 Task: Research Airbnb properties in Petrich, Bulgaria from 9th December, 2023 to 16th December, 2023 for 2 adults, 1 child.2 bedrooms having 2 beds and 1 bathroom. Property type can be flat. Look for 4 properties as per requirement.
Action: Mouse moved to (522, 114)
Screenshot: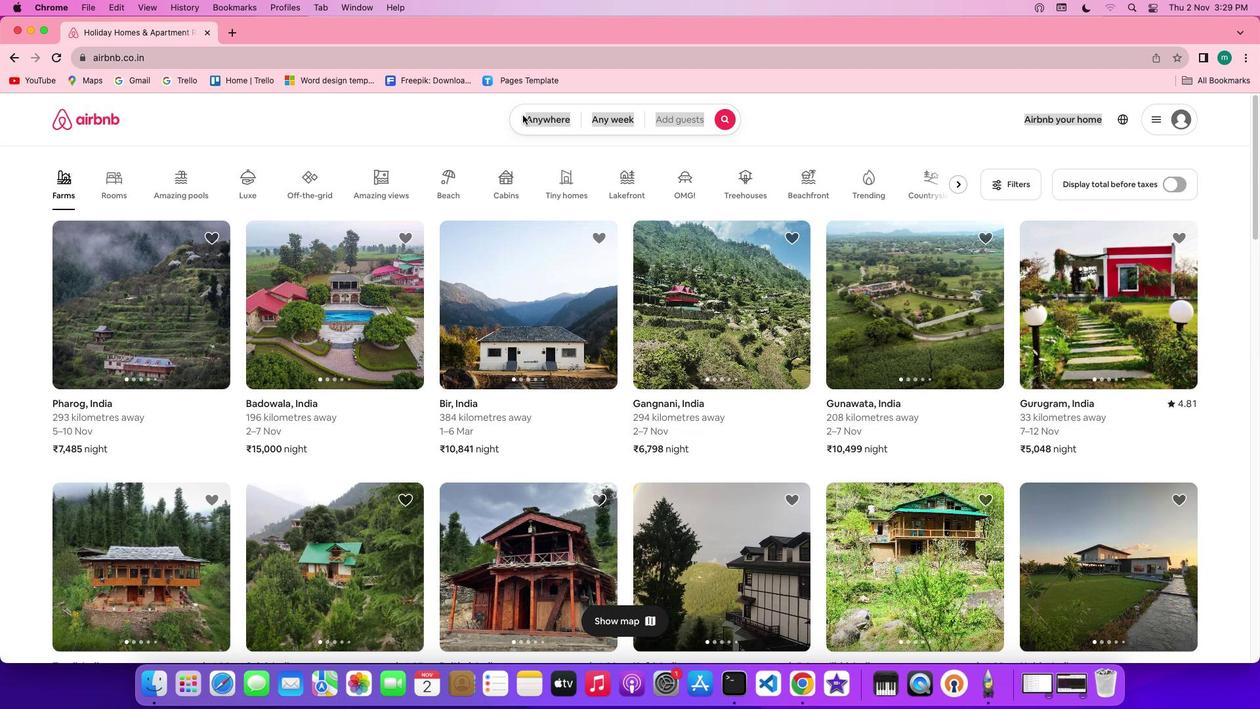 
Action: Mouse pressed left at (522, 114)
Screenshot: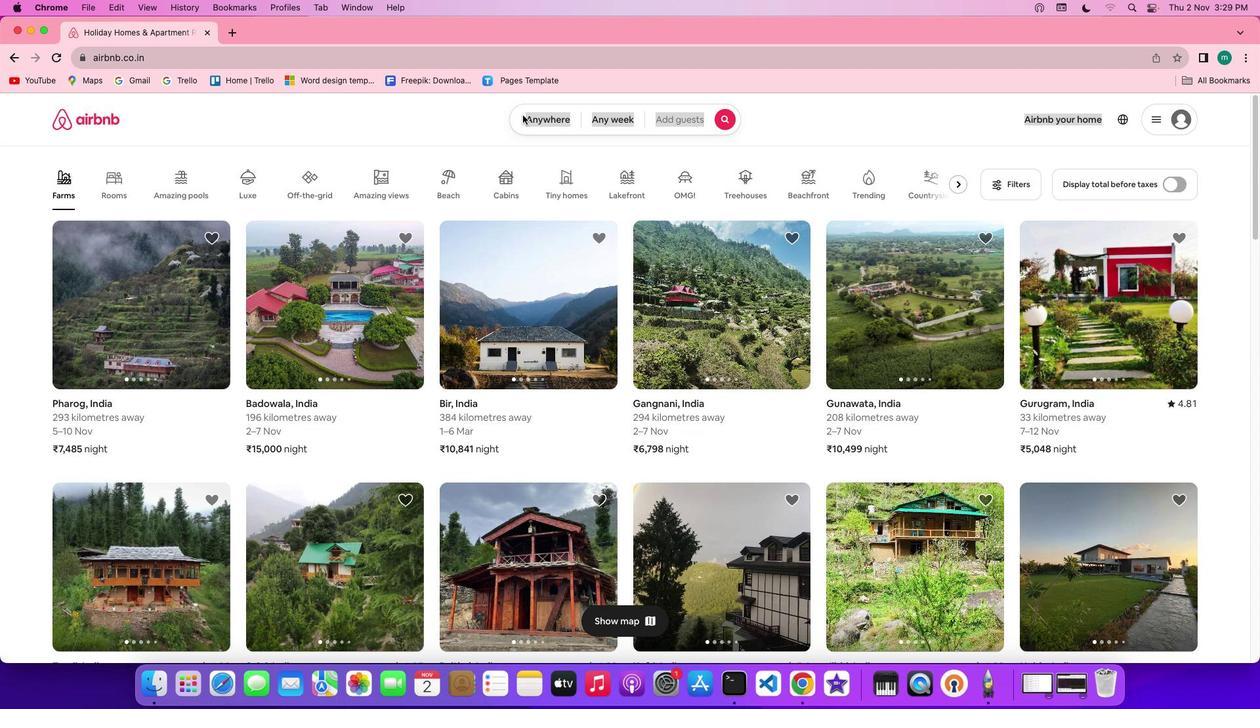 
Action: Mouse pressed left at (522, 114)
Screenshot: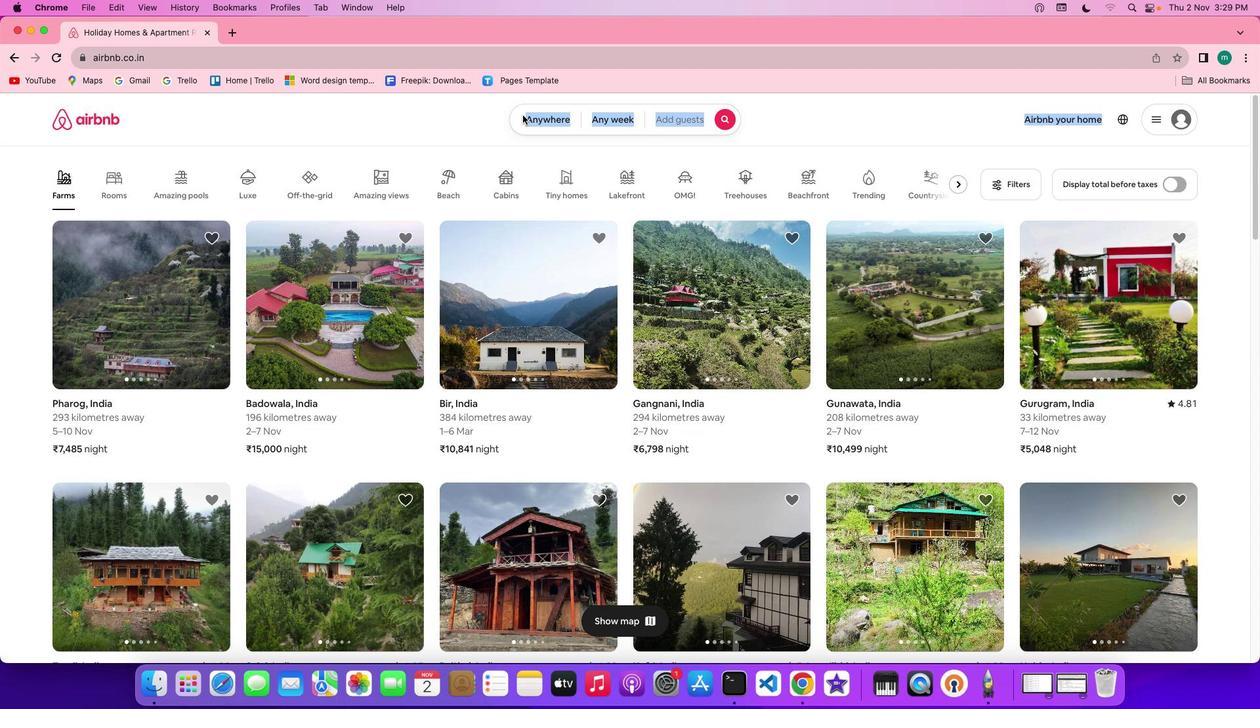 
Action: Mouse moved to (469, 173)
Screenshot: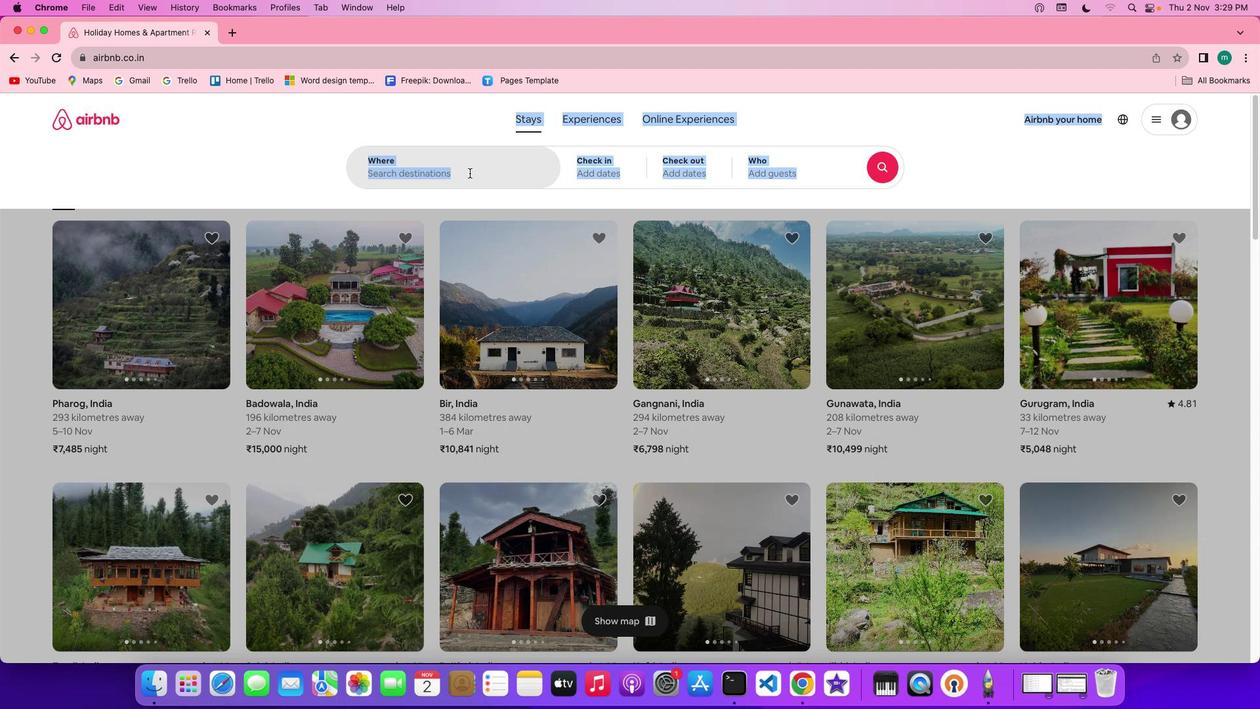 
Action: Mouse pressed left at (469, 173)
Screenshot: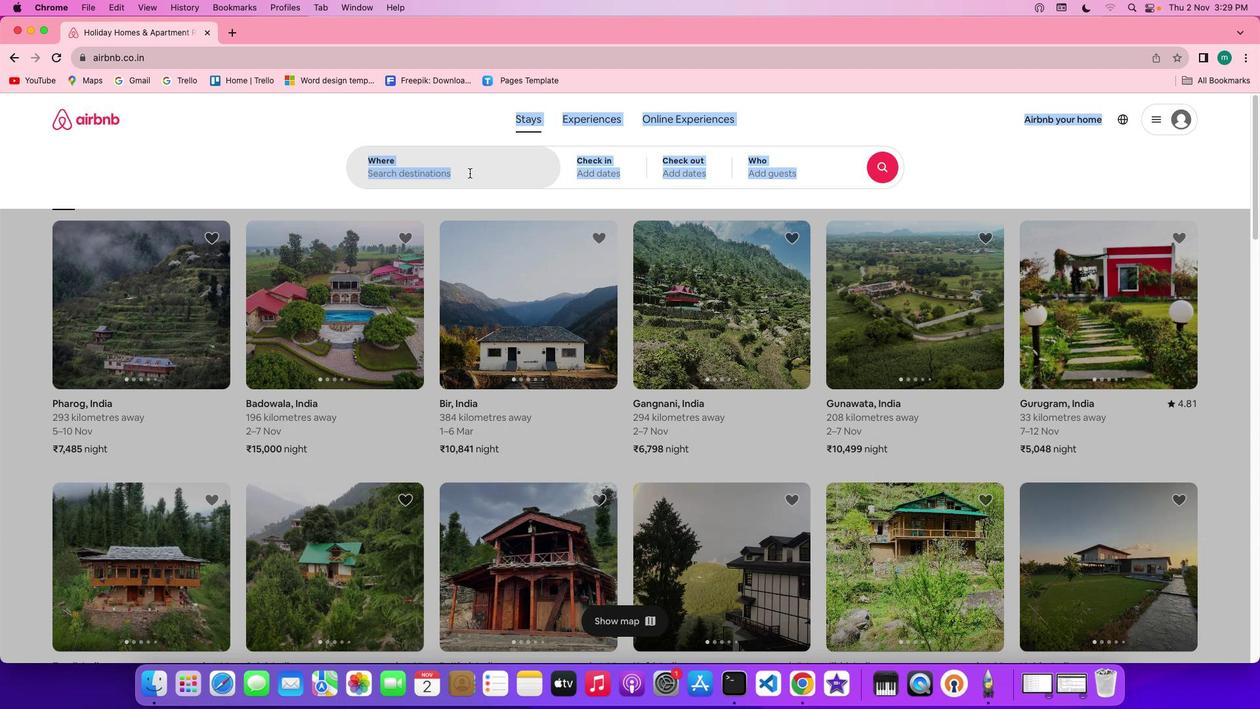 
Action: Key pressed Key.shift'P''e''t''r''i''c''h'','Key.spaceKey.shift'B''u''l''g''a''r''i''a'
Screenshot: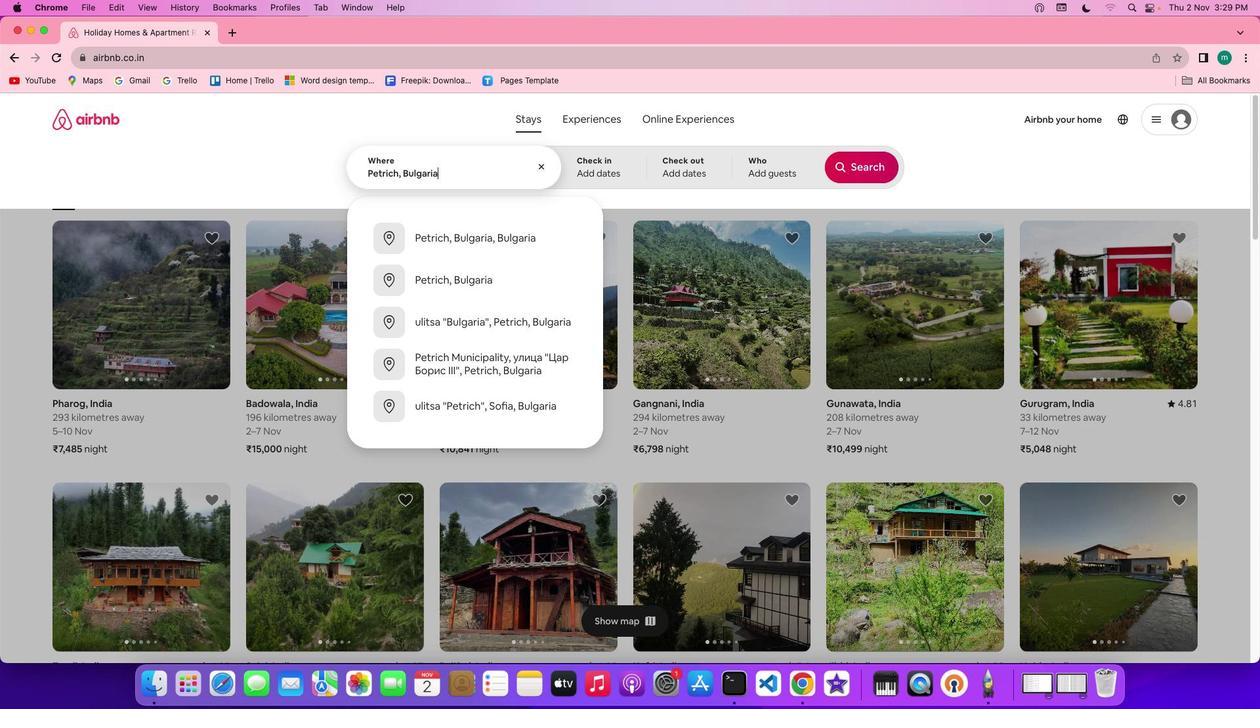 
Action: Mouse moved to (592, 162)
Screenshot: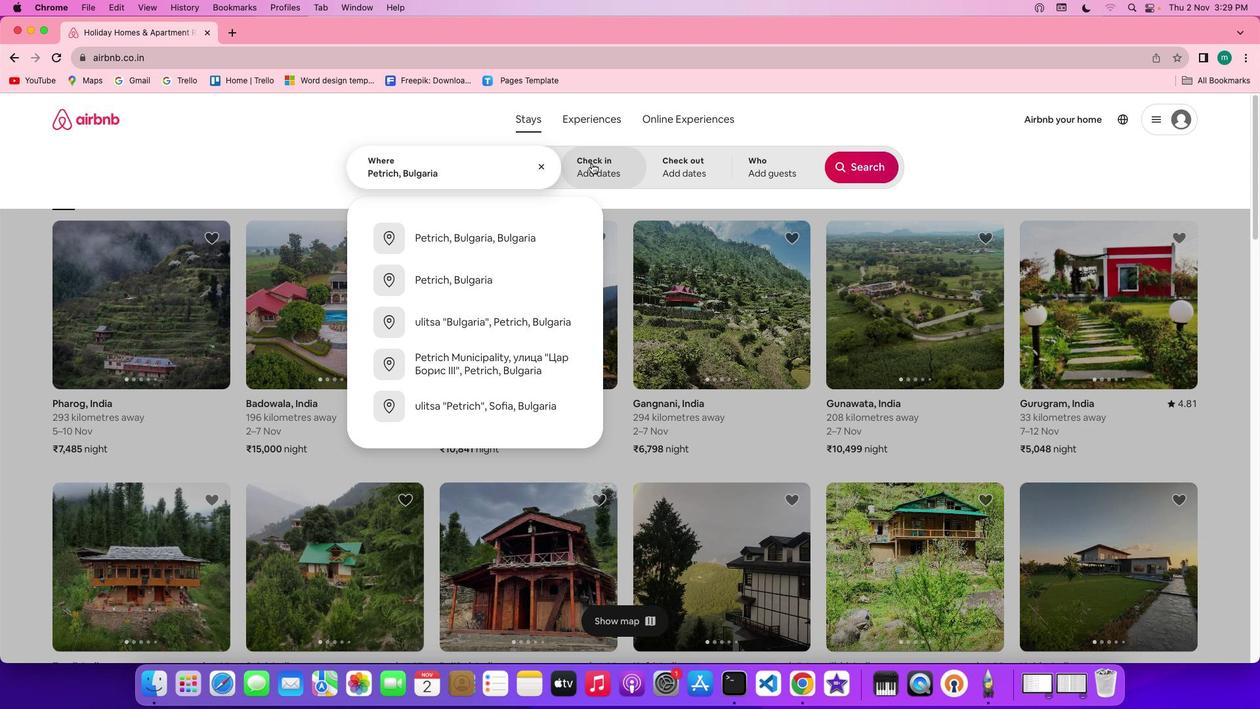 
Action: Mouse pressed left at (592, 162)
Screenshot: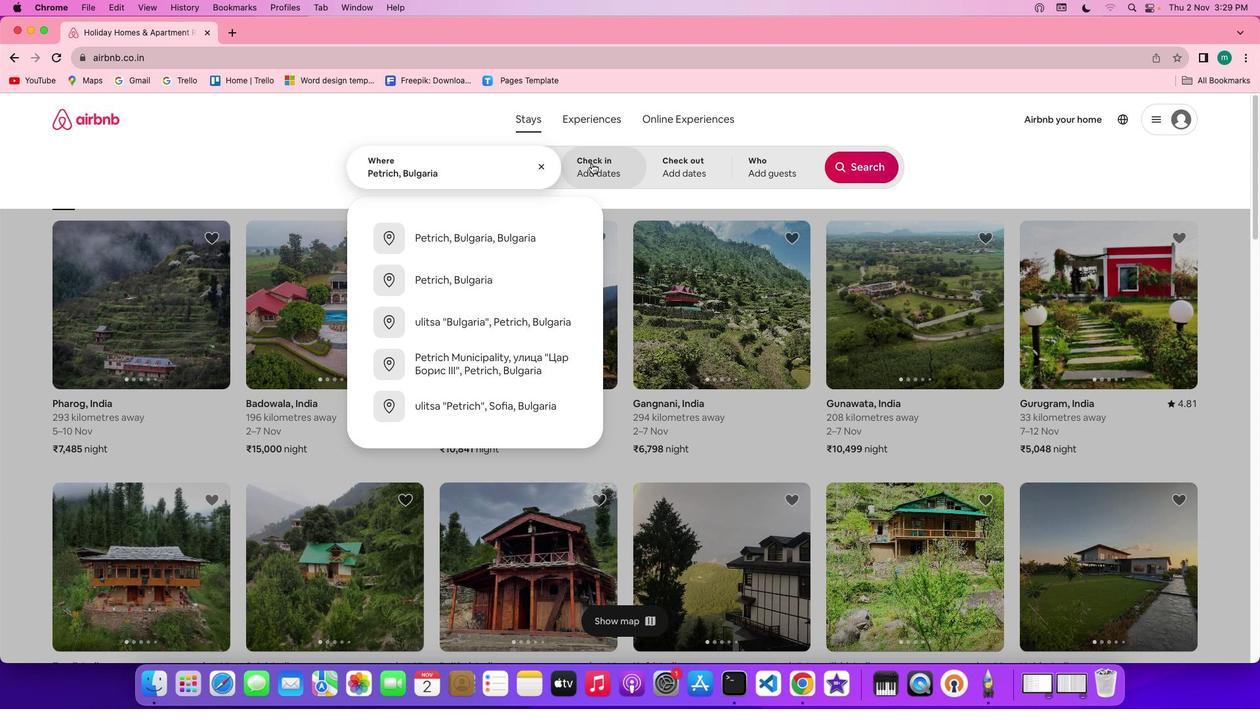 
Action: Mouse moved to (855, 370)
Screenshot: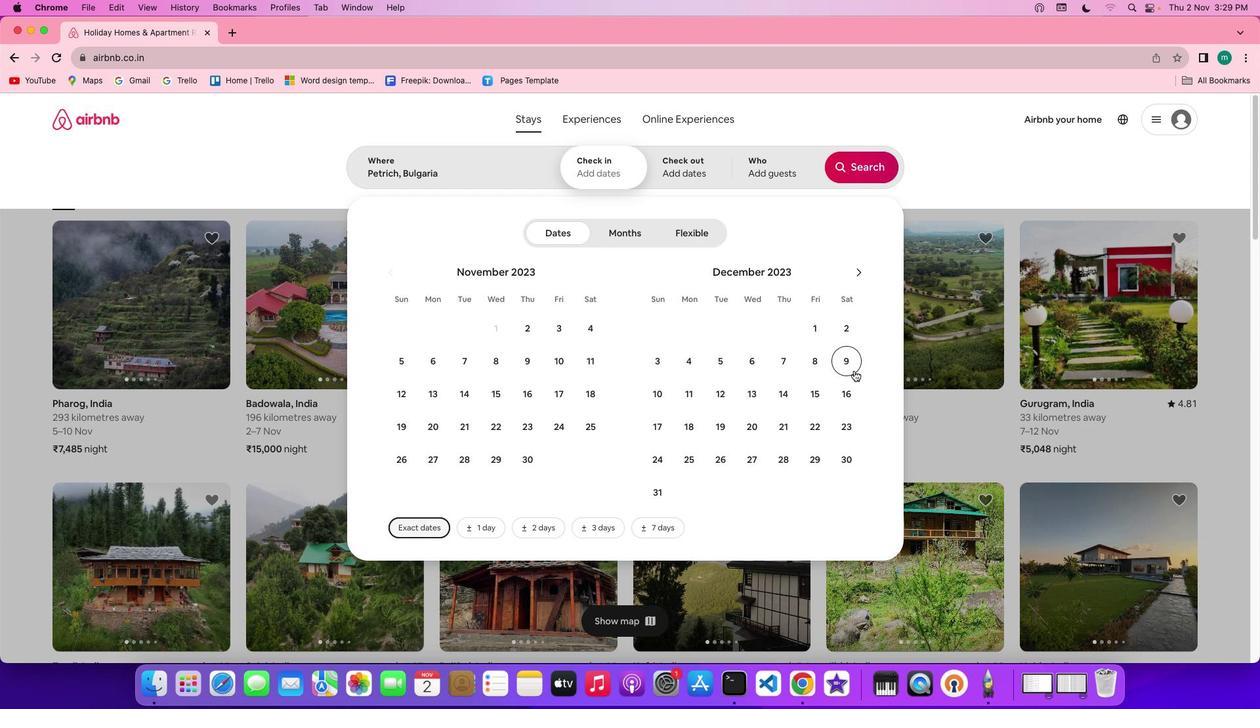 
Action: Mouse pressed left at (855, 370)
Screenshot: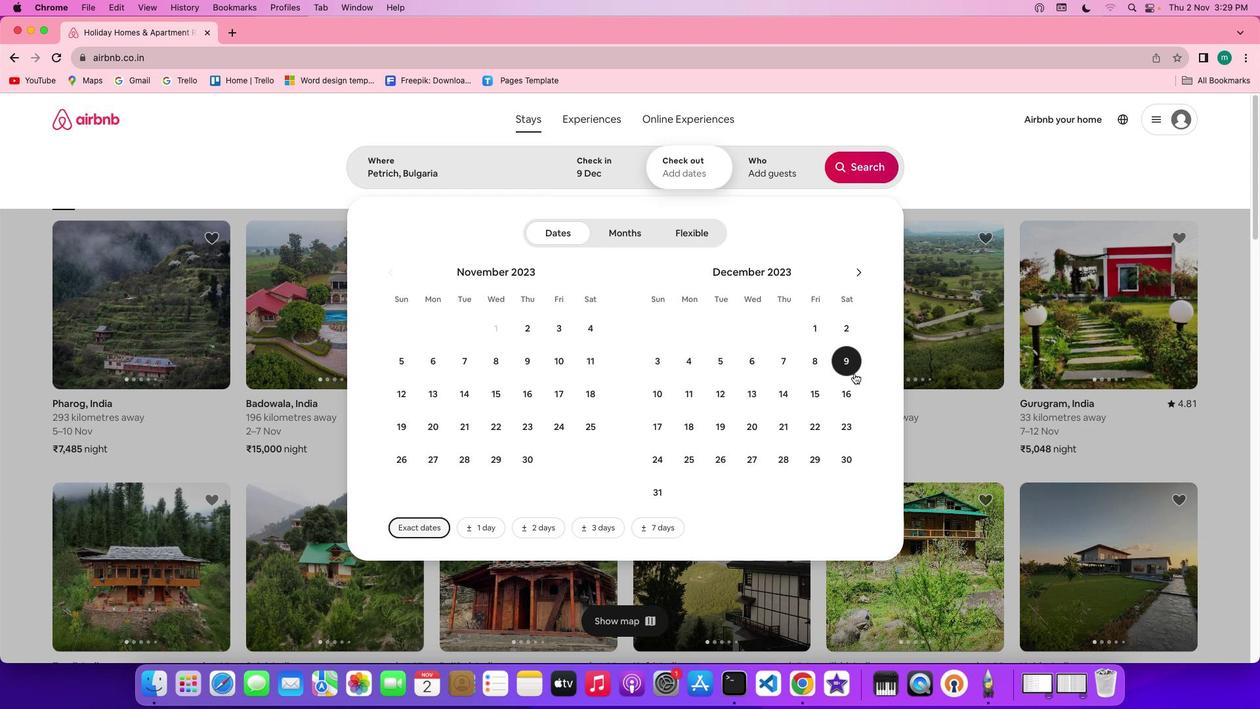 
Action: Mouse moved to (851, 391)
Screenshot: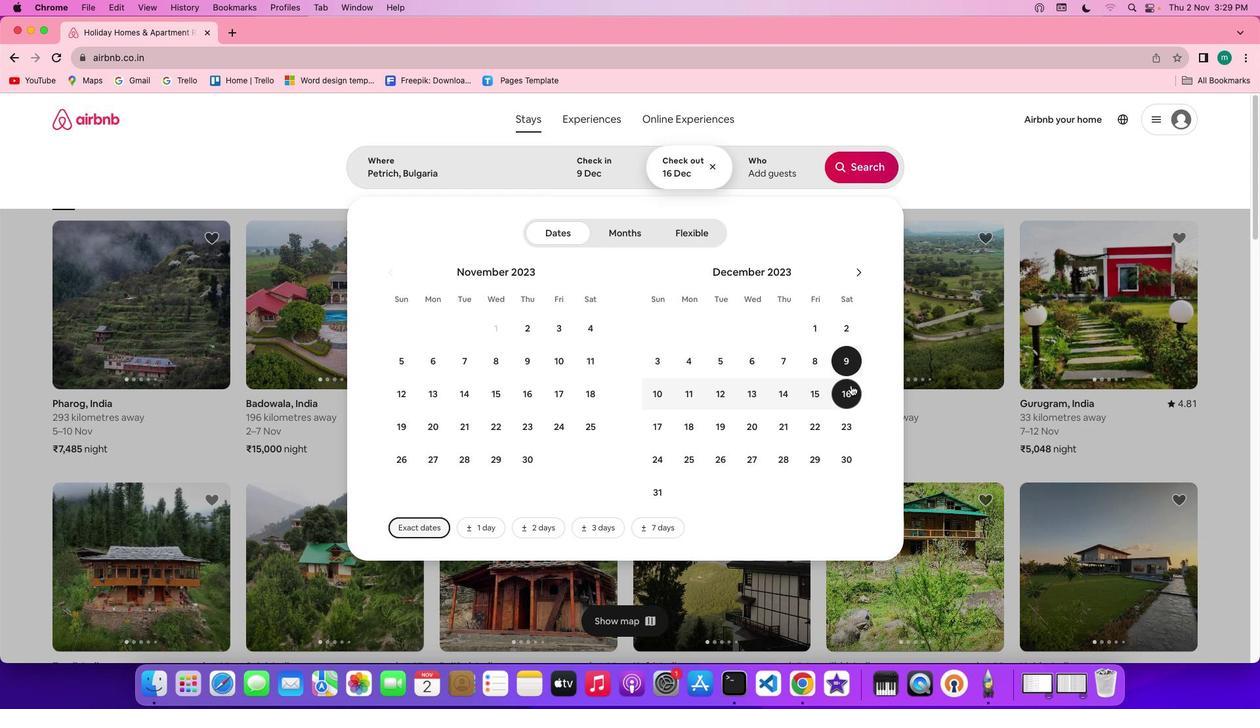 
Action: Mouse pressed left at (851, 391)
Screenshot: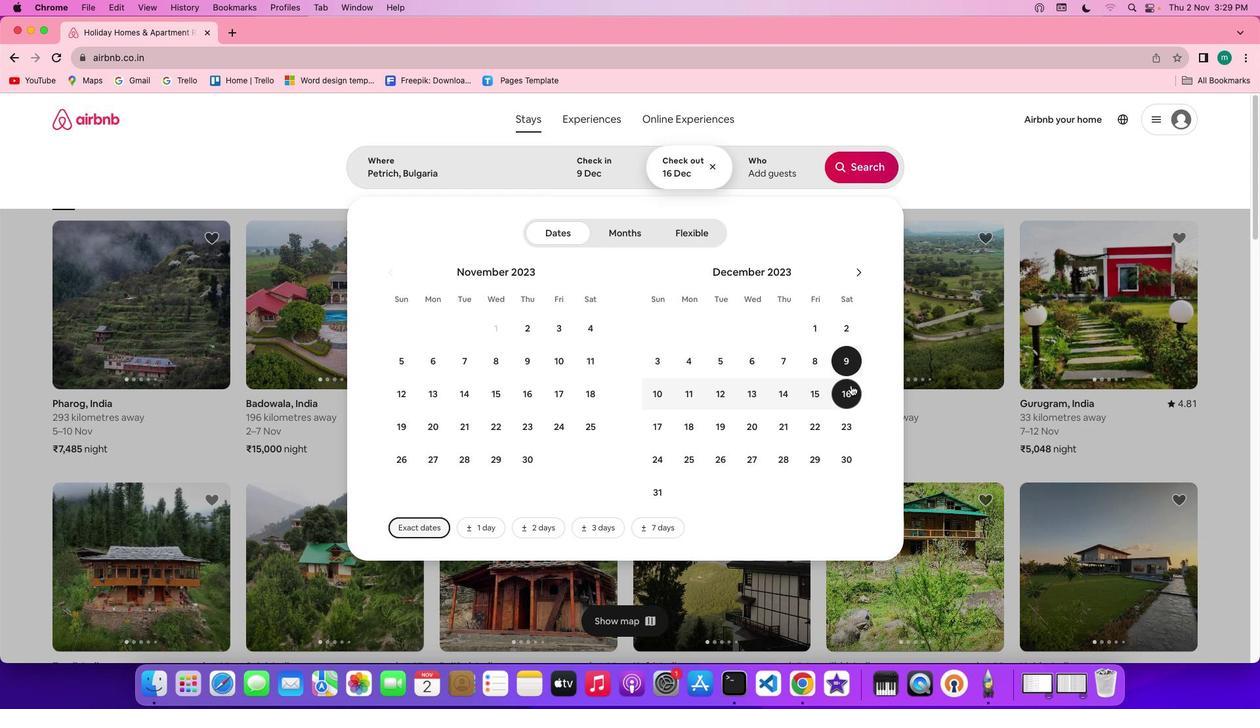 
Action: Mouse moved to (769, 159)
Screenshot: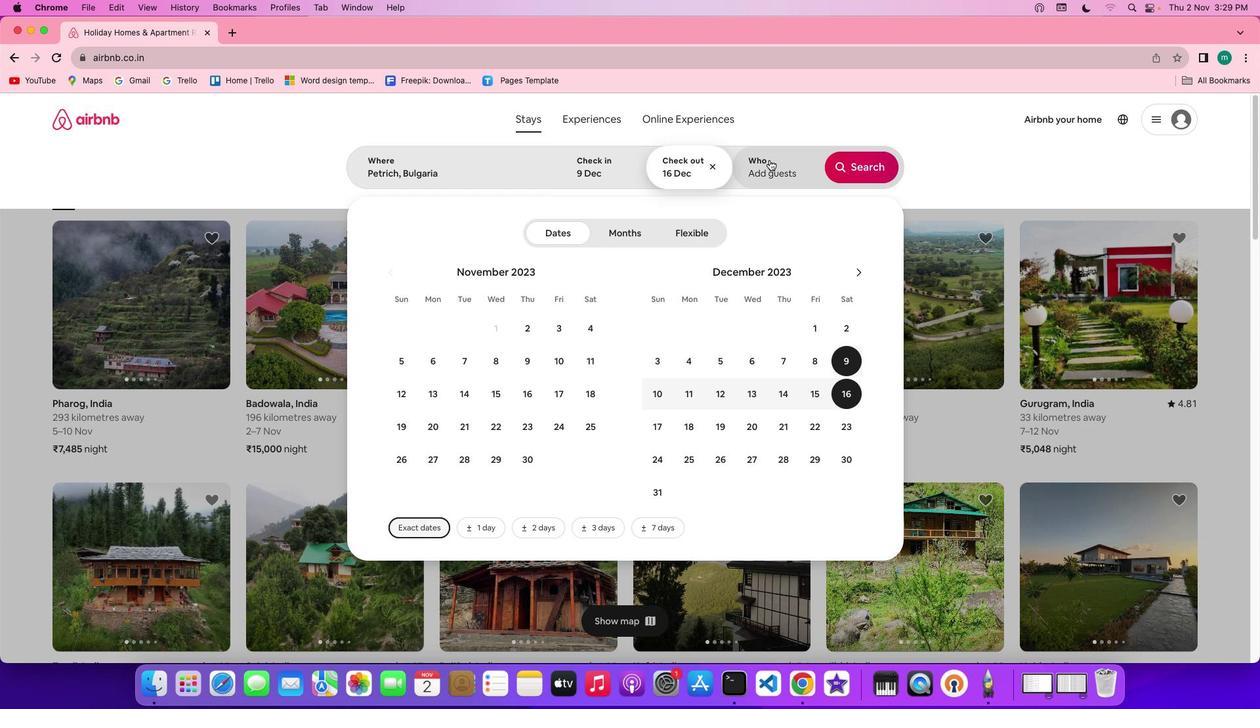 
Action: Mouse pressed left at (769, 159)
Screenshot: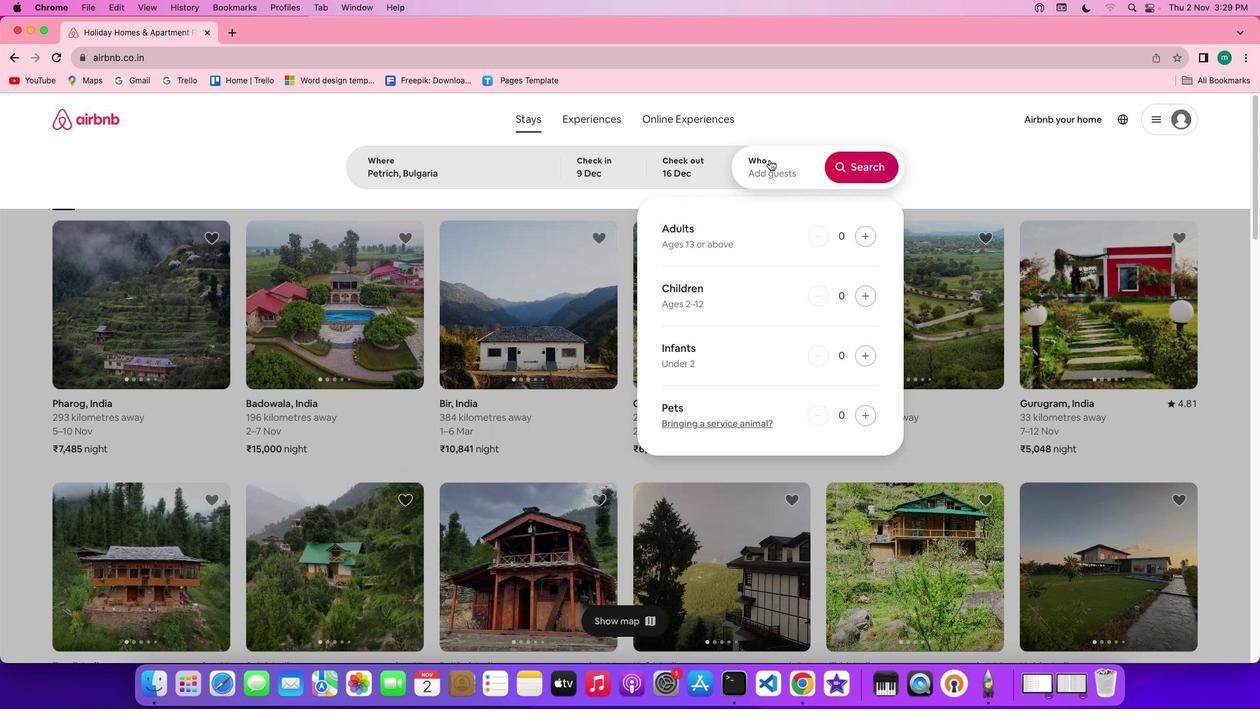 
Action: Mouse moved to (865, 236)
Screenshot: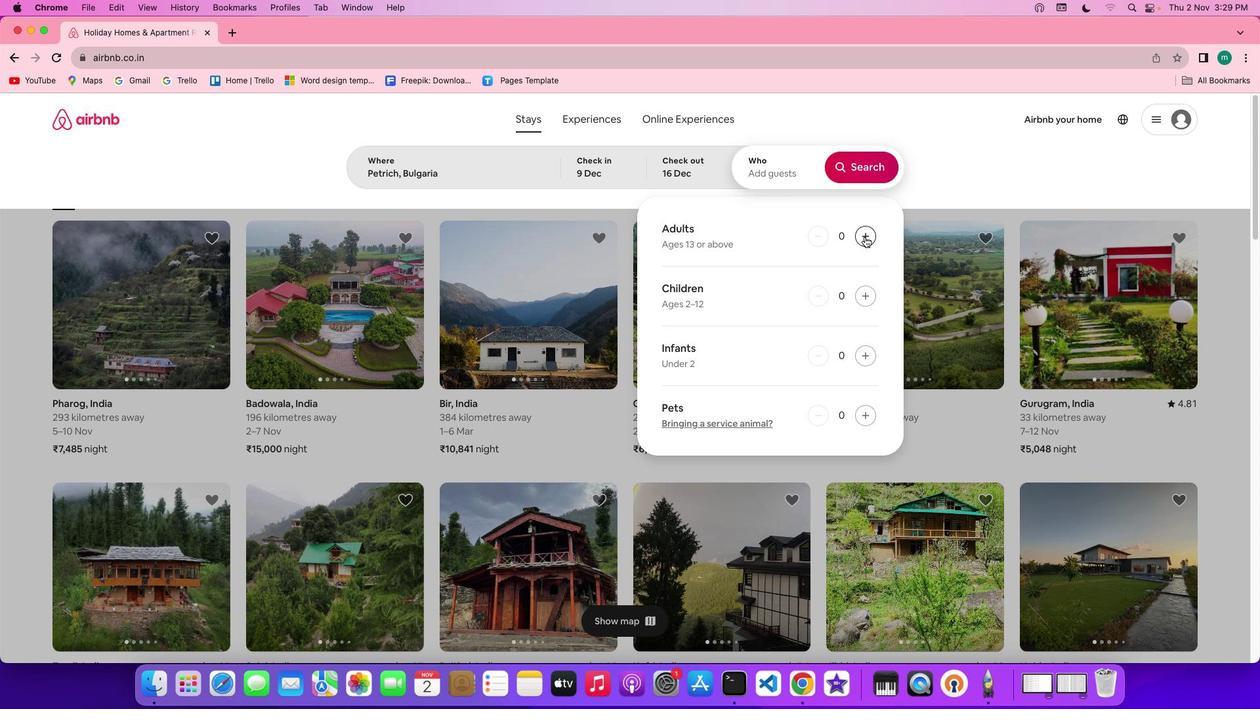 
Action: Mouse pressed left at (865, 236)
Screenshot: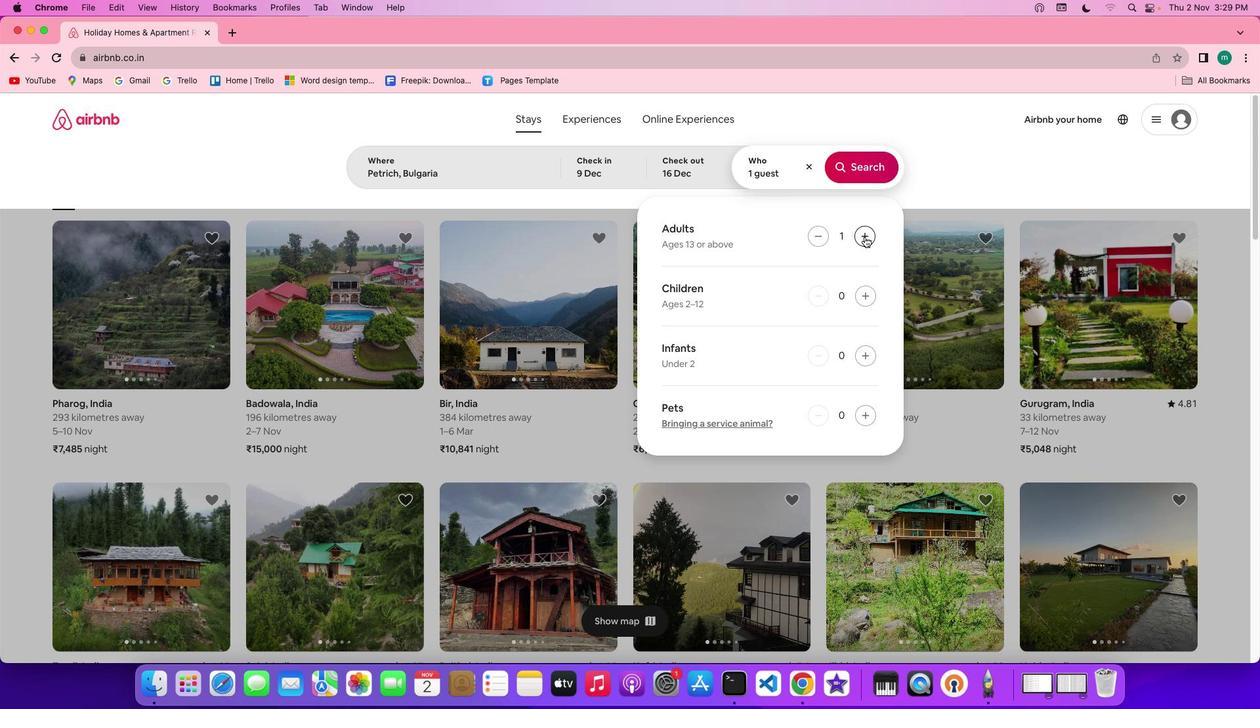 
Action: Mouse pressed left at (865, 236)
Screenshot: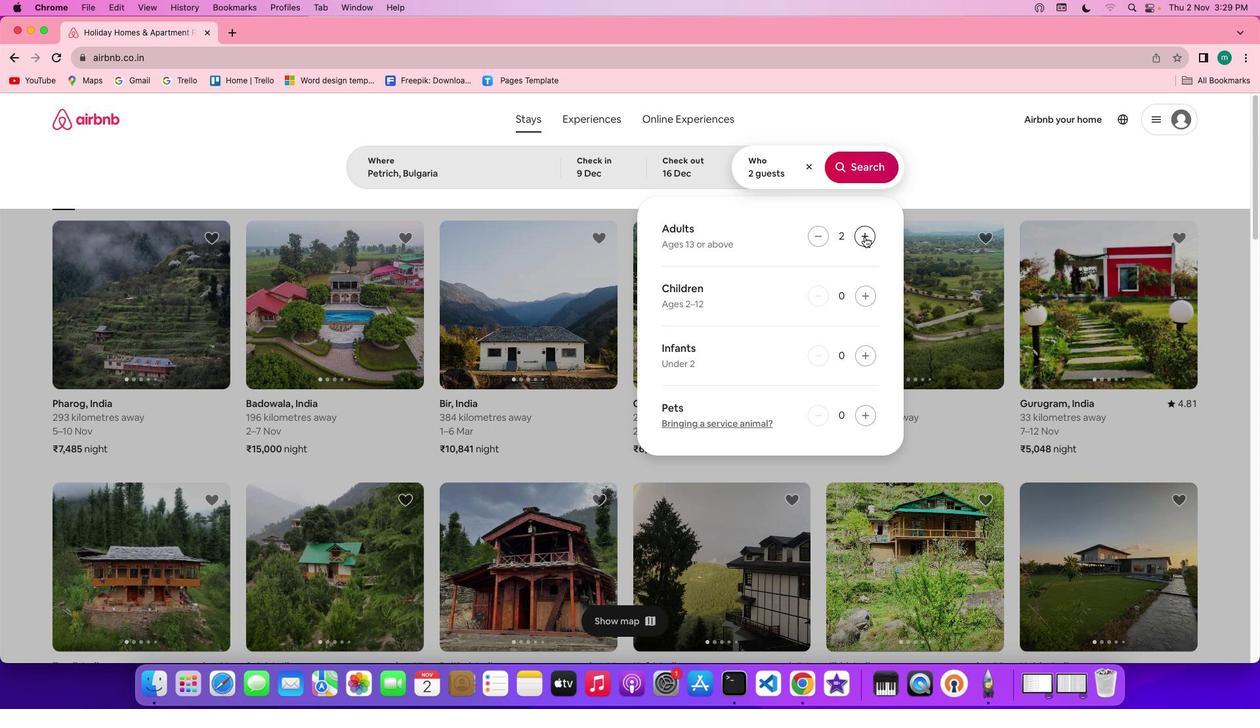 
Action: Mouse moved to (872, 304)
Screenshot: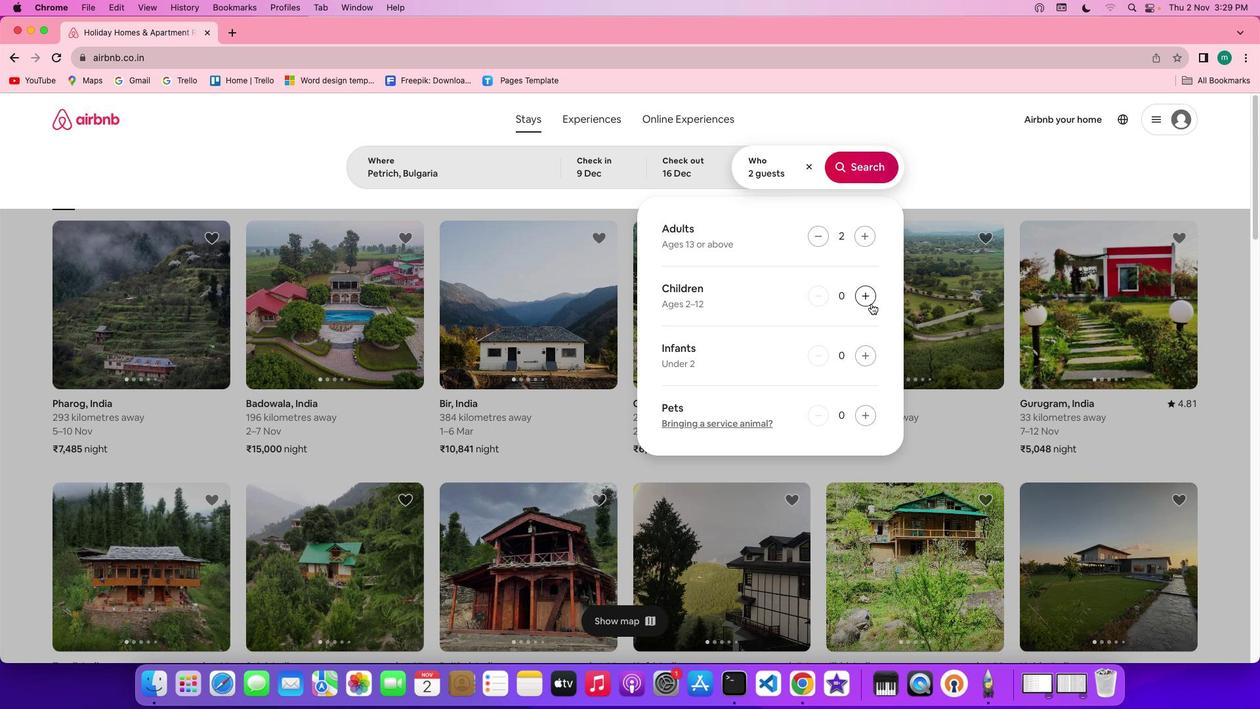 
Action: Mouse pressed left at (872, 304)
Screenshot: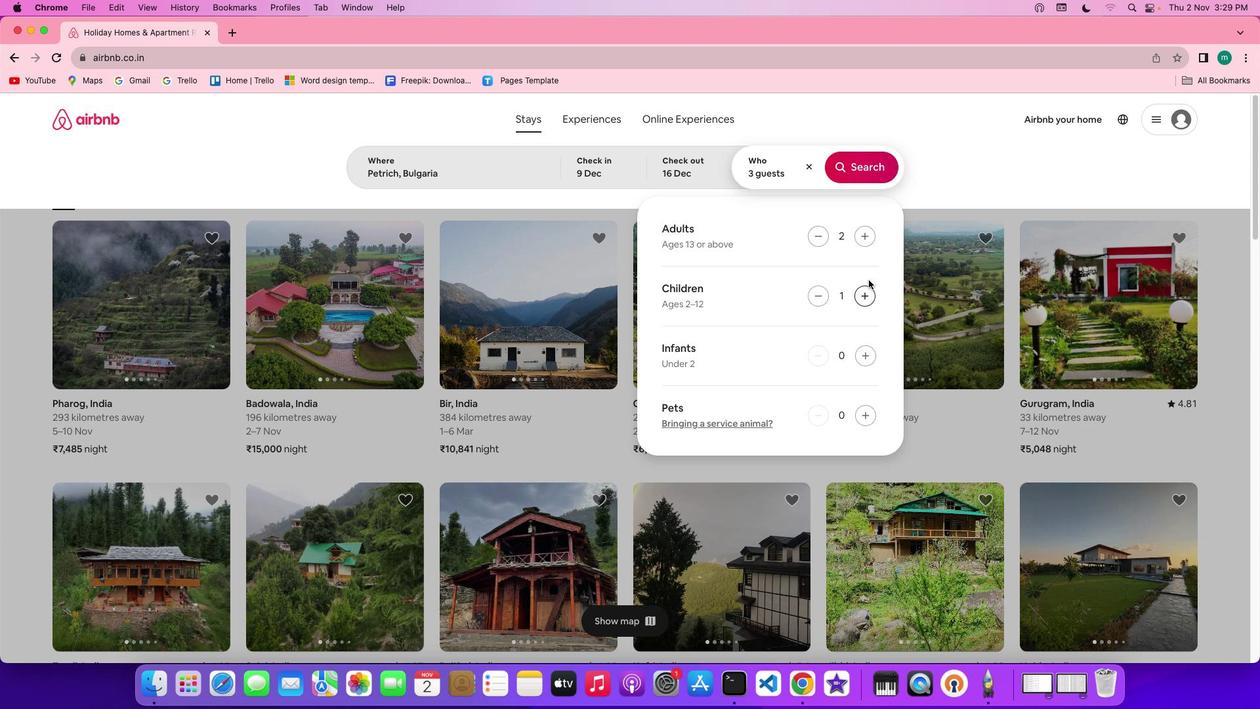 
Action: Mouse moved to (853, 158)
Screenshot: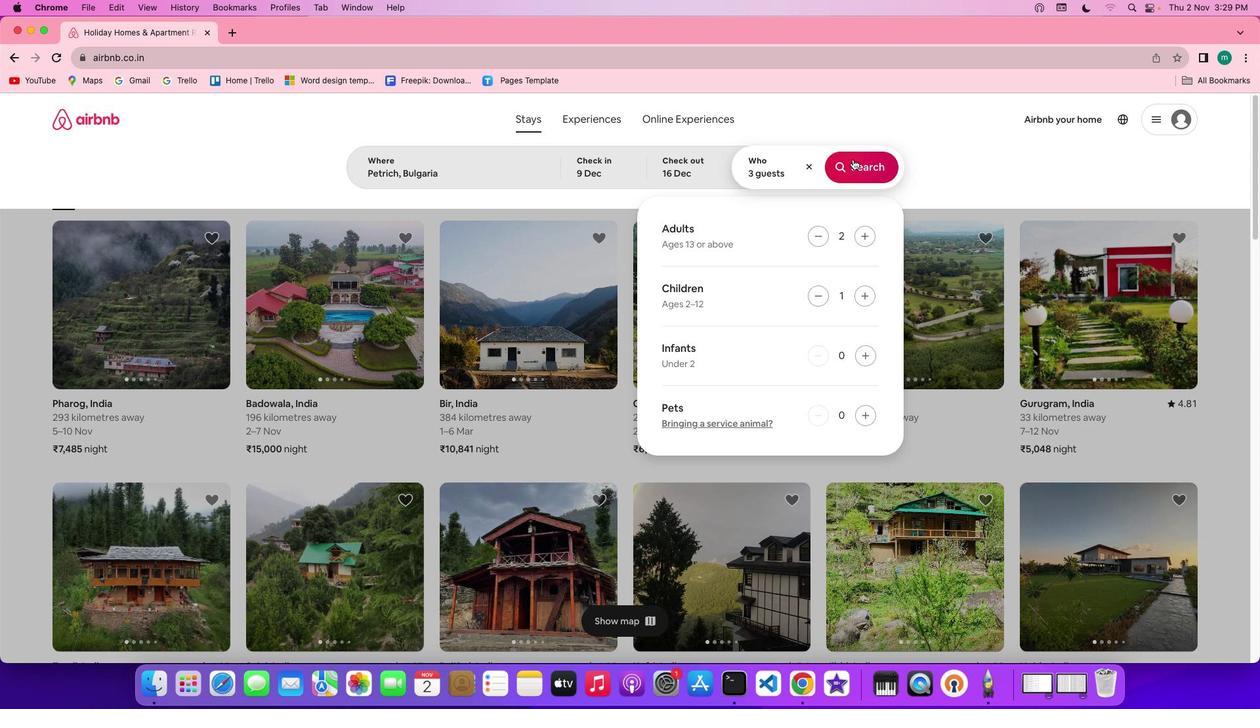 
Action: Mouse pressed left at (853, 158)
Screenshot: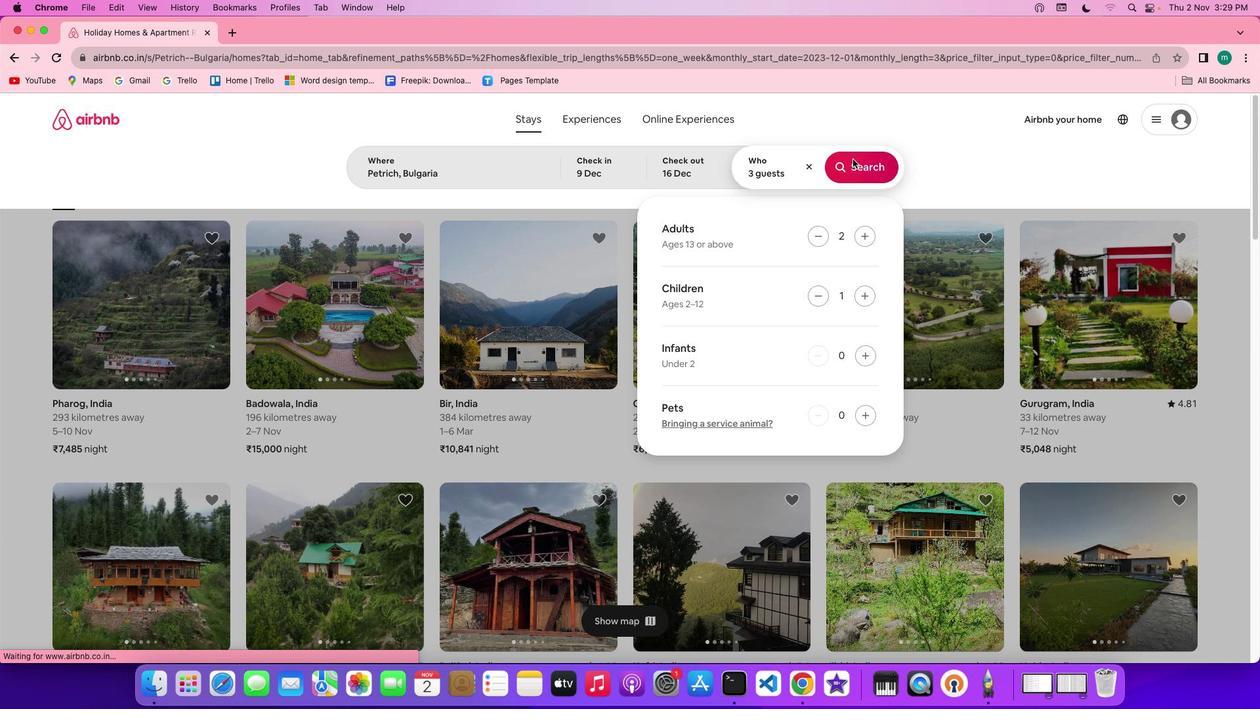 
Action: Mouse moved to (1053, 173)
Screenshot: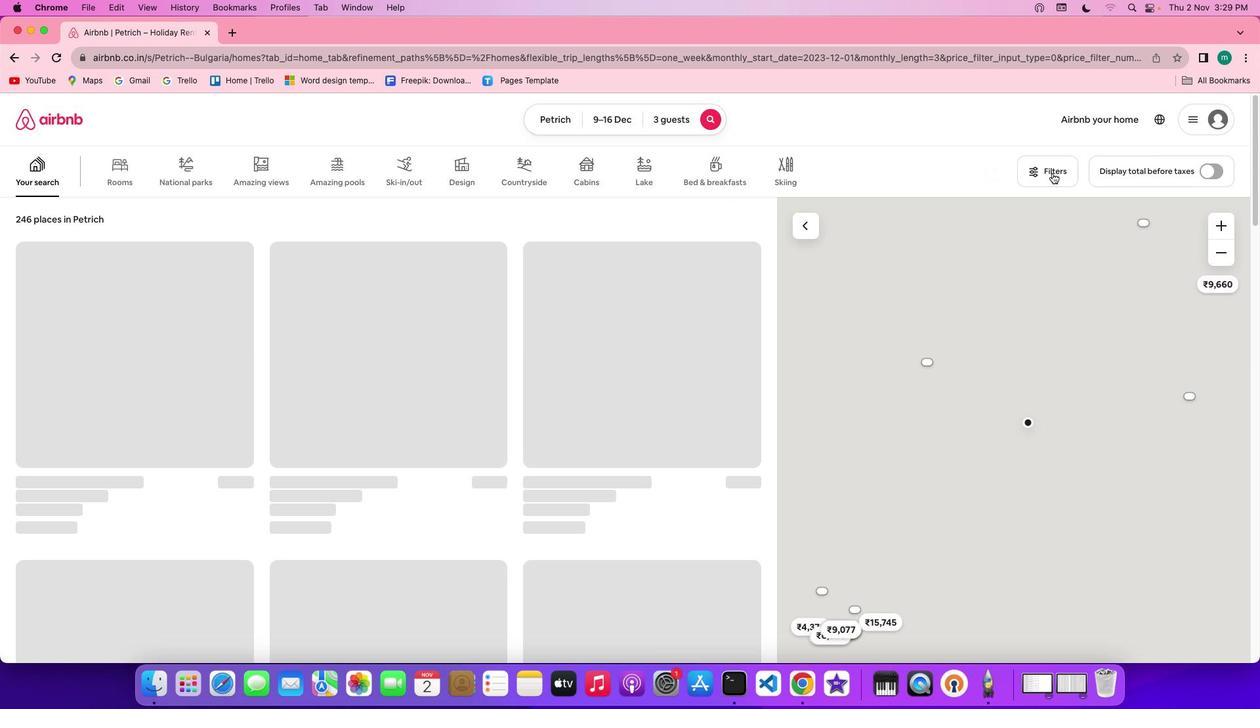 
Action: Mouse pressed left at (1053, 173)
Screenshot: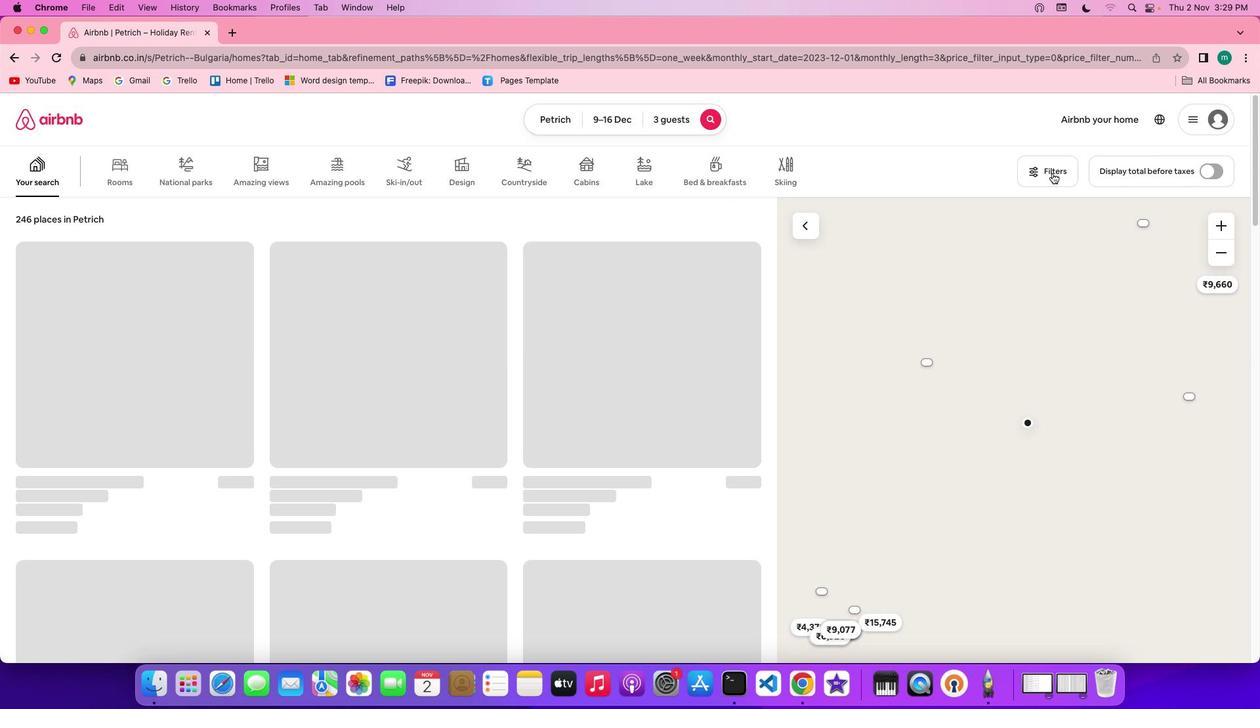 
Action: Mouse moved to (1046, 170)
Screenshot: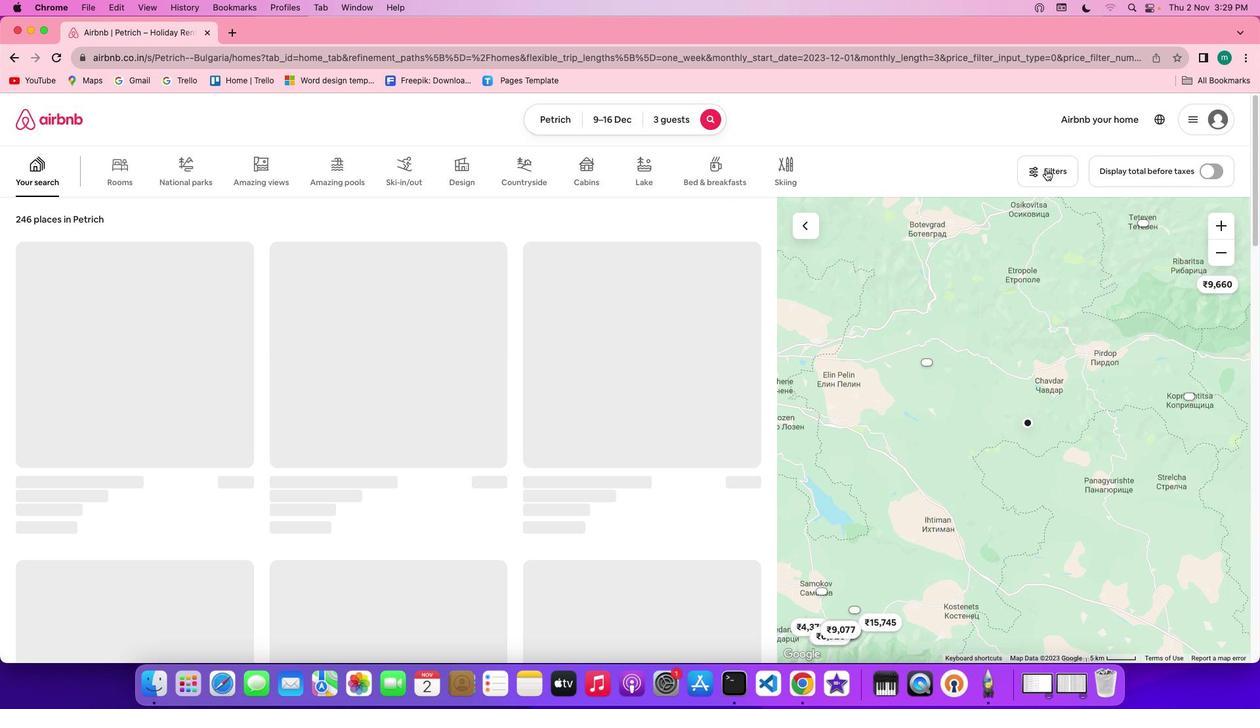 
Action: Mouse pressed left at (1046, 170)
Screenshot: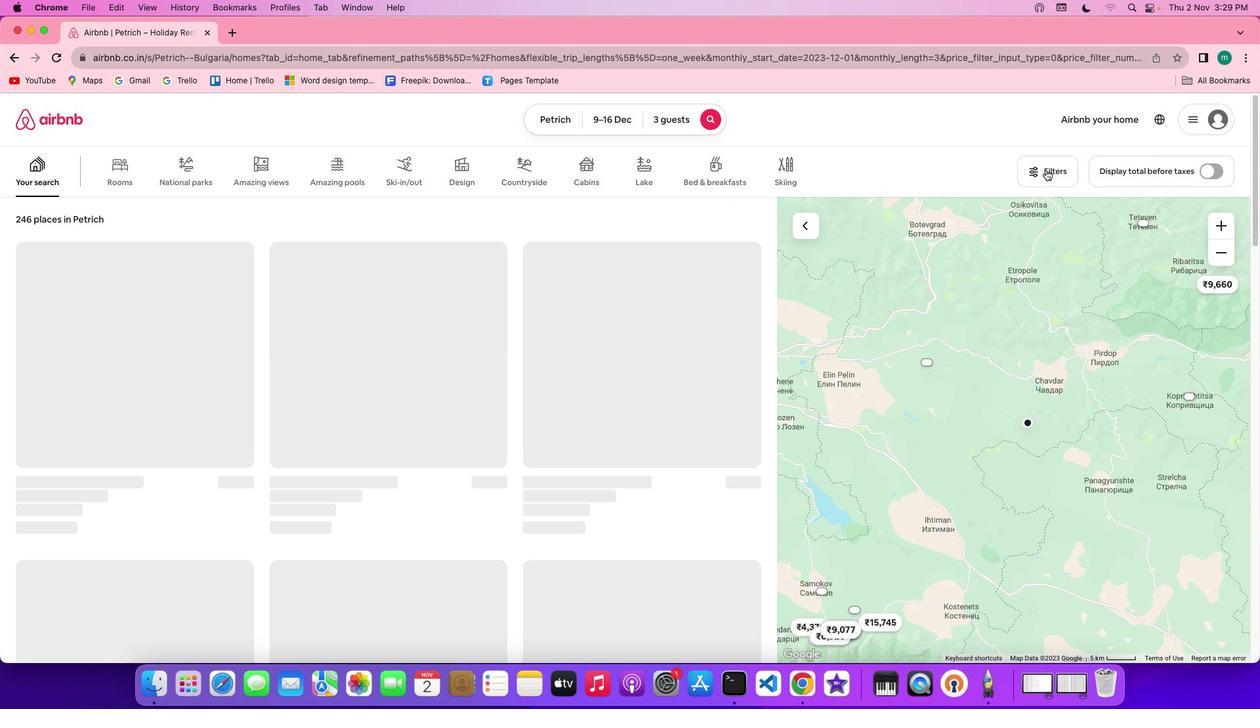 
Action: Mouse moved to (1035, 173)
Screenshot: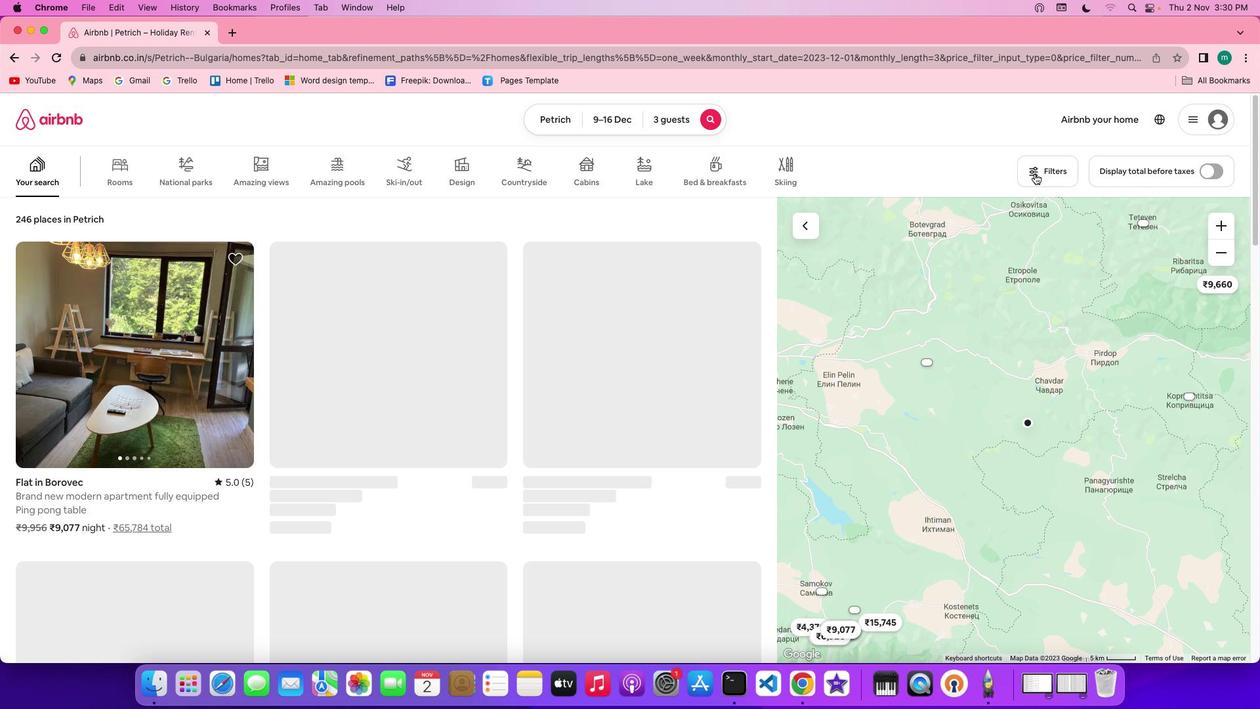 
Action: Mouse pressed left at (1035, 173)
Screenshot: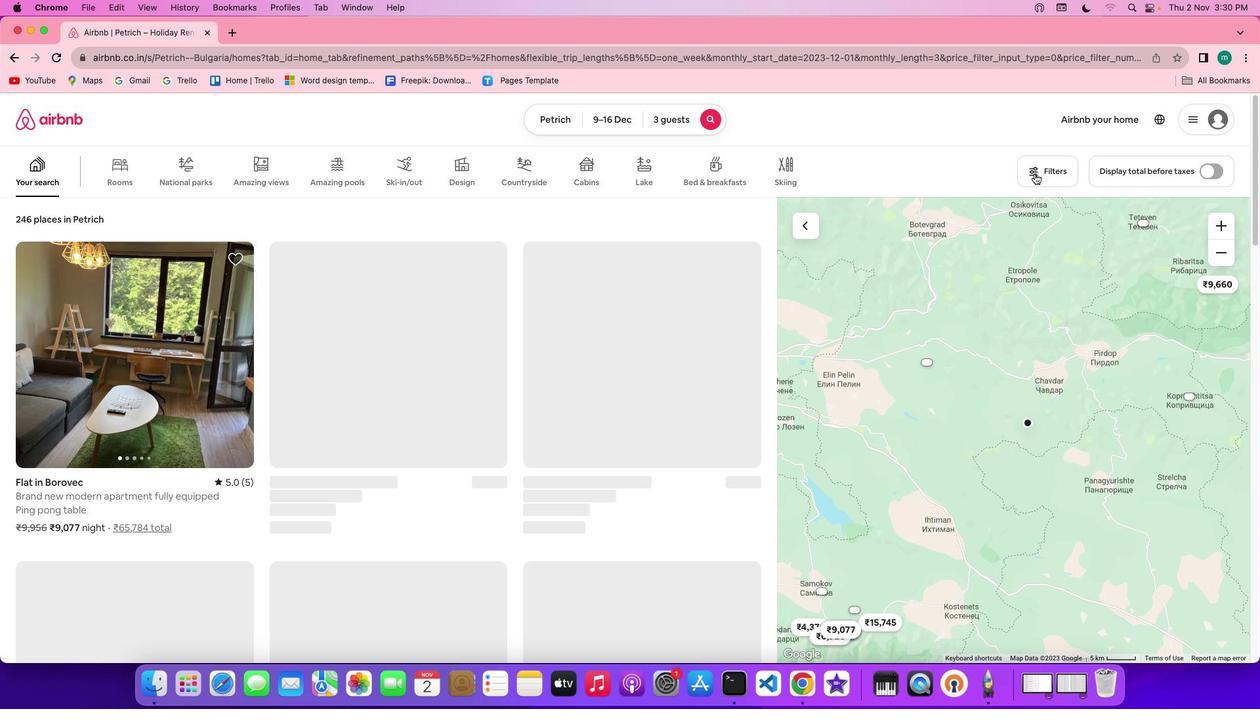 
Action: Mouse moved to (662, 383)
Screenshot: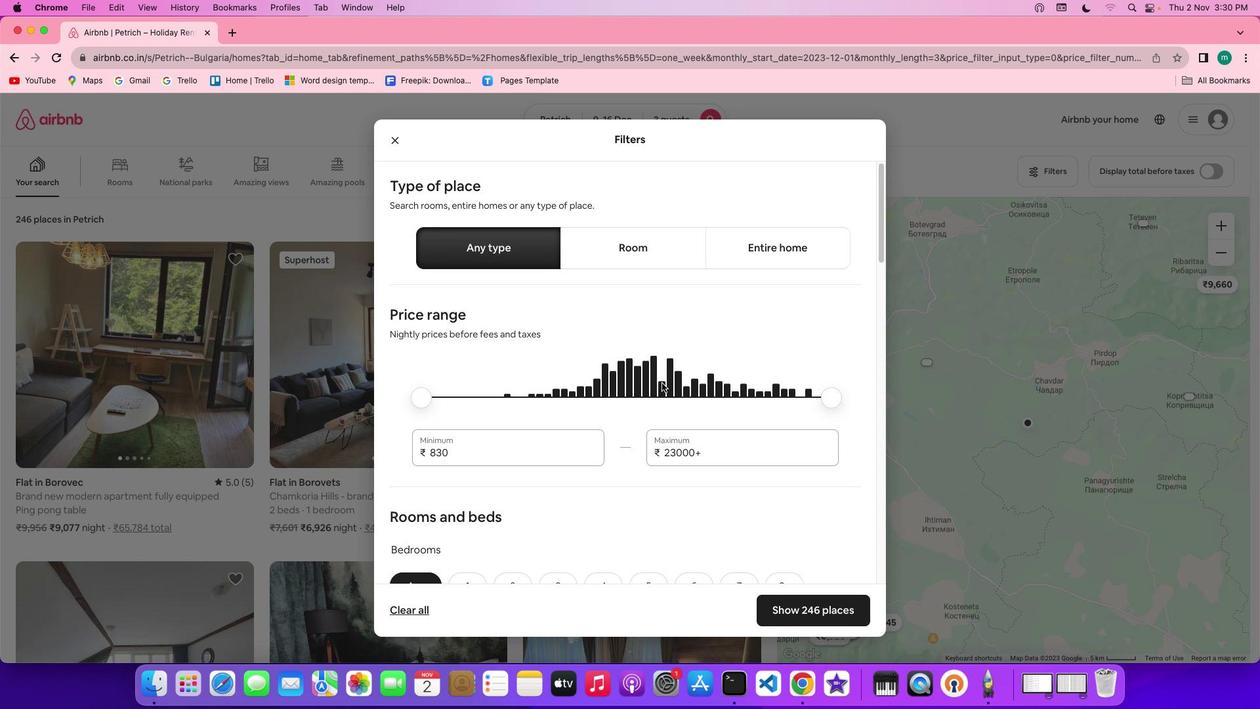 
Action: Mouse scrolled (662, 383) with delta (0, 0)
Screenshot: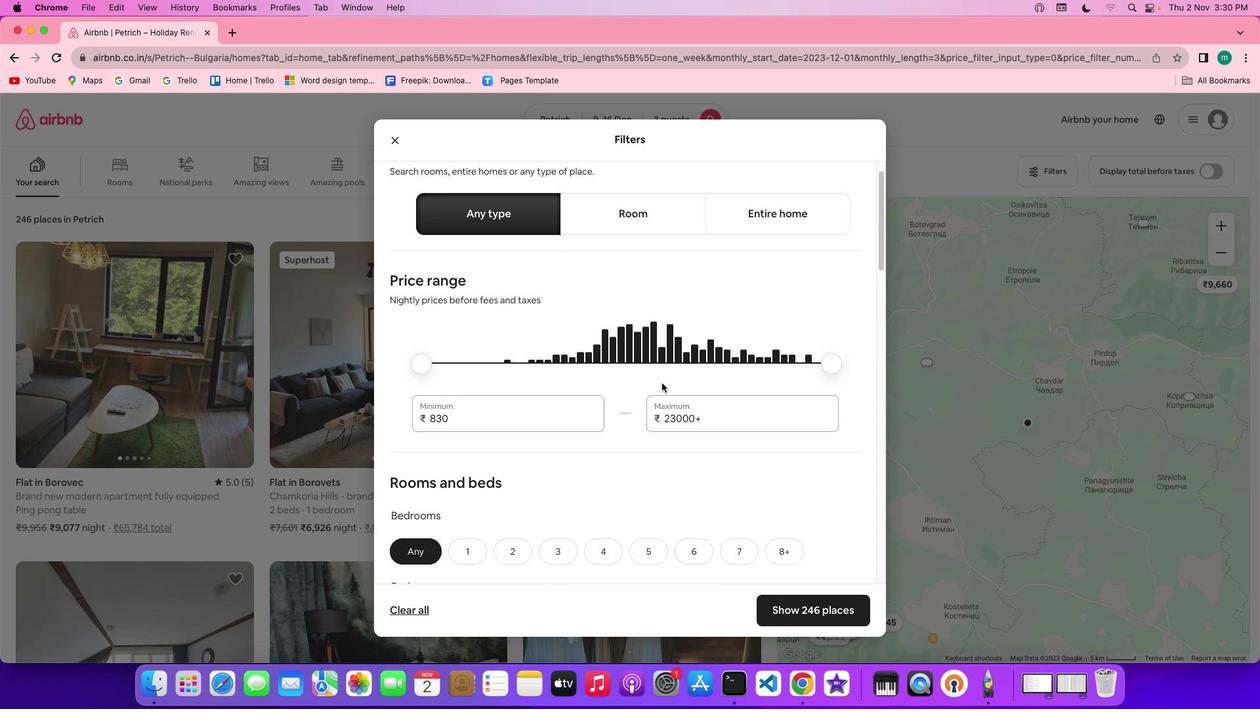 
Action: Mouse scrolled (662, 383) with delta (0, 0)
Screenshot: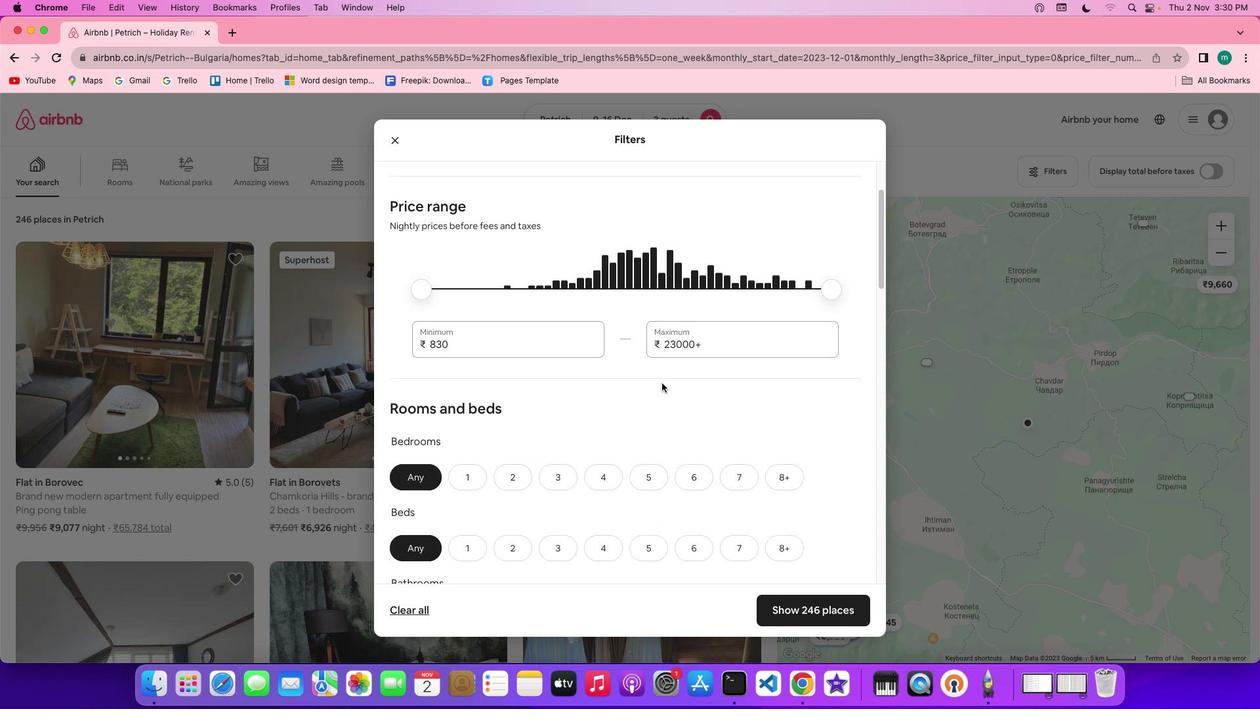 
Action: Mouse scrolled (662, 383) with delta (0, -1)
Screenshot: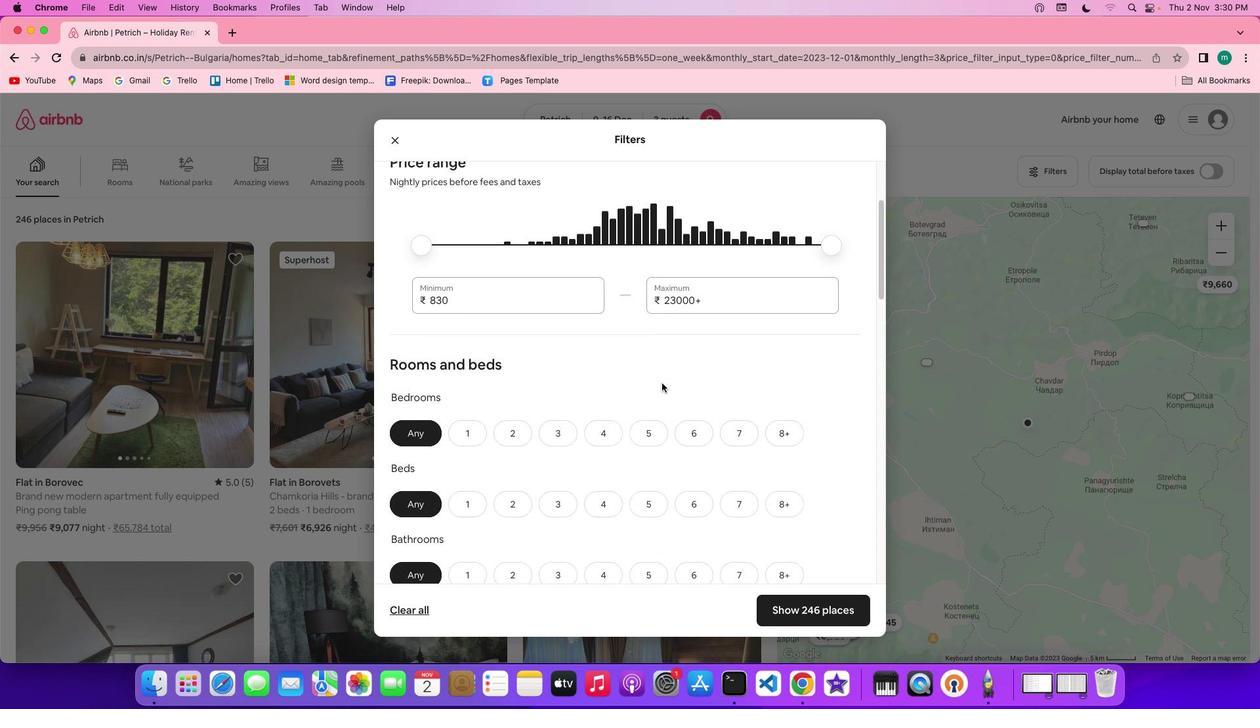 
Action: Mouse scrolled (662, 383) with delta (0, -1)
Screenshot: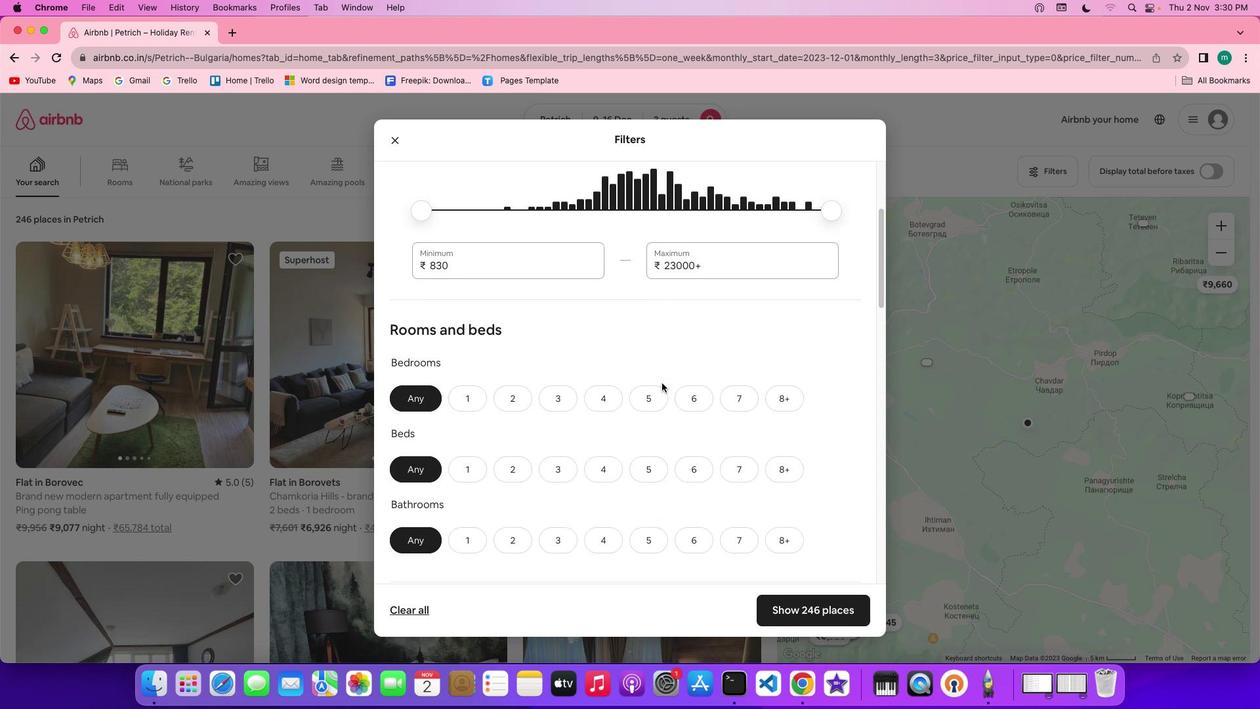 
Action: Mouse scrolled (662, 383) with delta (0, 0)
Screenshot: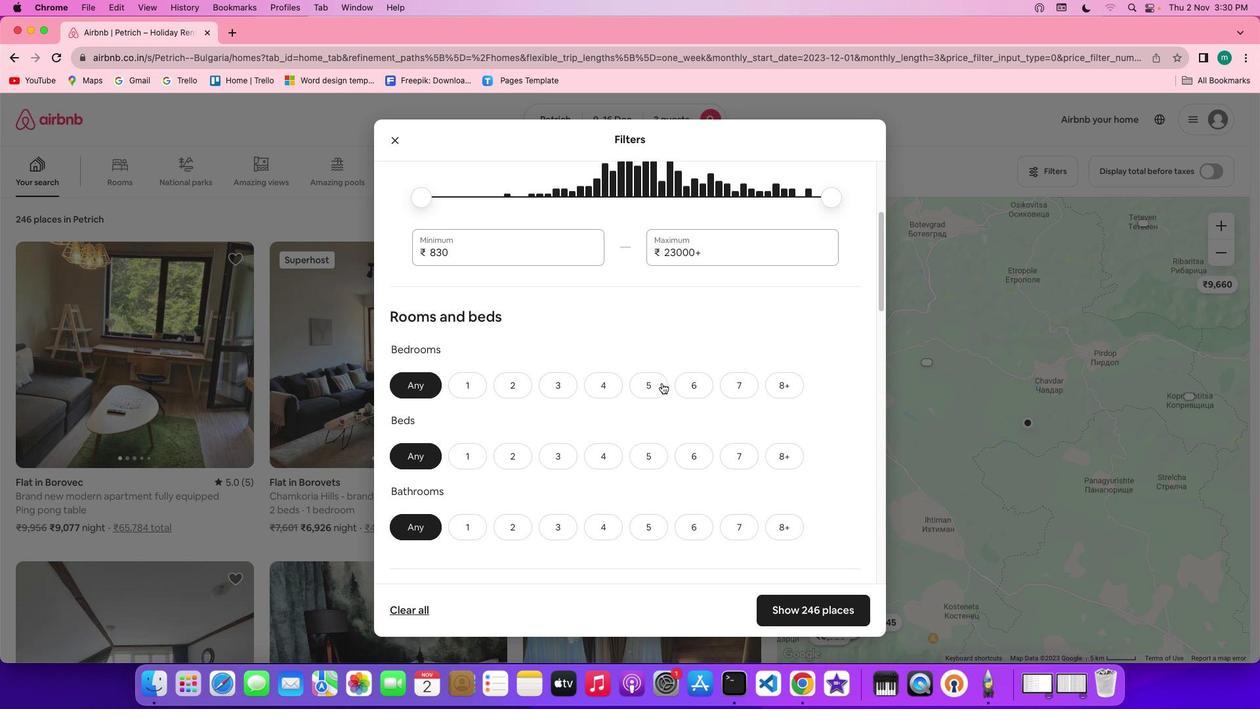 
Action: Mouse scrolled (662, 383) with delta (0, 0)
Screenshot: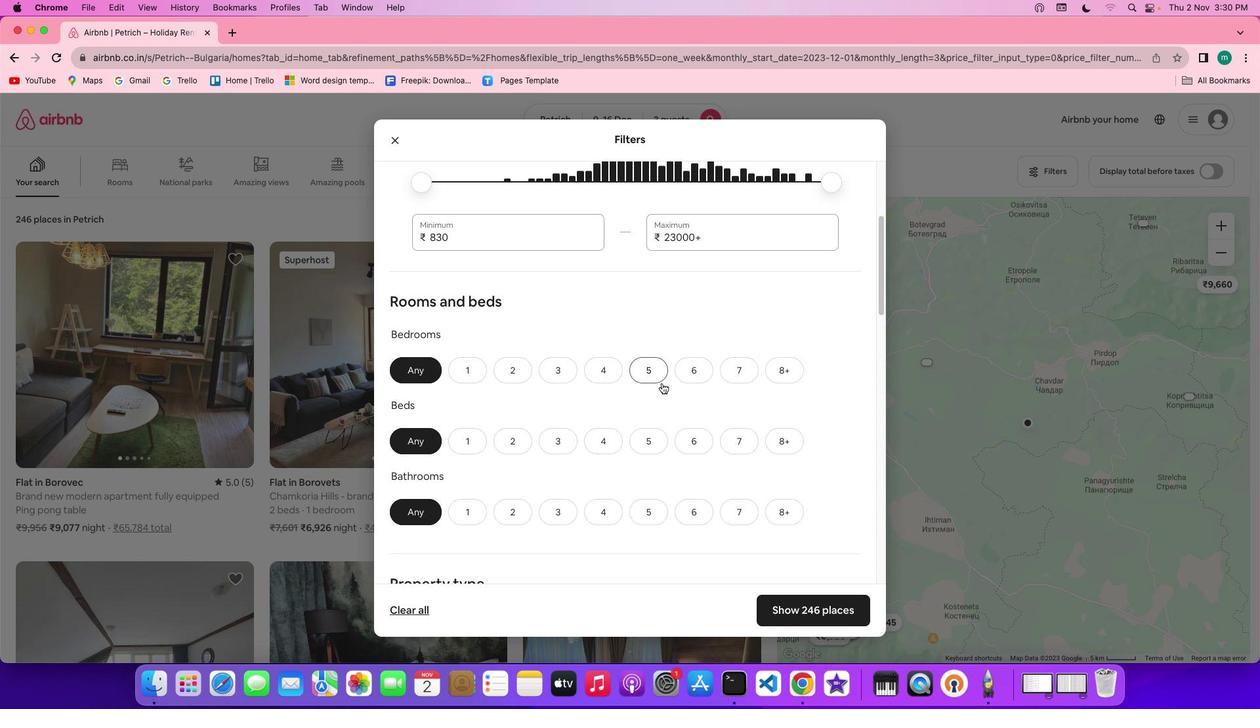
Action: Mouse scrolled (662, 383) with delta (0, 0)
Screenshot: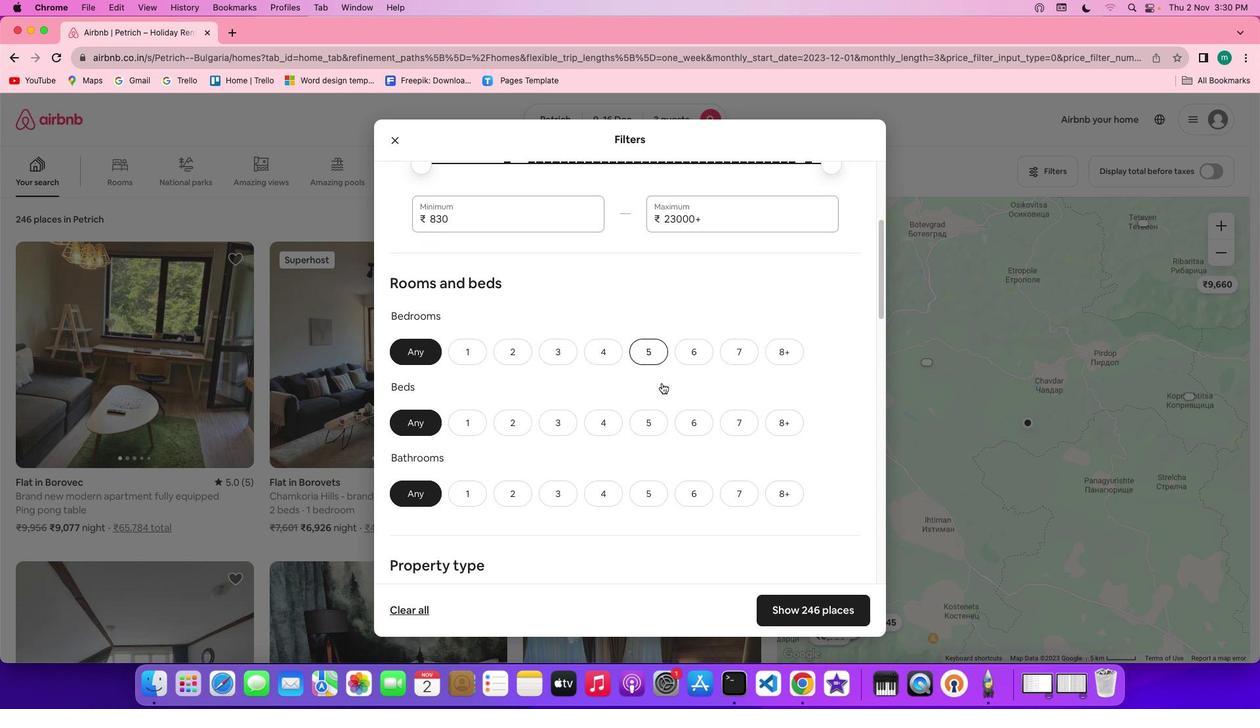 
Action: Mouse moved to (662, 386)
Screenshot: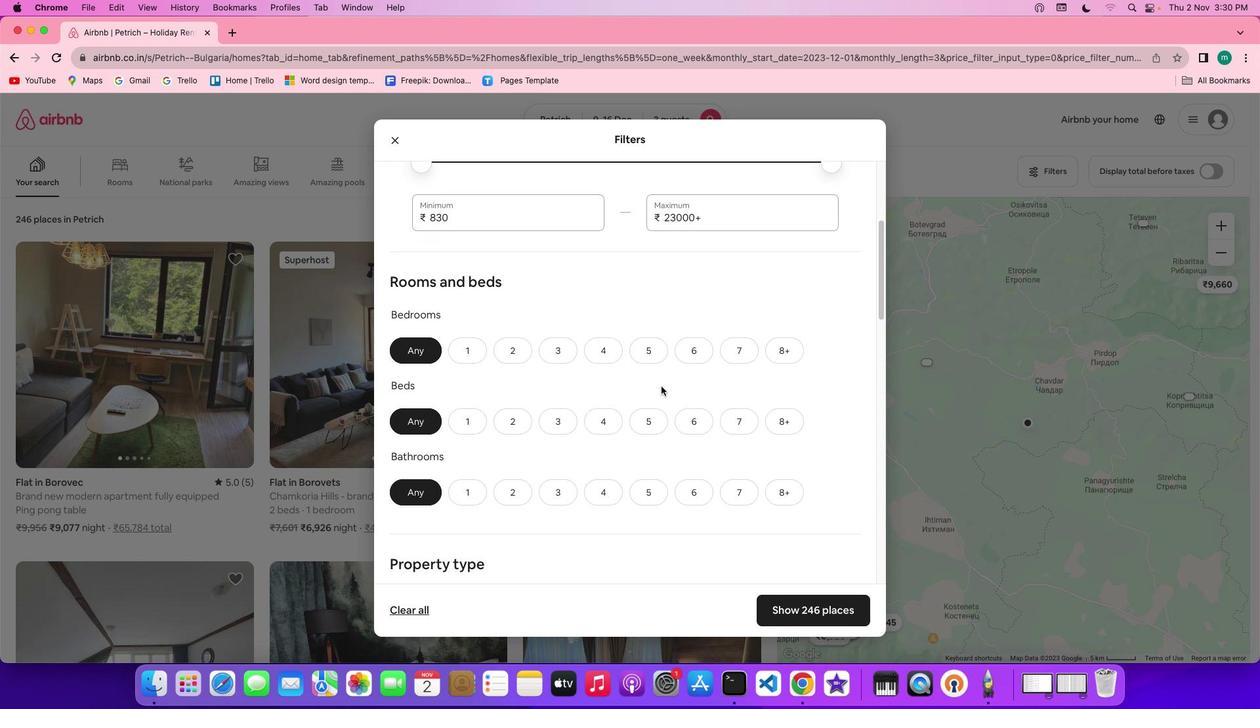 
Action: Mouse scrolled (662, 386) with delta (0, 0)
Screenshot: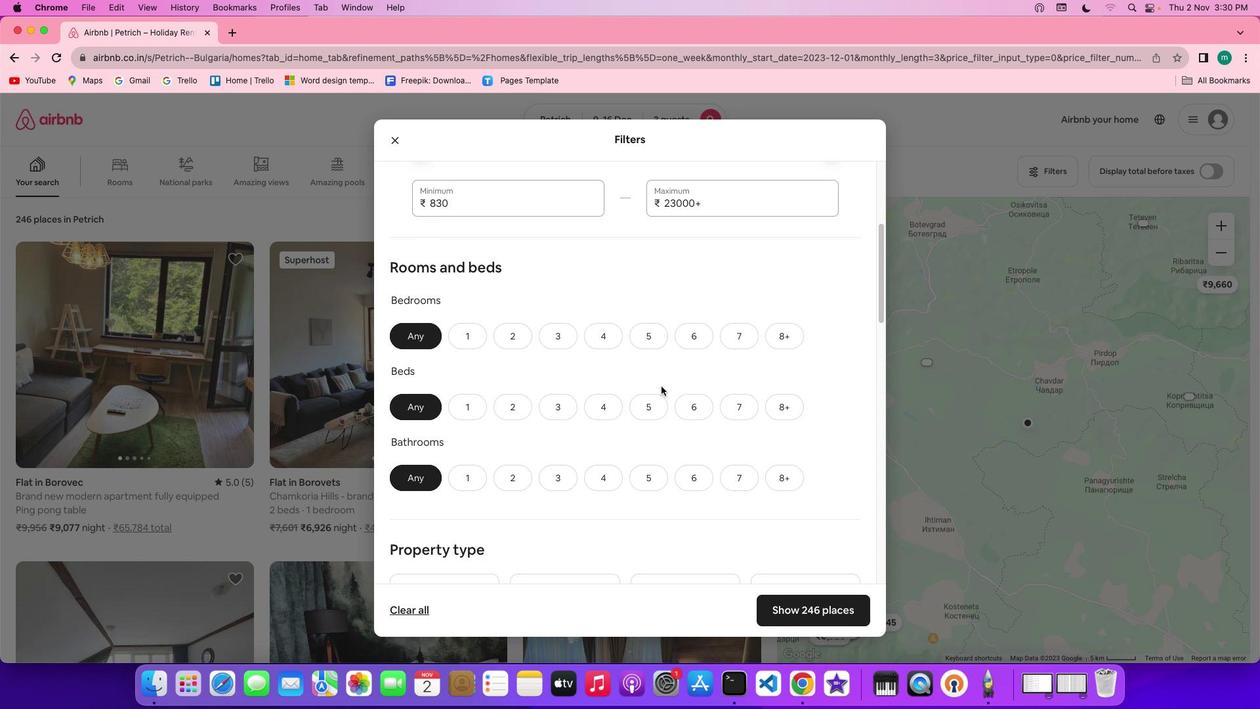 
Action: Mouse scrolled (662, 386) with delta (0, 0)
Screenshot: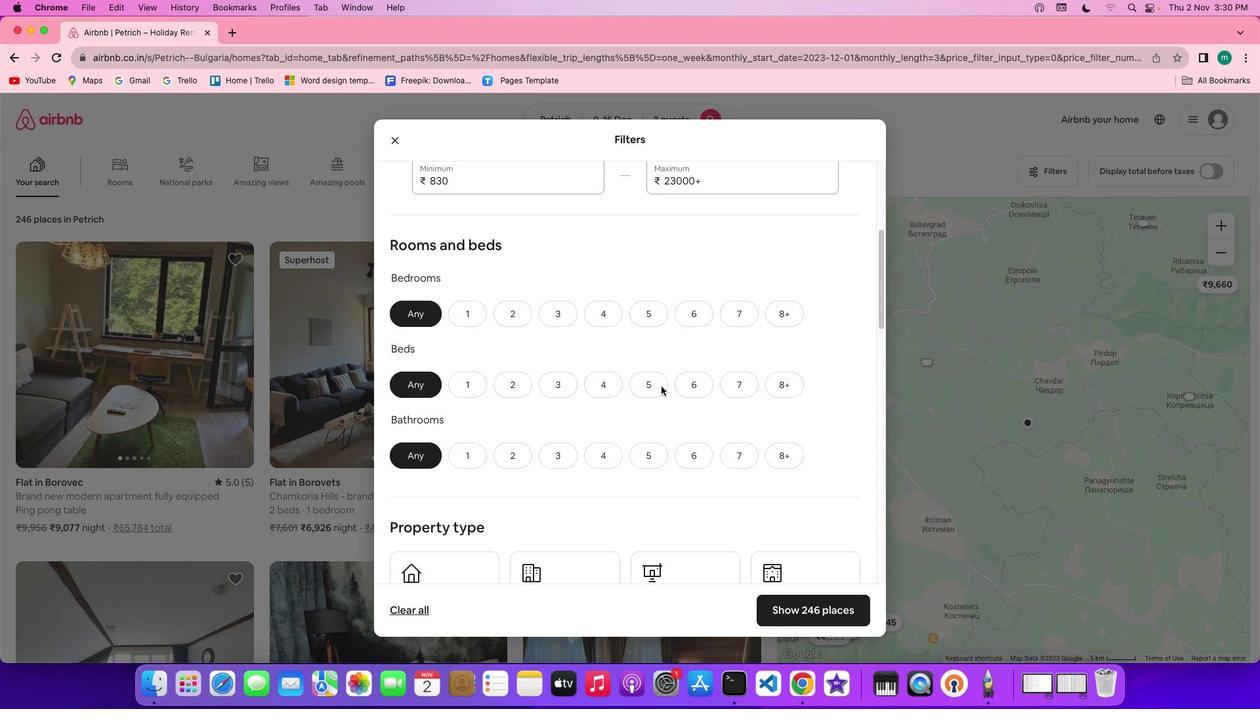 
Action: Mouse scrolled (662, 386) with delta (0, 0)
Screenshot: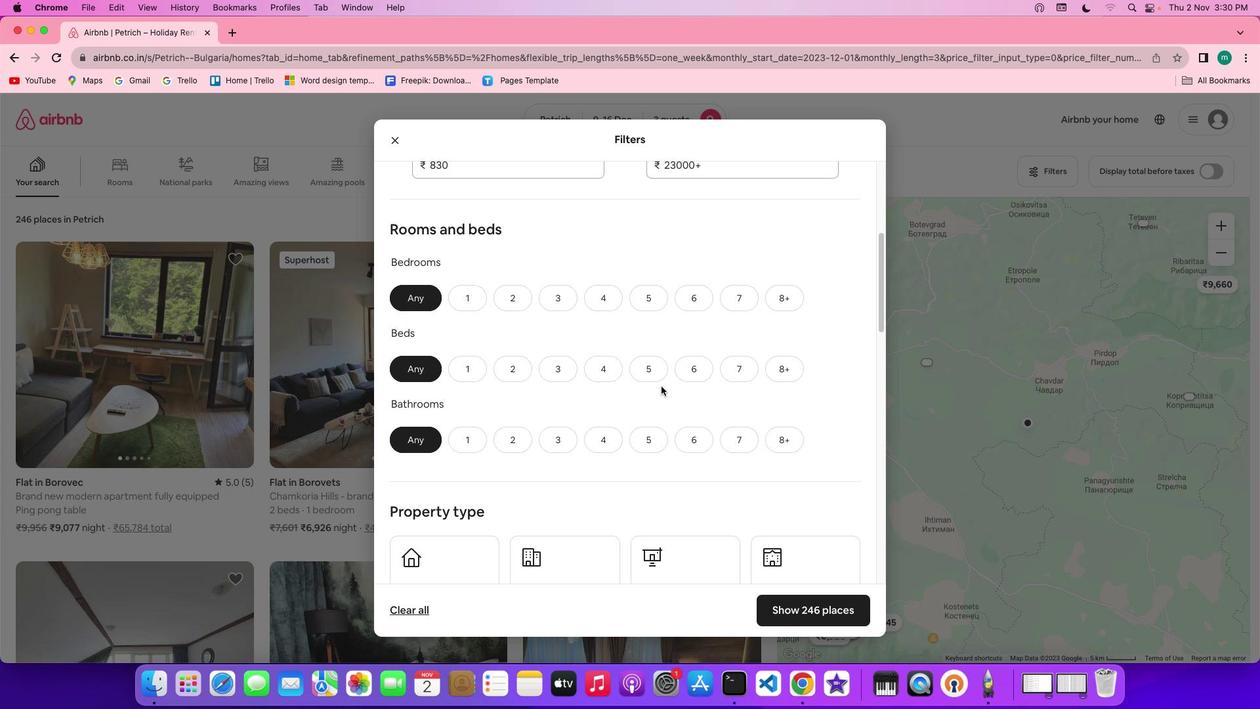 
Action: Mouse scrolled (662, 386) with delta (0, 0)
Screenshot: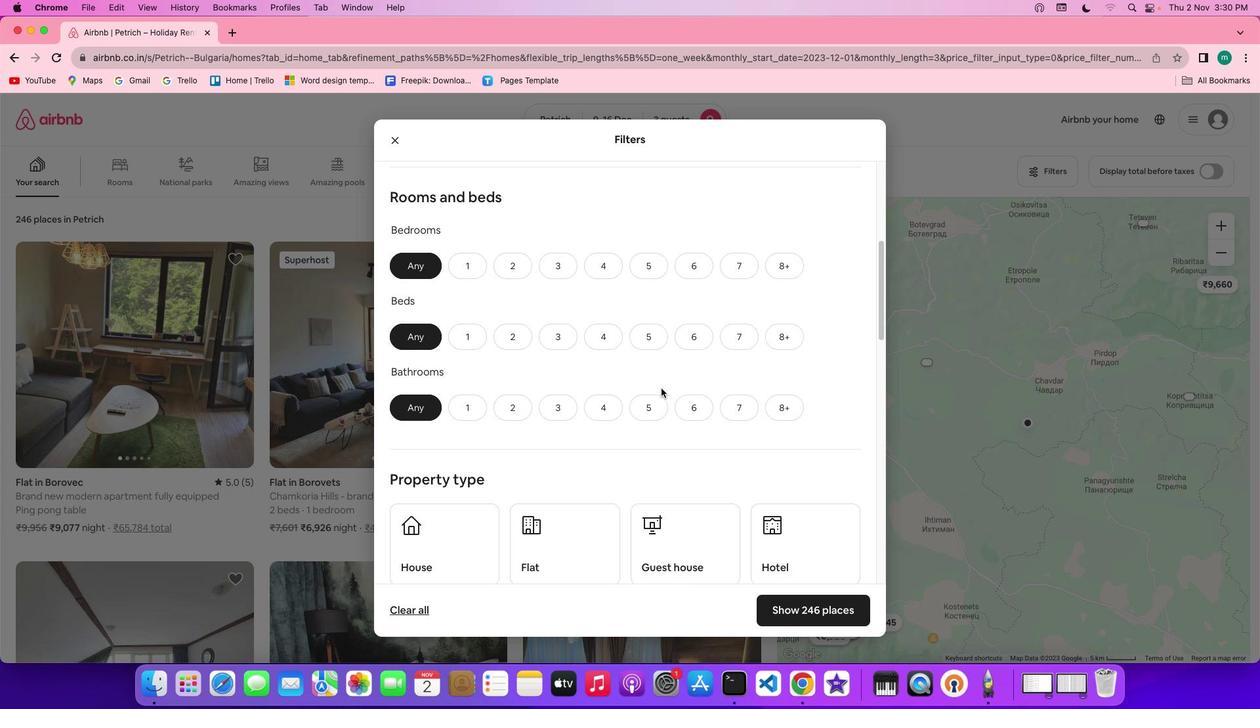
Action: Mouse moved to (661, 388)
Screenshot: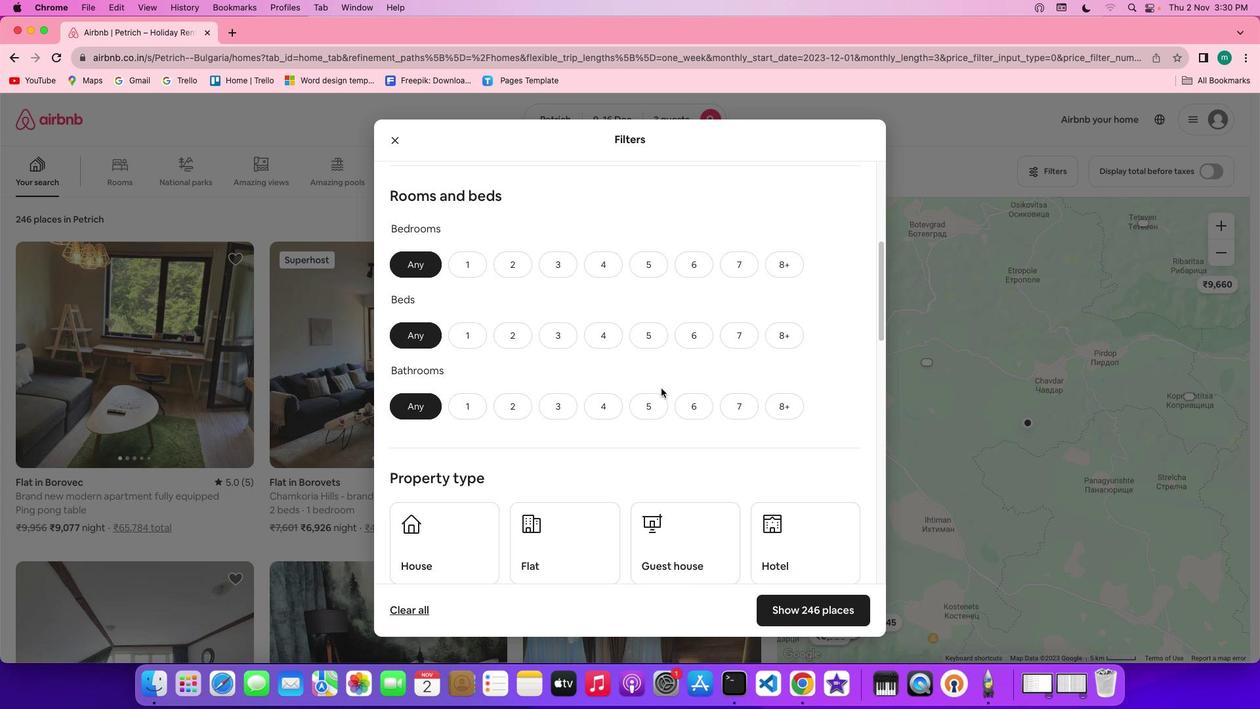 
Action: Mouse scrolled (661, 388) with delta (0, 0)
Screenshot: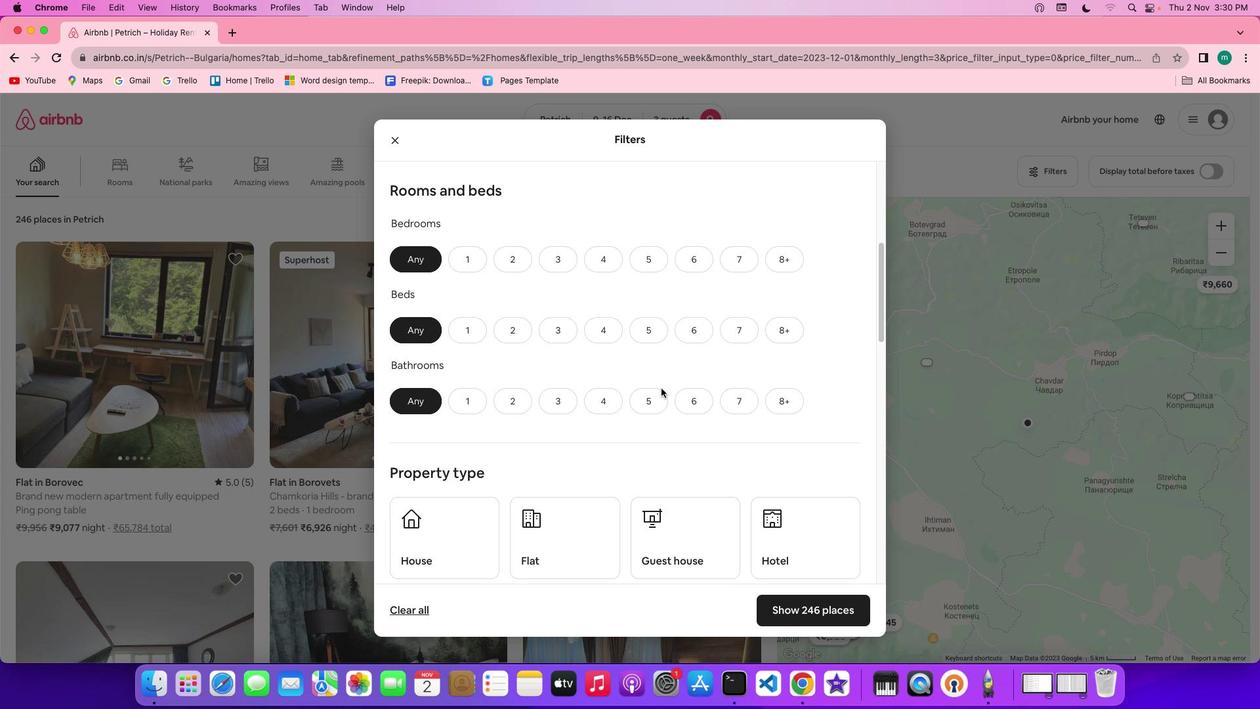 
Action: Mouse scrolled (661, 388) with delta (0, 0)
Screenshot: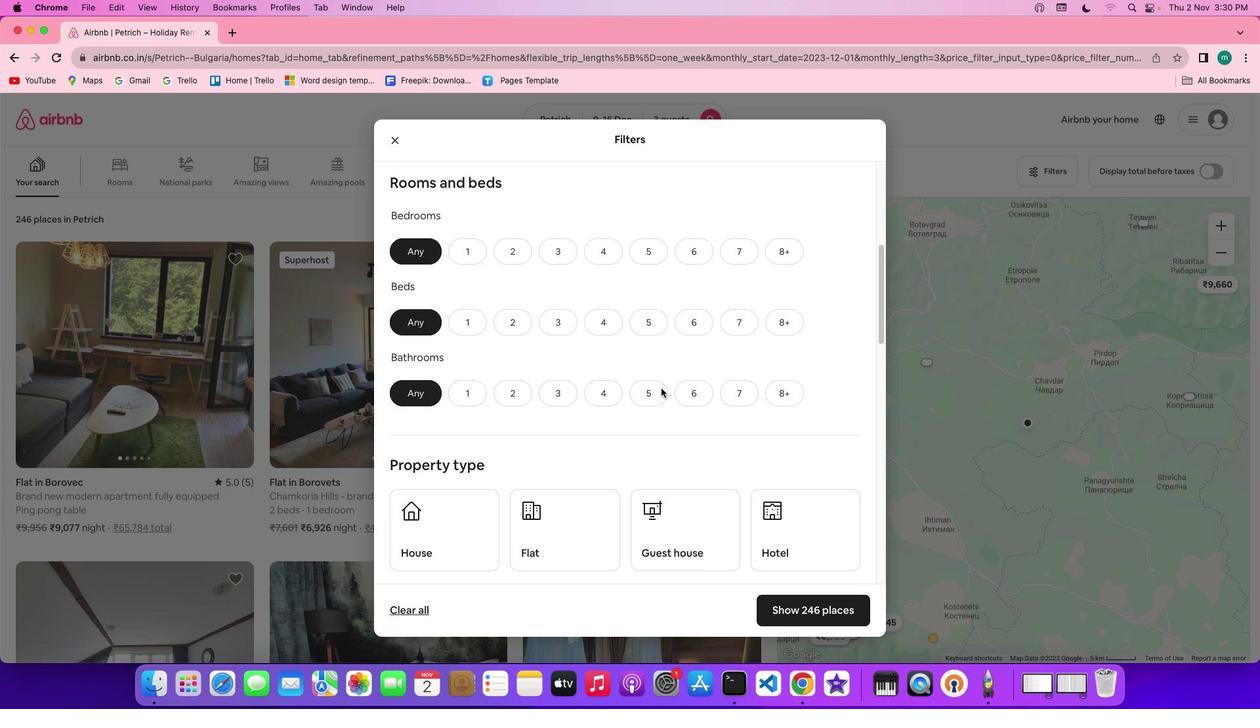 
Action: Mouse scrolled (661, 388) with delta (0, 0)
Screenshot: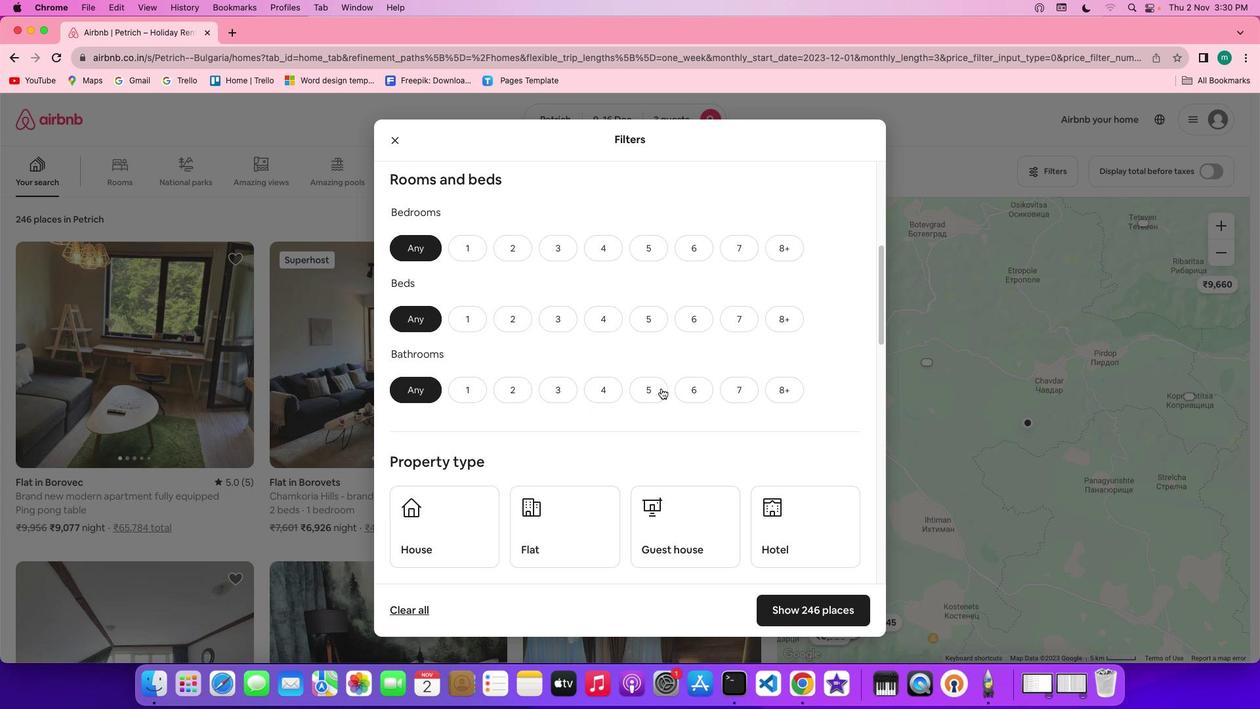 
Action: Mouse scrolled (661, 388) with delta (0, 0)
Screenshot: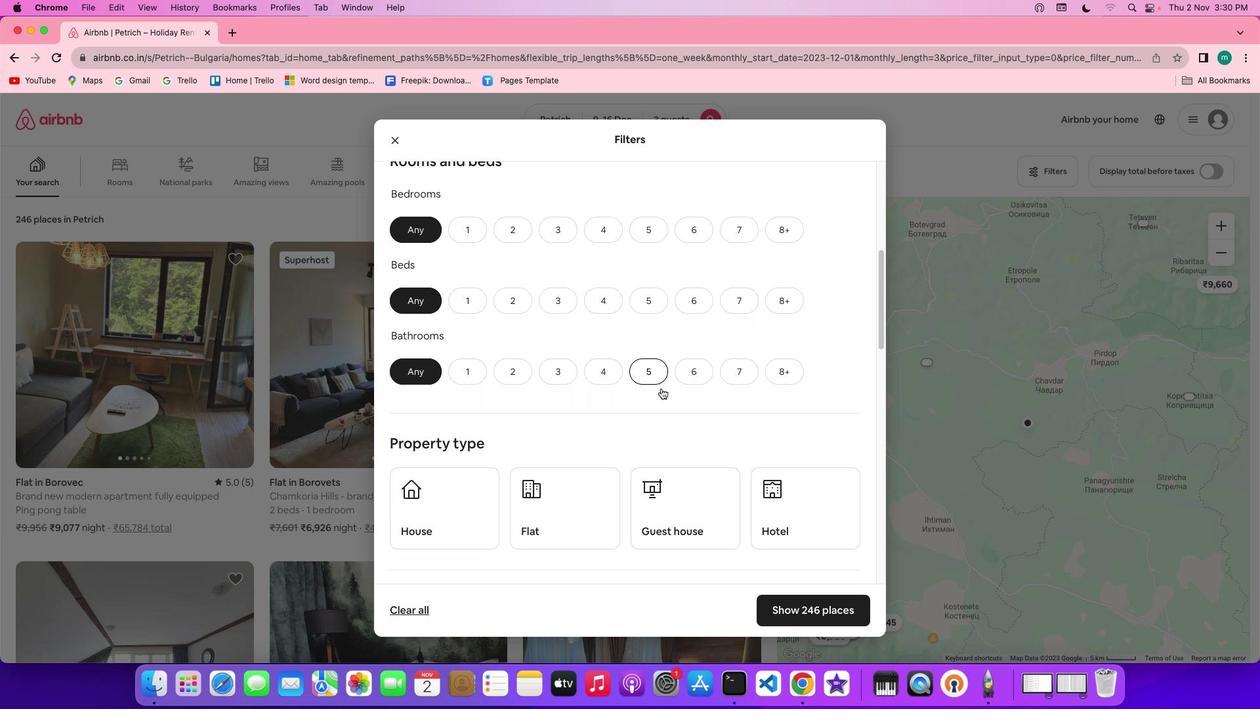 
Action: Mouse scrolled (661, 388) with delta (0, 0)
Screenshot: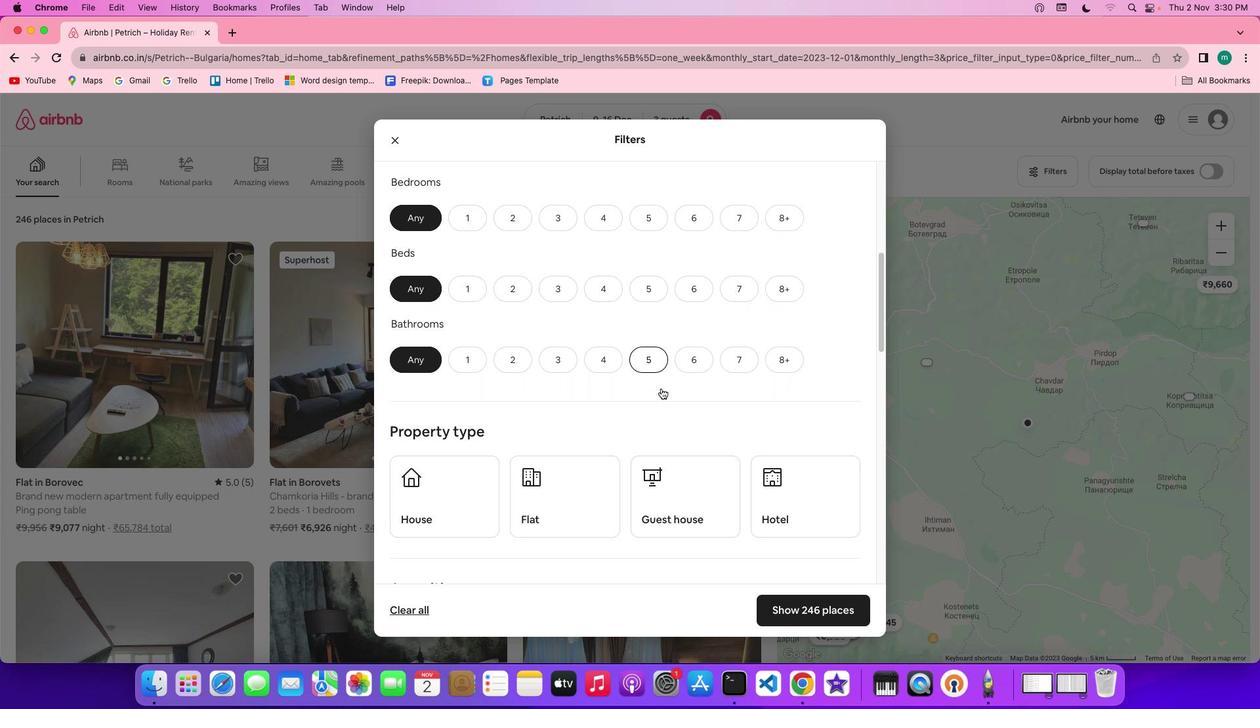 
Action: Mouse scrolled (661, 388) with delta (0, 0)
Screenshot: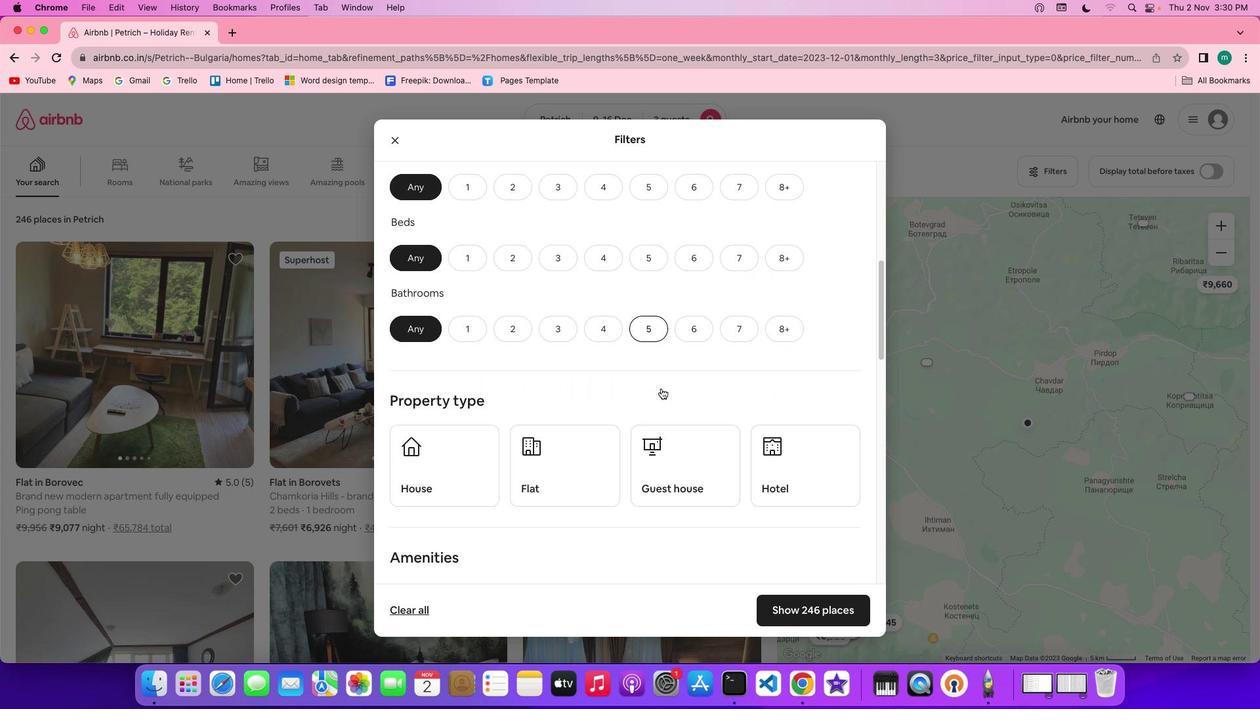 
Action: Mouse scrolled (661, 388) with delta (0, 0)
Screenshot: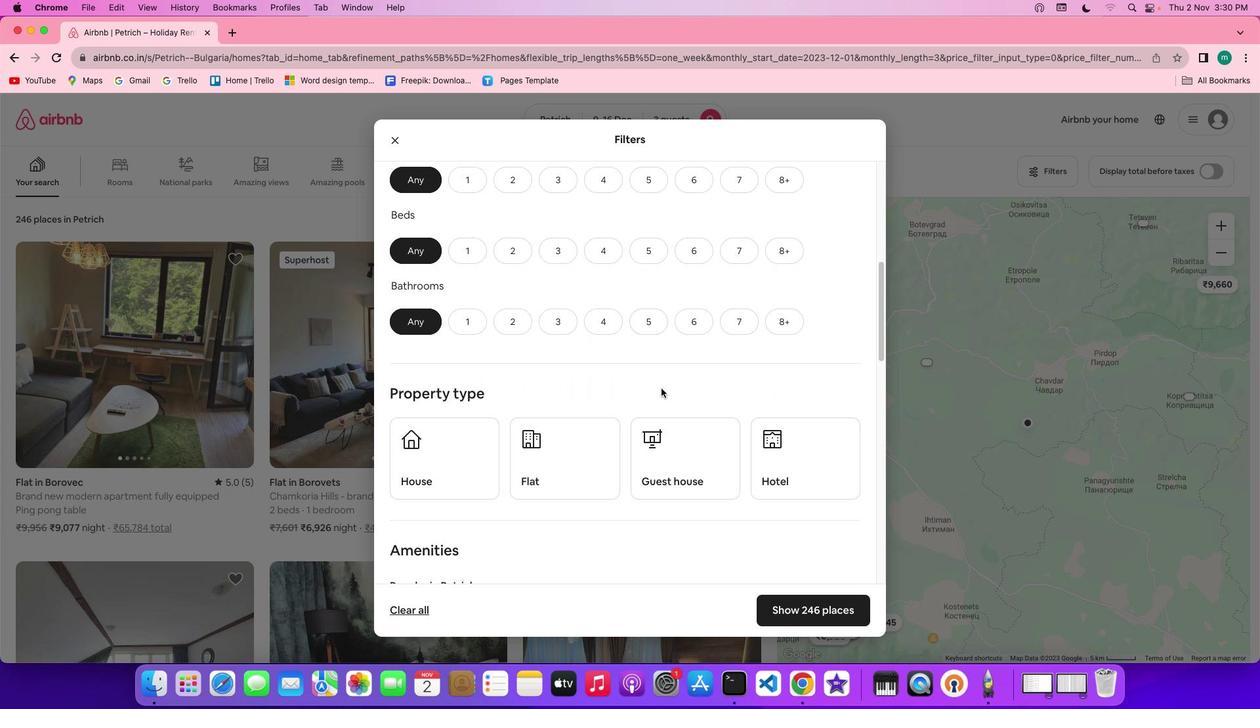 
Action: Mouse scrolled (661, 388) with delta (0, 0)
Screenshot: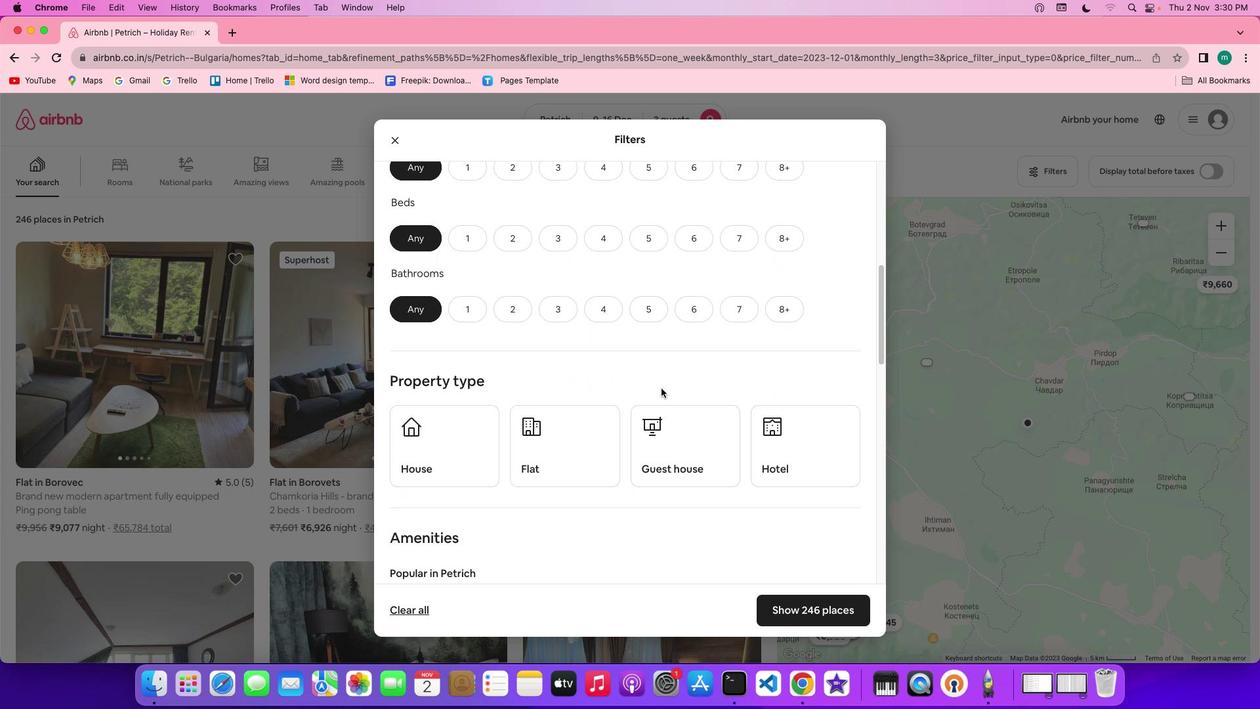 
Action: Mouse scrolled (661, 388) with delta (0, 0)
Screenshot: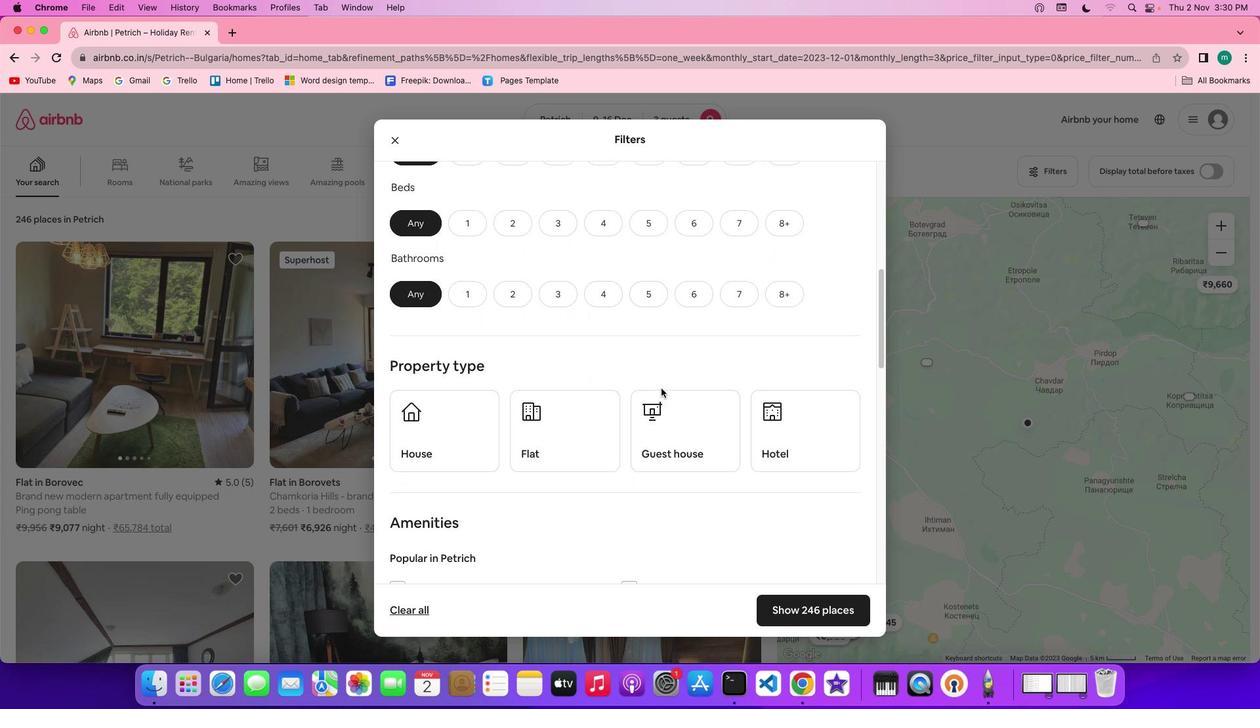 
Action: Mouse scrolled (661, 388) with delta (0, 0)
Screenshot: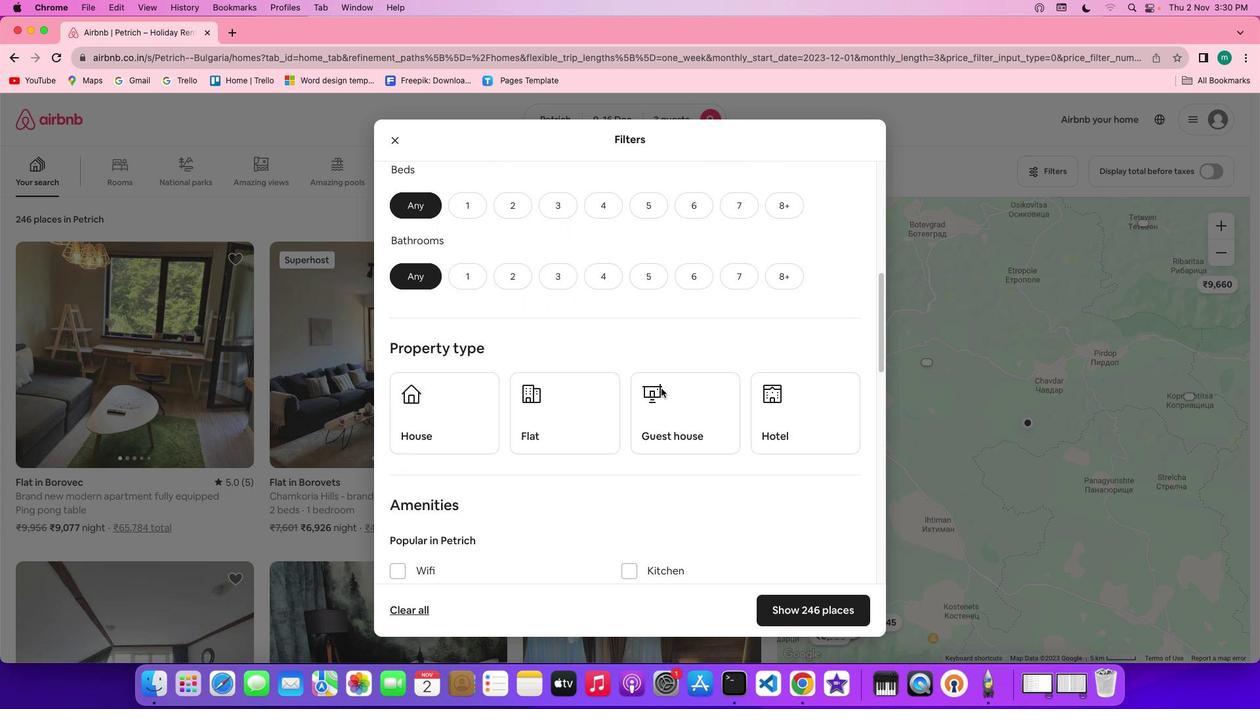
Action: Mouse scrolled (661, 388) with delta (0, 0)
Screenshot: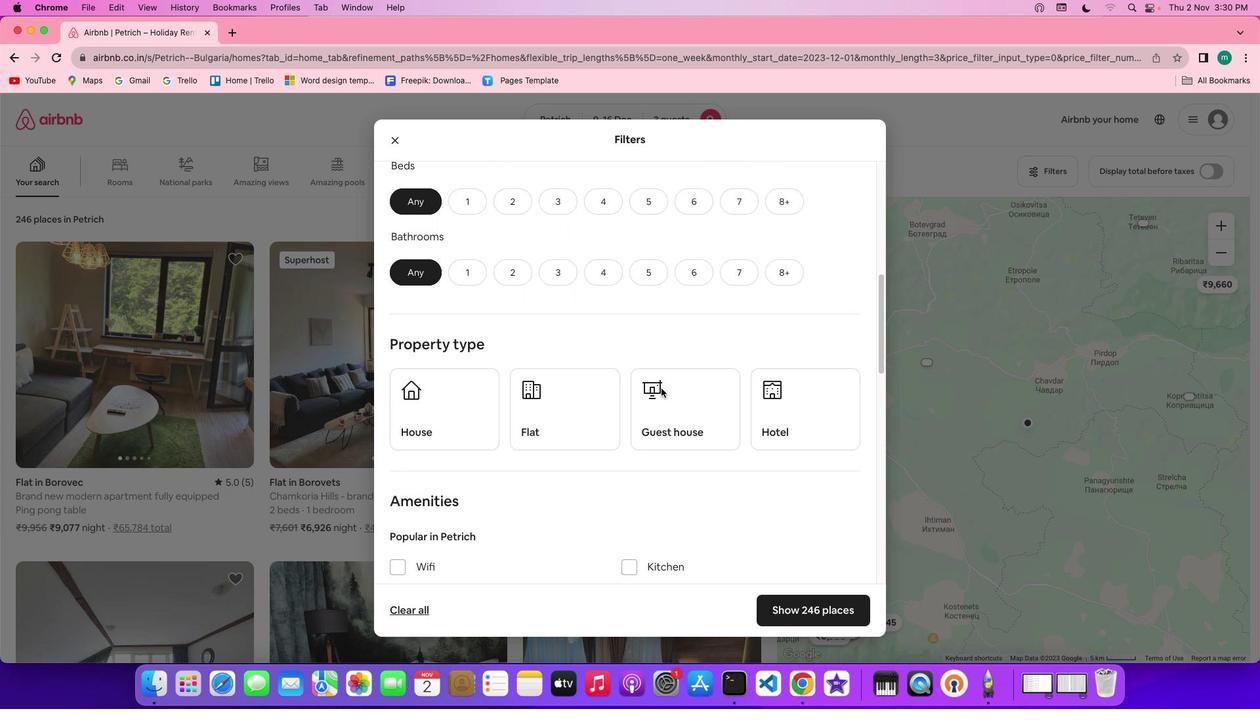 
Action: Mouse scrolled (661, 388) with delta (0, 0)
Screenshot: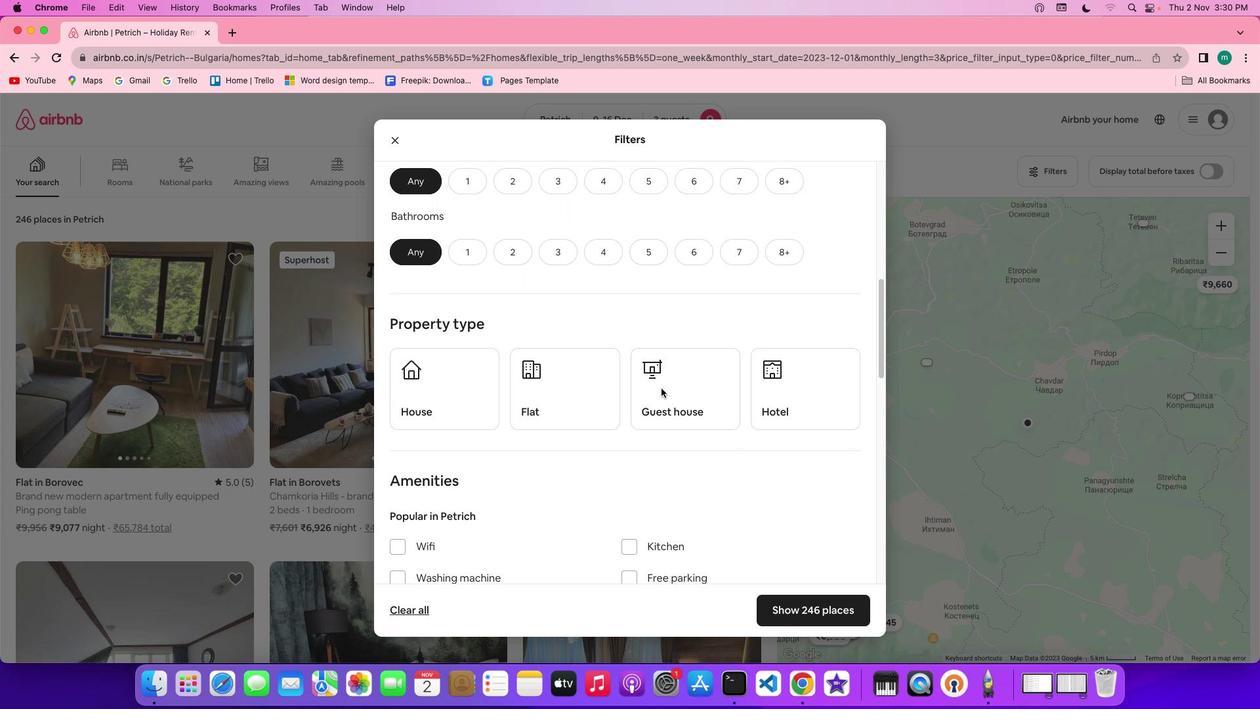 
Action: Mouse scrolled (661, 388) with delta (0, 0)
Screenshot: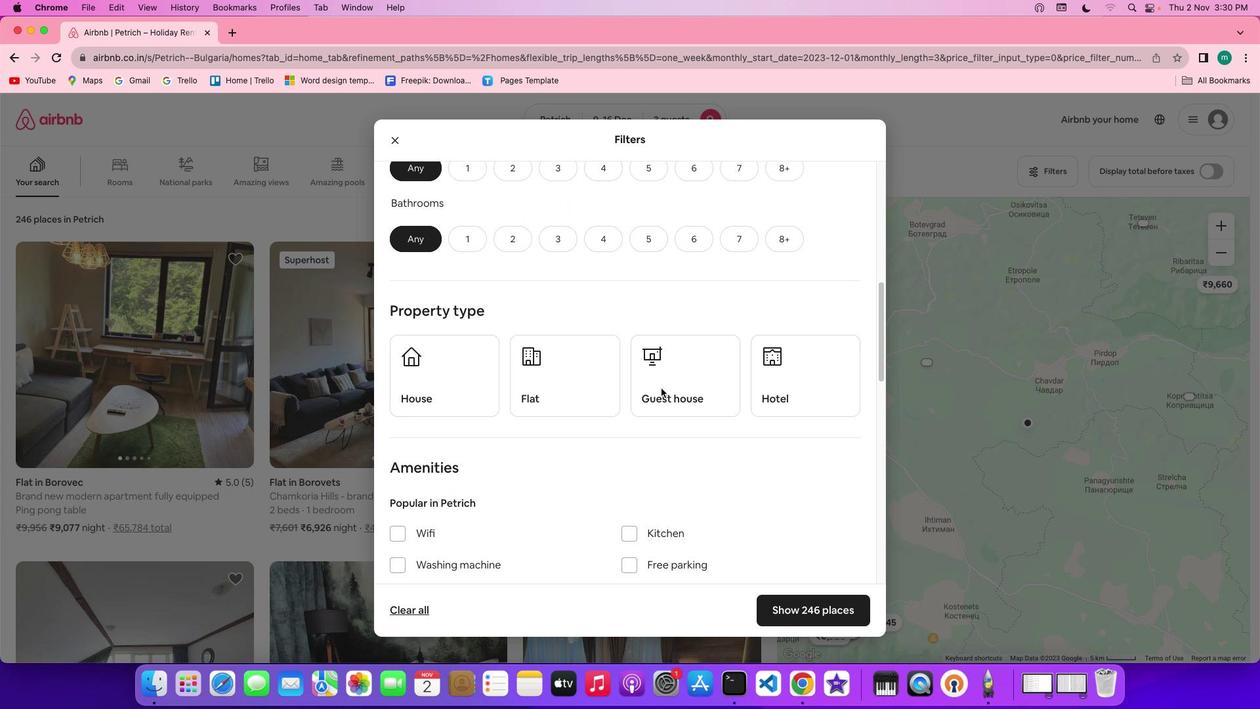 
Action: Mouse scrolled (661, 388) with delta (0, 0)
Screenshot: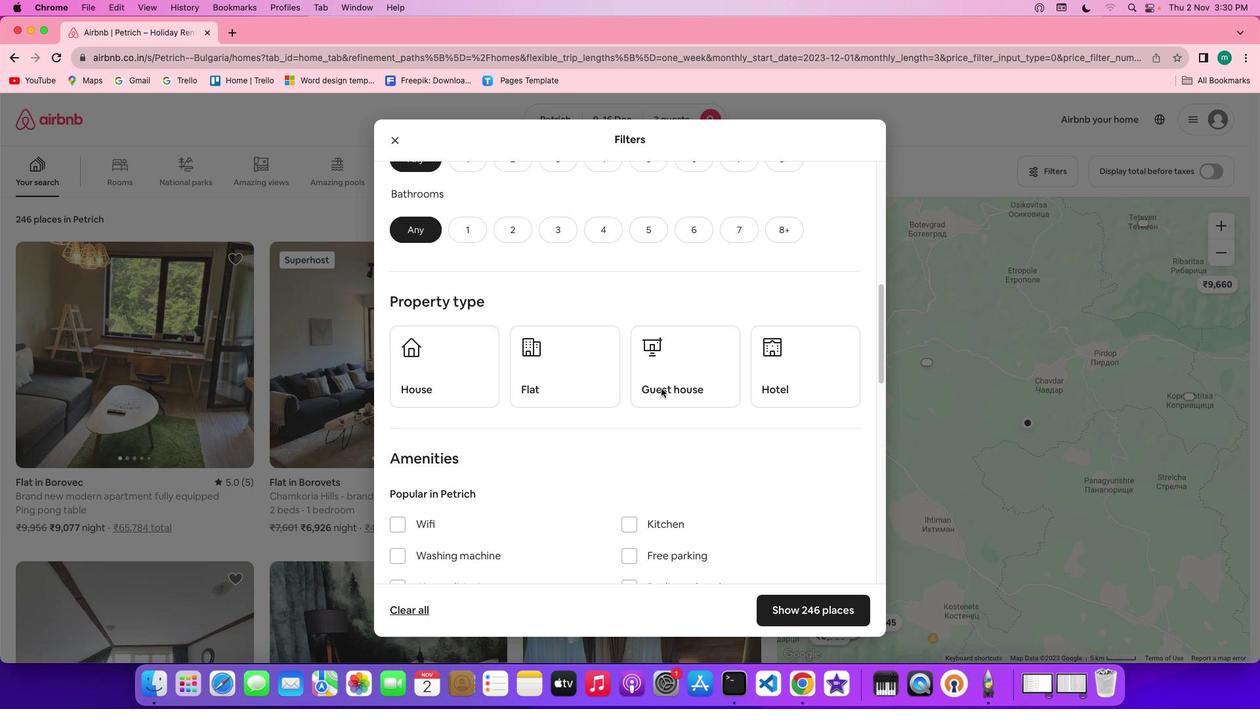 
Action: Mouse scrolled (661, 388) with delta (0, 0)
Screenshot: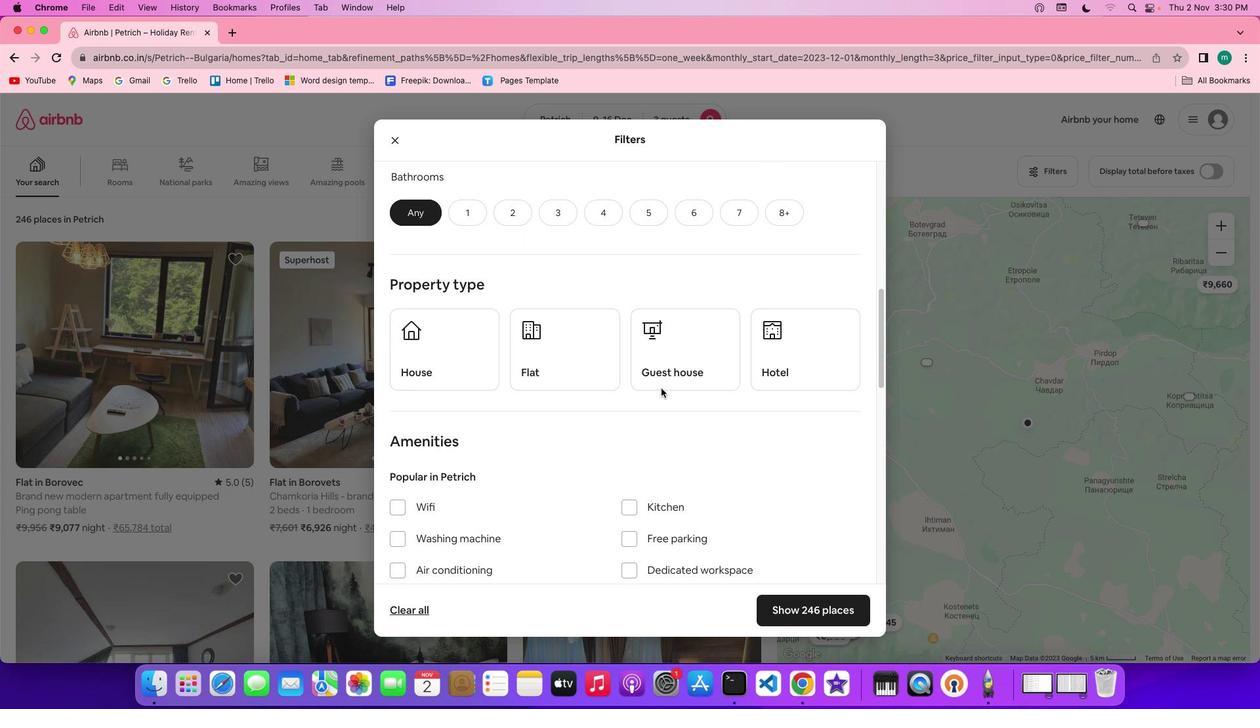 
Action: Mouse scrolled (661, 388) with delta (0, 0)
Screenshot: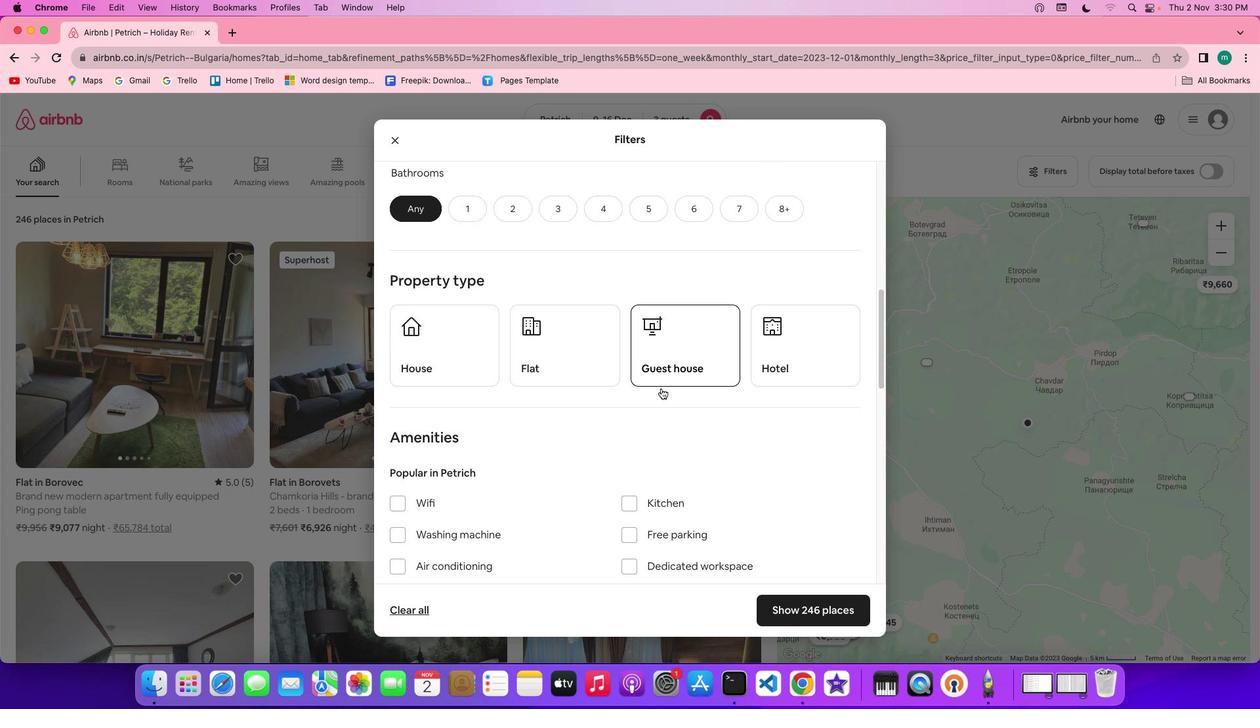 
Action: Mouse scrolled (661, 388) with delta (0, 0)
Screenshot: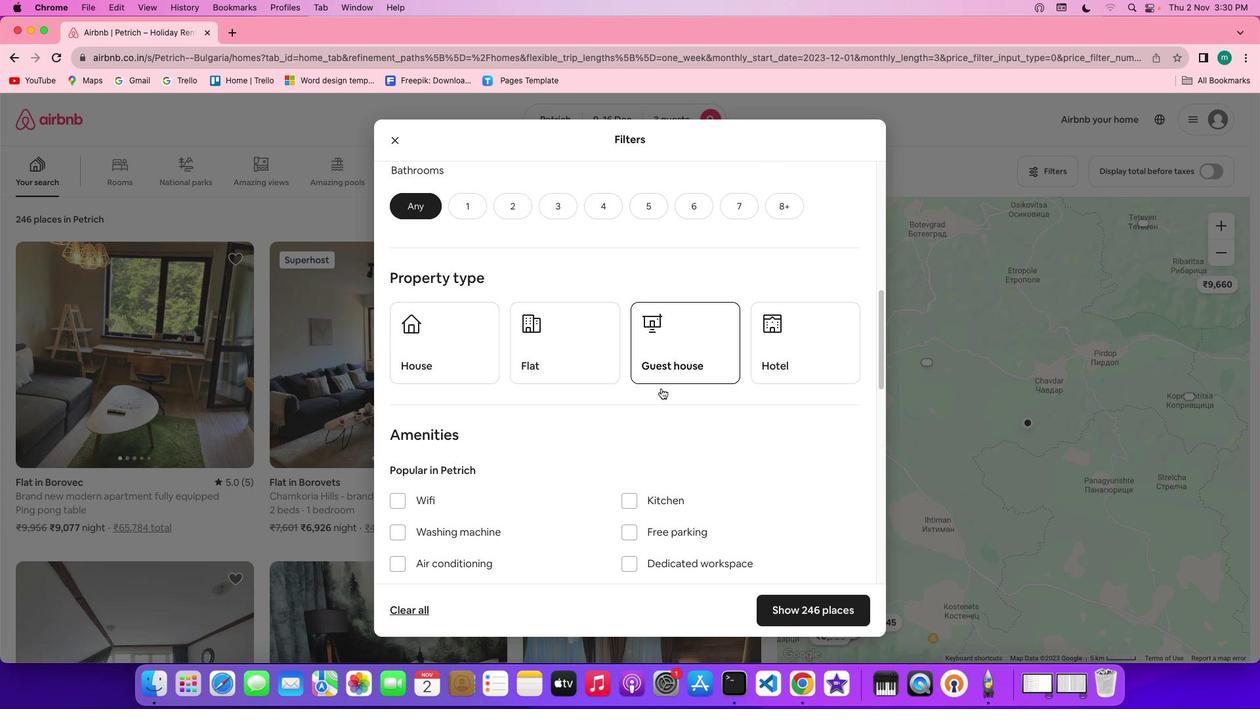 
Action: Mouse scrolled (661, 388) with delta (0, 0)
Screenshot: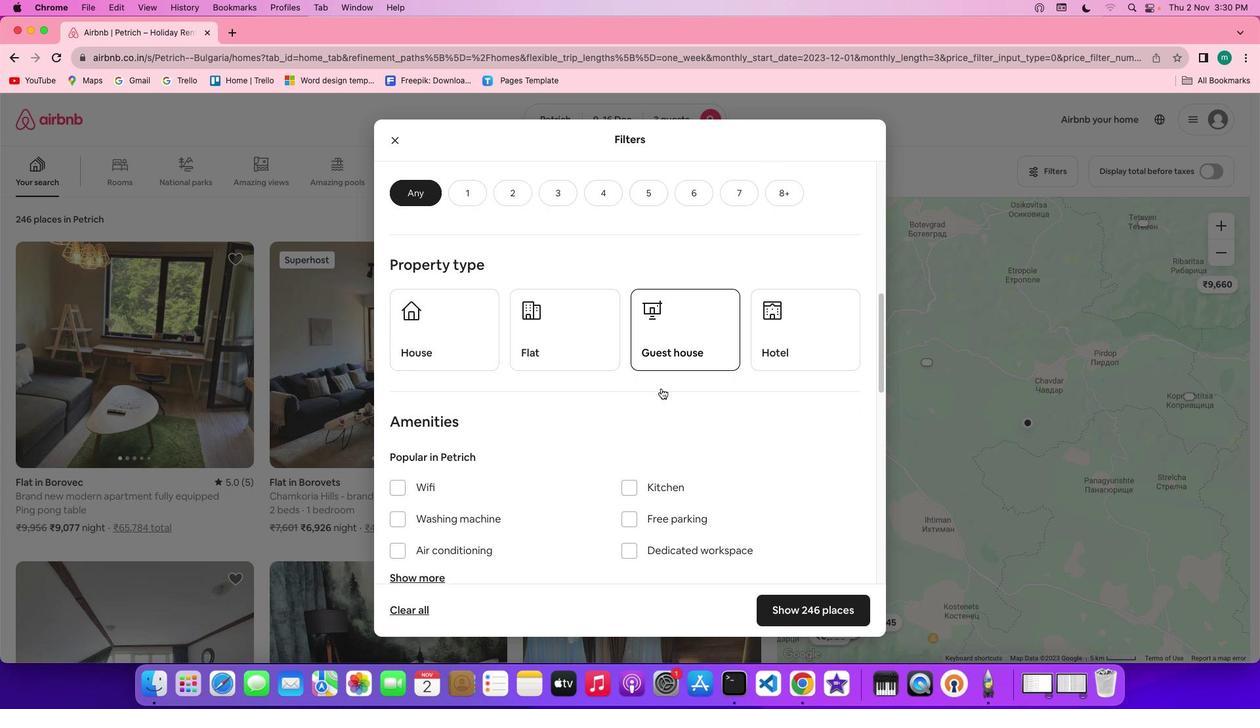 
Action: Mouse scrolled (661, 388) with delta (0, 0)
Screenshot: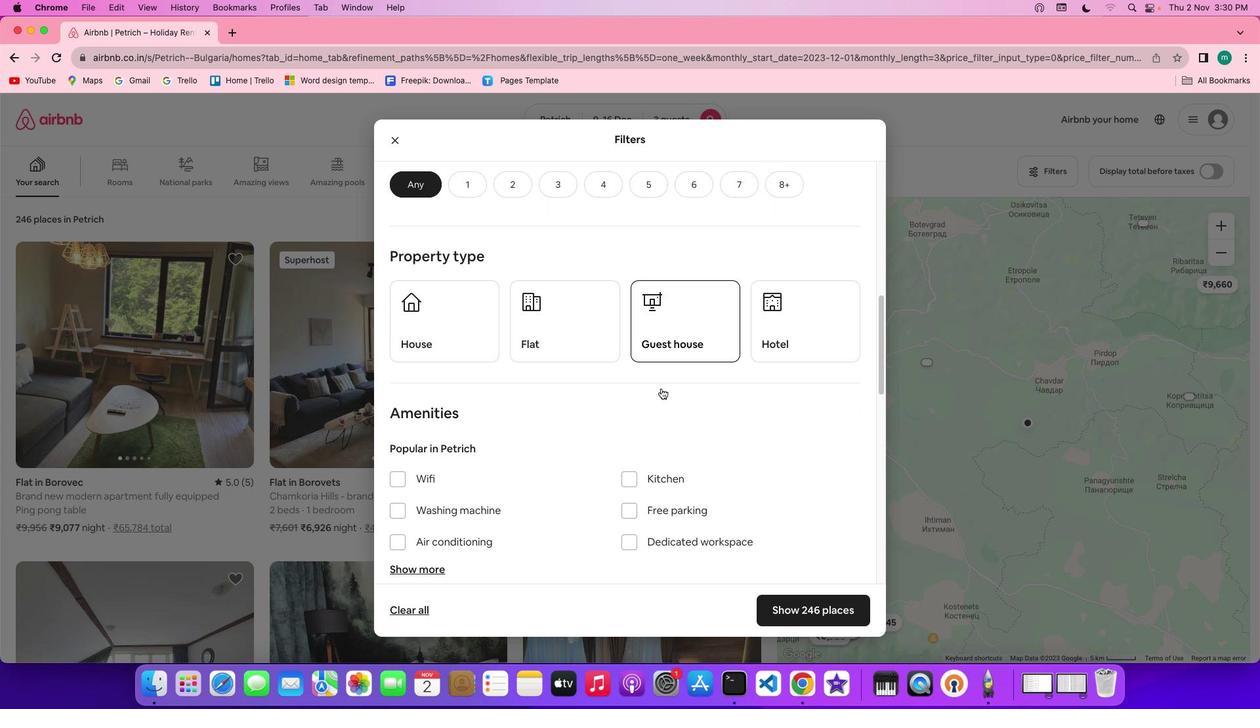 
Action: Mouse scrolled (661, 388) with delta (0, 0)
Screenshot: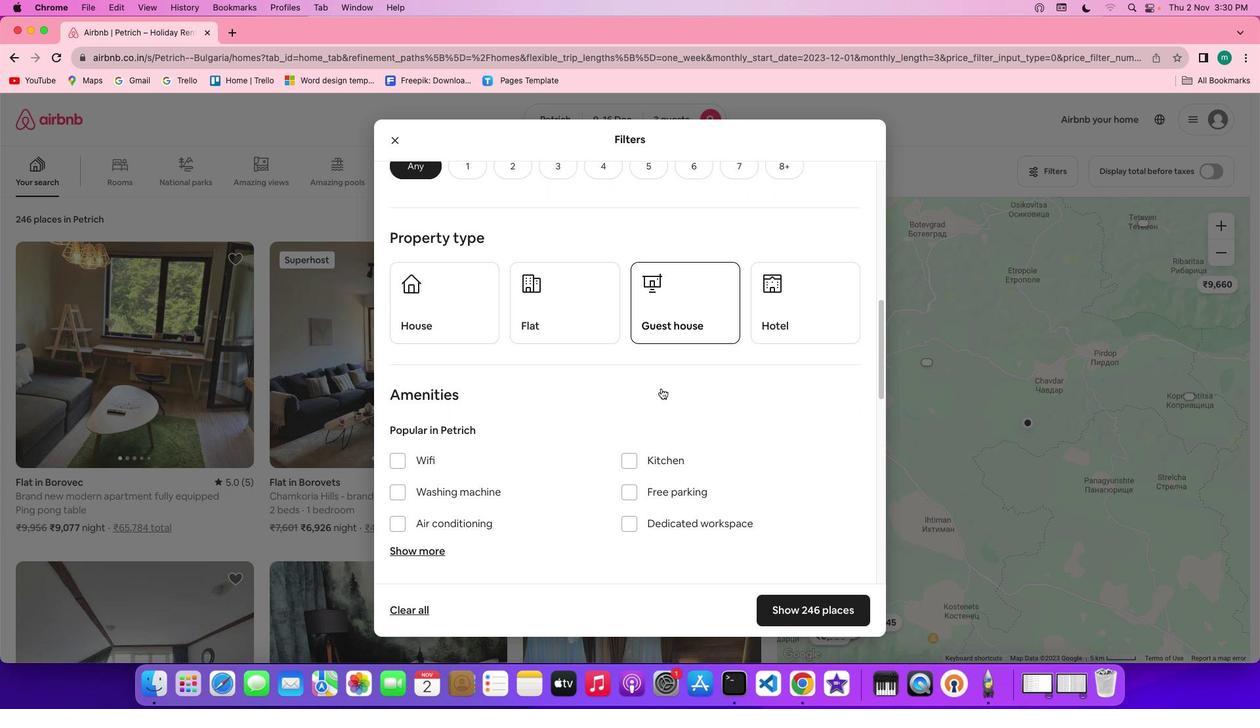 
Action: Mouse scrolled (661, 388) with delta (0, 0)
Screenshot: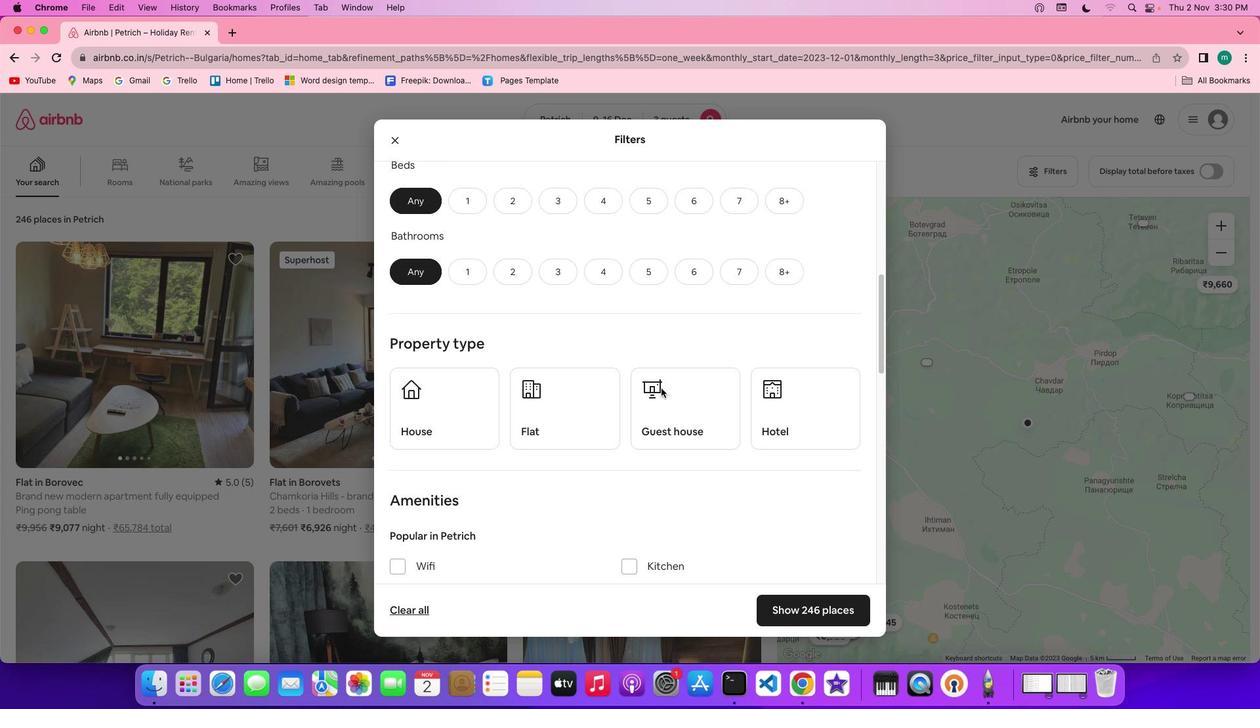 
Action: Mouse scrolled (661, 388) with delta (0, 0)
Screenshot: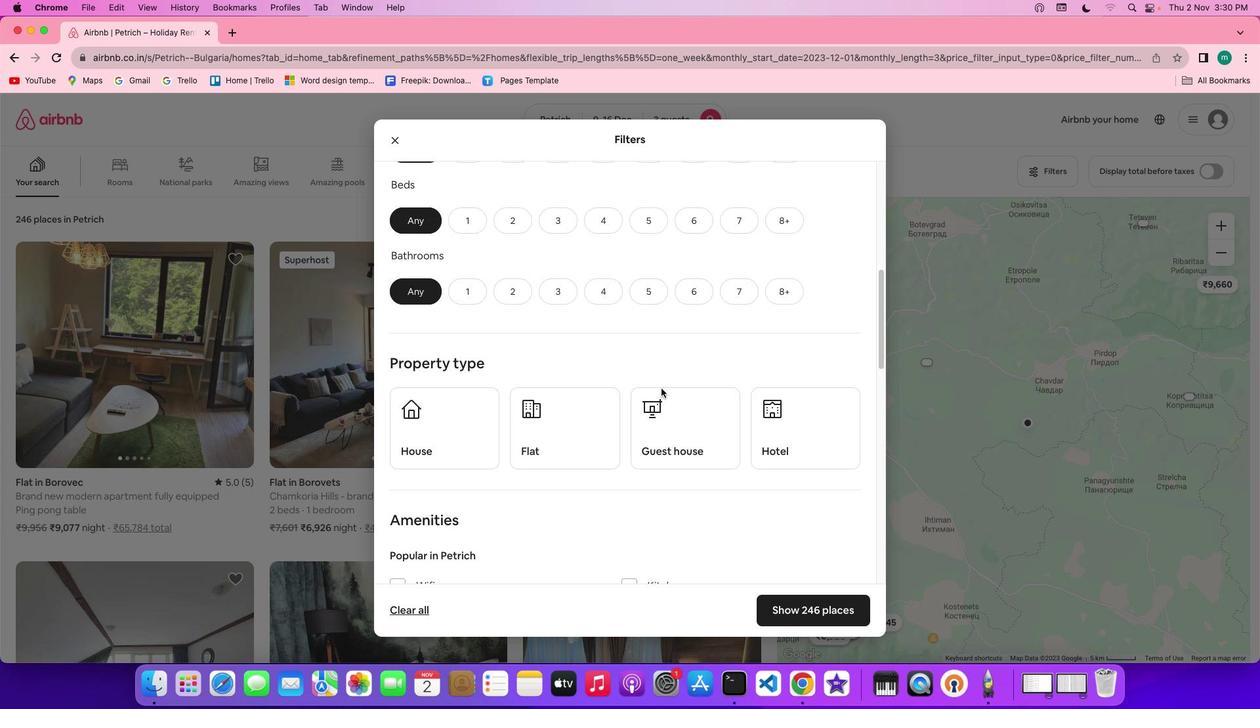 
Action: Mouse scrolled (661, 388) with delta (0, 1)
Screenshot: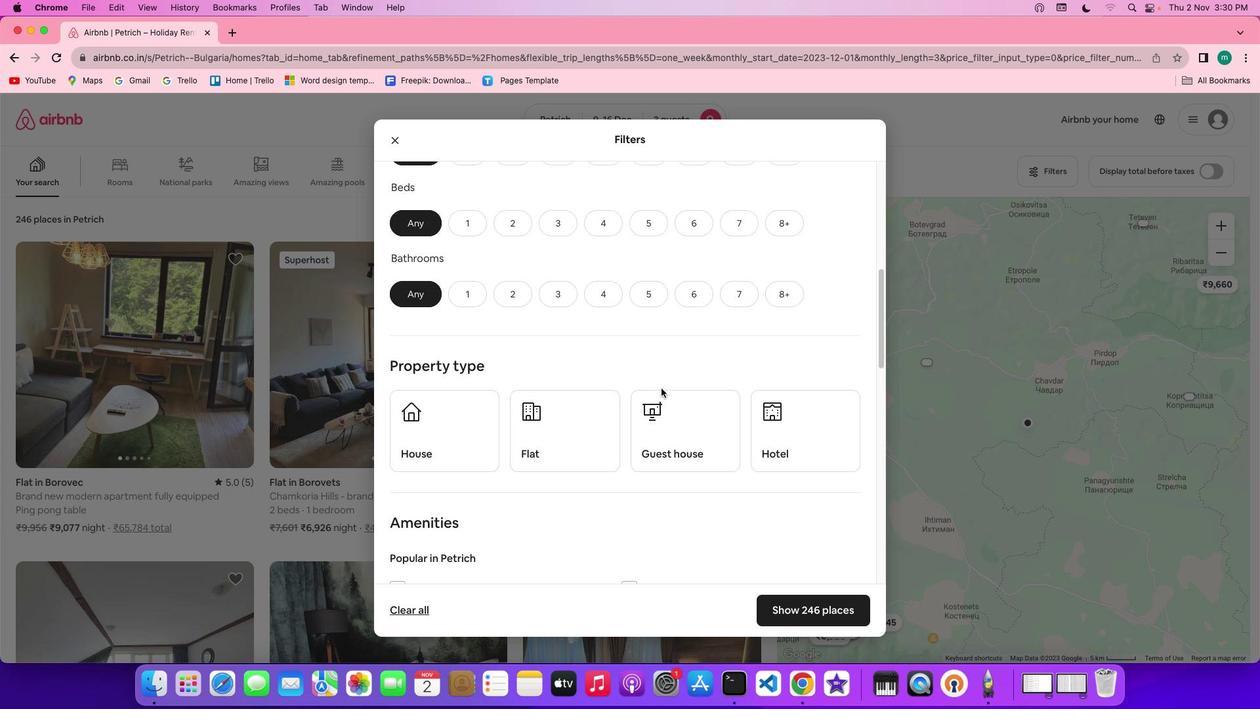 
Action: Mouse scrolled (661, 388) with delta (0, 0)
Screenshot: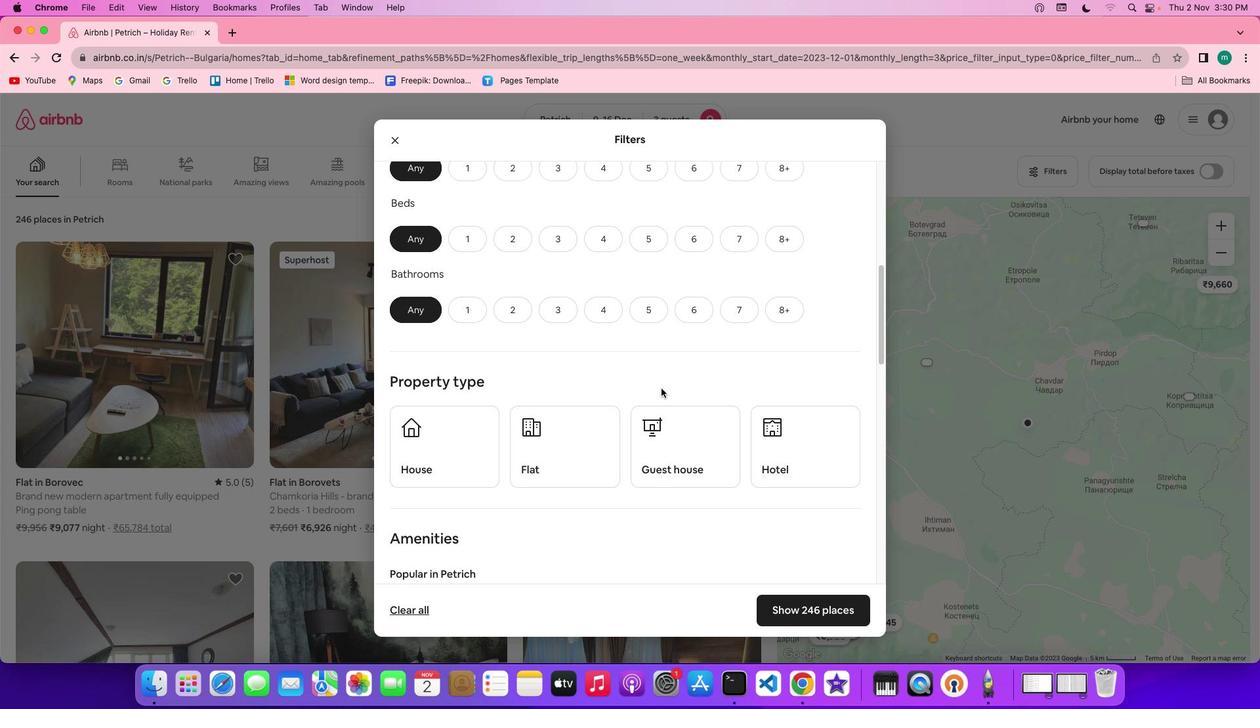 
Action: Mouse scrolled (661, 388) with delta (0, 0)
Screenshot: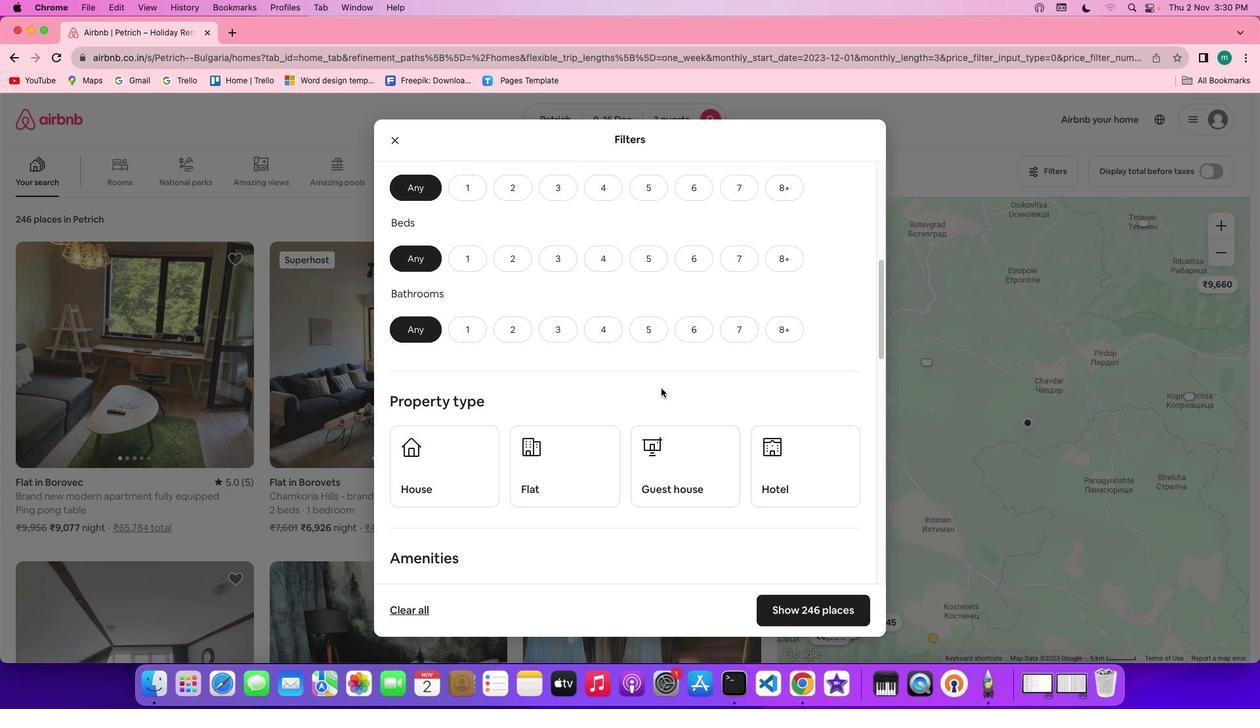 
Action: Mouse scrolled (661, 388) with delta (0, 0)
Screenshot: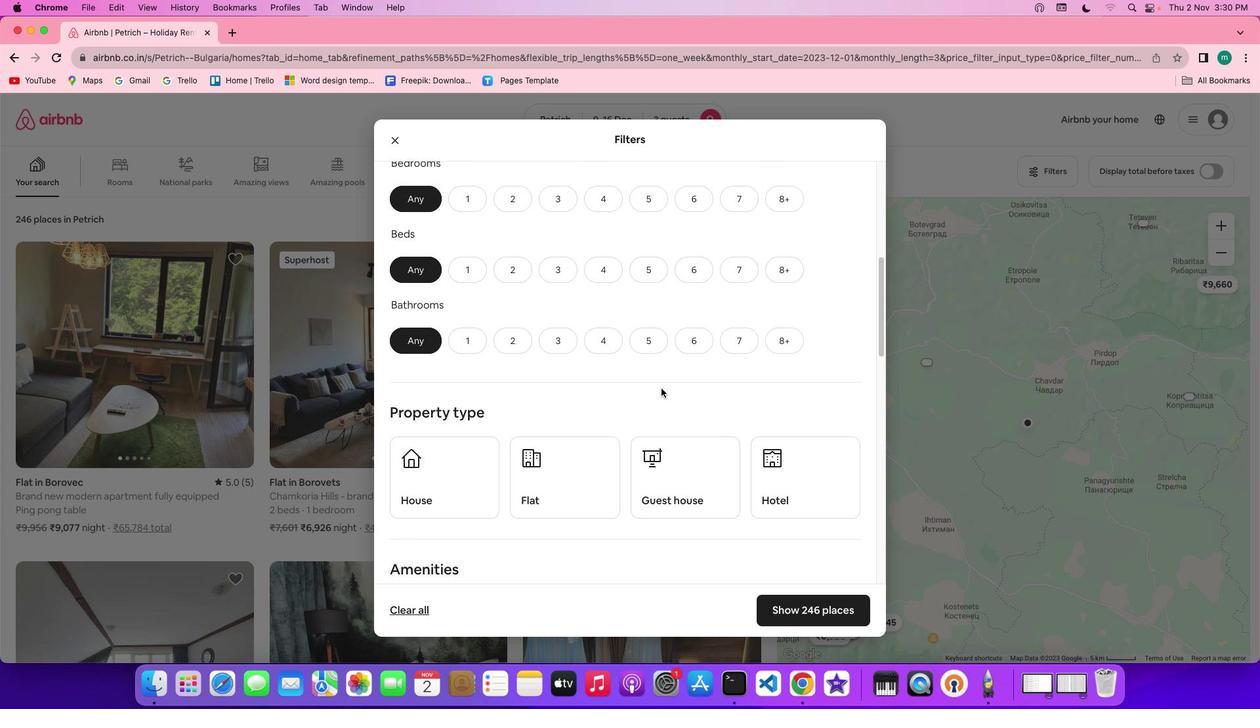 
Action: Mouse scrolled (661, 388) with delta (0, 0)
Screenshot: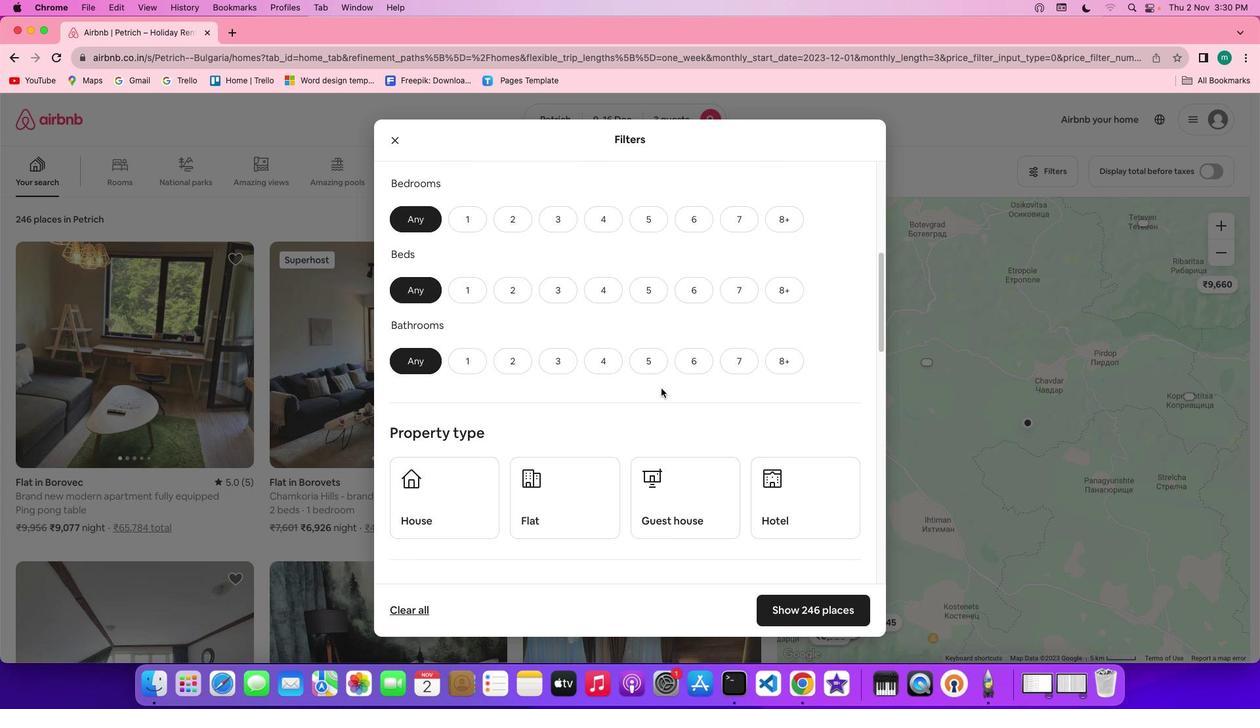 
Action: Mouse scrolled (661, 388) with delta (0, 0)
Screenshot: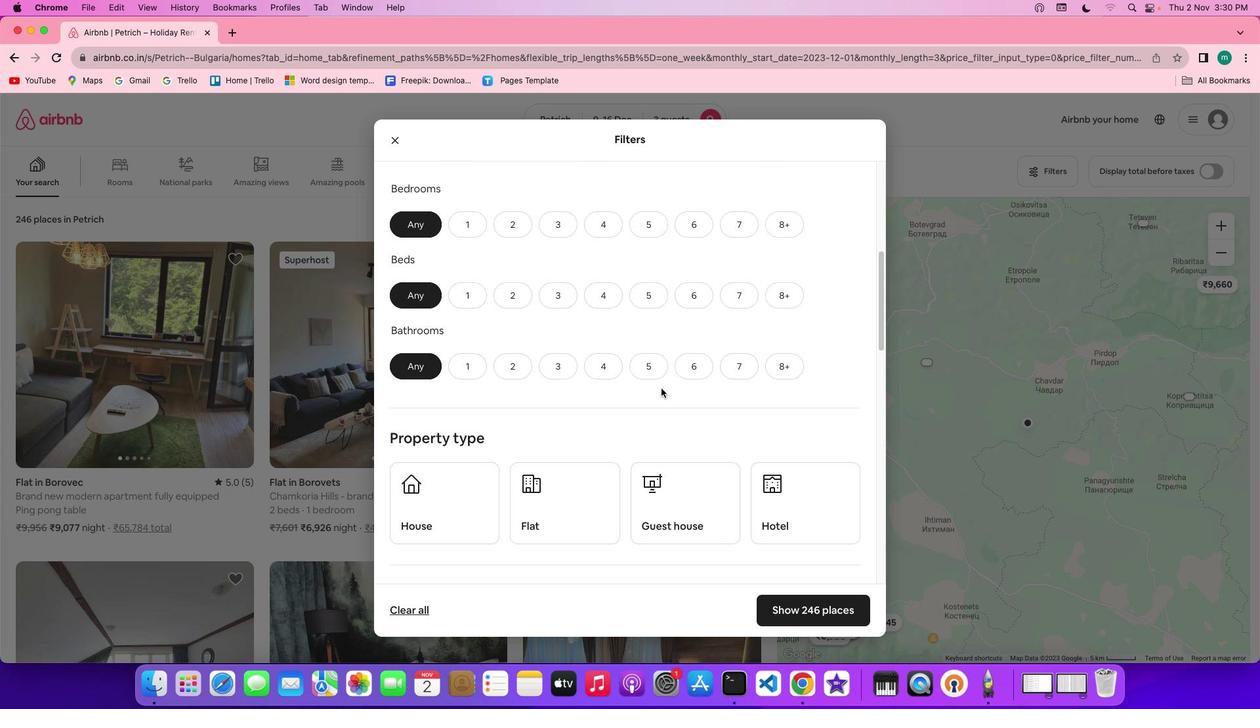 
Action: Mouse scrolled (661, 388) with delta (0, 0)
Screenshot: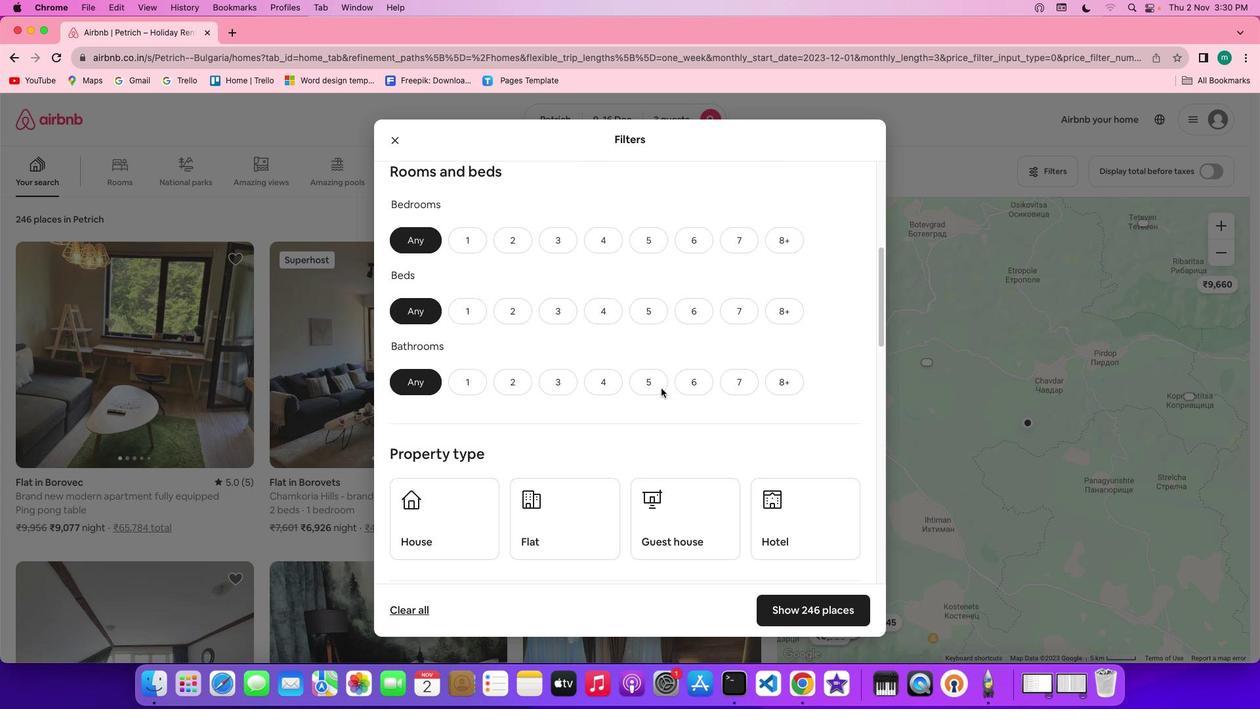 
Action: Mouse scrolled (661, 388) with delta (0, 0)
Screenshot: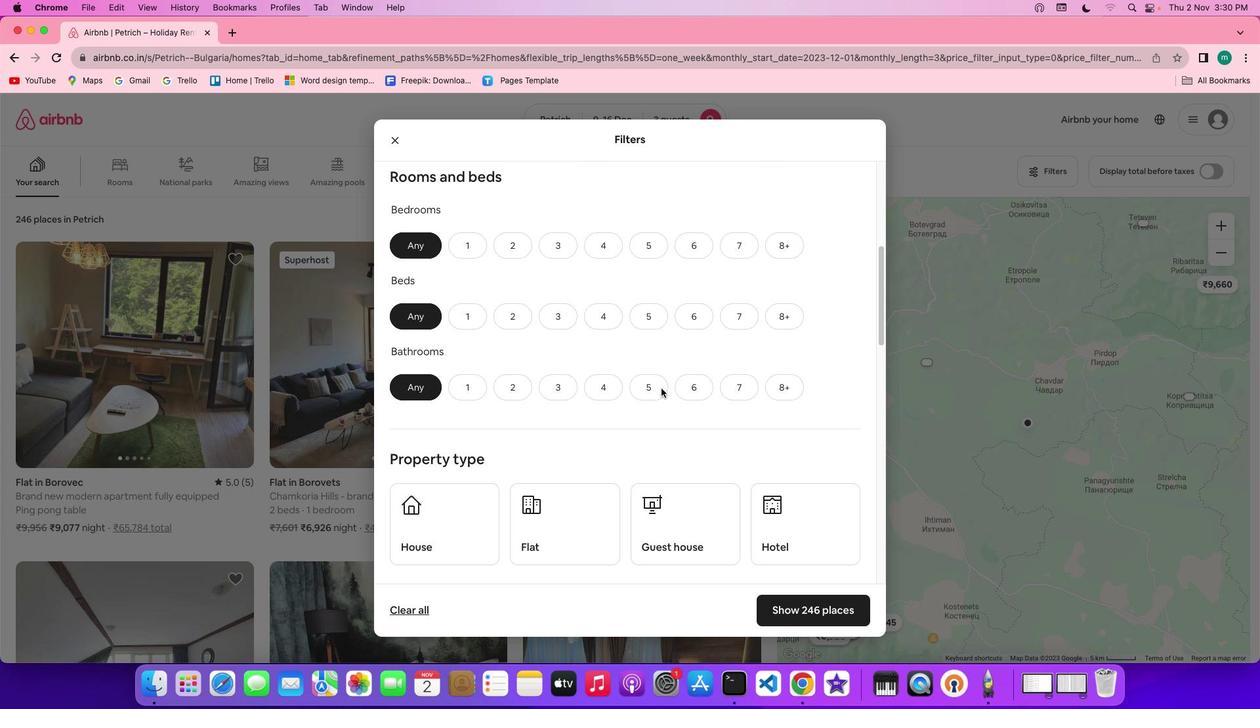
Action: Mouse moved to (517, 243)
Screenshot: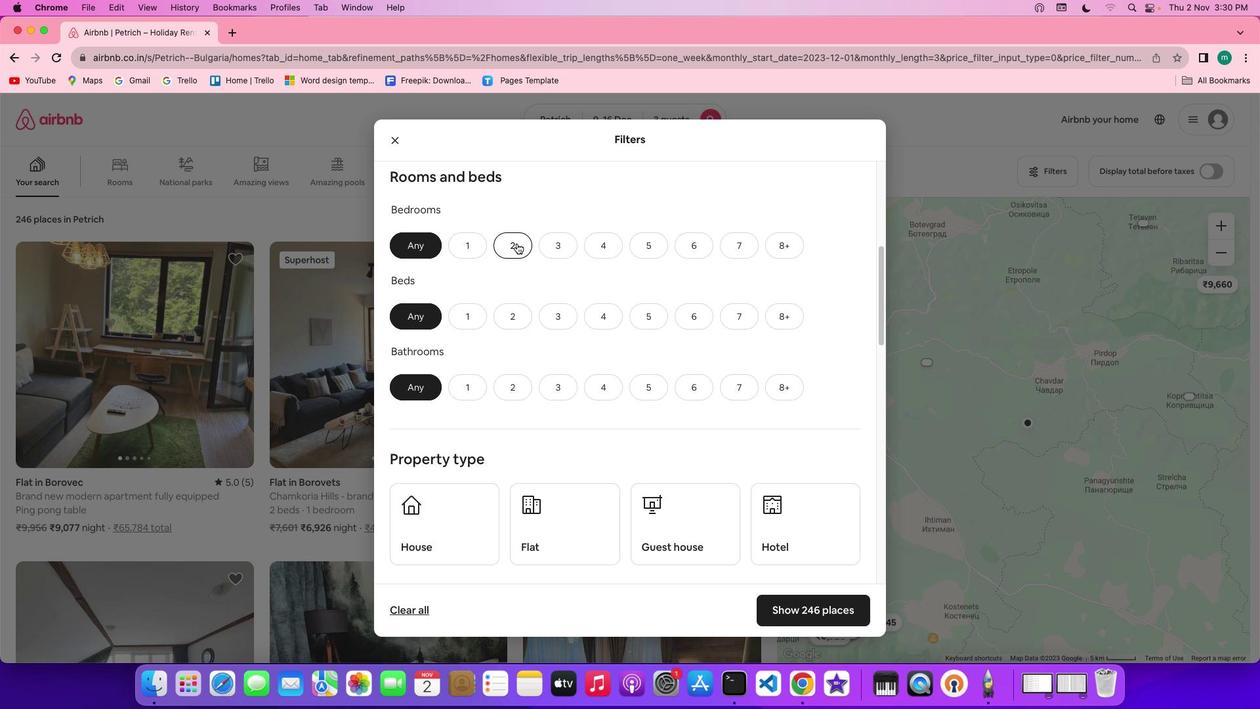 
Action: Mouse pressed left at (517, 243)
Screenshot: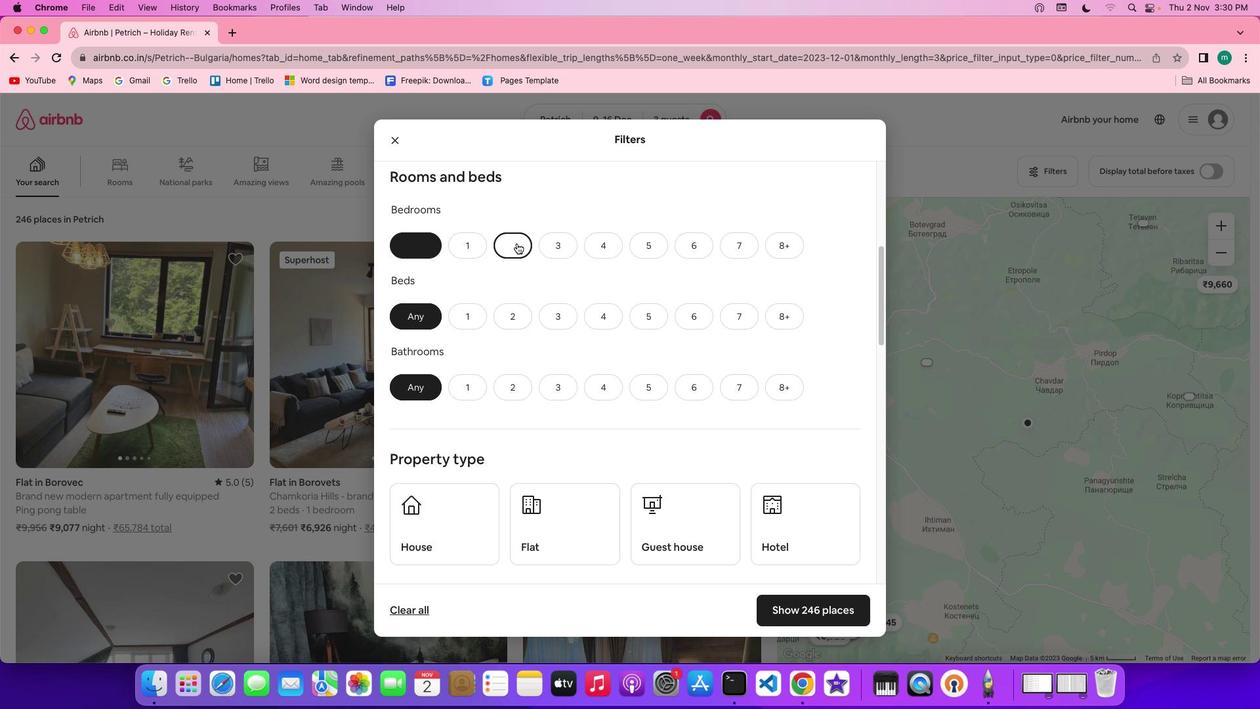 
Action: Mouse moved to (519, 309)
Screenshot: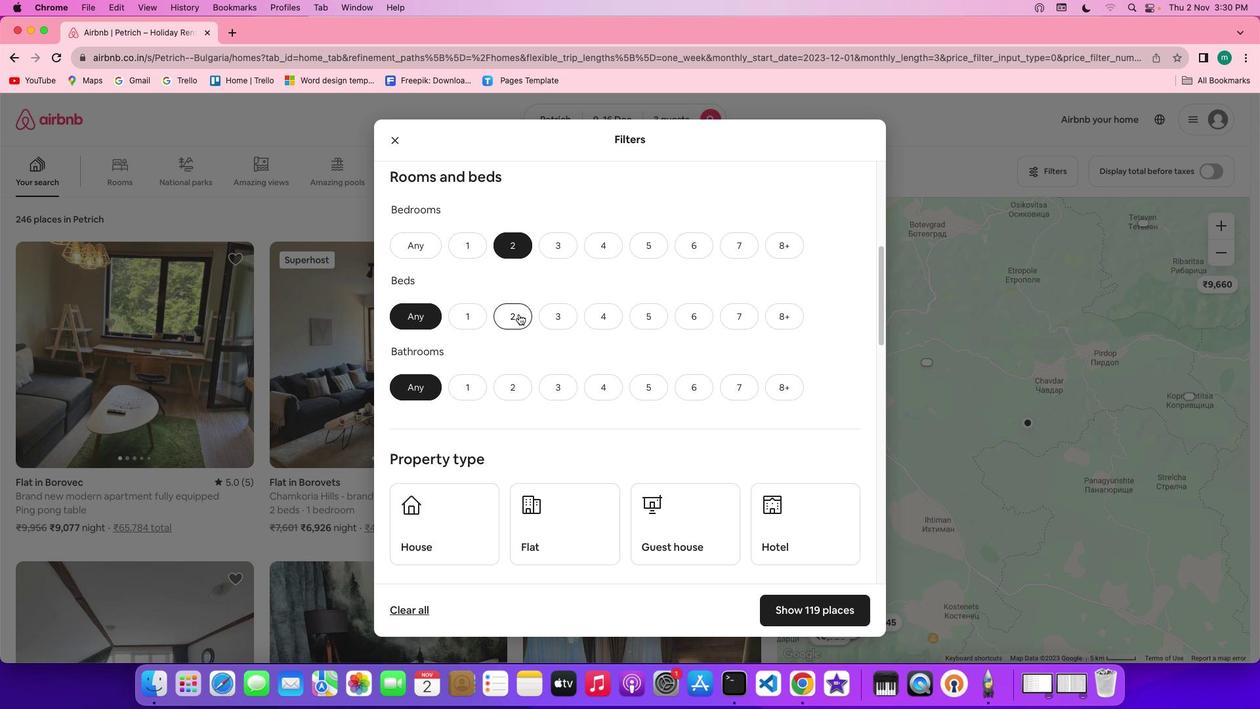 
Action: Mouse pressed left at (519, 309)
Screenshot: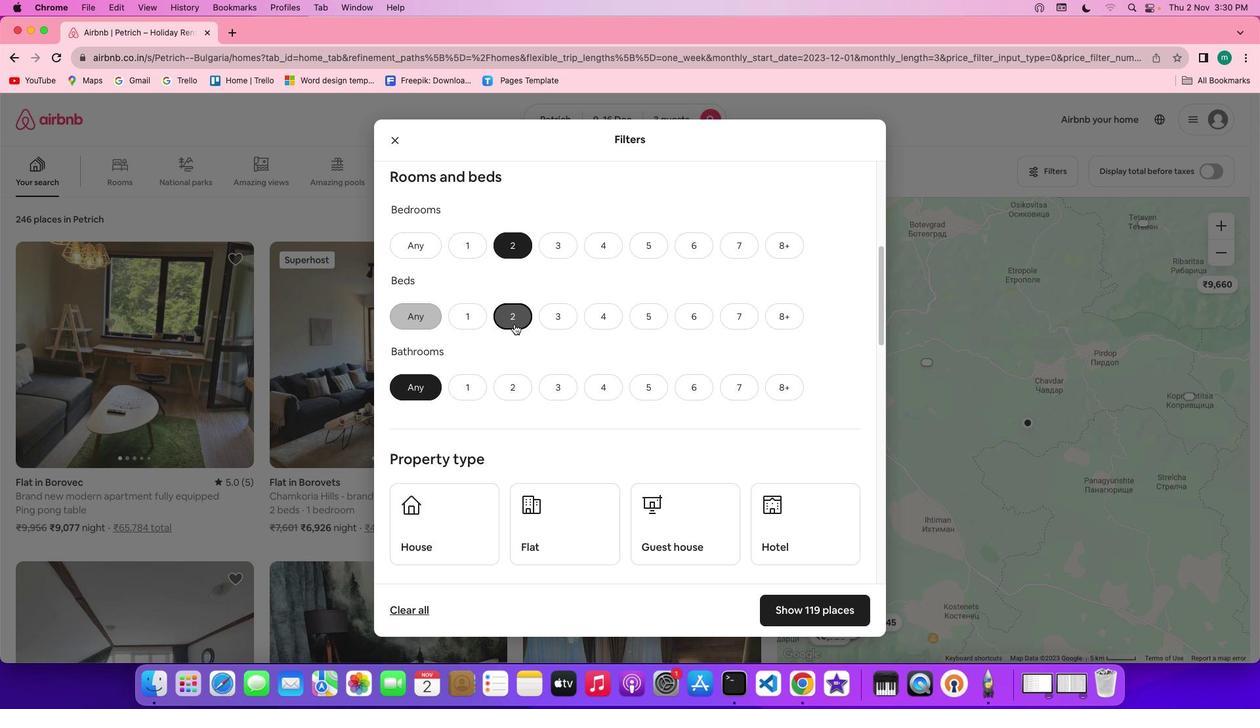 
Action: Mouse moved to (482, 380)
Screenshot: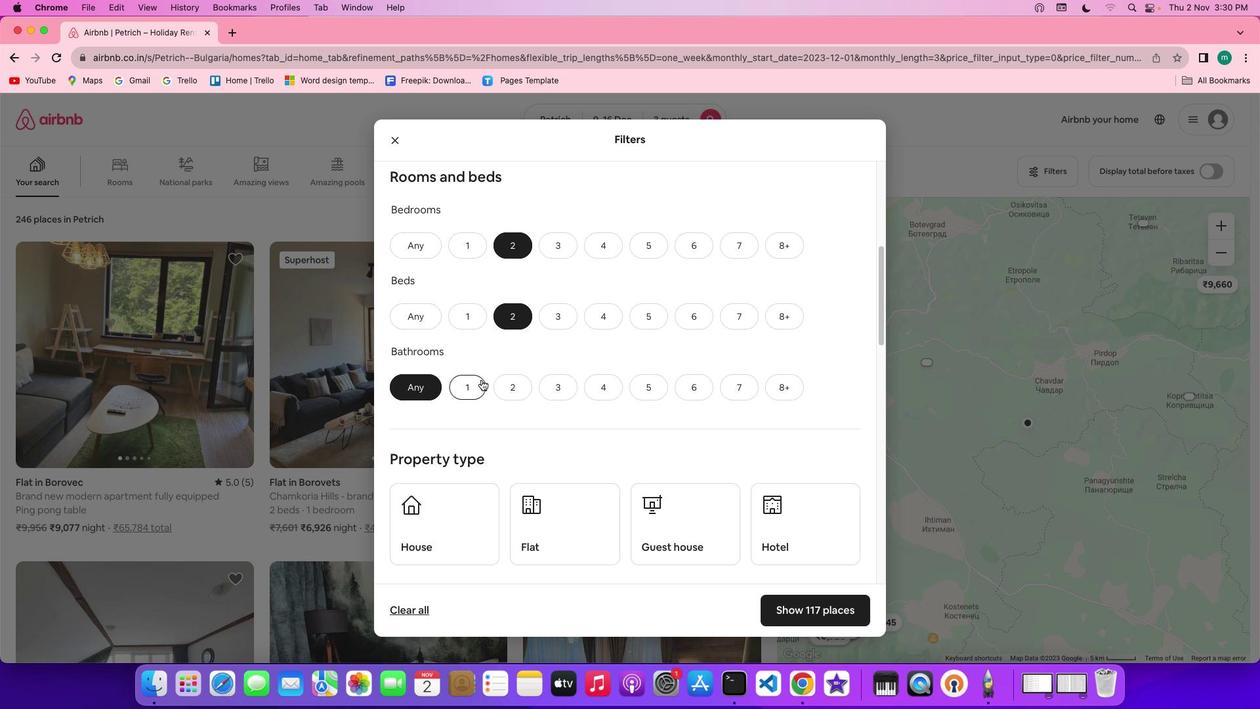 
Action: Mouse pressed left at (482, 380)
Screenshot: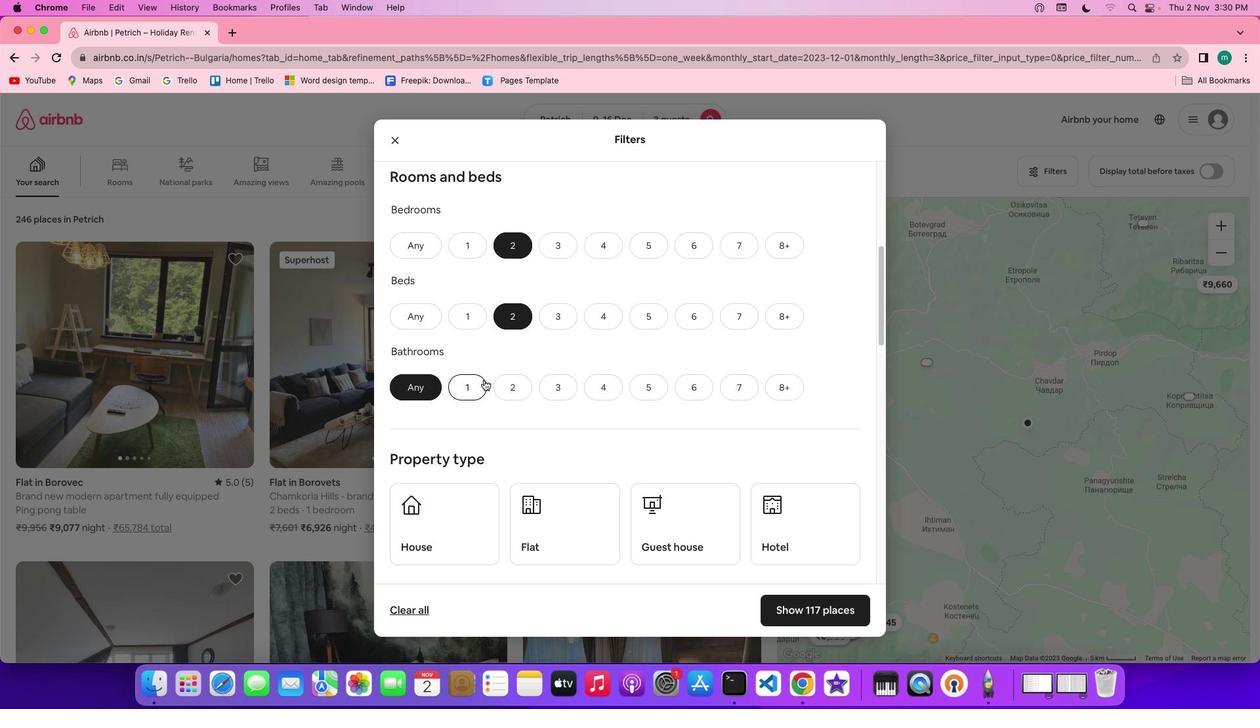 
Action: Mouse moved to (659, 382)
Screenshot: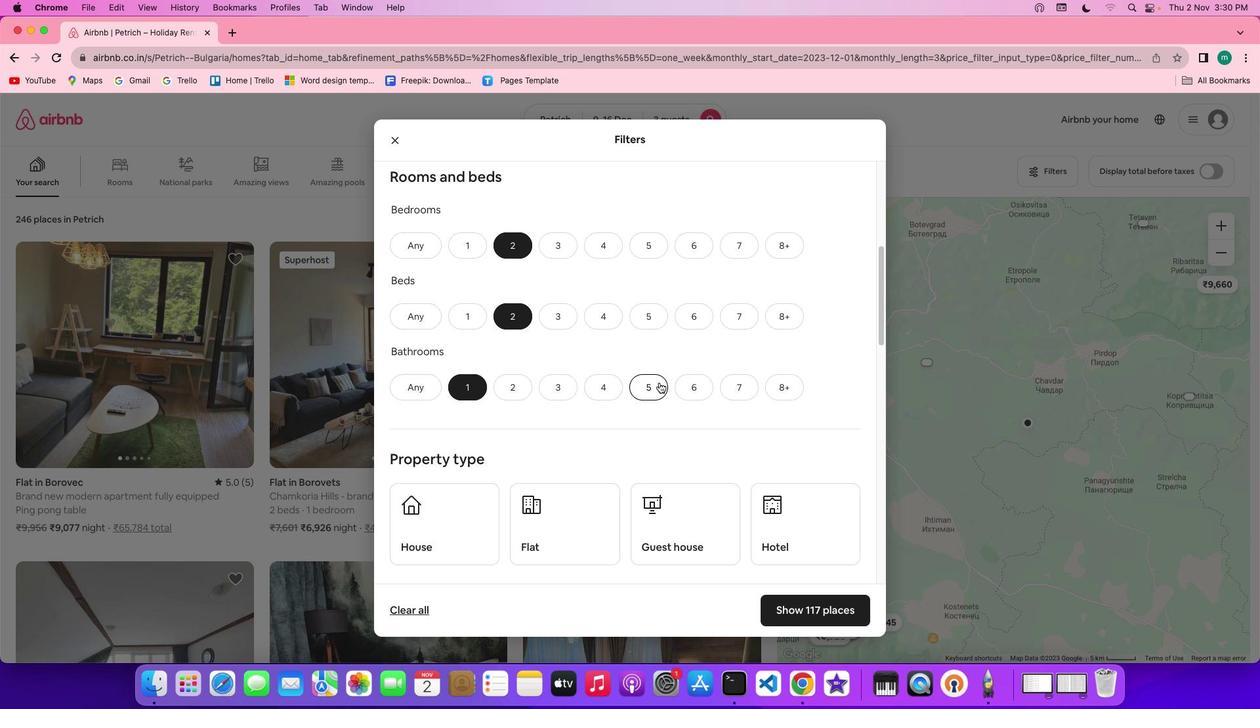 
Action: Mouse scrolled (659, 382) with delta (0, 0)
Screenshot: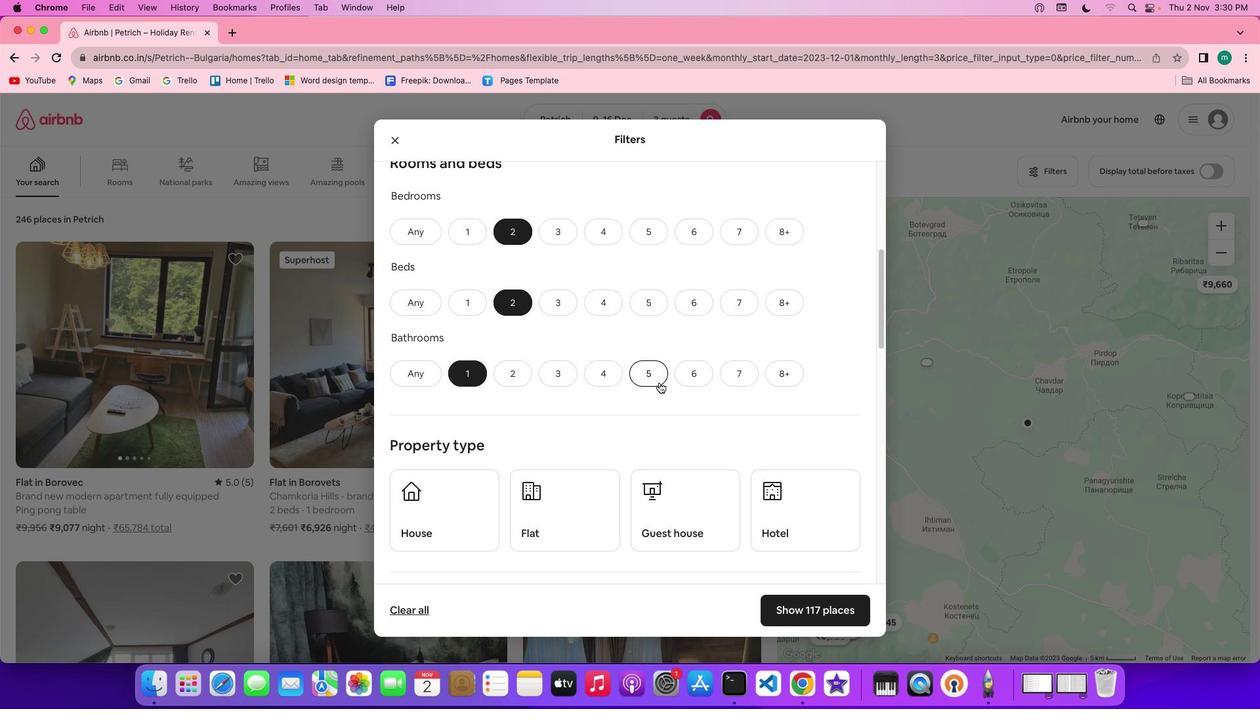 
Action: Mouse scrolled (659, 382) with delta (0, 0)
Screenshot: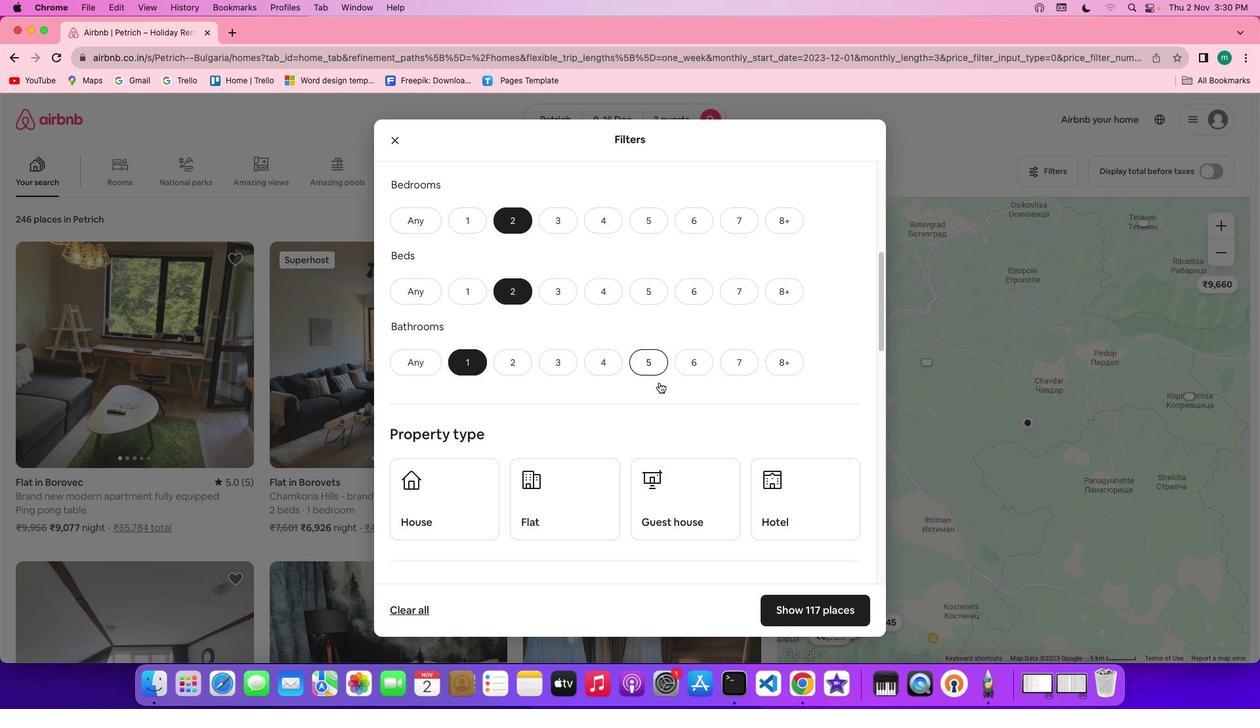 
Action: Mouse scrolled (659, 382) with delta (0, 0)
Screenshot: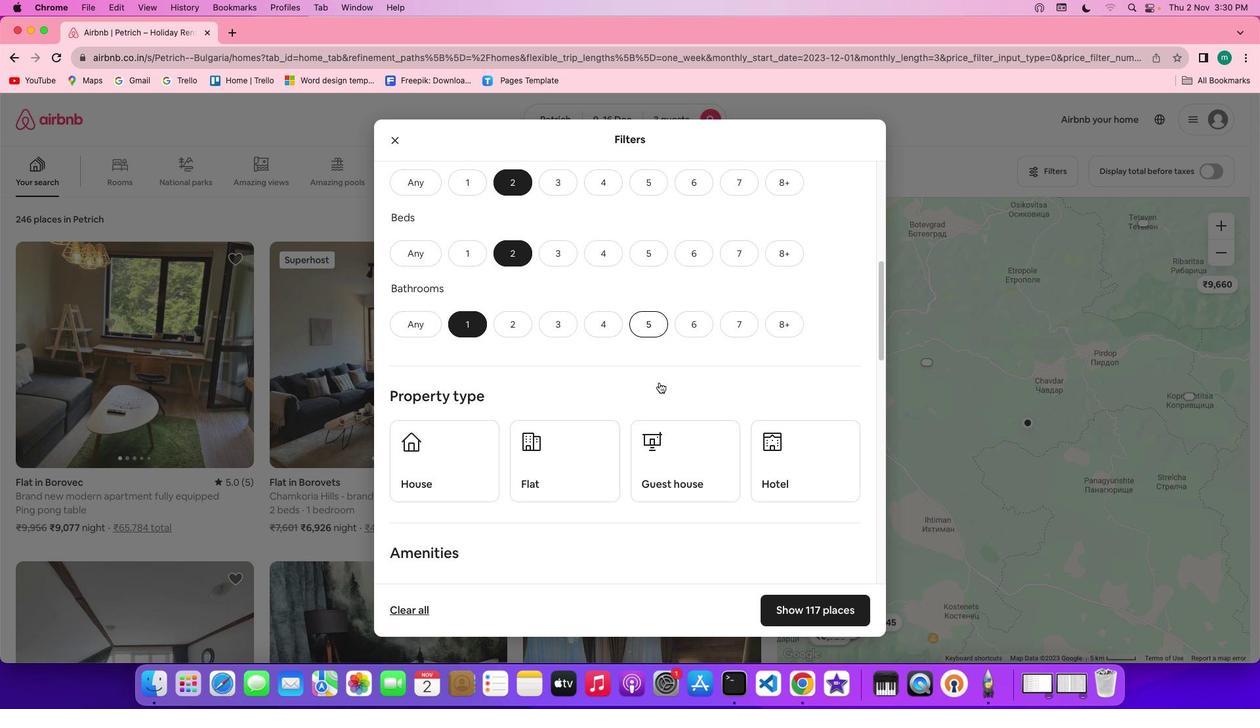 
Action: Mouse moved to (681, 387)
Screenshot: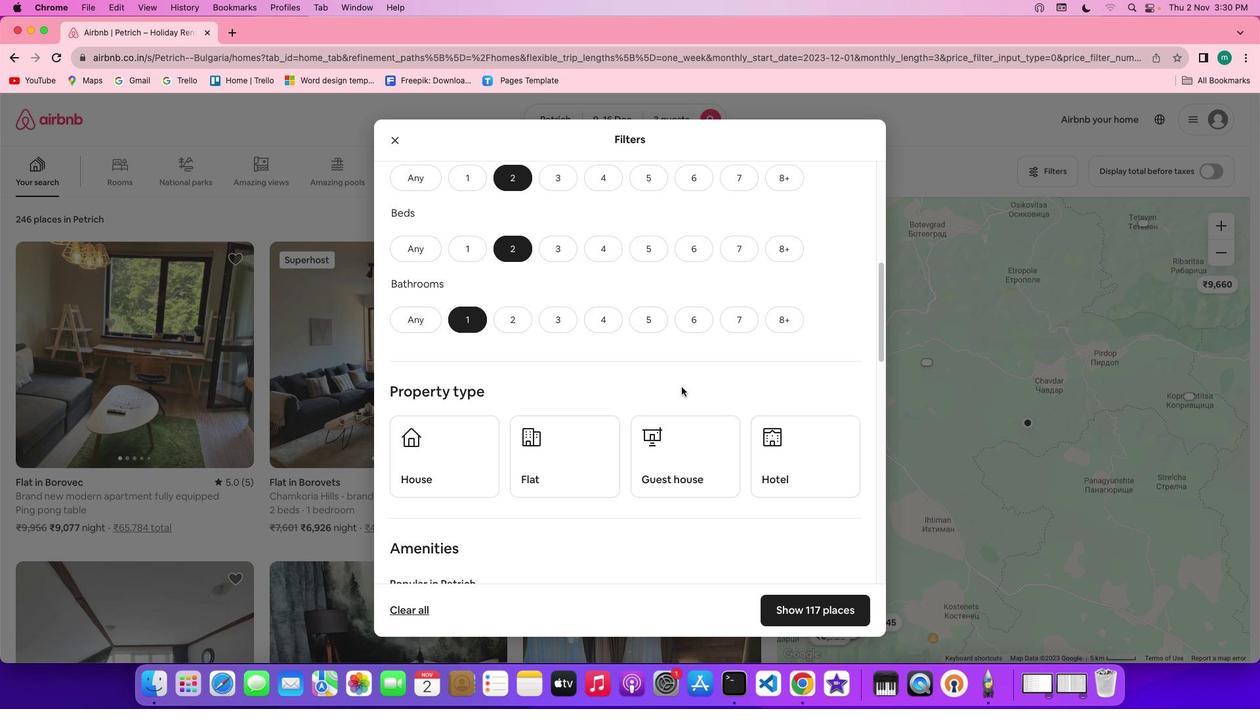 
Action: Mouse scrolled (681, 387) with delta (0, 0)
Screenshot: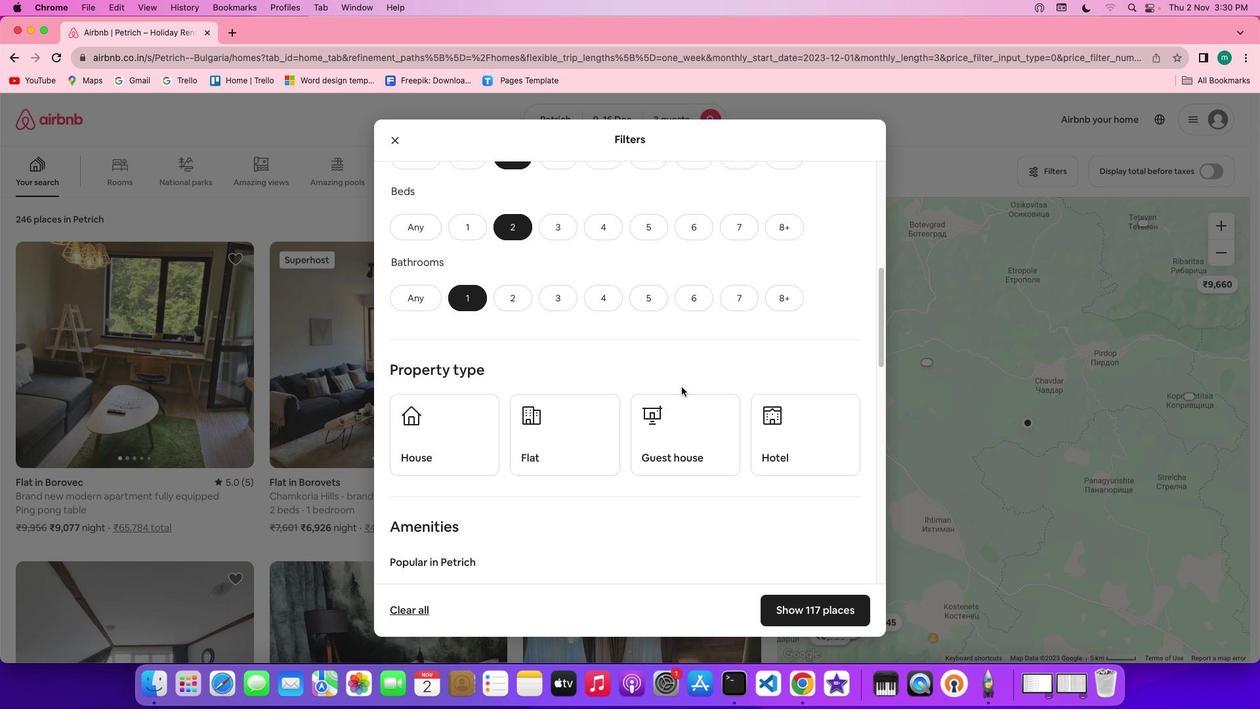 
Action: Mouse scrolled (681, 387) with delta (0, 0)
Screenshot: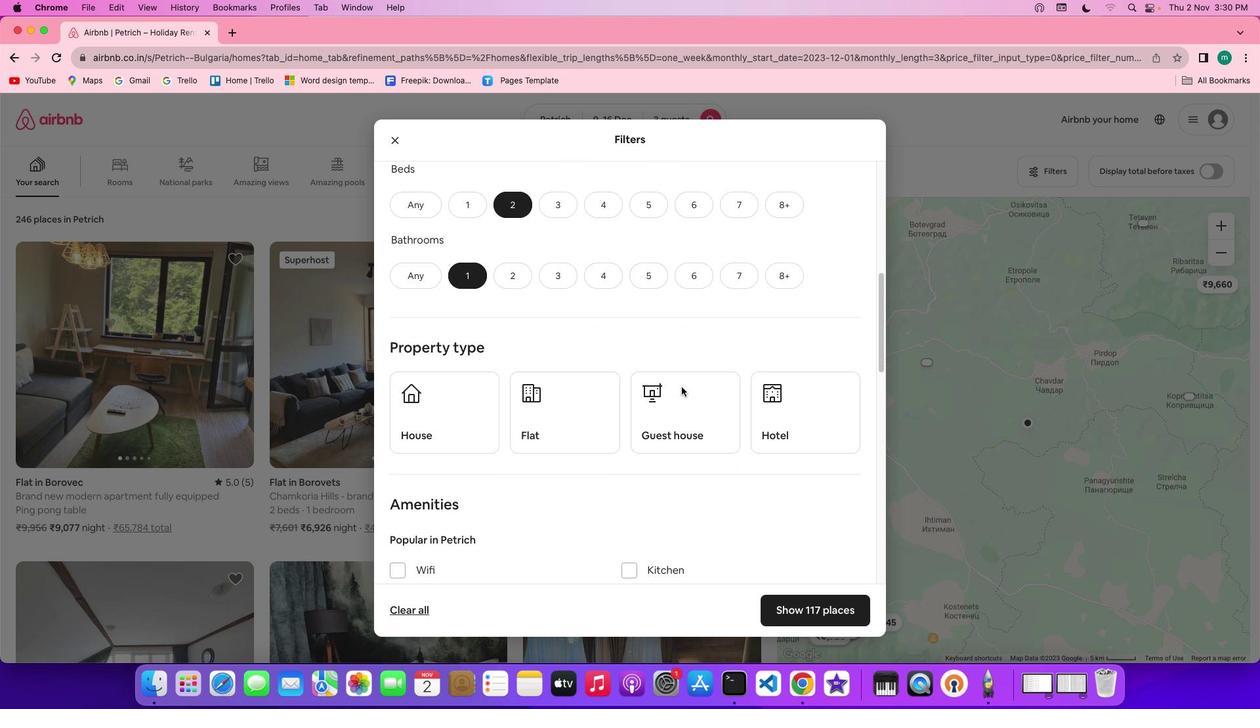 
Action: Mouse scrolled (681, 387) with delta (0, -1)
Screenshot: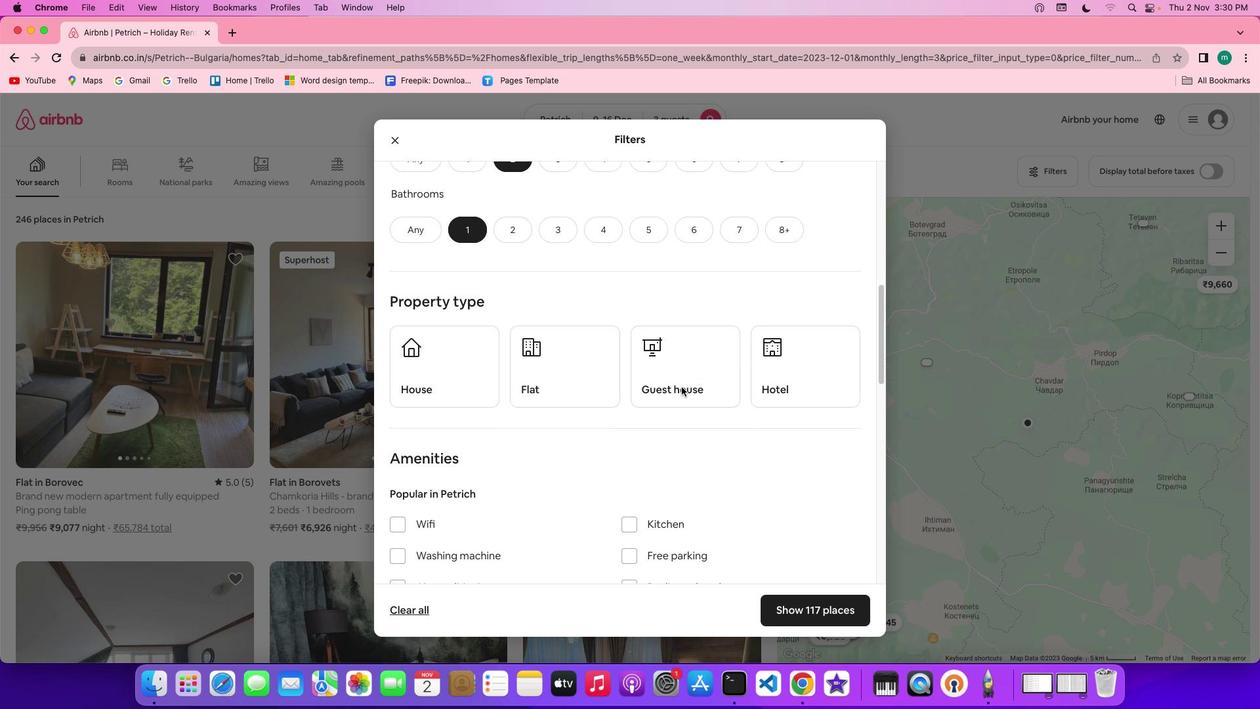 
Action: Mouse scrolled (681, 387) with delta (0, -1)
Screenshot: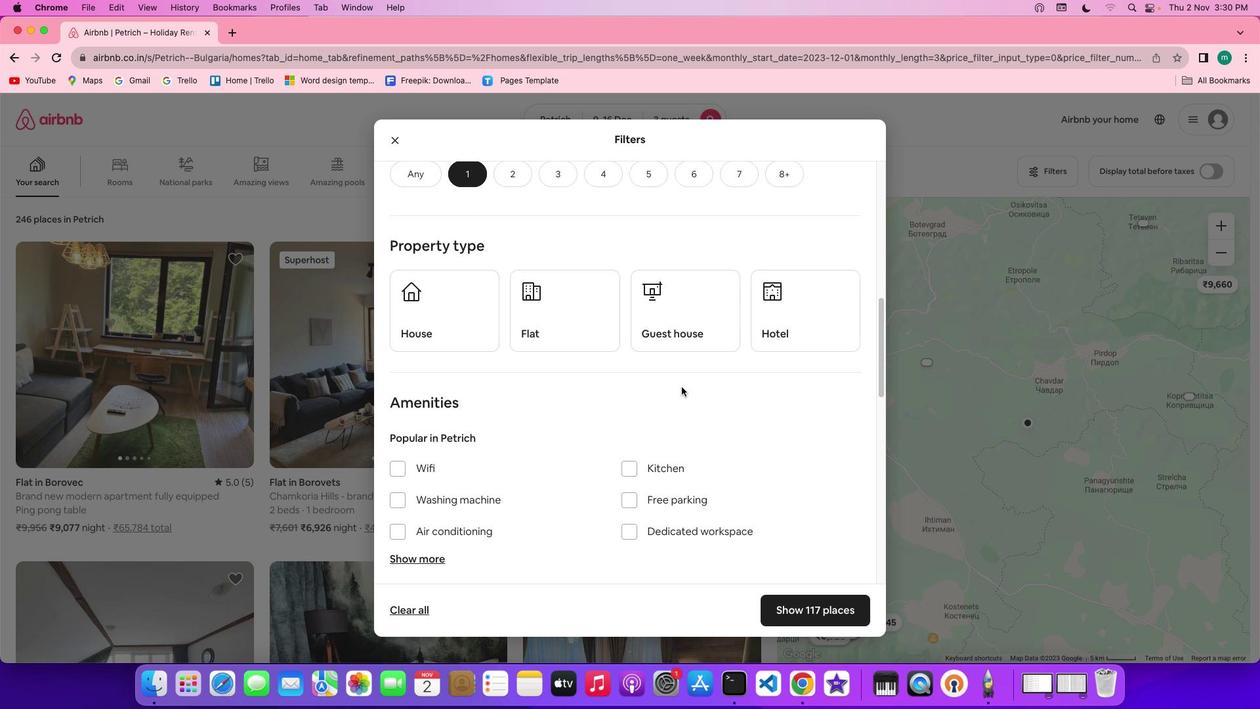 
Action: Mouse scrolled (681, 387) with delta (0, 0)
Screenshot: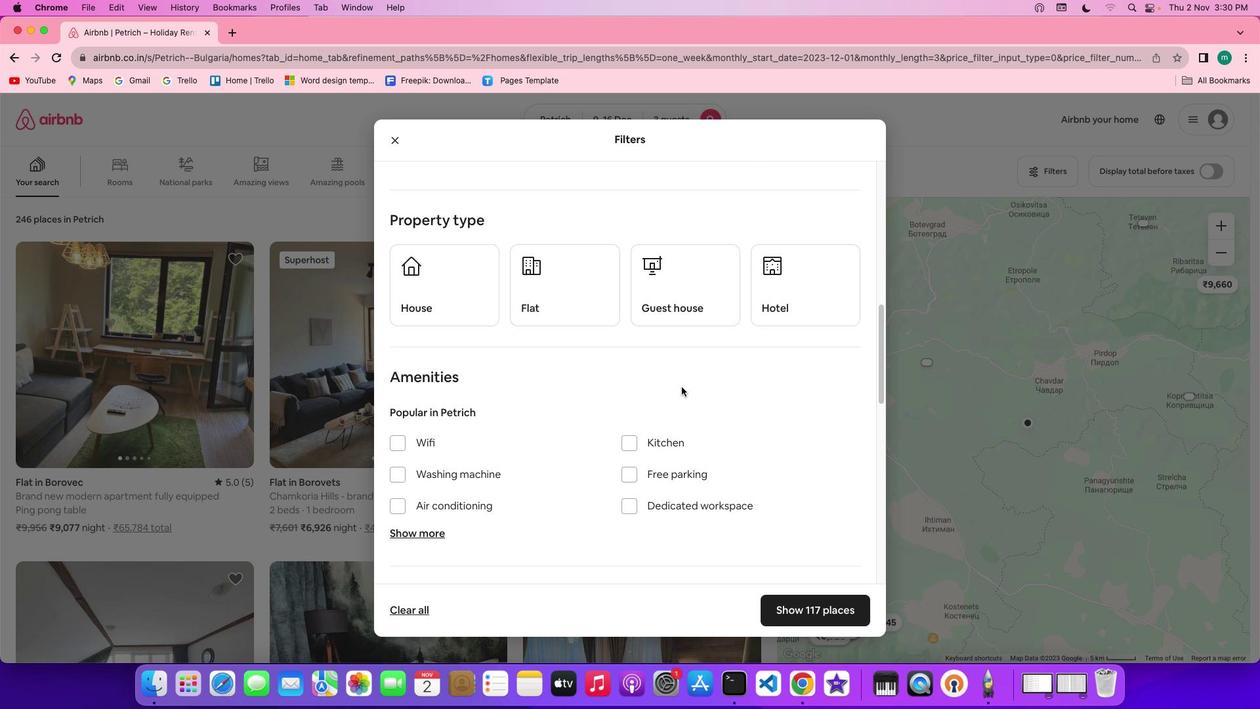 
Action: Mouse scrolled (681, 387) with delta (0, 0)
Screenshot: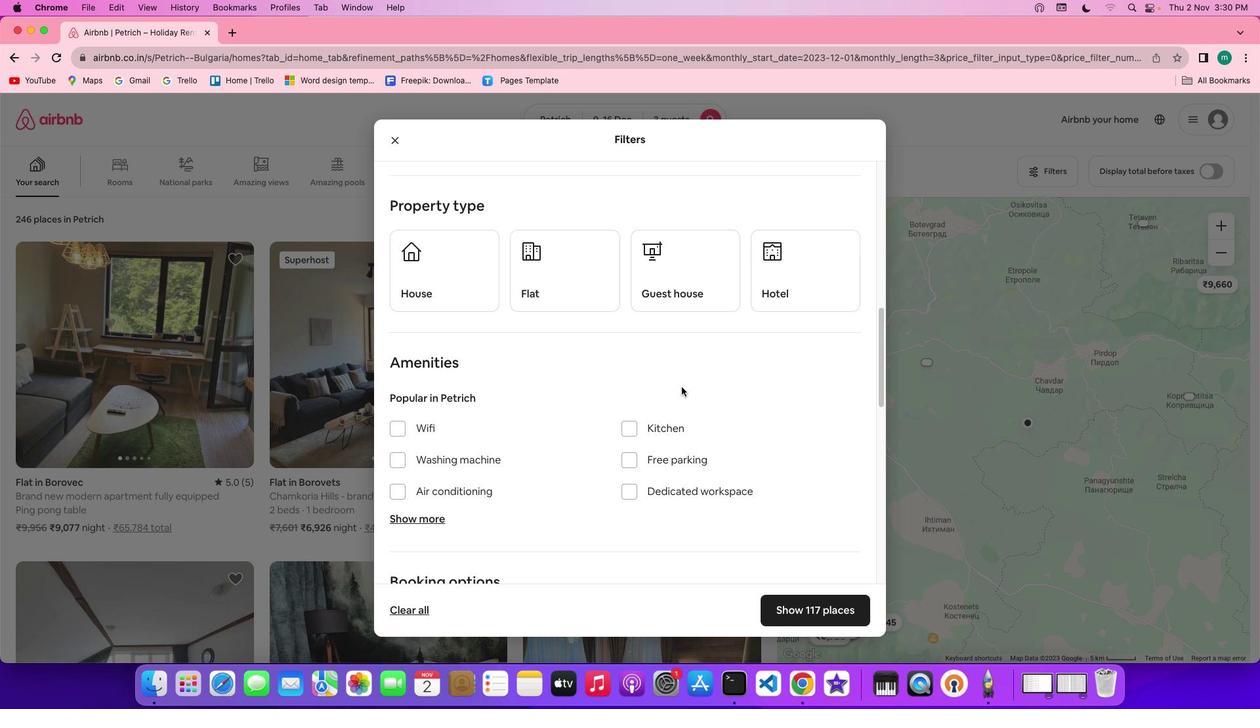 
Action: Mouse scrolled (681, 387) with delta (0, 0)
Screenshot: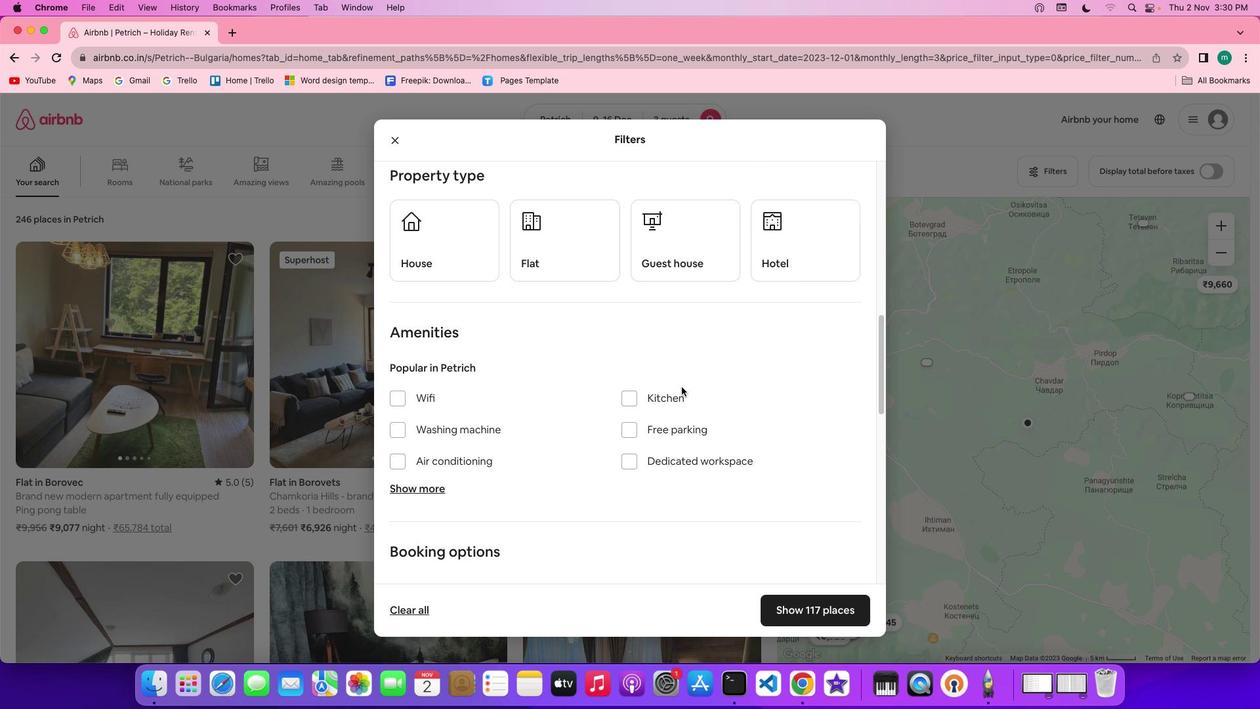 
Action: Mouse scrolled (681, 387) with delta (0, 0)
Screenshot: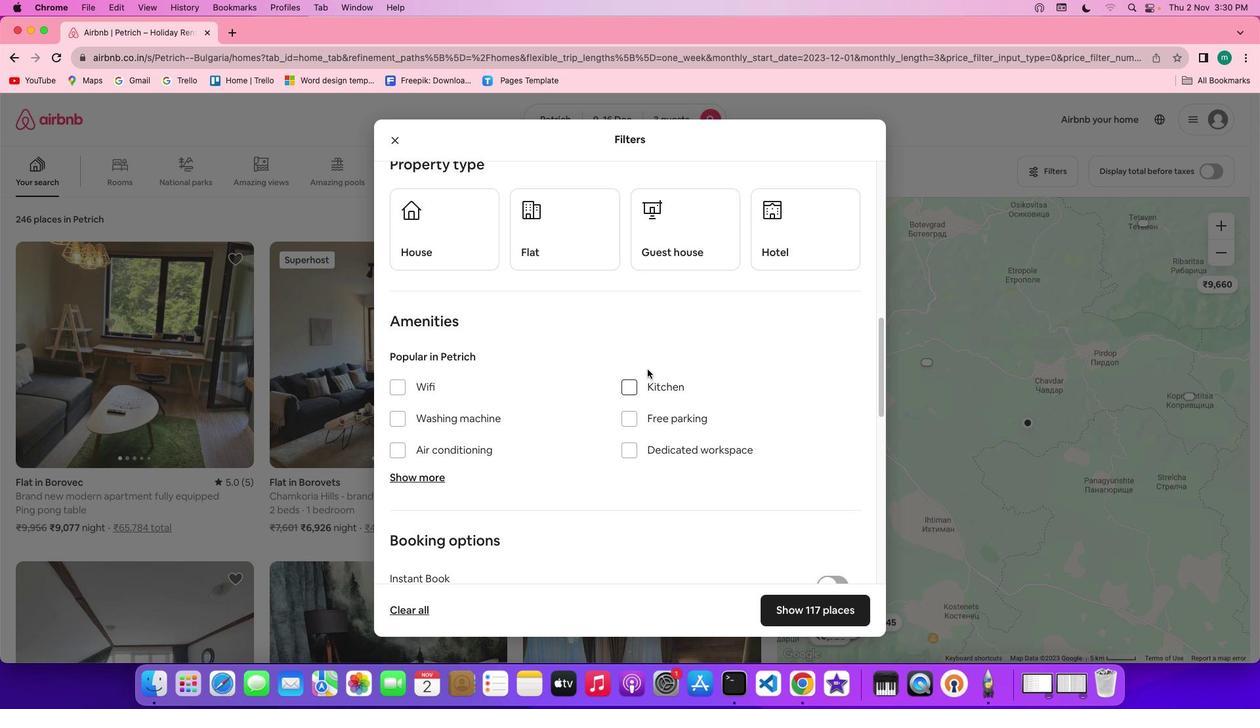 
Action: Mouse moved to (541, 239)
Screenshot: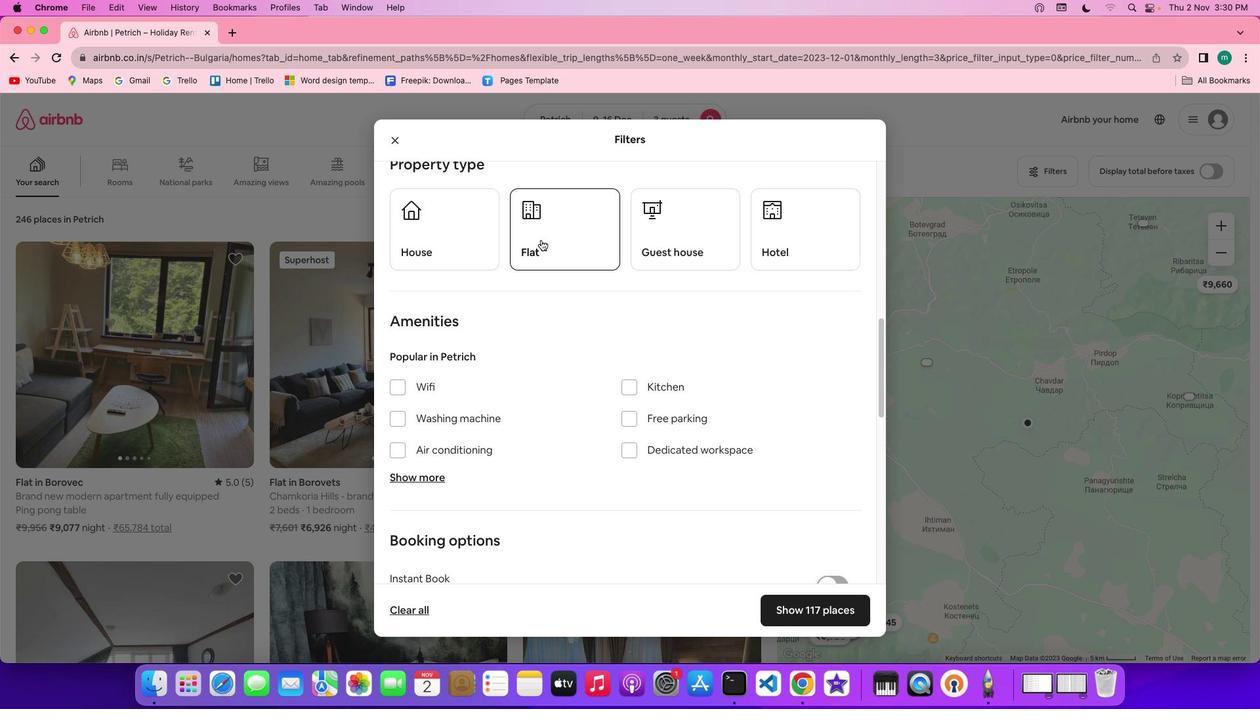 
Action: Mouse pressed left at (541, 239)
Screenshot: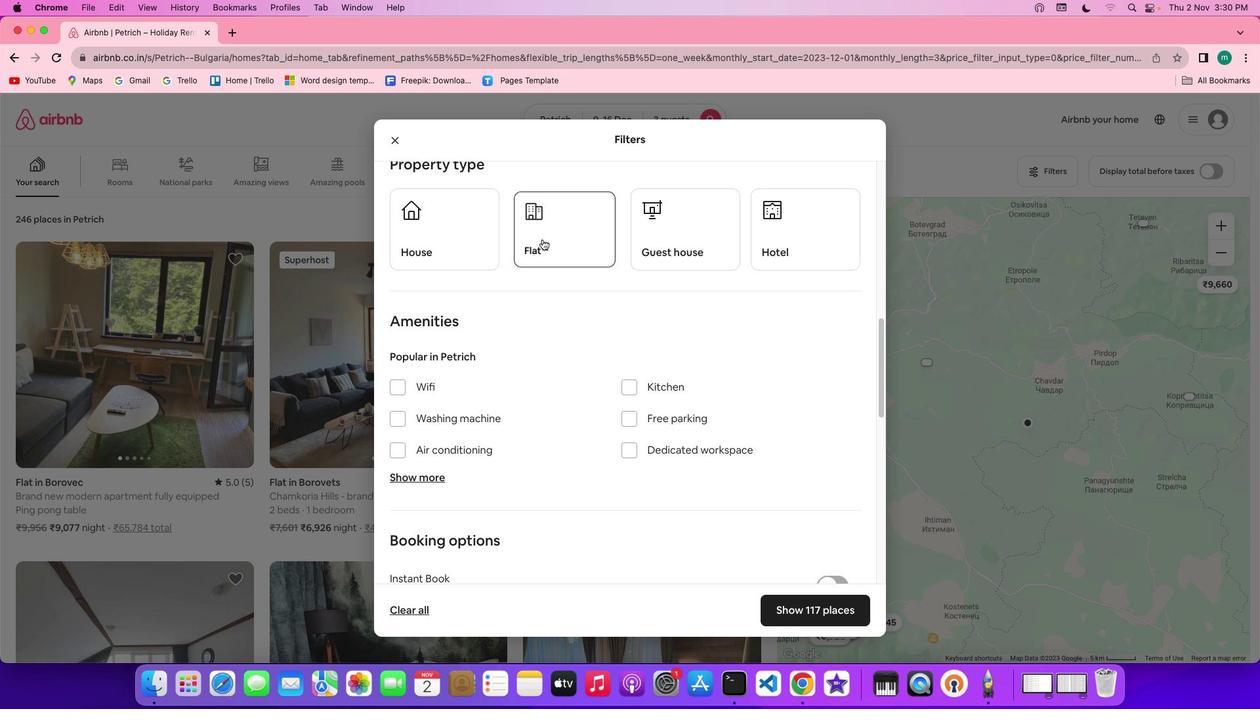 
Action: Mouse moved to (692, 405)
Screenshot: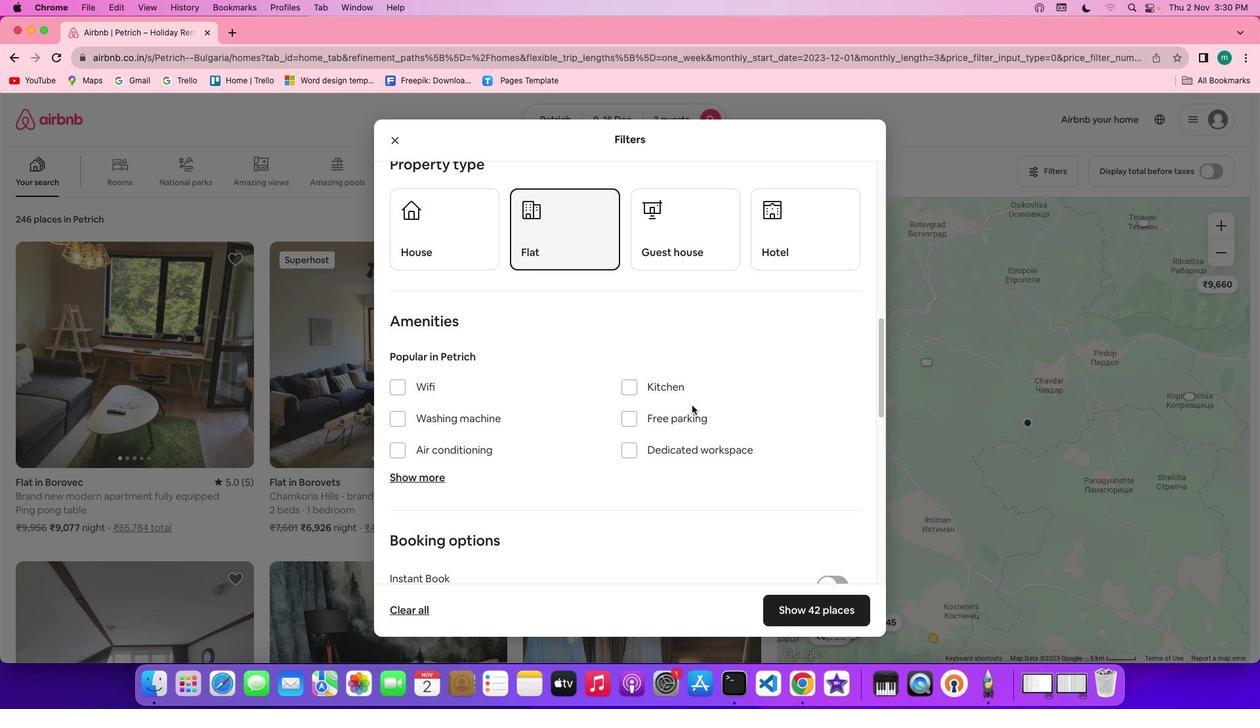 
Action: Mouse scrolled (692, 405) with delta (0, 0)
Screenshot: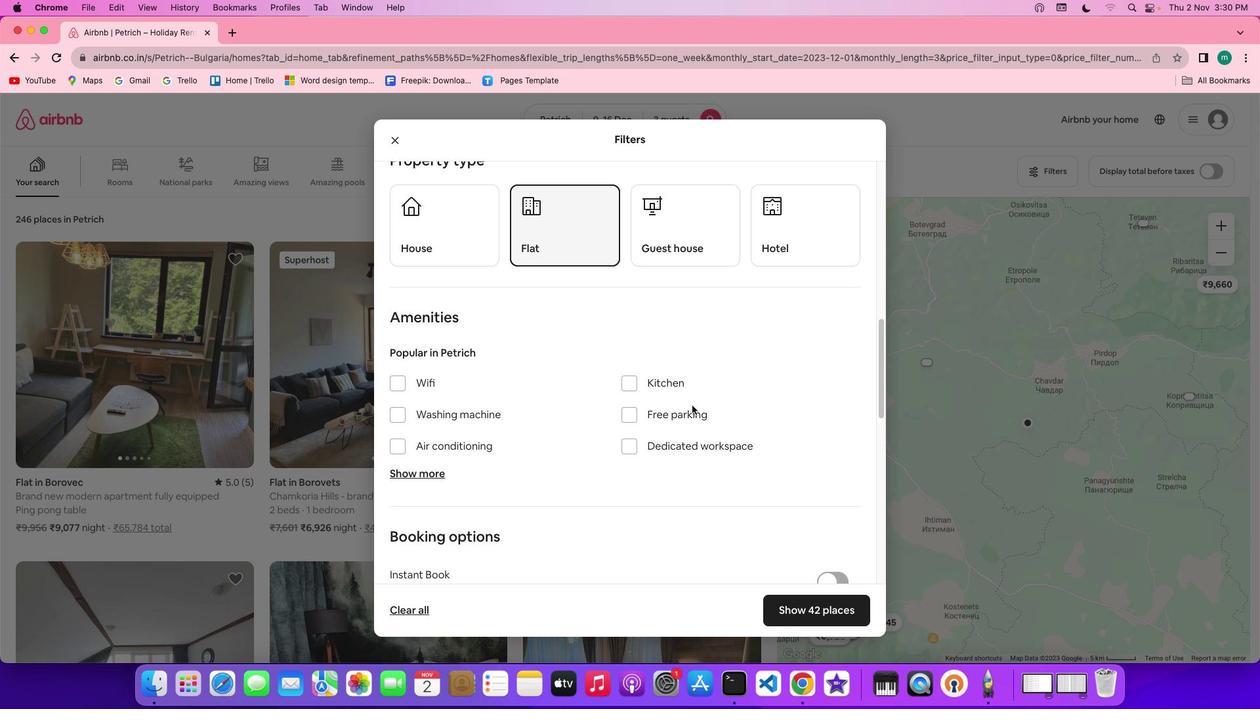 
Action: Mouse scrolled (692, 405) with delta (0, 0)
Screenshot: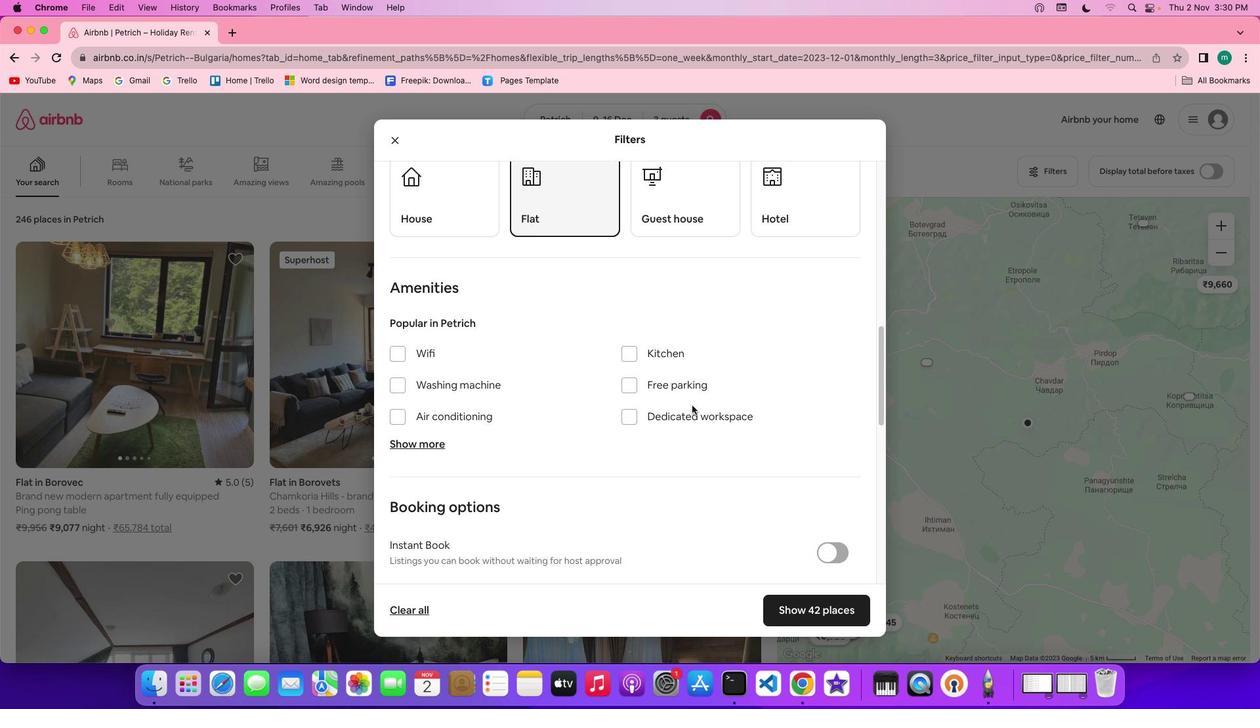 
Action: Mouse scrolled (692, 405) with delta (0, 0)
Screenshot: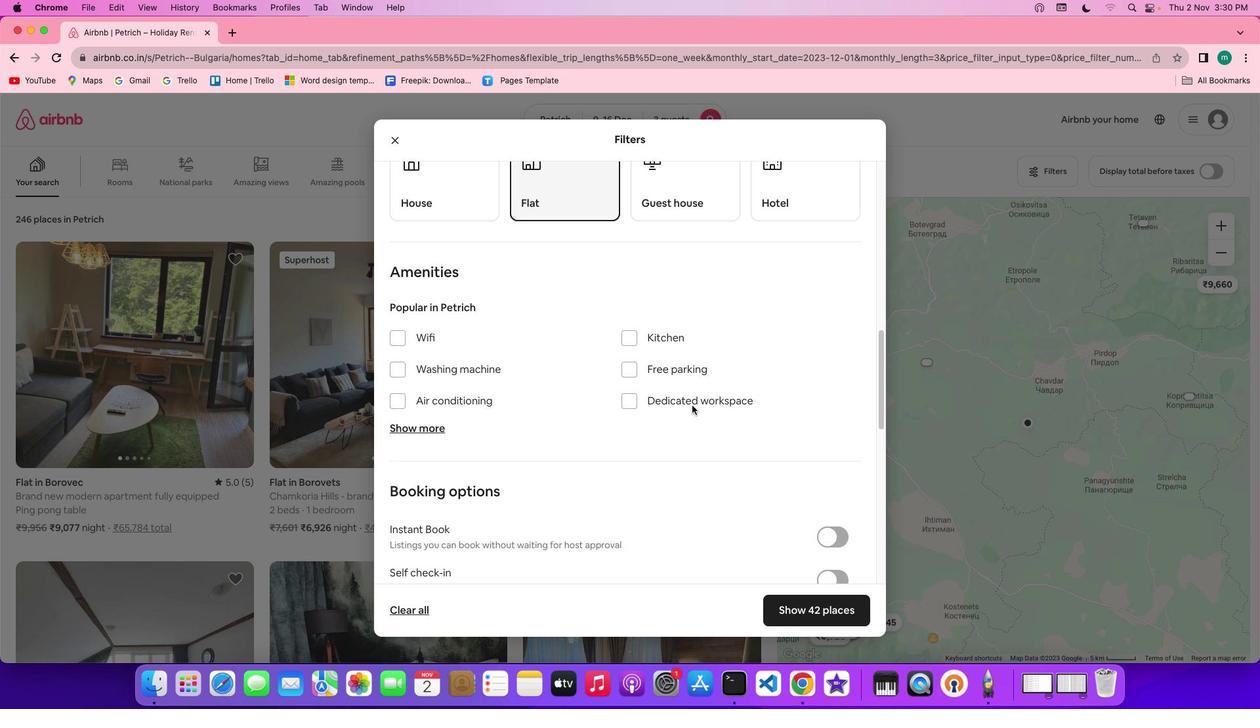 
Action: Mouse moved to (739, 453)
Screenshot: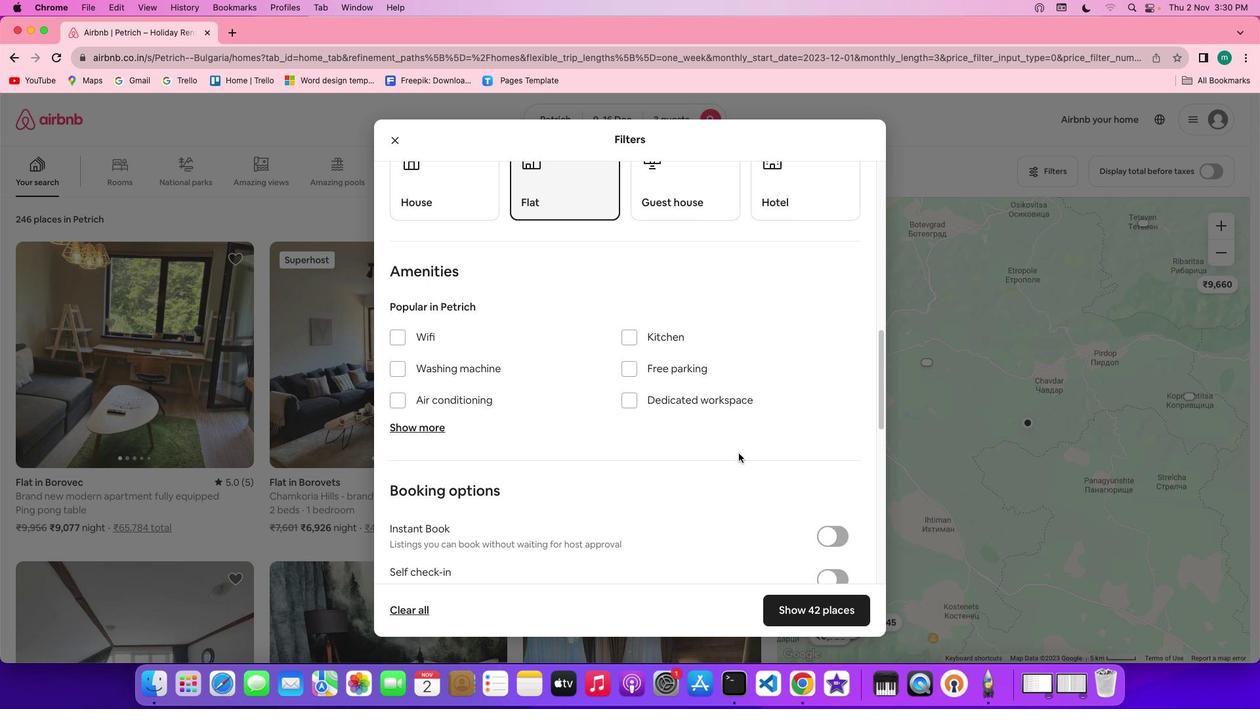 
Action: Mouse scrolled (739, 453) with delta (0, 0)
Screenshot: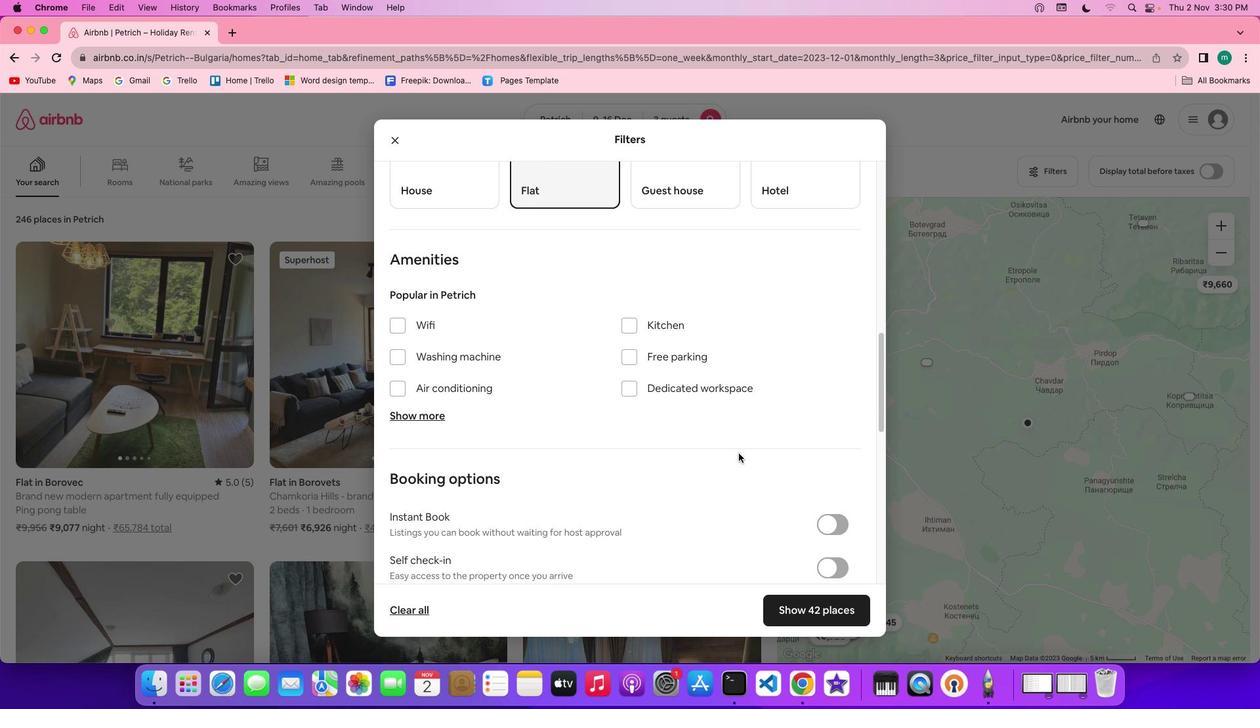 
Action: Mouse scrolled (739, 453) with delta (0, 0)
Screenshot: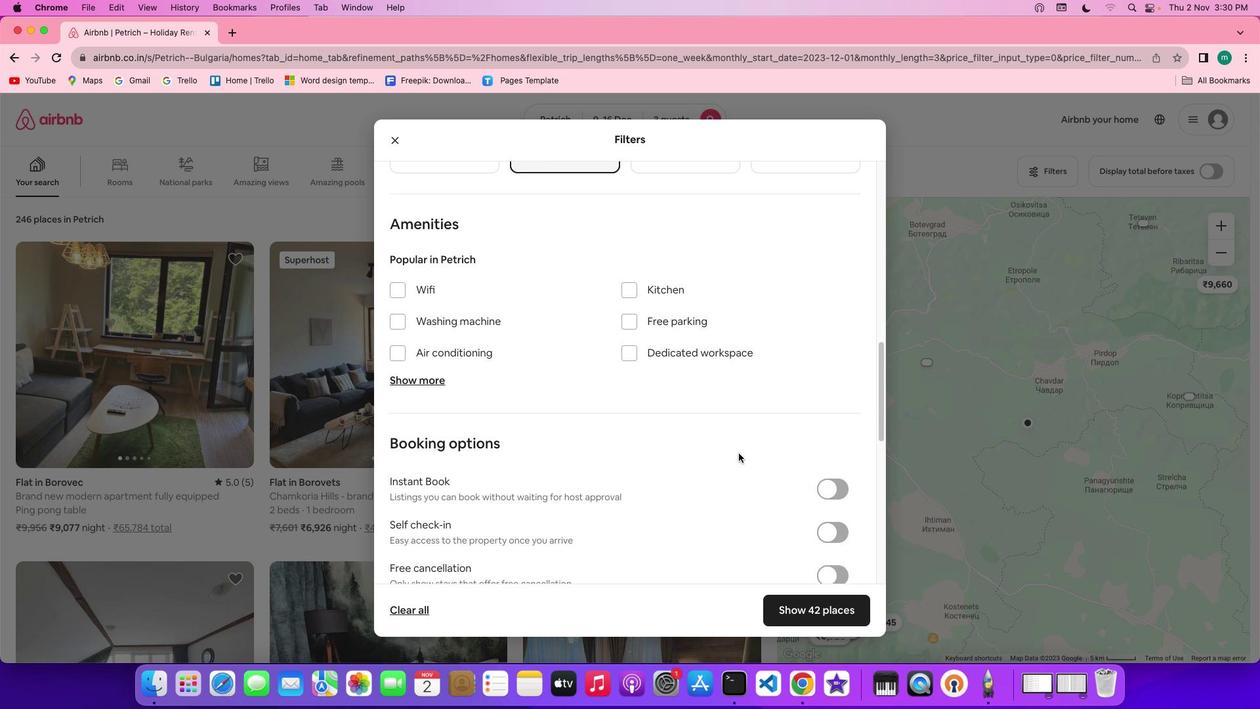 
Action: Mouse scrolled (739, 453) with delta (0, 0)
Screenshot: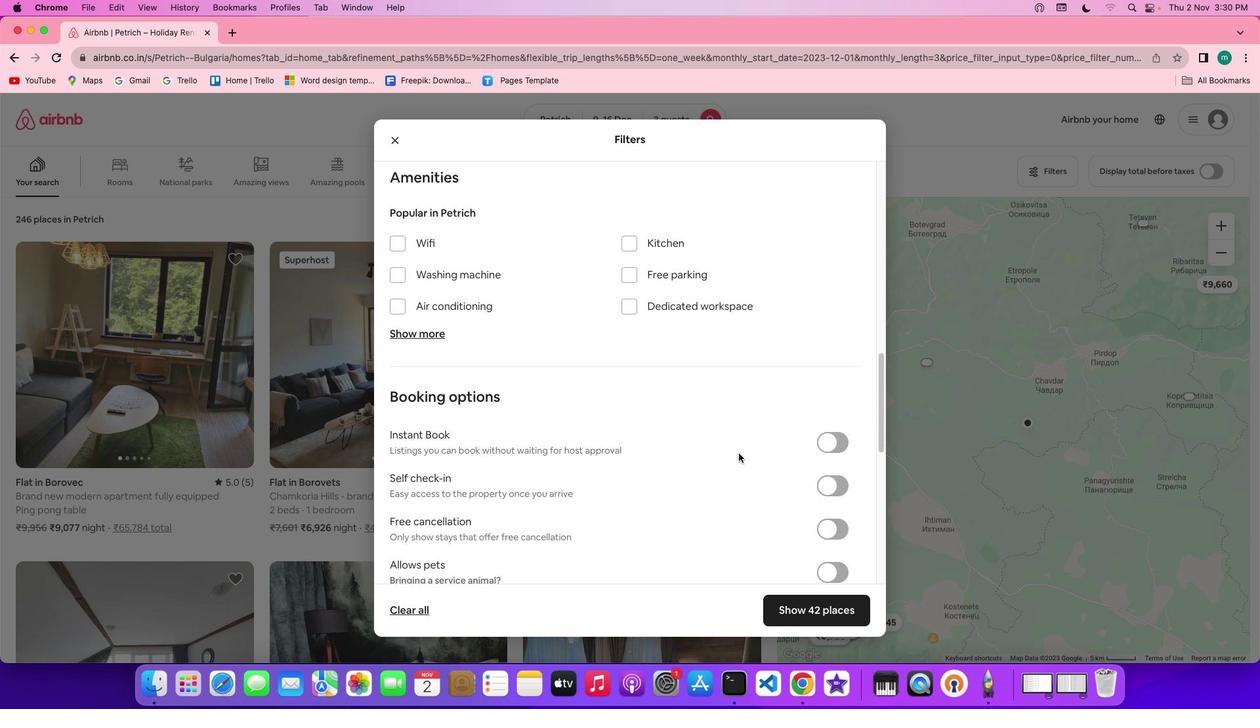
Action: Mouse scrolled (739, 453) with delta (0, -1)
Screenshot: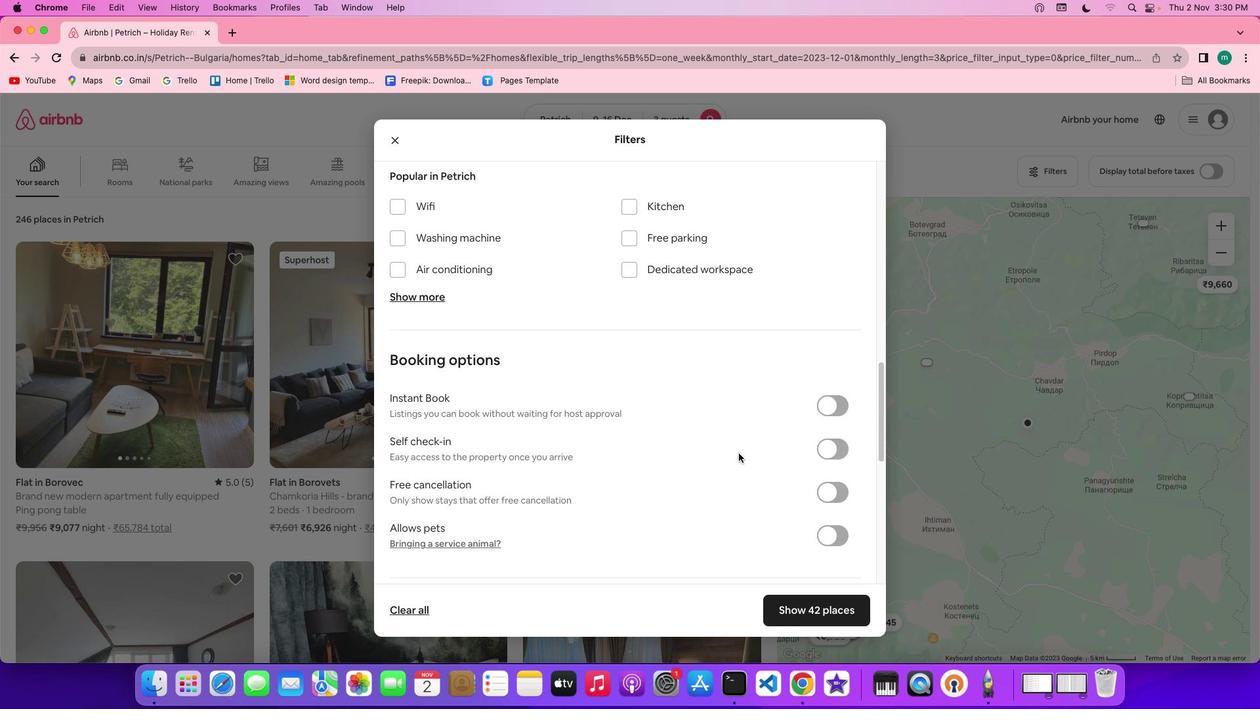 
Action: Mouse scrolled (739, 453) with delta (0, -1)
Screenshot: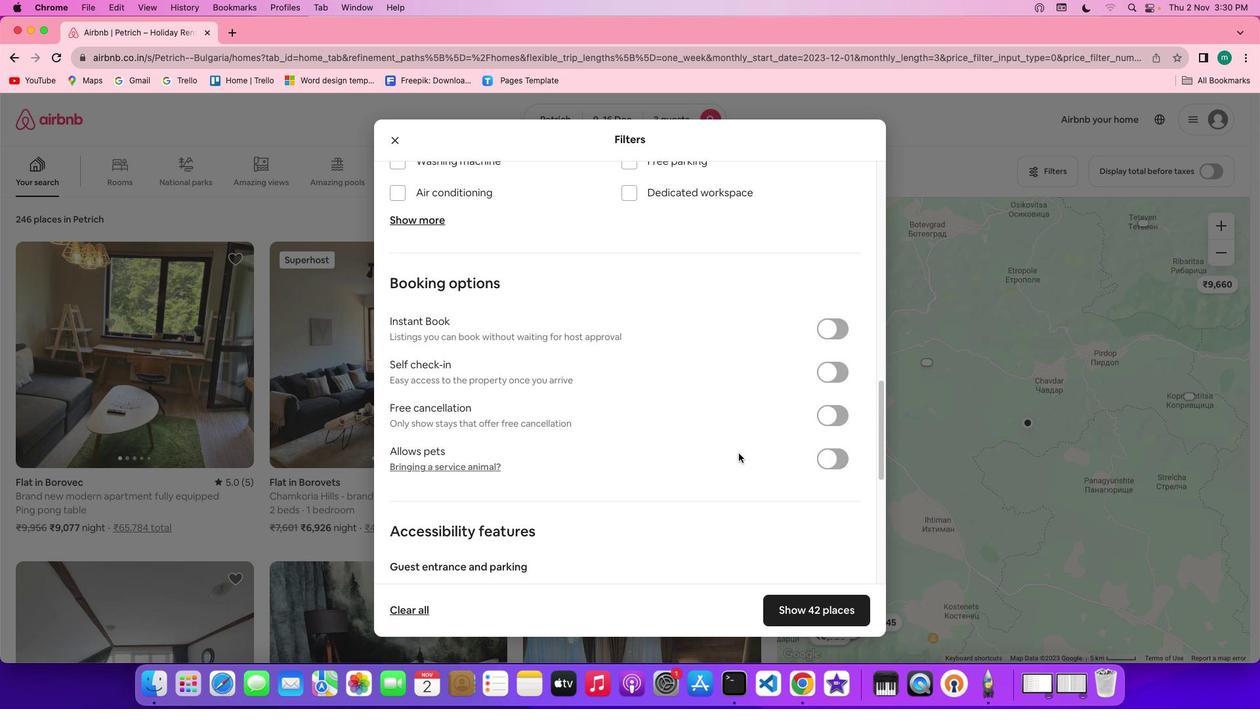 
Action: Mouse moved to (740, 454)
Screenshot: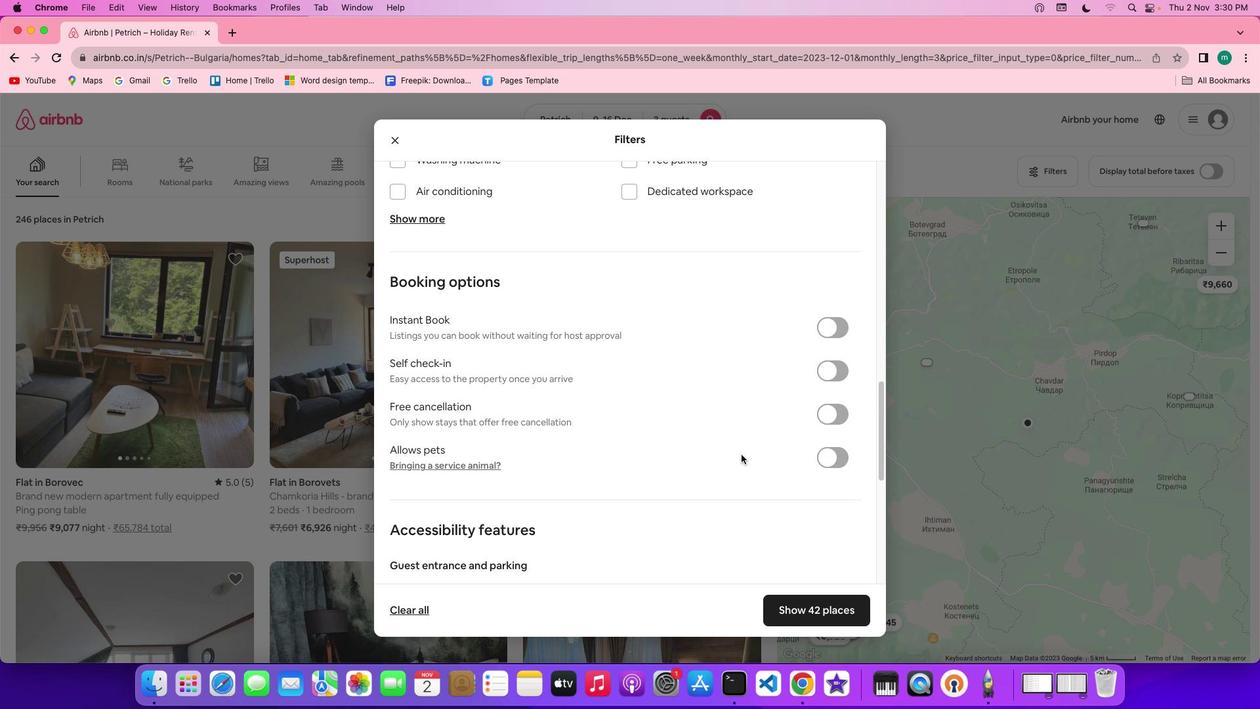 
Action: Mouse scrolled (740, 454) with delta (0, 0)
Screenshot: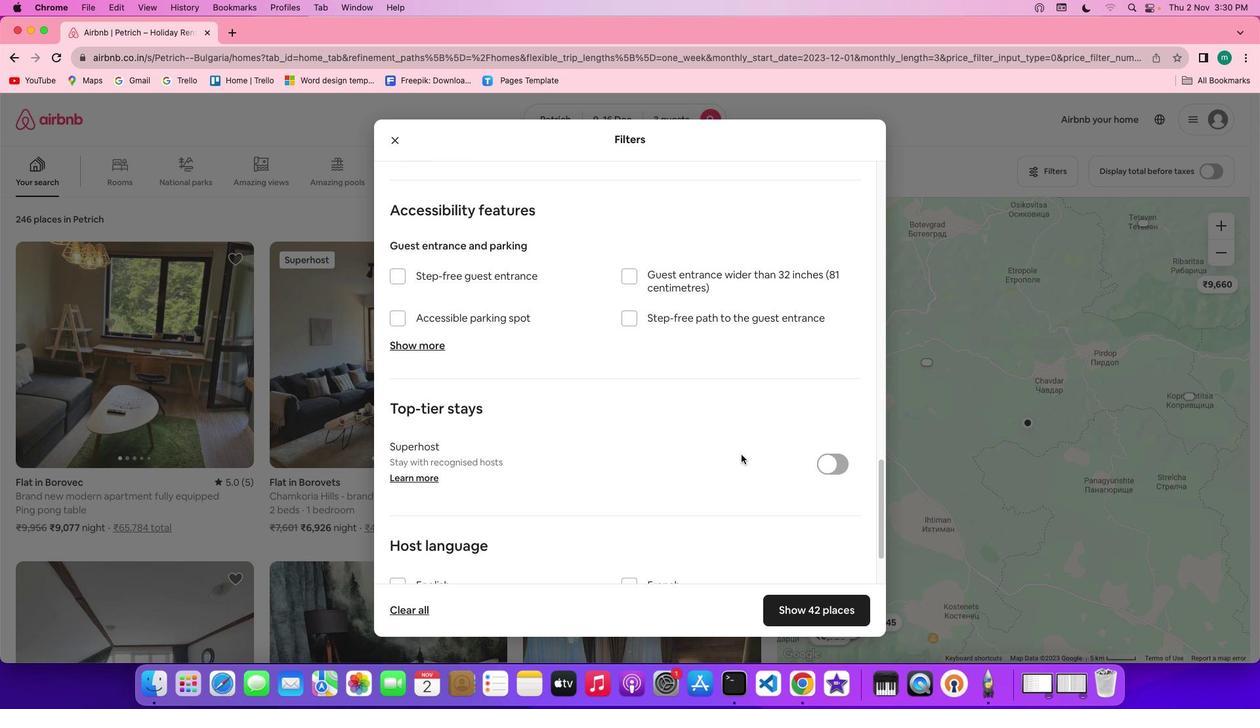 
Action: Mouse moved to (741, 454)
Screenshot: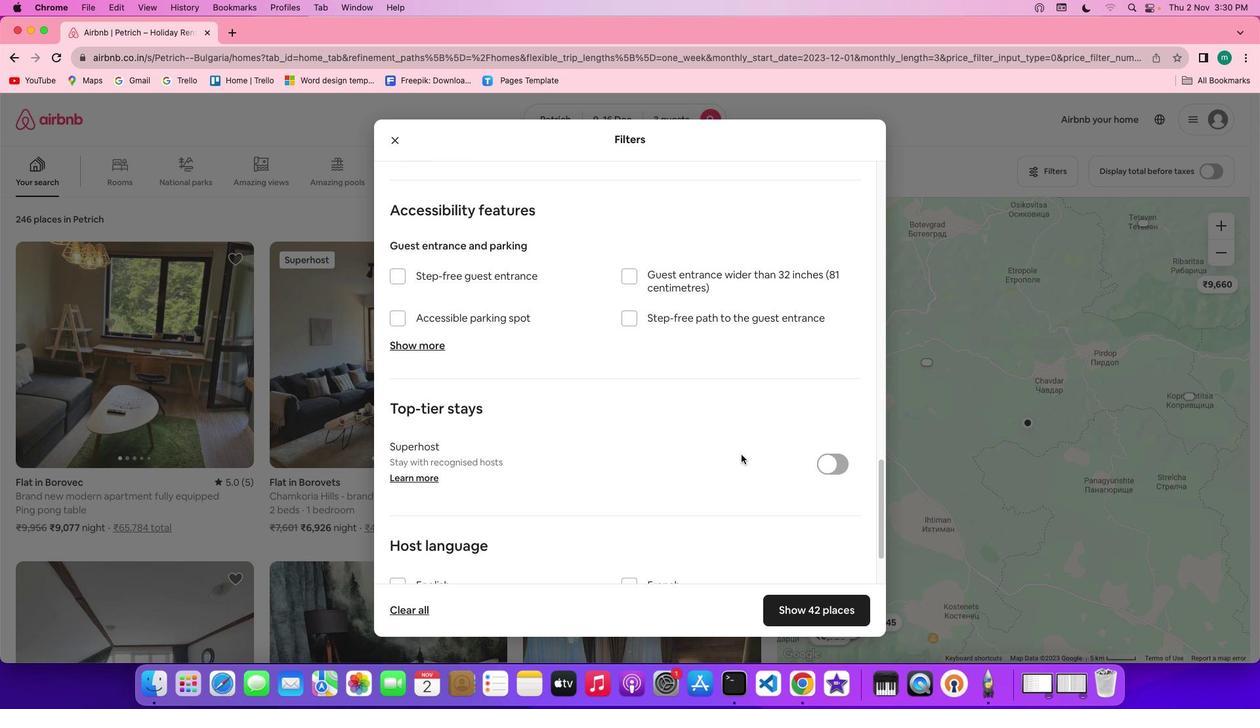 
Action: Mouse scrolled (741, 454) with delta (0, 0)
Screenshot: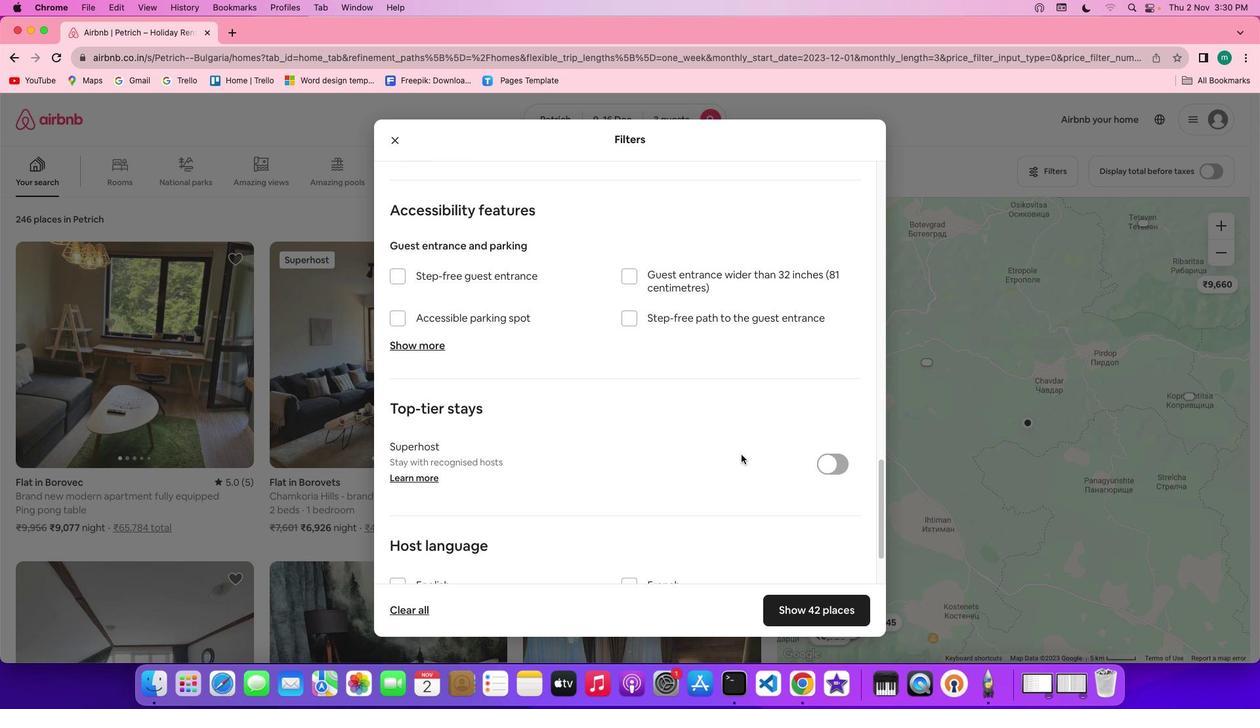 
Action: Mouse scrolled (741, 454) with delta (0, -1)
Screenshot: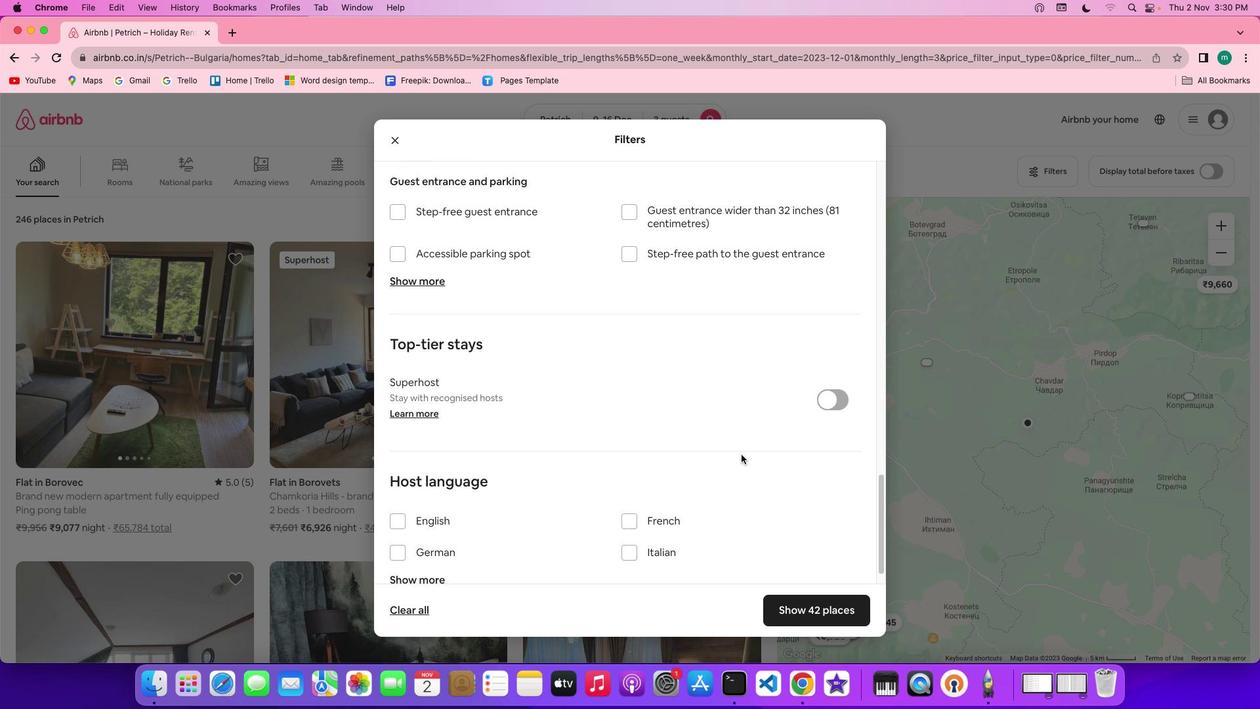 
Action: Mouse scrolled (741, 454) with delta (0, -3)
Screenshot: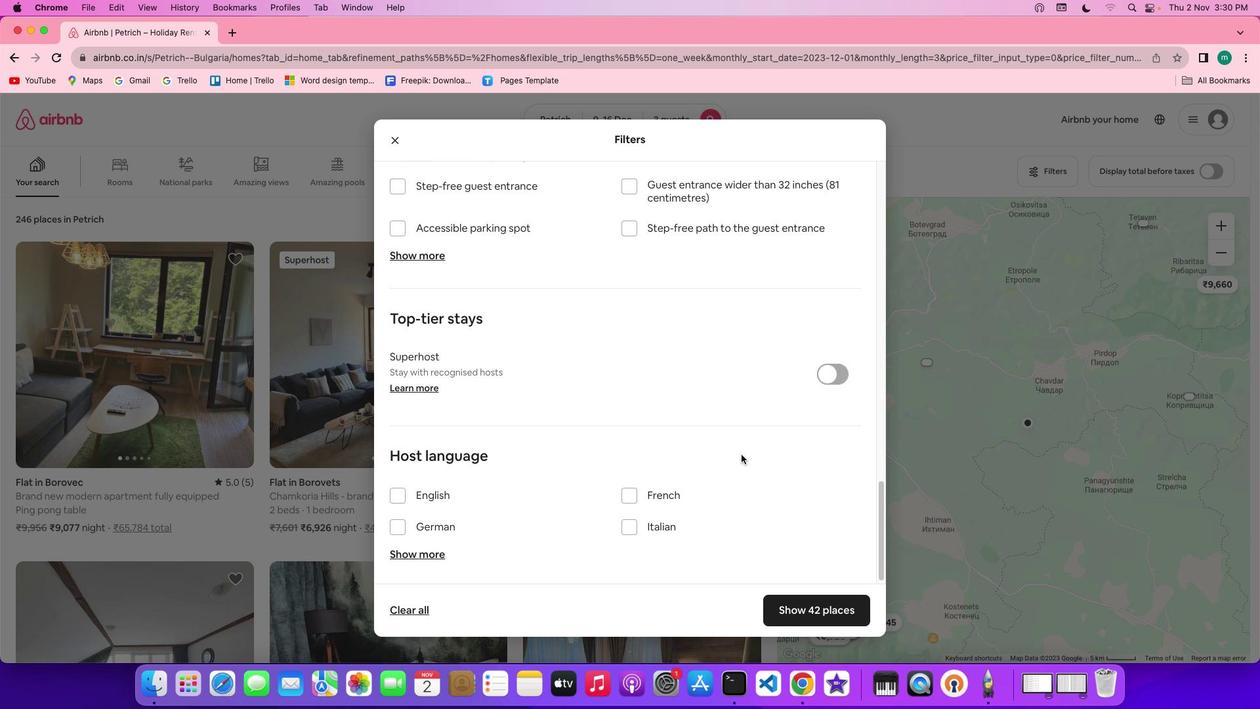 
Action: Mouse scrolled (741, 454) with delta (0, -3)
Screenshot: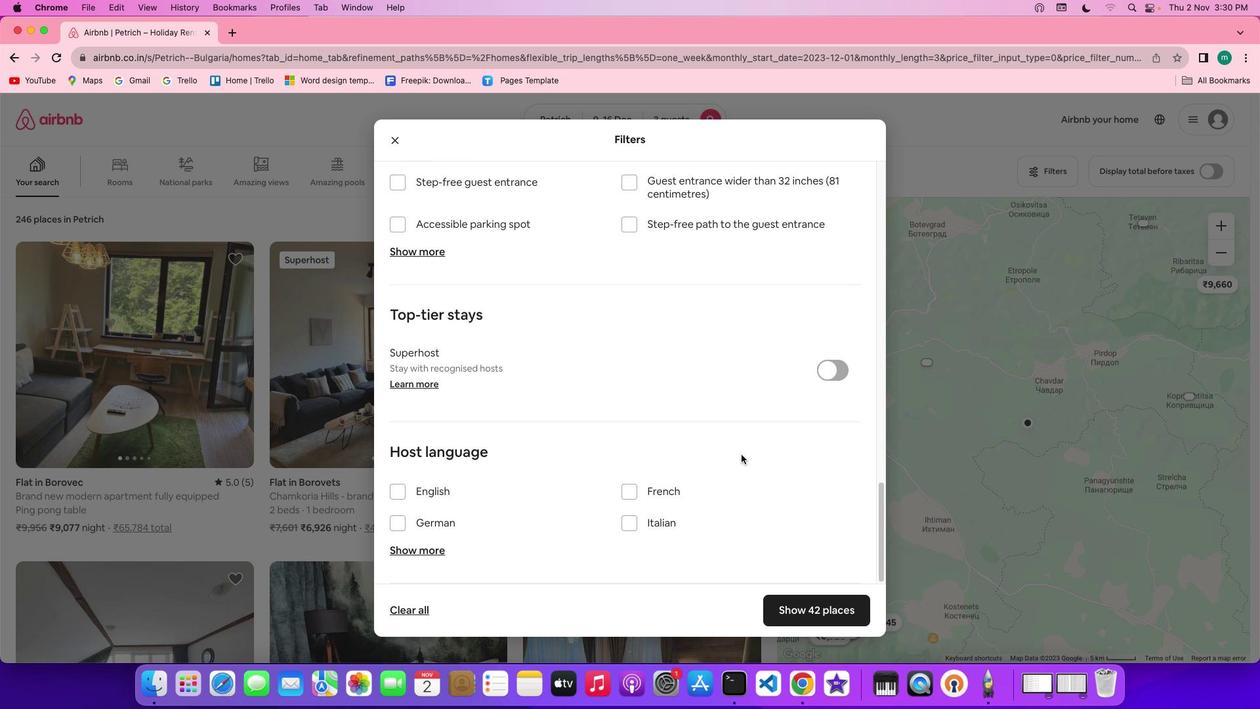 
Action: Mouse scrolled (741, 454) with delta (0, 0)
Screenshot: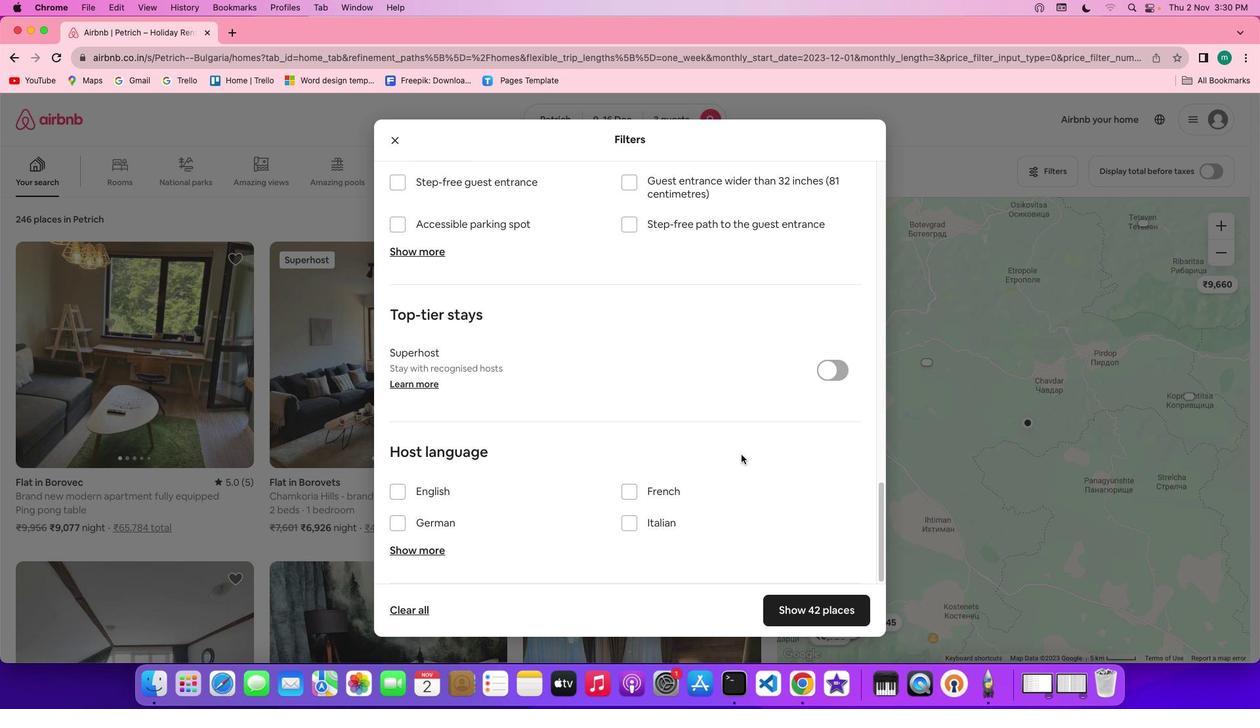 
Action: Mouse scrolled (741, 454) with delta (0, 0)
Screenshot: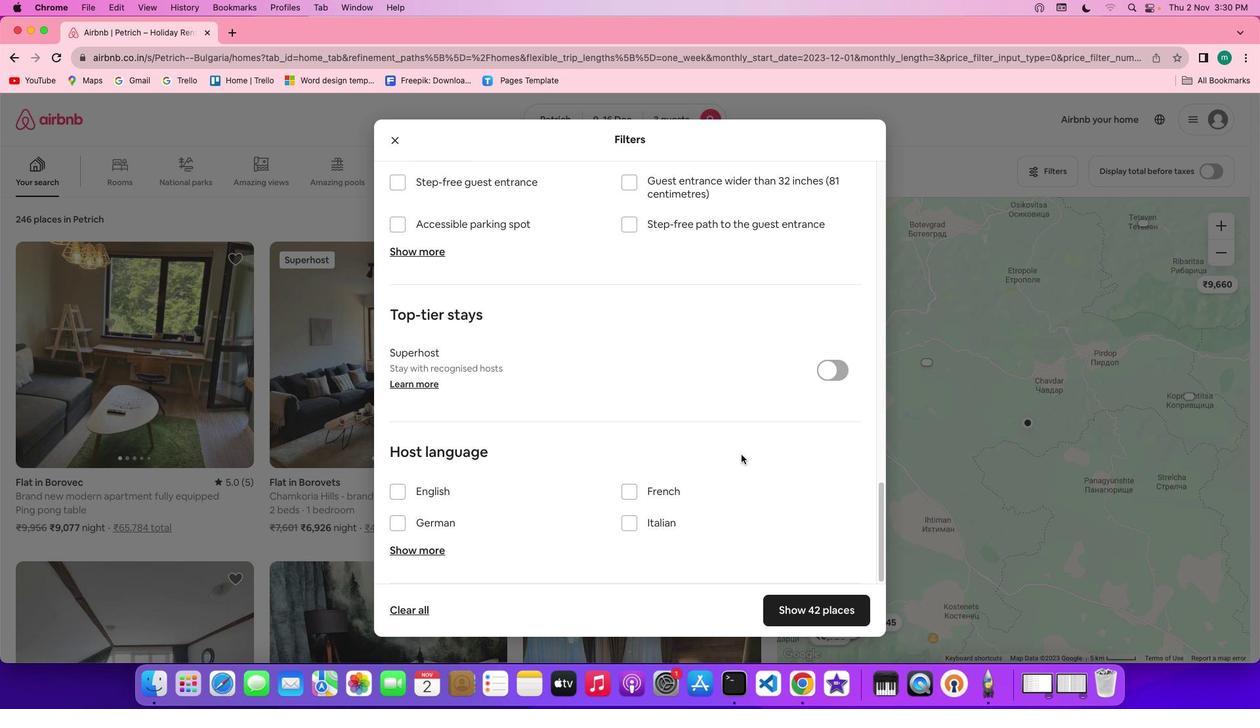 
Action: Mouse scrolled (741, 454) with delta (0, -1)
Screenshot: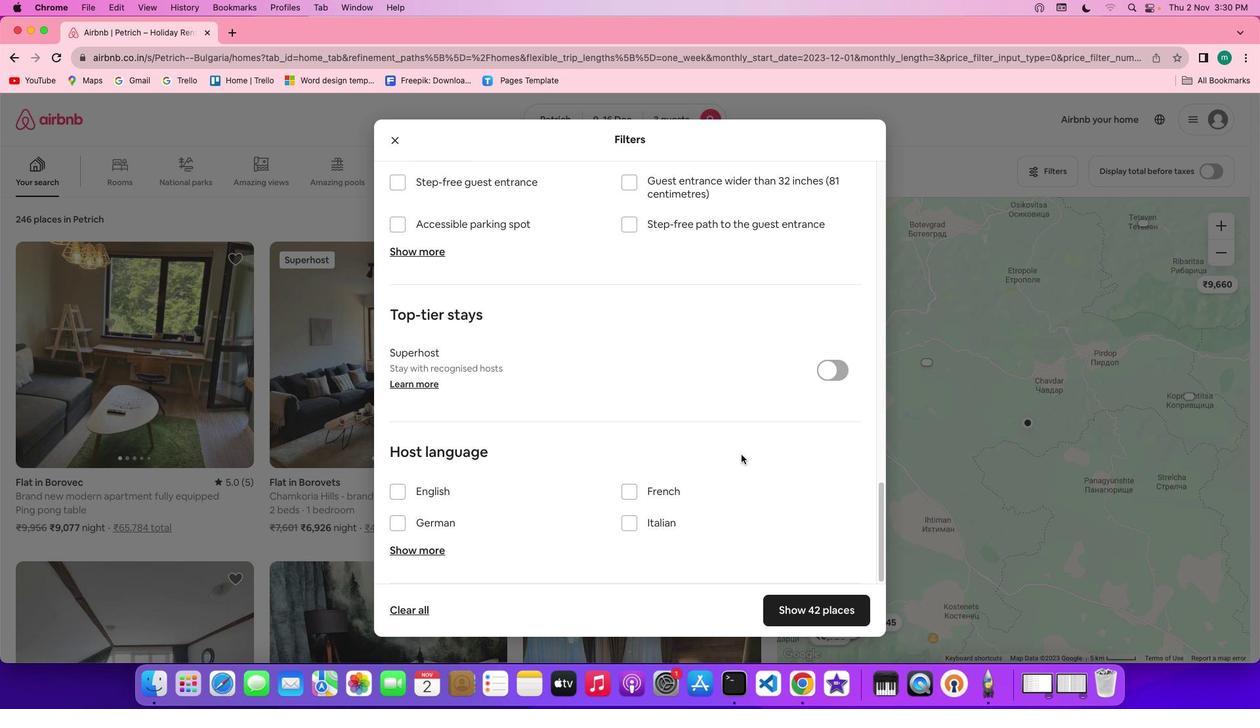 
Action: Mouse scrolled (741, 454) with delta (0, -3)
Screenshot: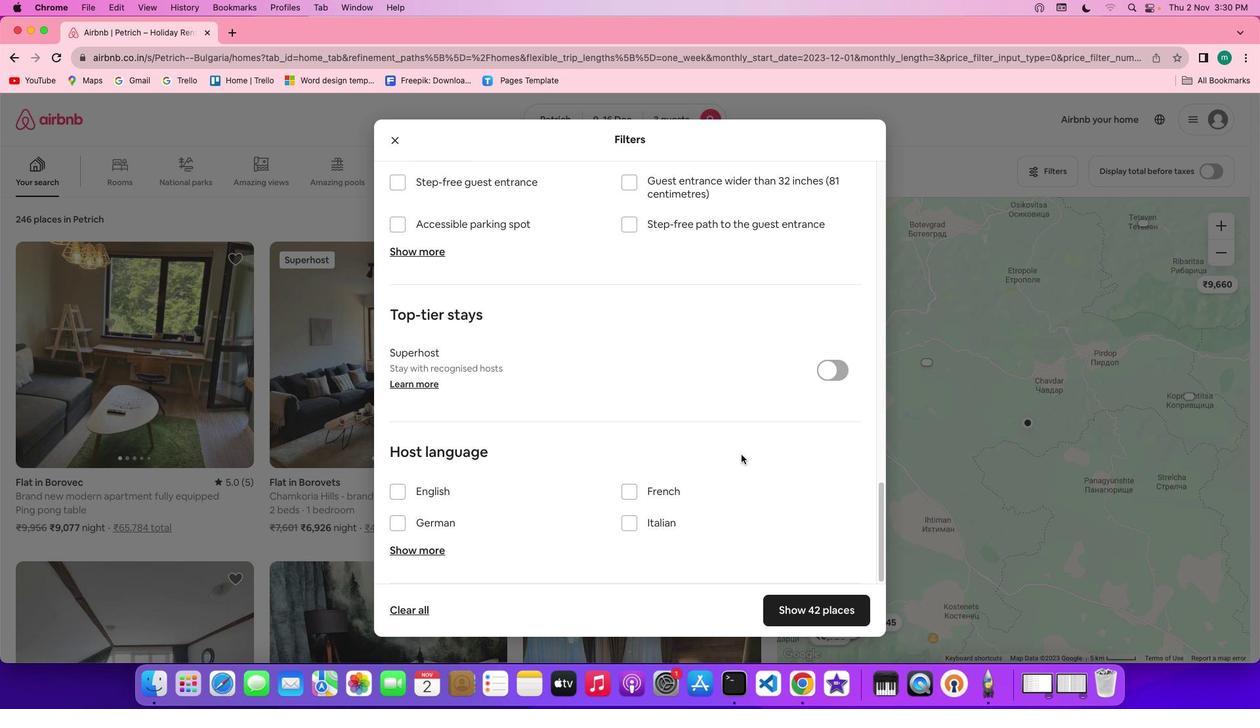 
Action: Mouse scrolled (741, 454) with delta (0, -3)
Screenshot: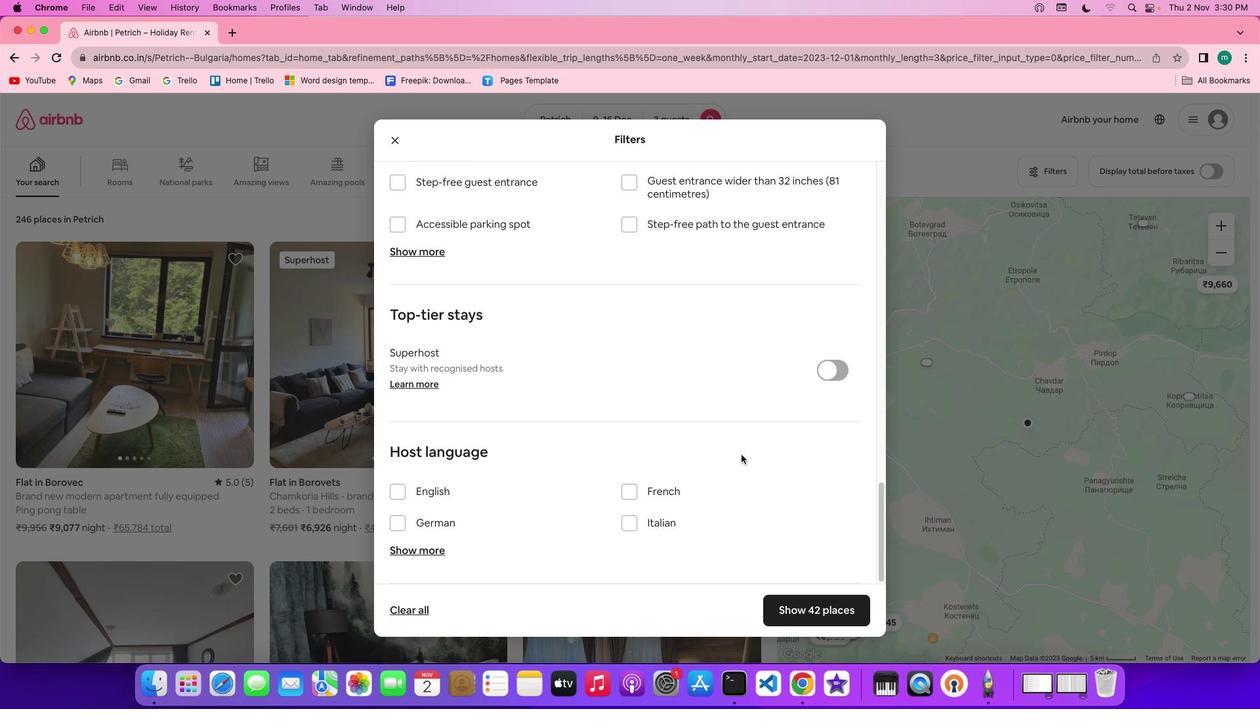 
Action: Mouse scrolled (741, 454) with delta (0, -3)
Screenshot: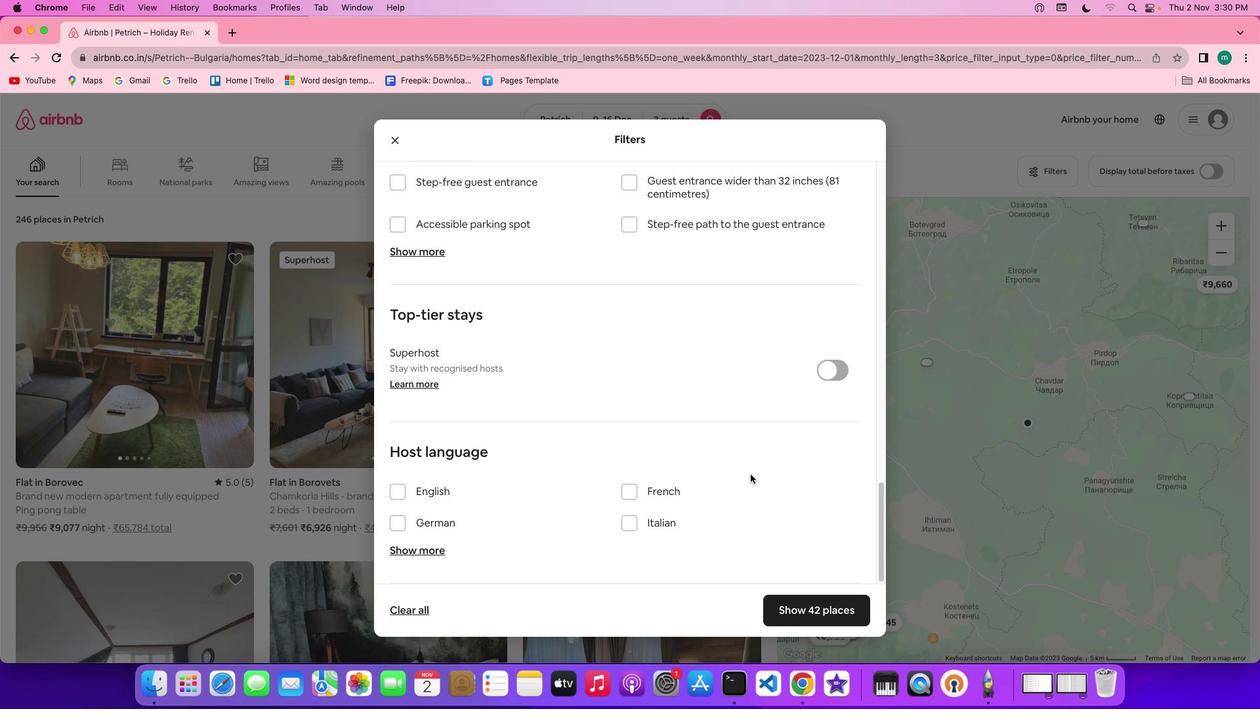 
Action: Mouse moved to (794, 600)
Screenshot: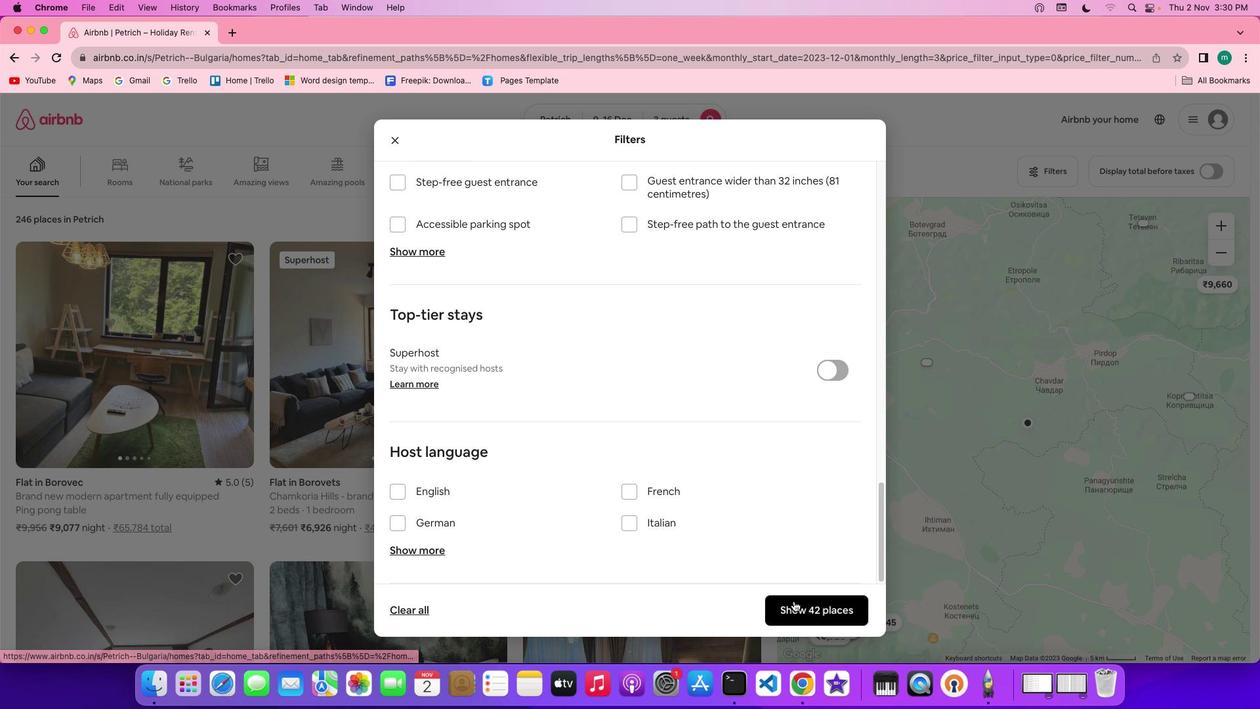 
Action: Mouse pressed left at (794, 600)
Screenshot: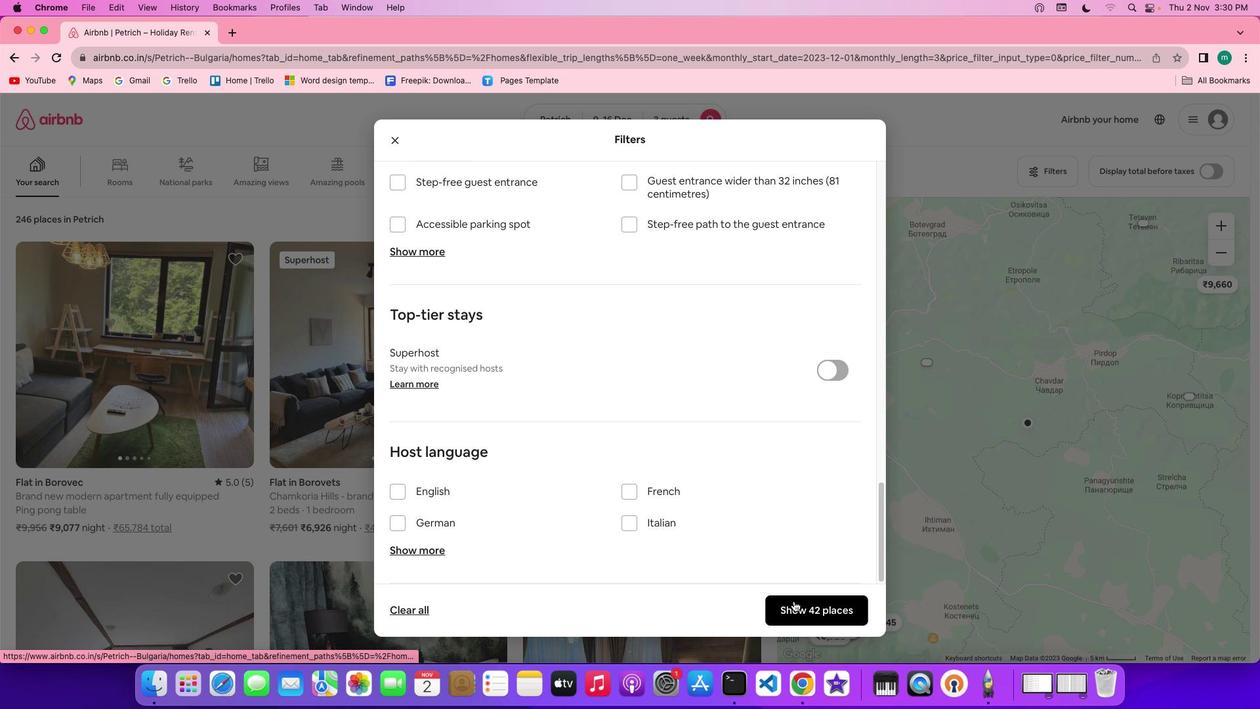 
Action: Mouse moved to (485, 438)
Screenshot: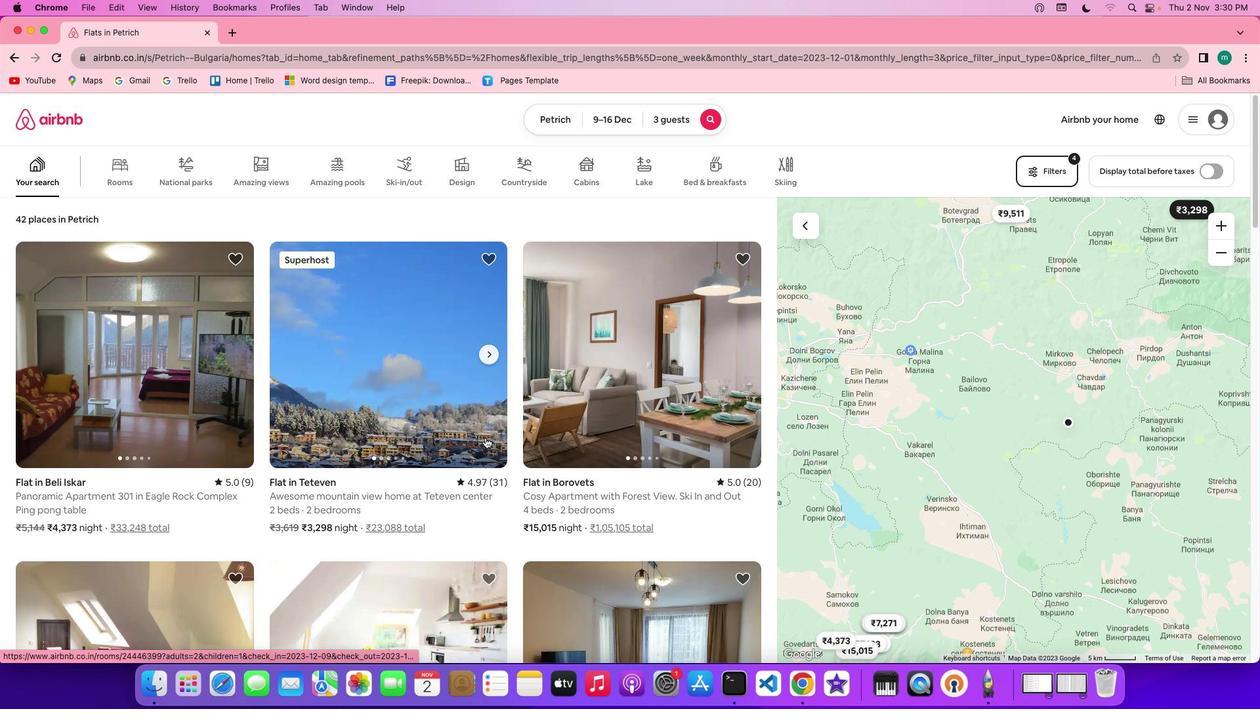 
Action: Mouse scrolled (485, 438) with delta (0, 0)
Screenshot: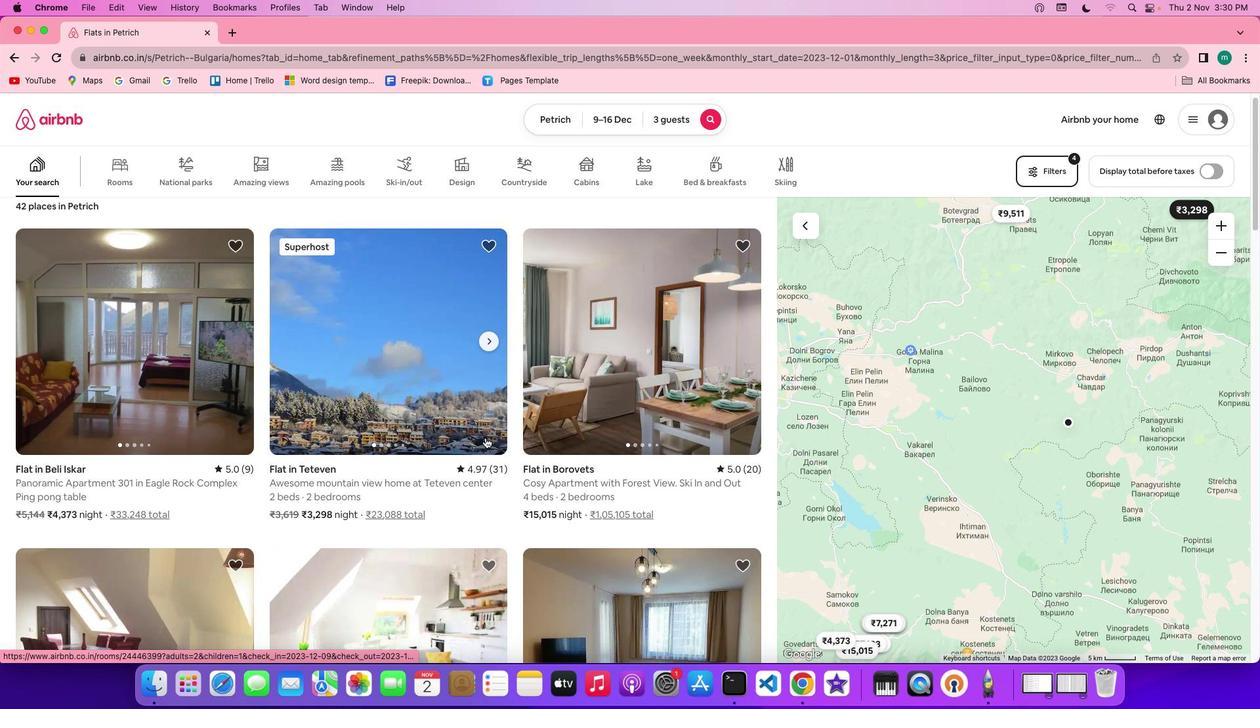 
Action: Mouse scrolled (485, 438) with delta (0, 0)
Screenshot: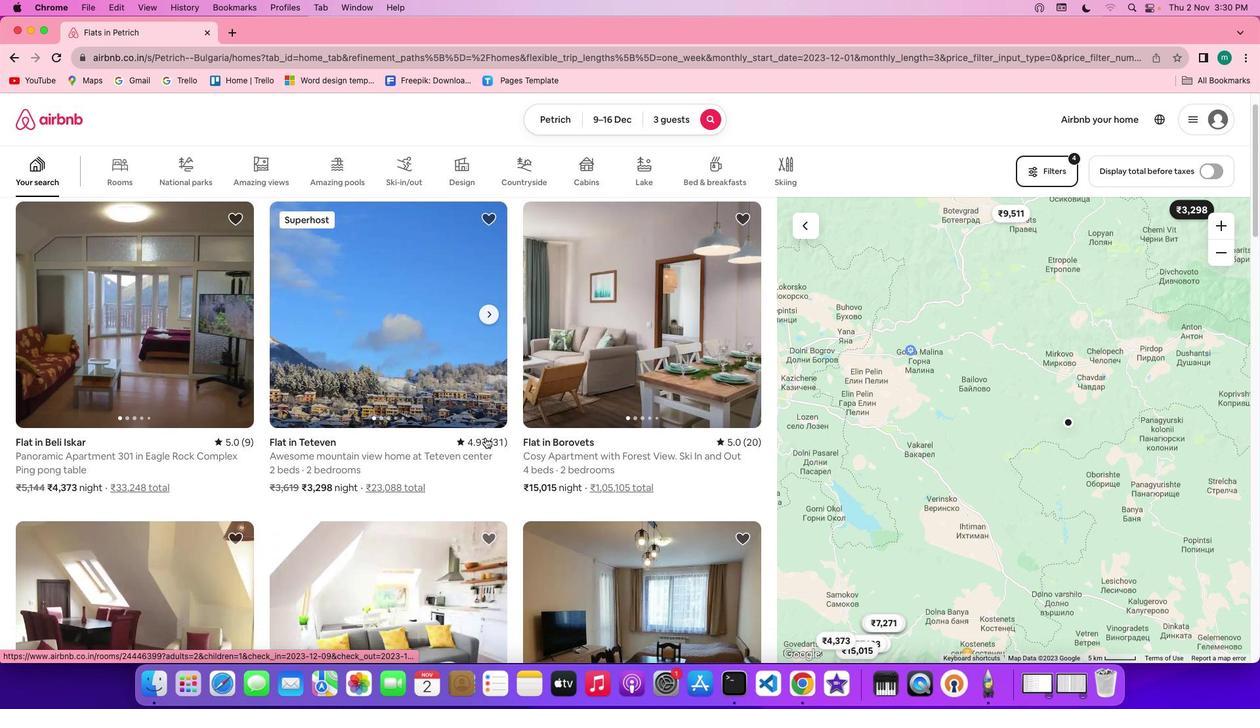 
Action: Mouse scrolled (485, 438) with delta (0, 0)
Screenshot: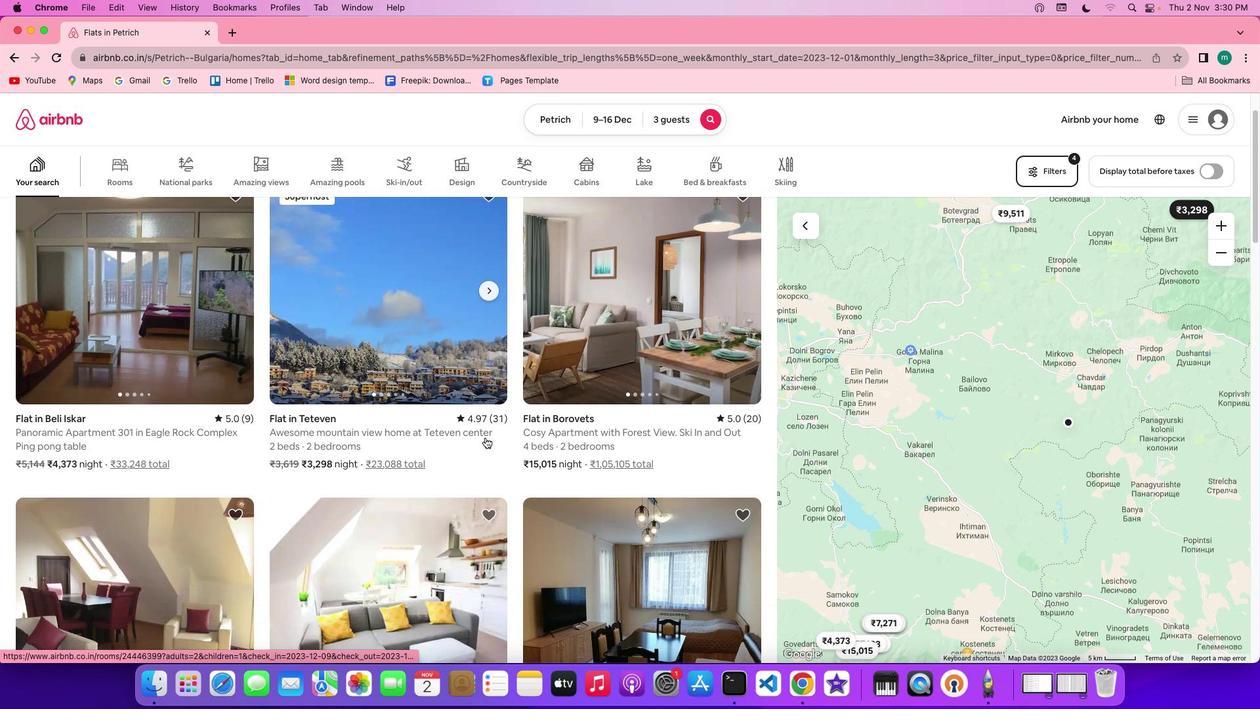 
Action: Mouse scrolled (485, 438) with delta (0, 0)
Screenshot: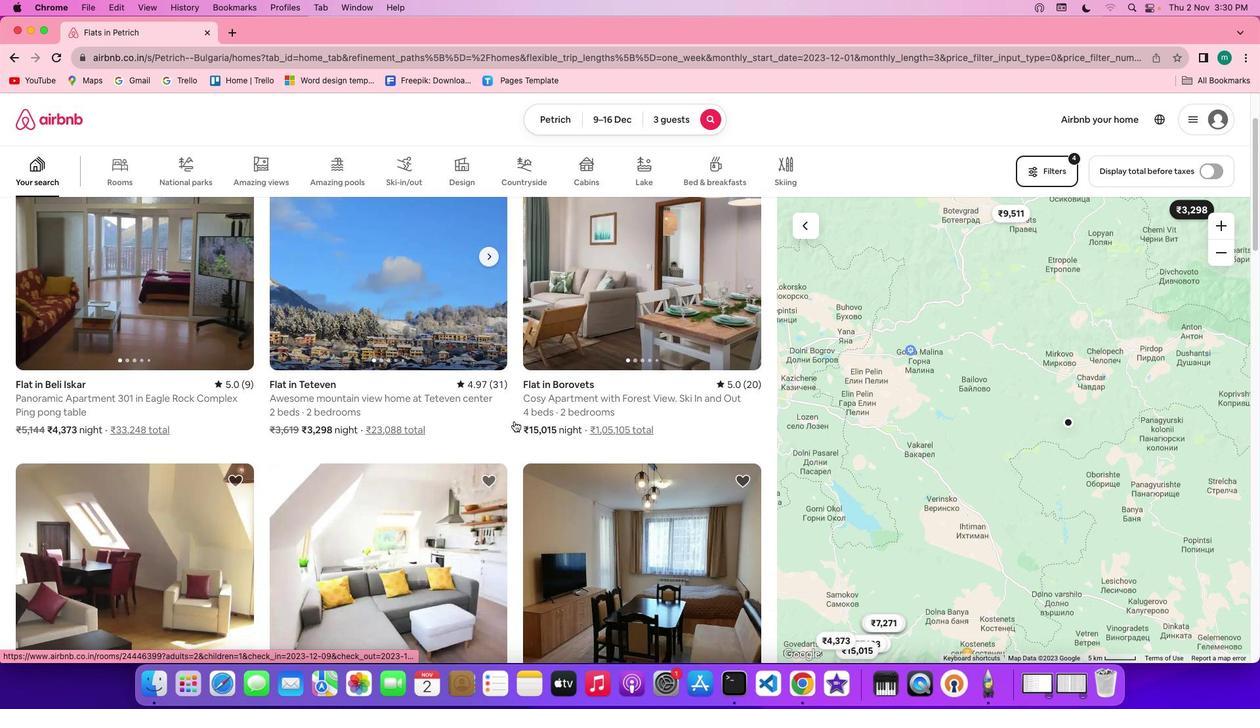 
Action: Mouse moved to (608, 303)
Screenshot: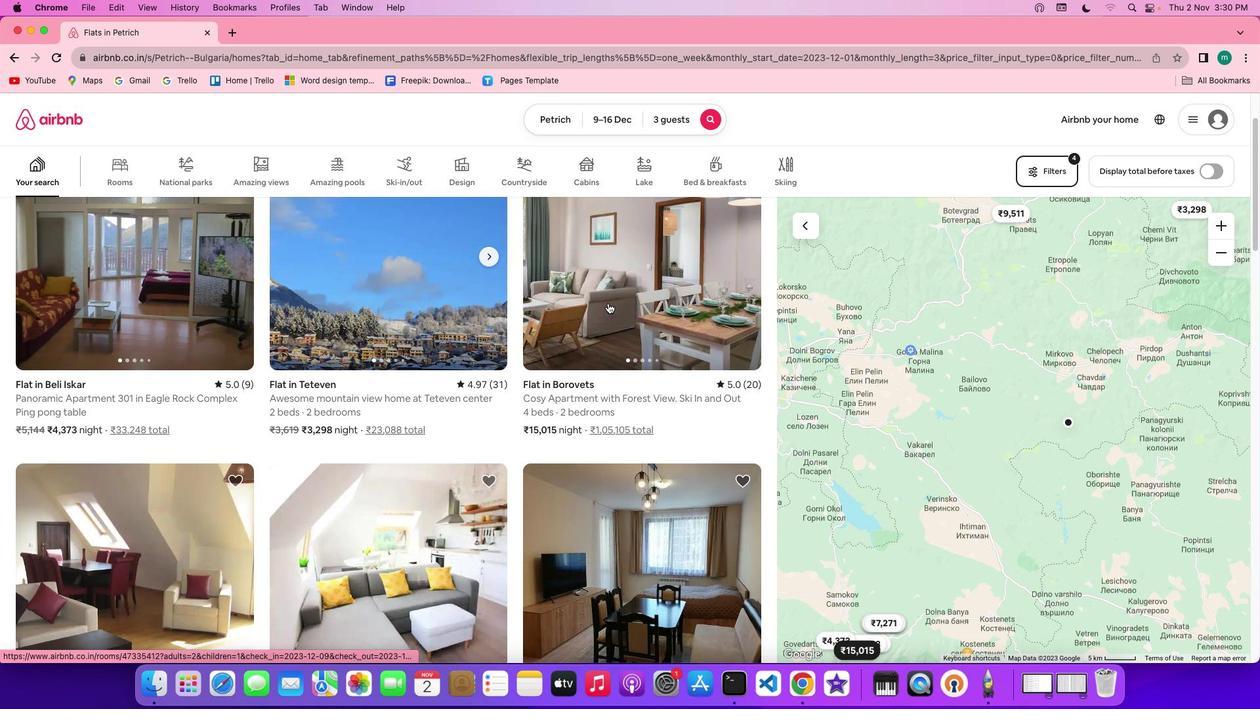 
Action: Mouse pressed left at (608, 303)
Screenshot: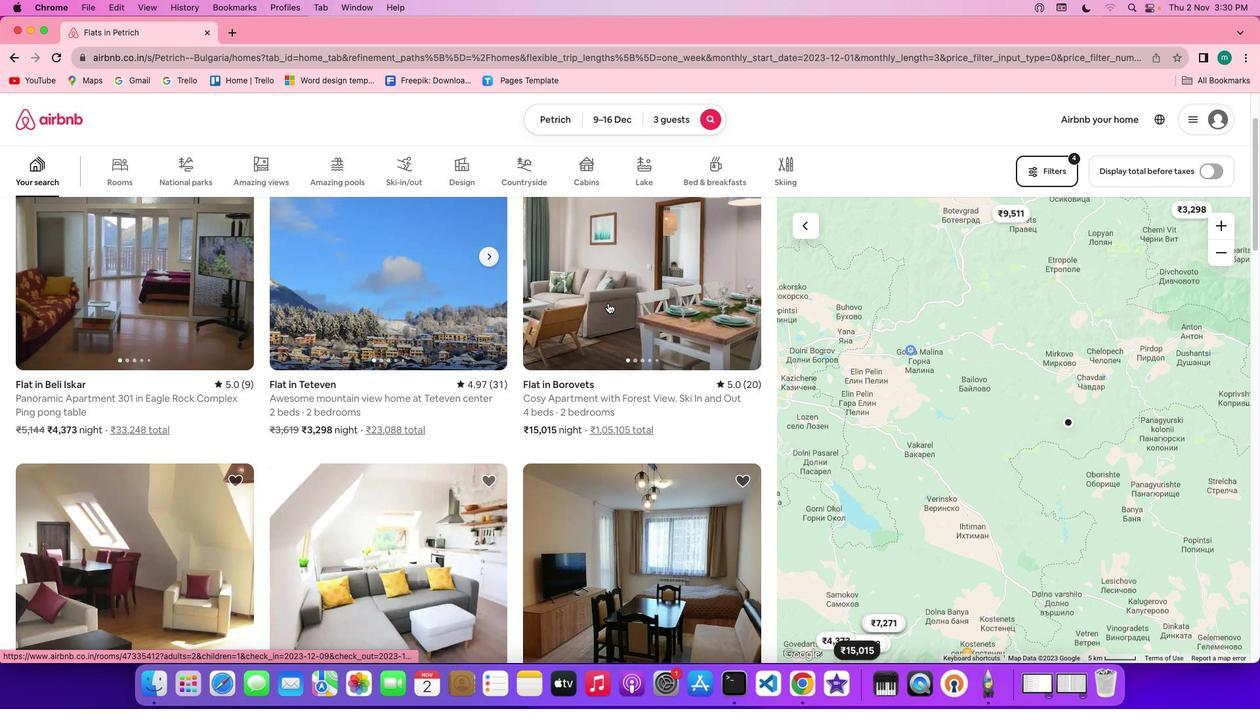 
Action: Mouse moved to (924, 485)
Screenshot: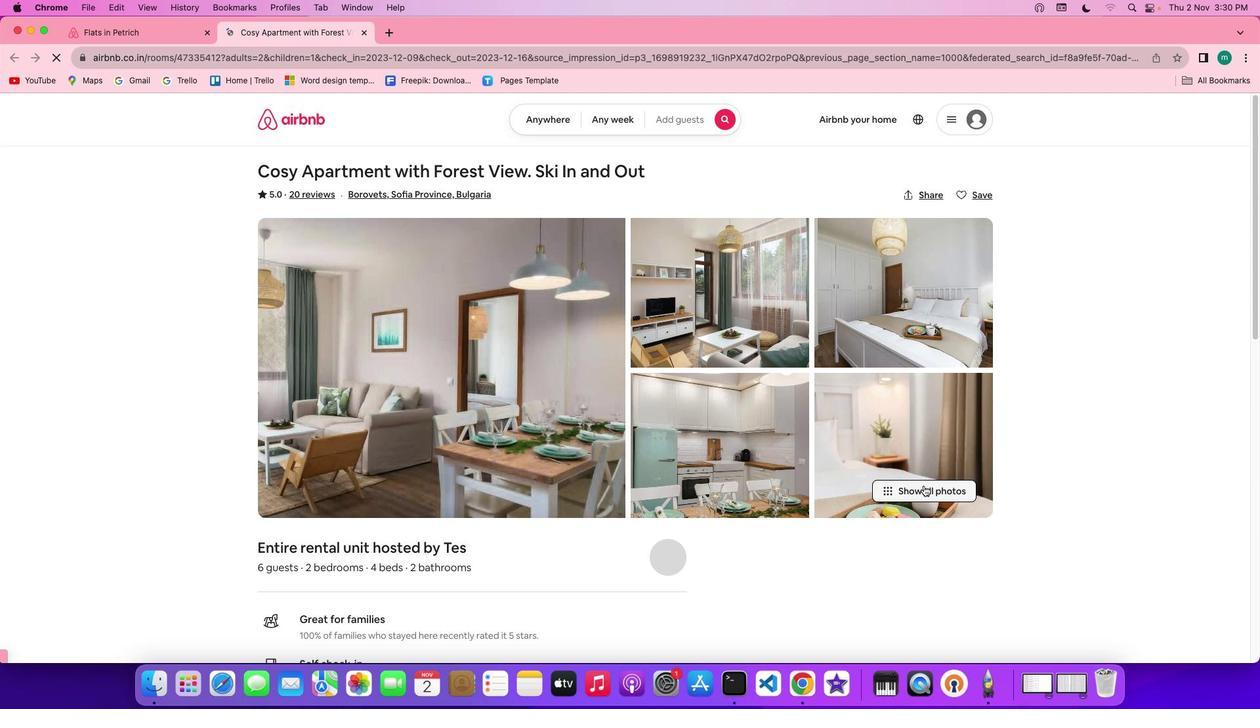 
Action: Mouse pressed left at (924, 485)
Screenshot: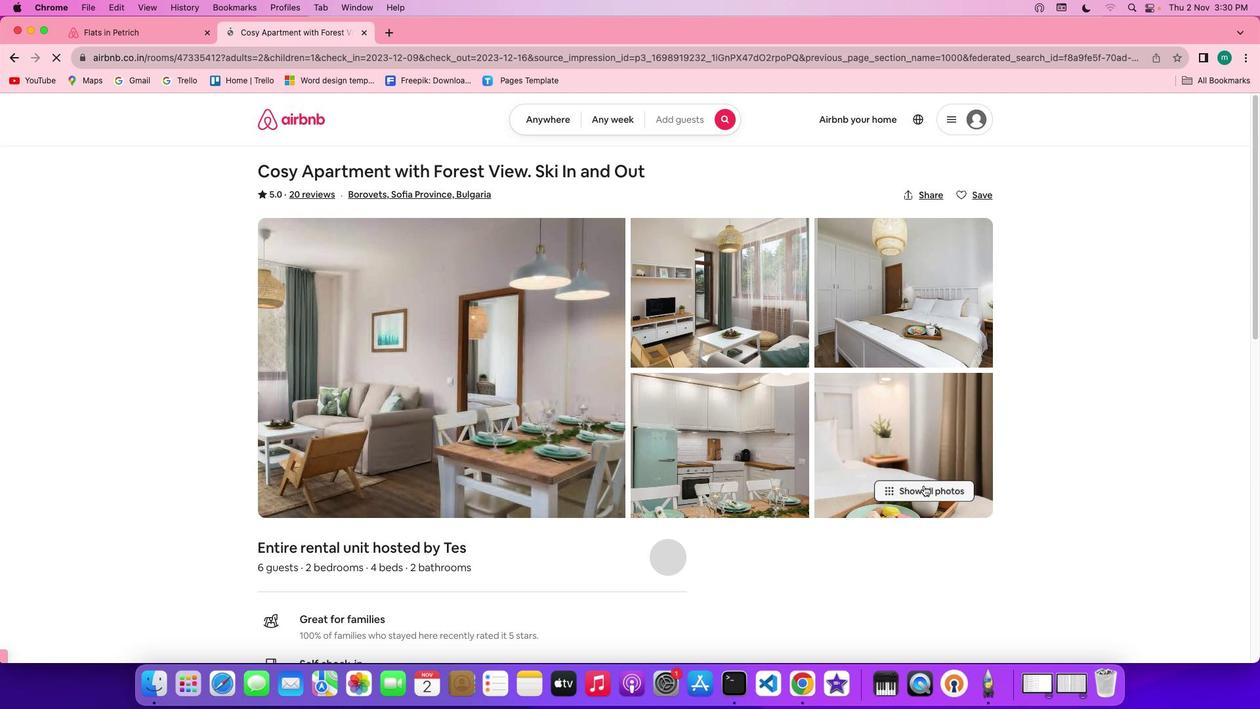 
Action: Mouse moved to (537, 361)
Screenshot: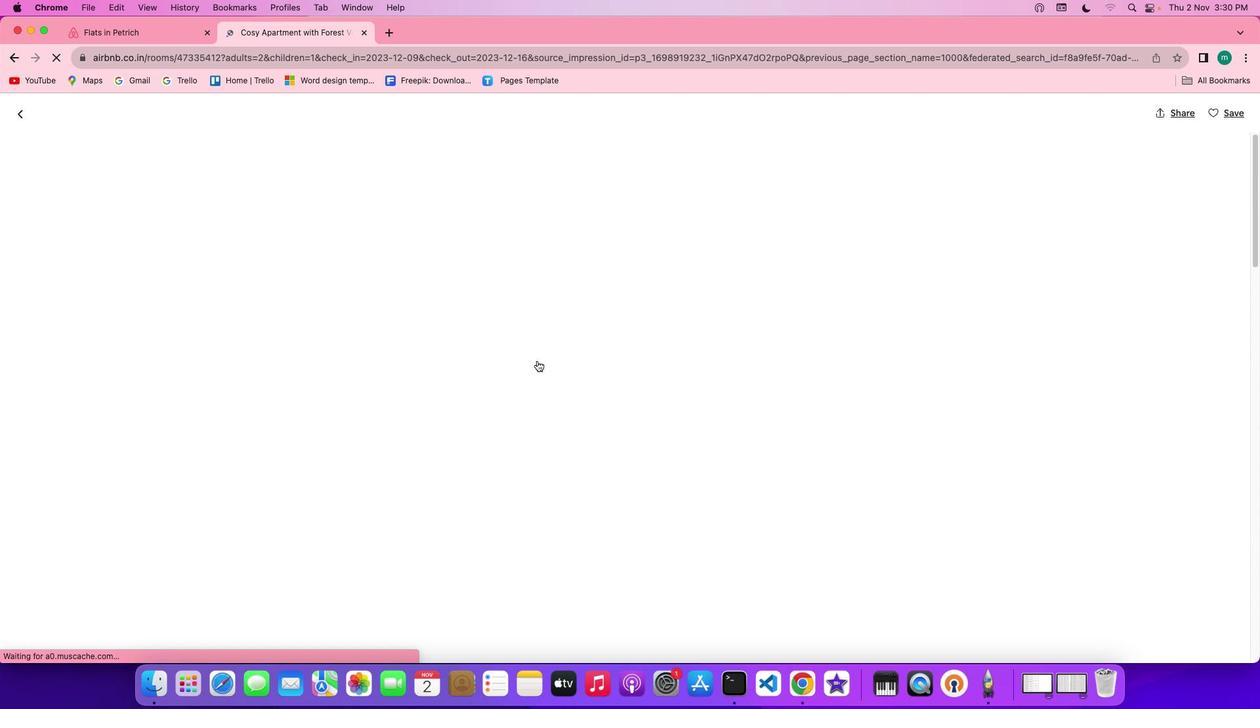 
Action: Mouse scrolled (537, 361) with delta (0, 0)
Screenshot: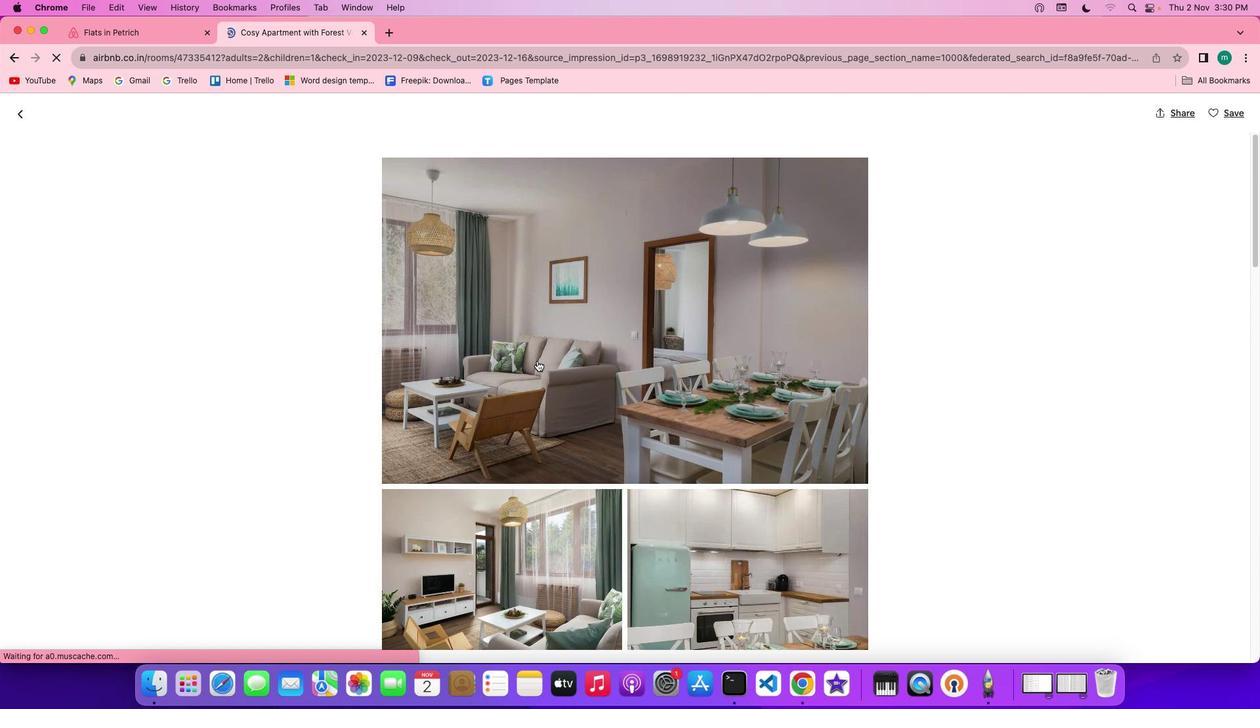 
Action: Mouse scrolled (537, 361) with delta (0, 0)
Screenshot: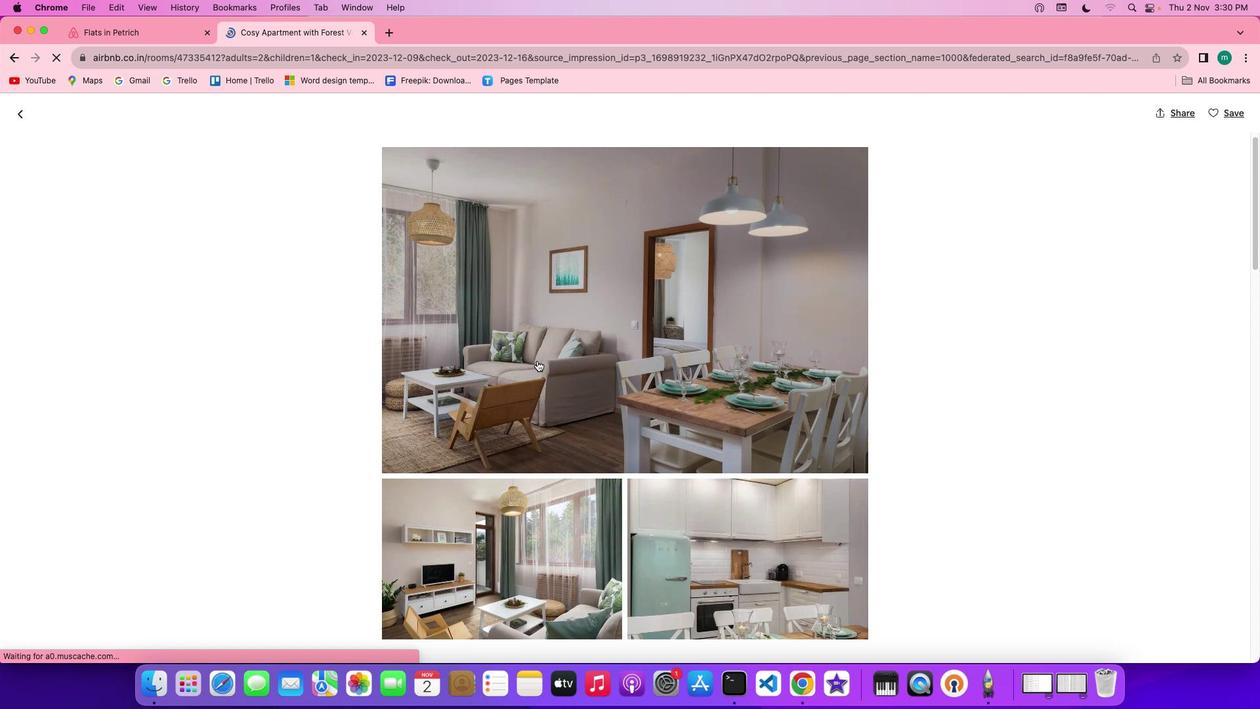 
Action: Mouse scrolled (537, 361) with delta (0, 0)
Screenshot: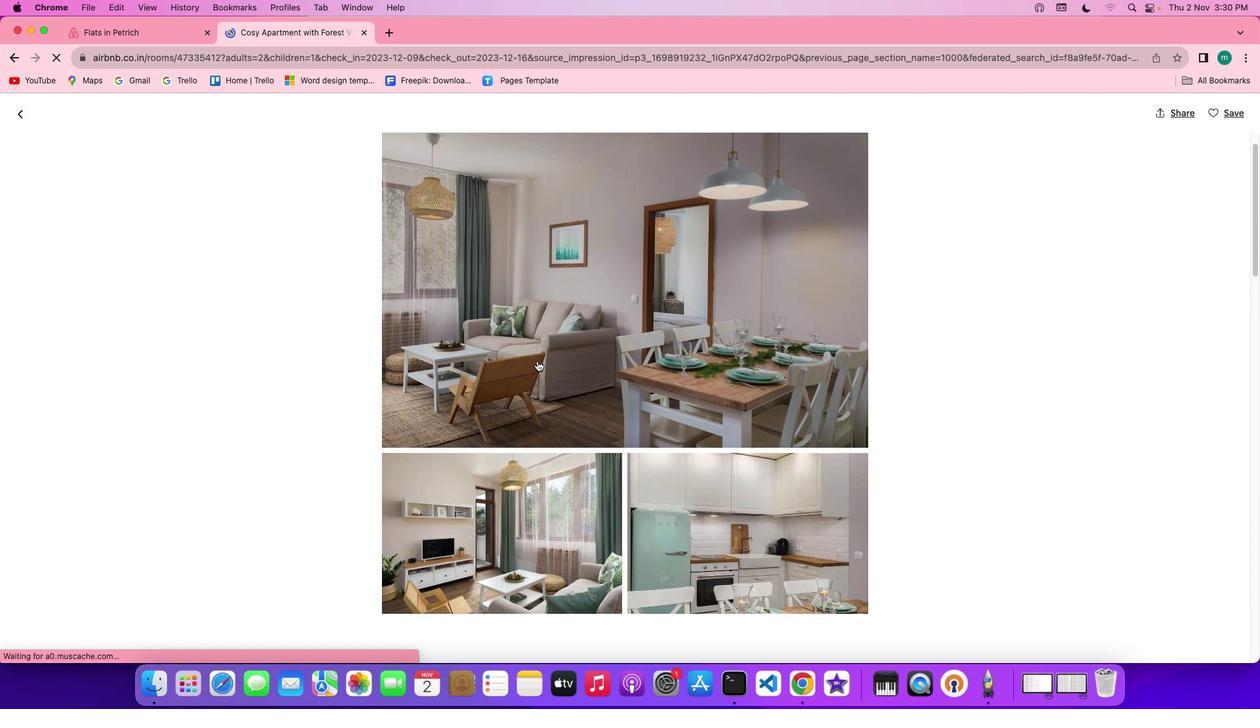 
Action: Mouse scrolled (537, 361) with delta (0, 0)
Screenshot: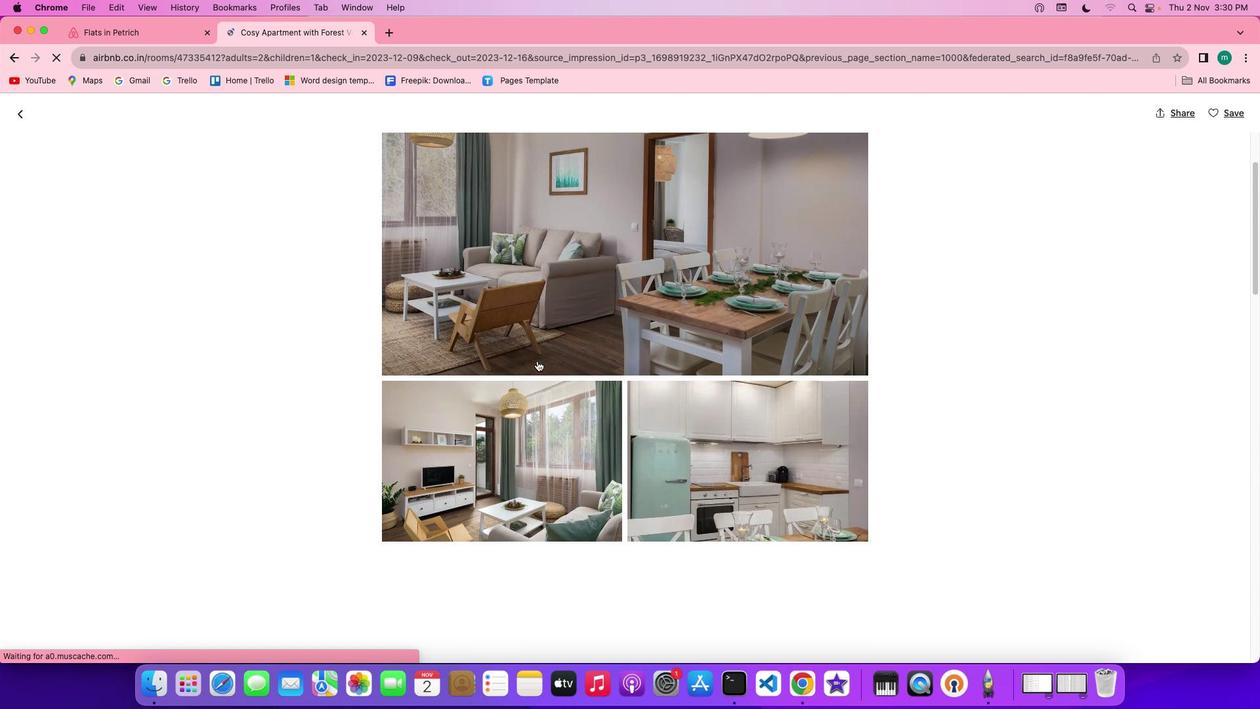 
Action: Mouse scrolled (537, 361) with delta (0, 0)
Screenshot: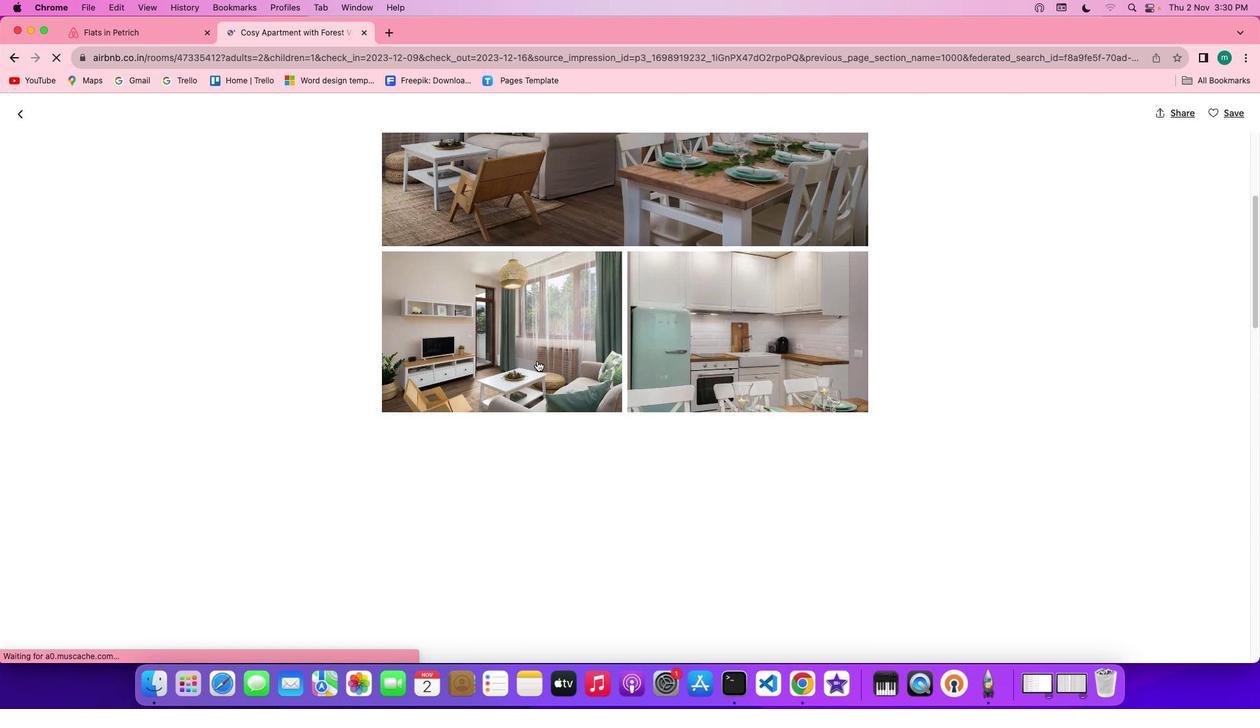 
Action: Mouse scrolled (537, 361) with delta (0, -1)
Screenshot: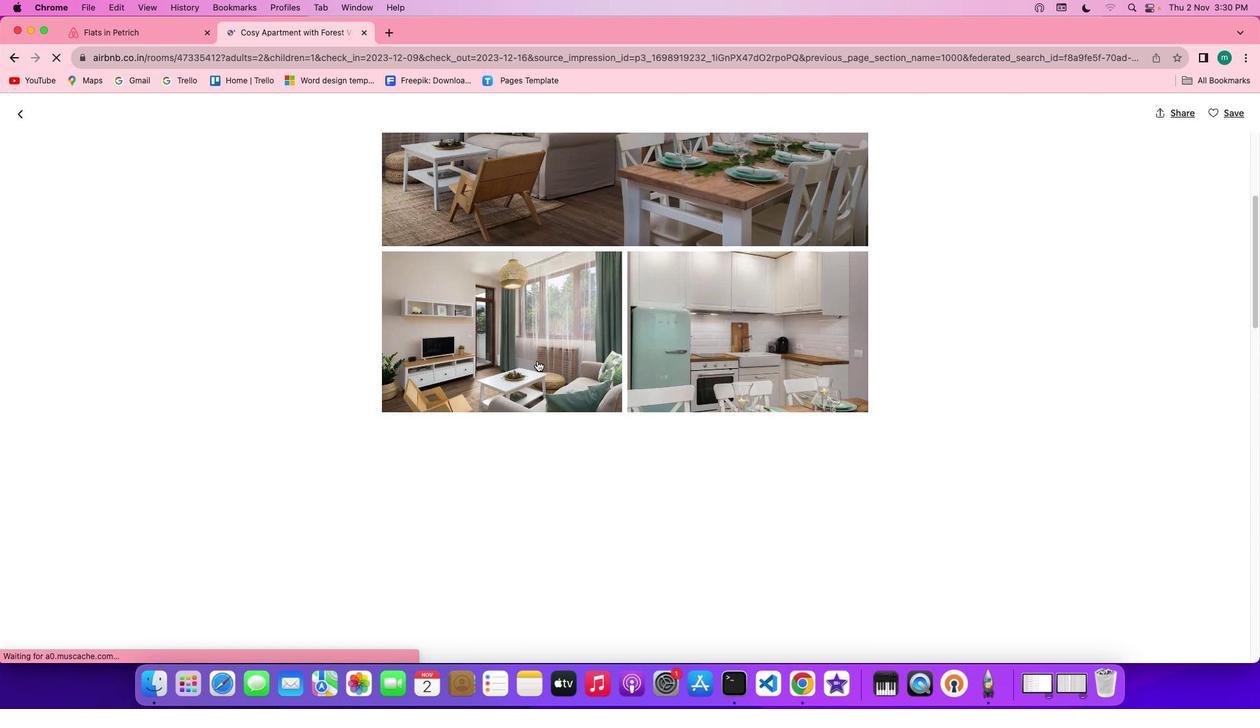 
Action: Mouse scrolled (537, 361) with delta (0, -2)
Screenshot: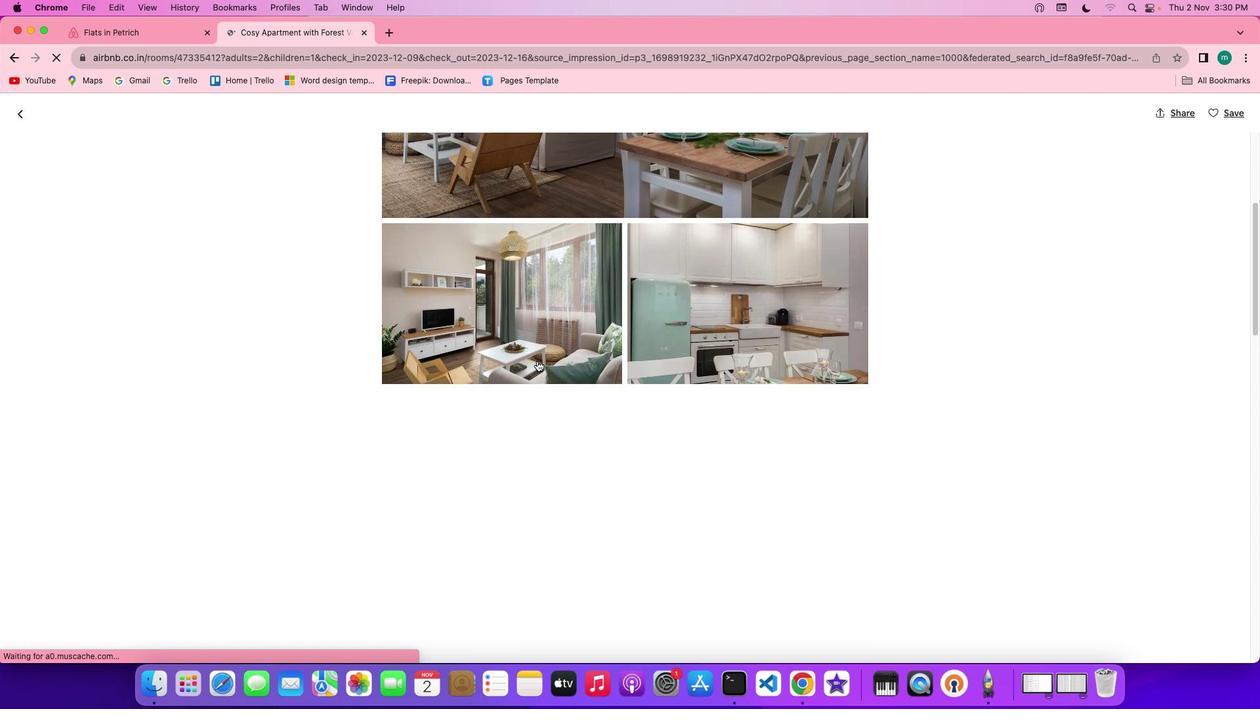
Action: Mouse scrolled (537, 361) with delta (0, 0)
Screenshot: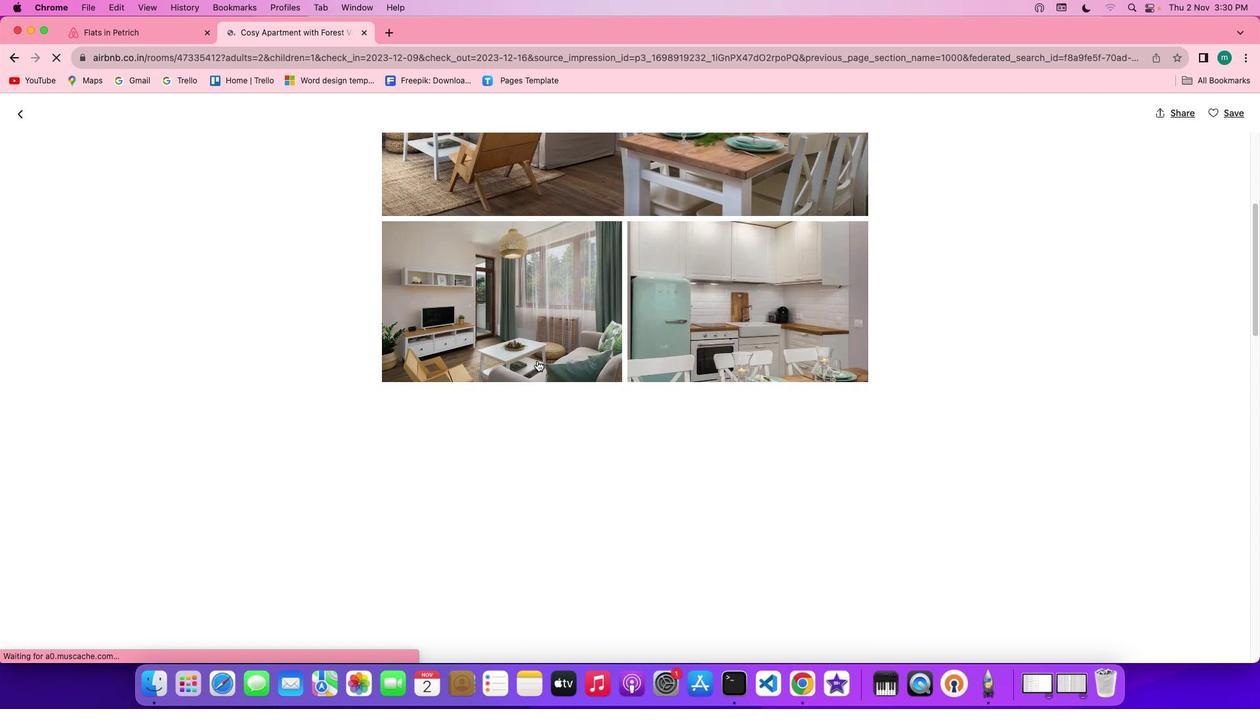 
Action: Mouse scrolled (537, 361) with delta (0, 0)
Screenshot: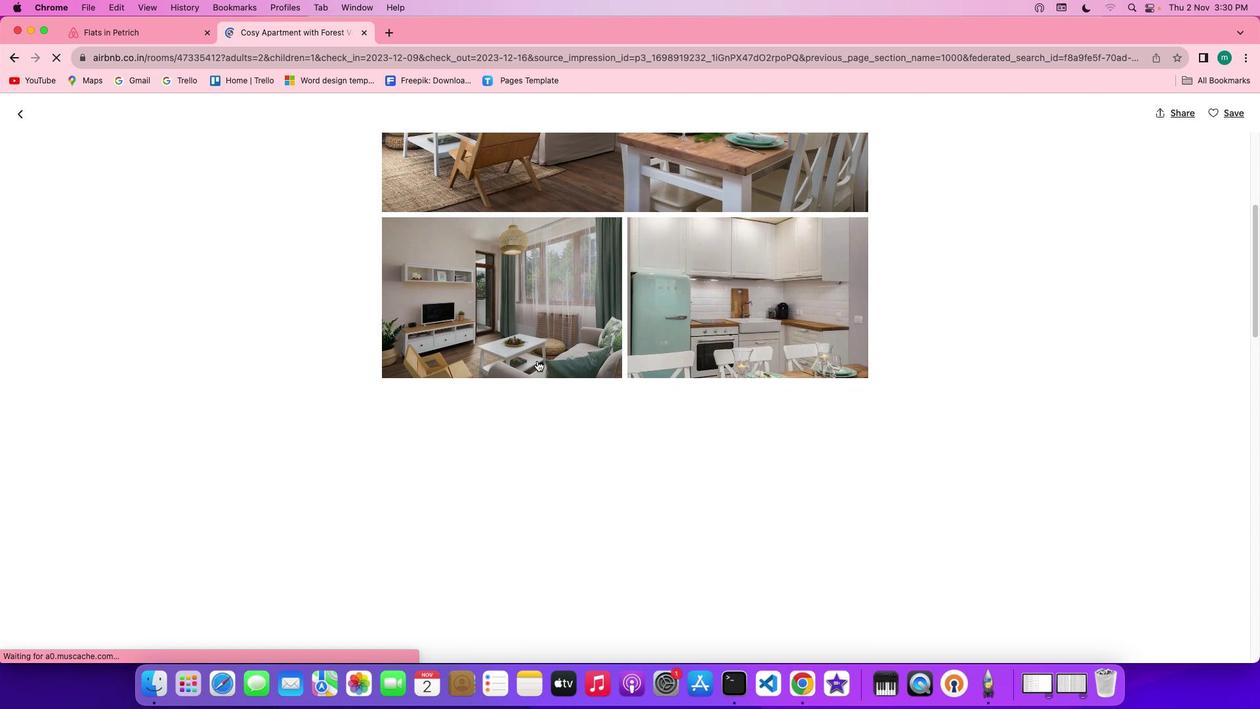 
Action: Mouse scrolled (537, 361) with delta (0, 0)
Screenshot: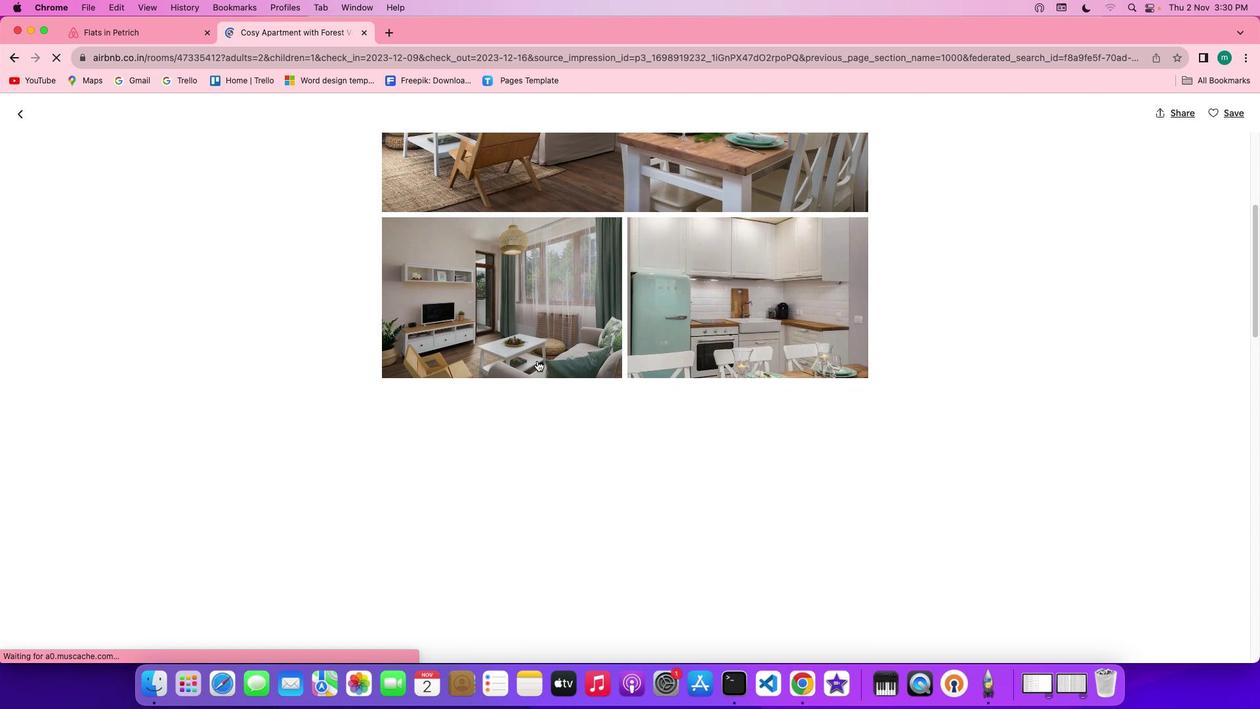 
Action: Mouse scrolled (537, 361) with delta (0, -1)
Screenshot: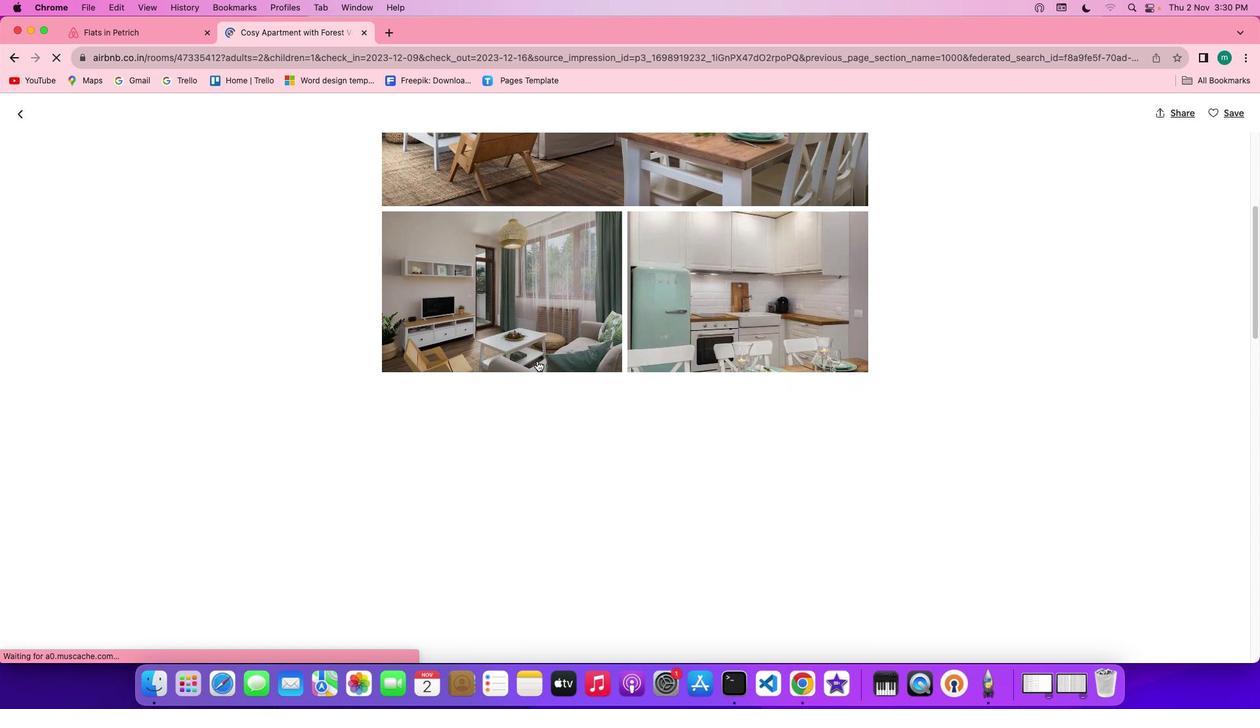 
Action: Mouse scrolled (537, 361) with delta (0, -2)
Screenshot: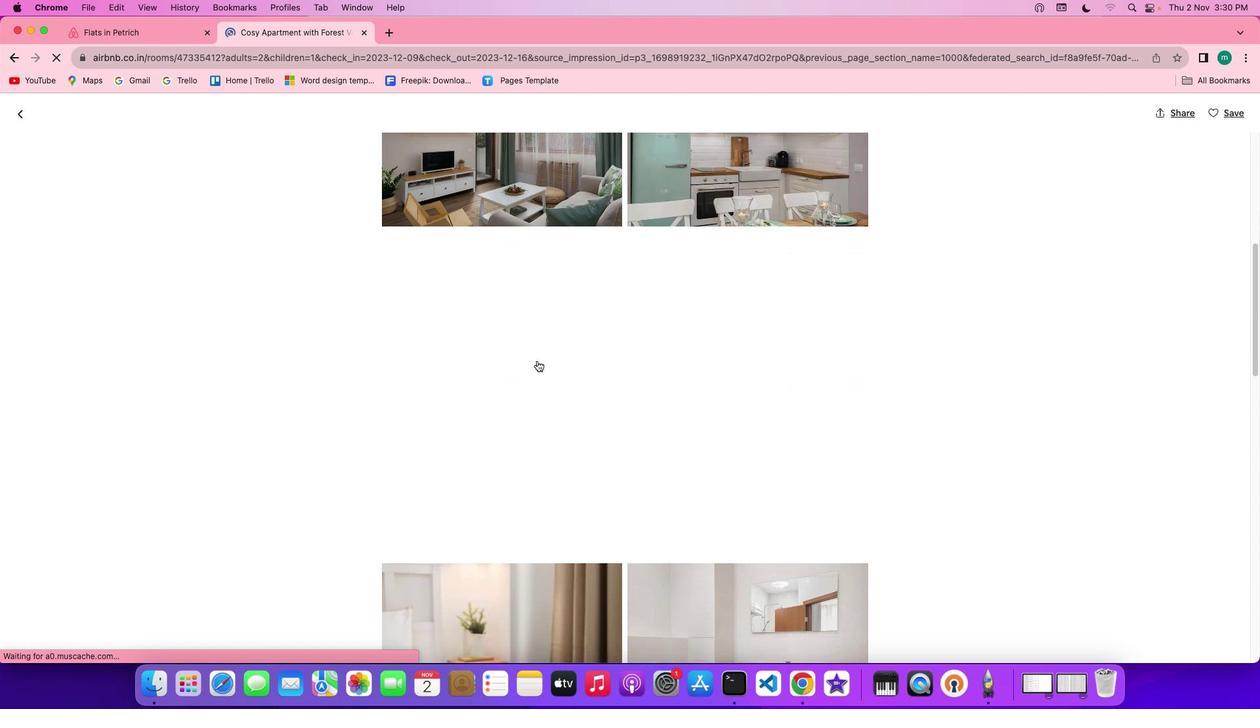 
Action: Mouse scrolled (537, 361) with delta (0, 0)
Screenshot: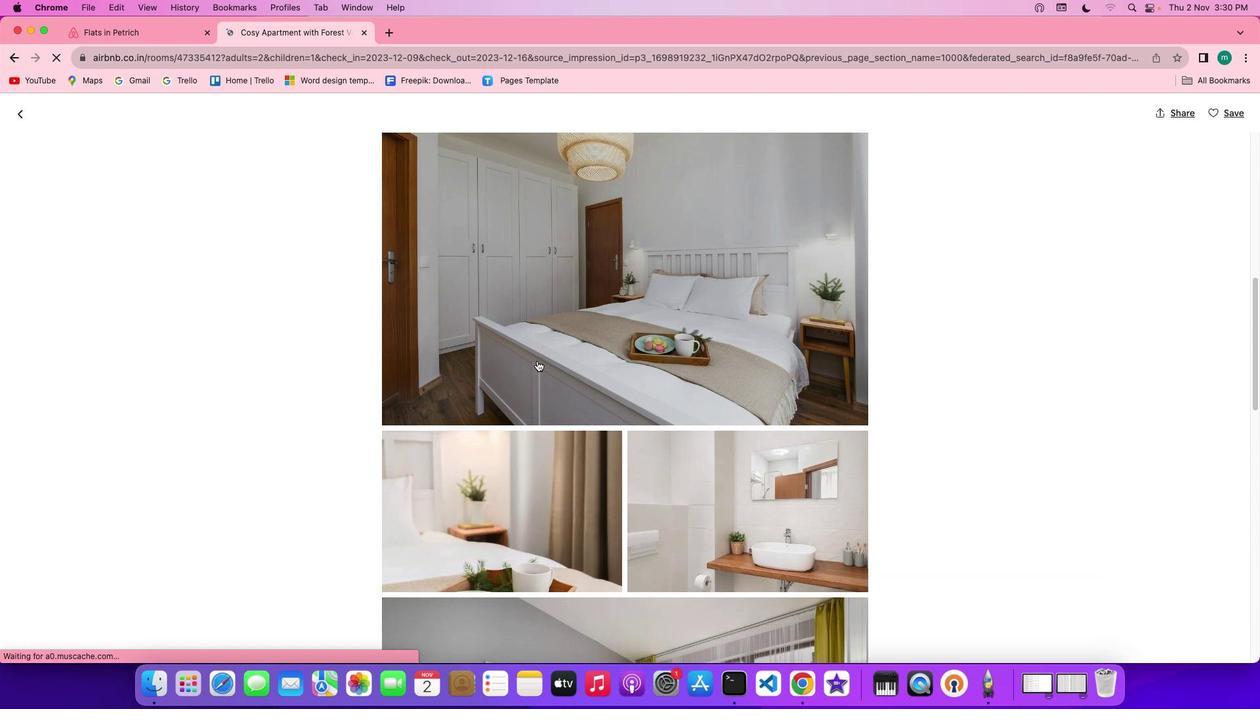 
Action: Mouse scrolled (537, 361) with delta (0, 0)
Screenshot: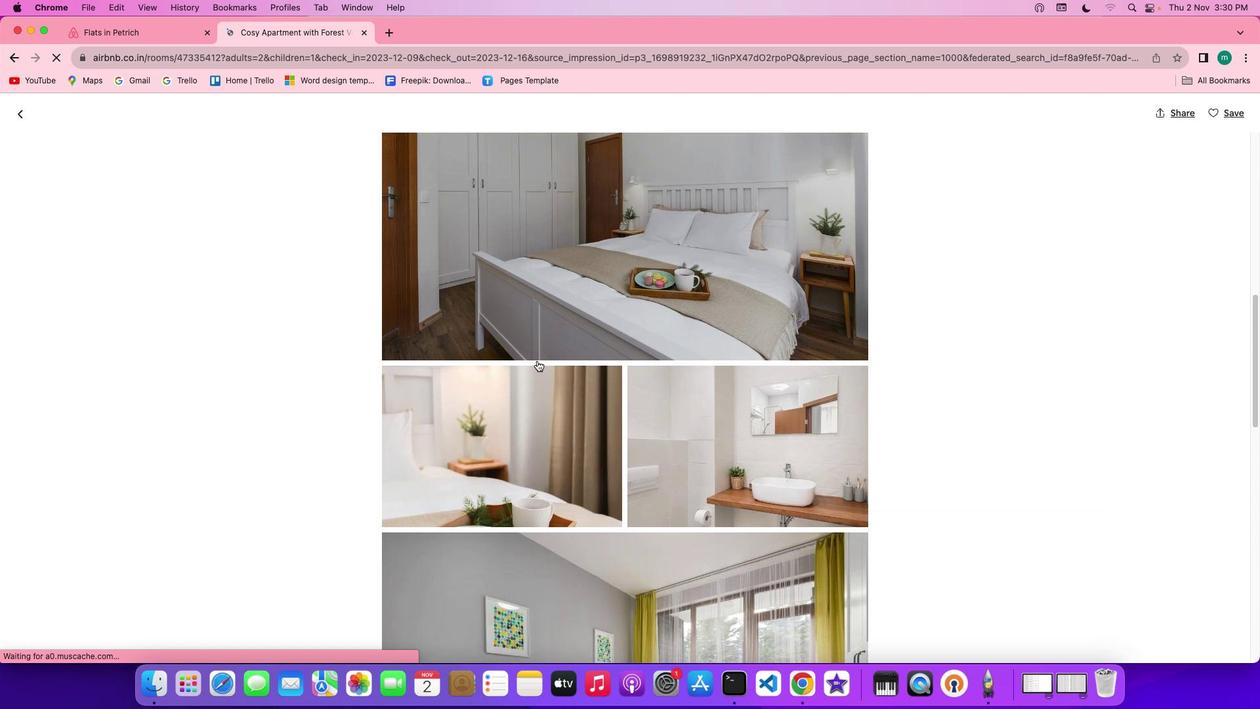 
Action: Mouse scrolled (537, 361) with delta (0, -1)
Screenshot: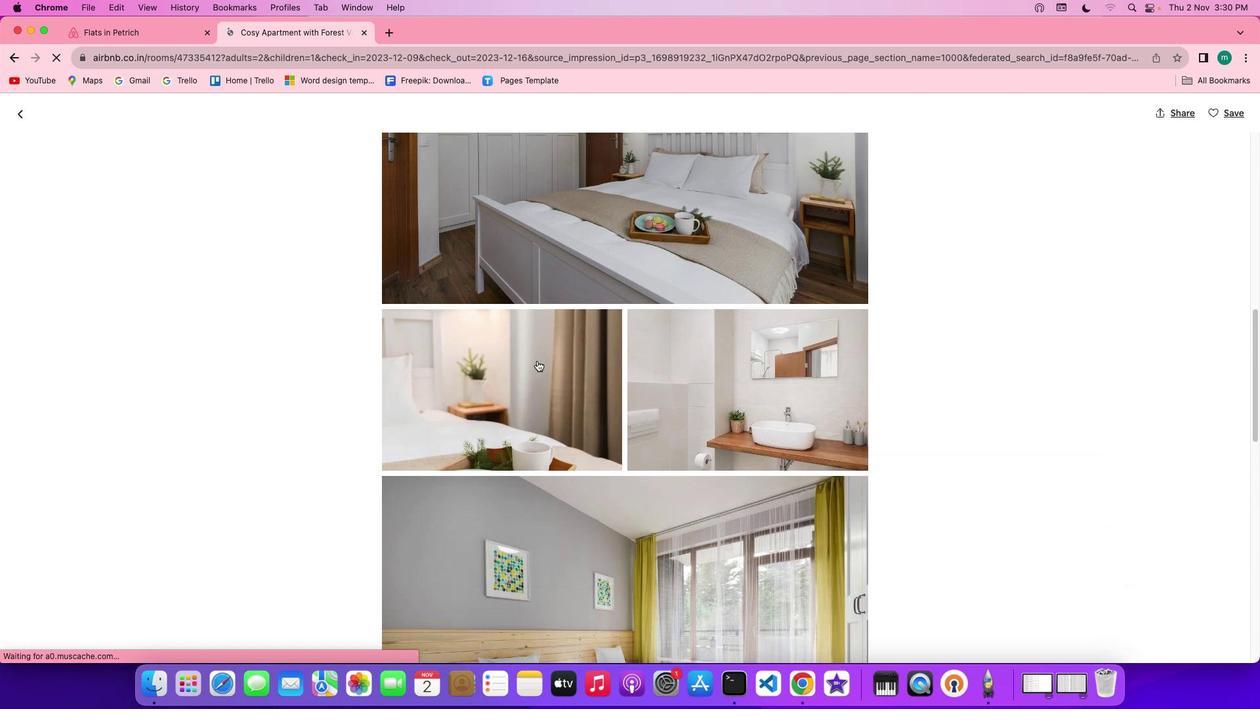 
Action: Mouse scrolled (537, 361) with delta (0, -2)
Screenshot: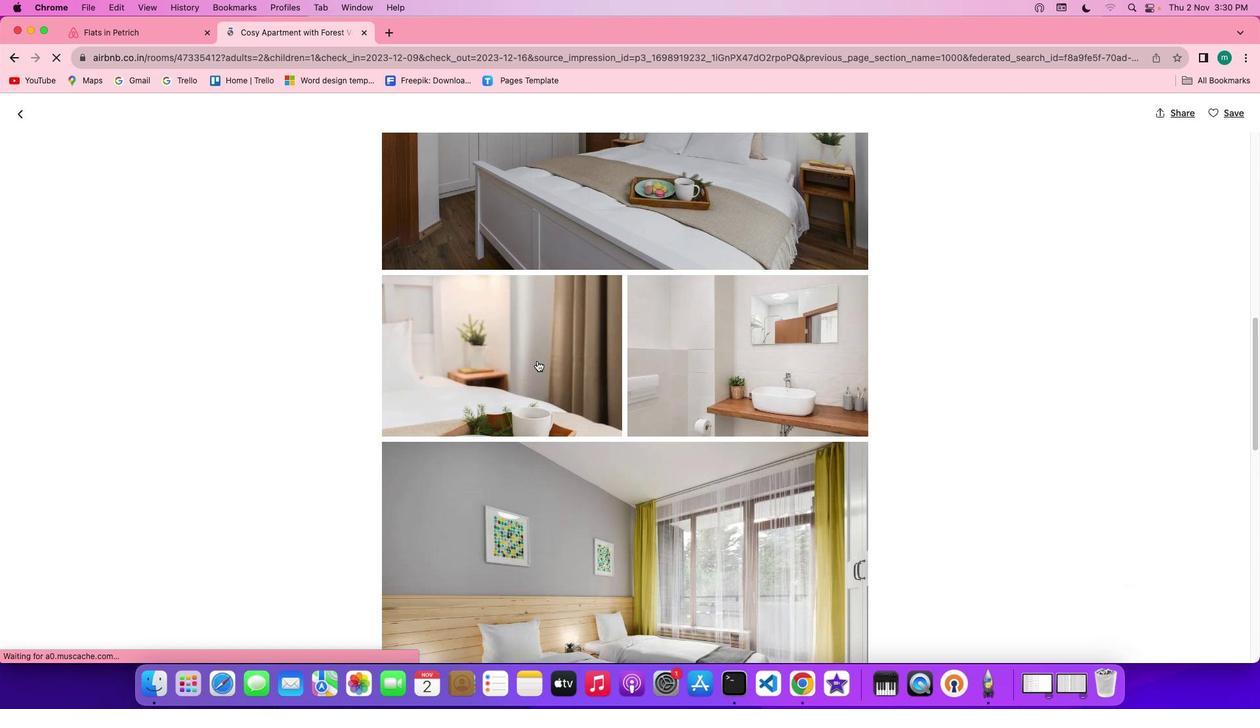 
Action: Mouse scrolled (537, 361) with delta (0, -1)
Screenshot: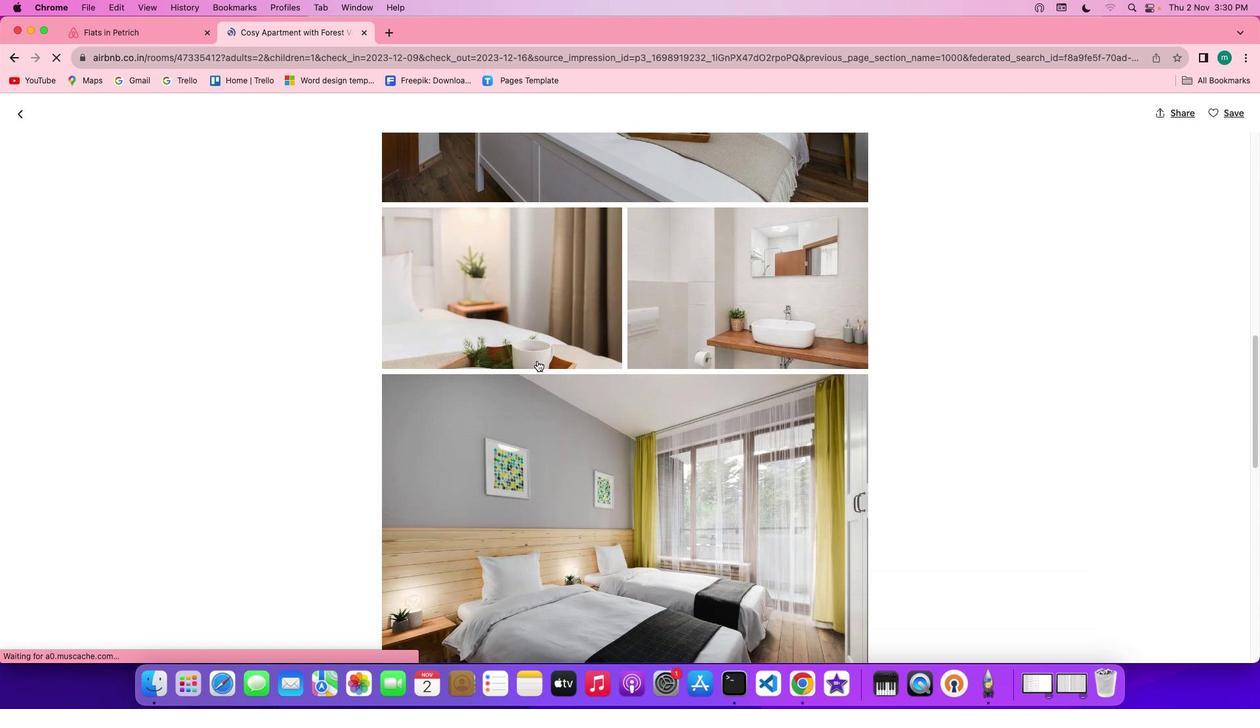 
Action: Mouse scrolled (537, 361) with delta (0, 0)
Screenshot: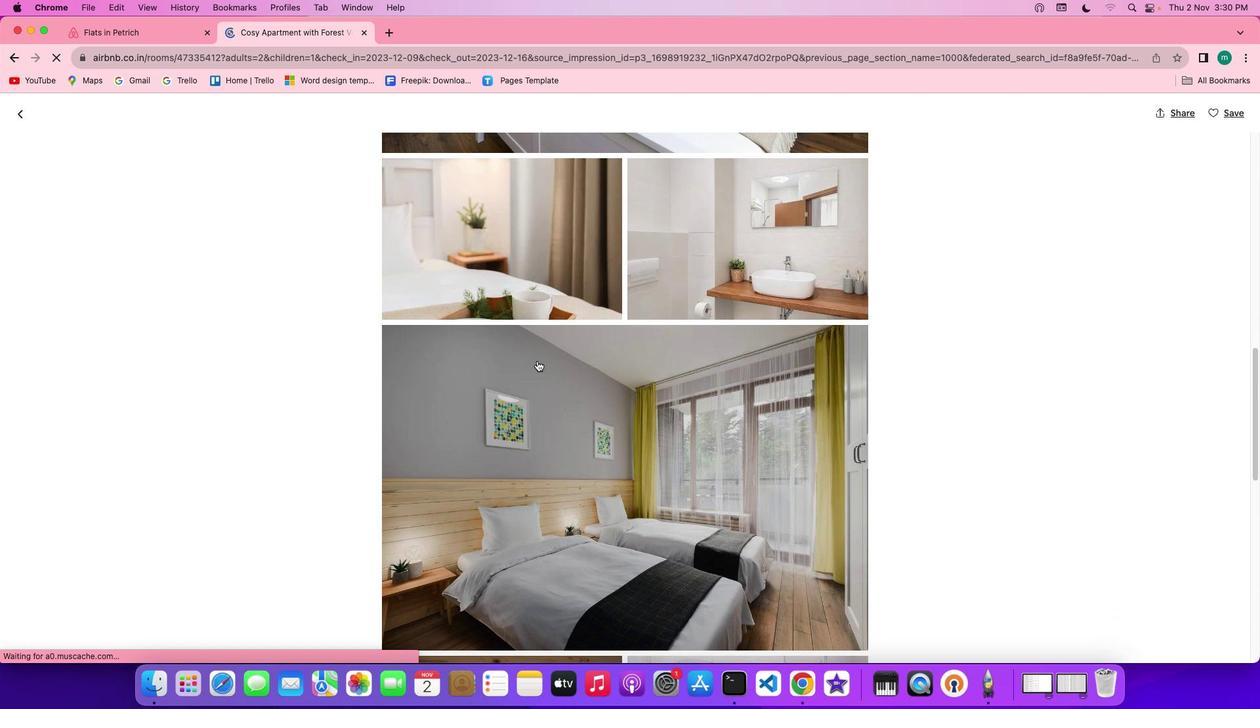 
Action: Mouse scrolled (537, 361) with delta (0, 0)
Screenshot: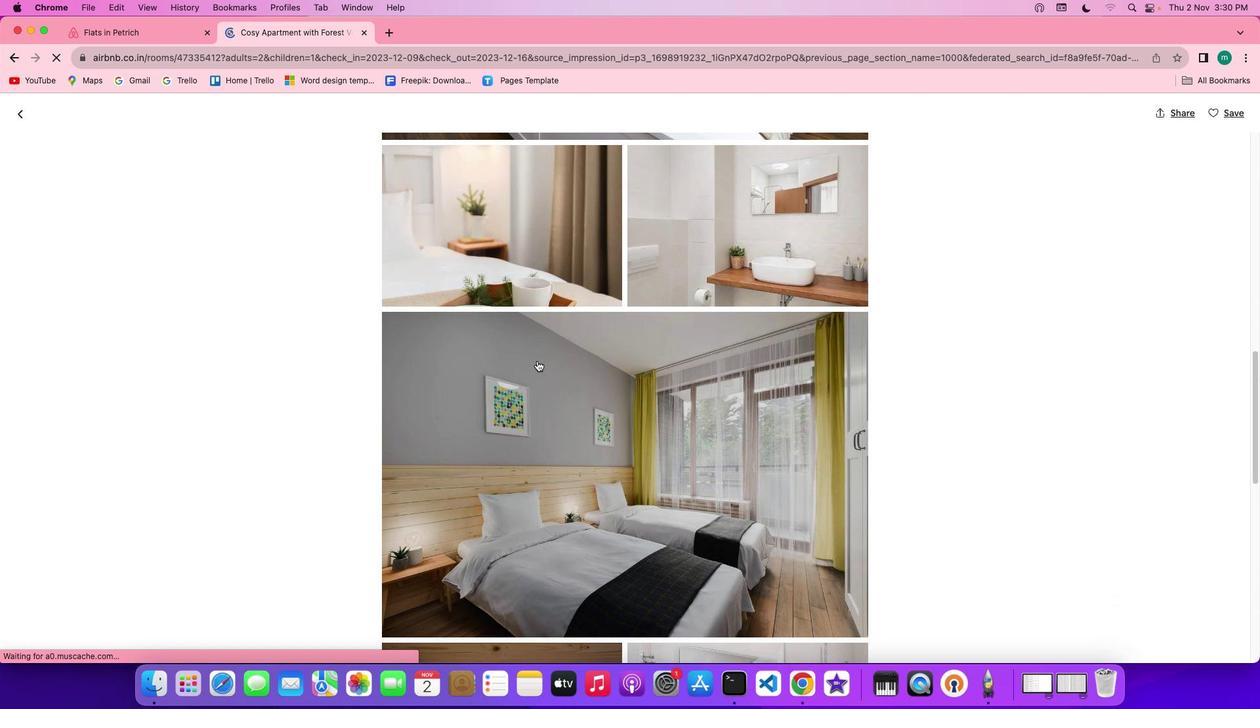 
Action: Mouse scrolled (537, 361) with delta (0, -1)
Screenshot: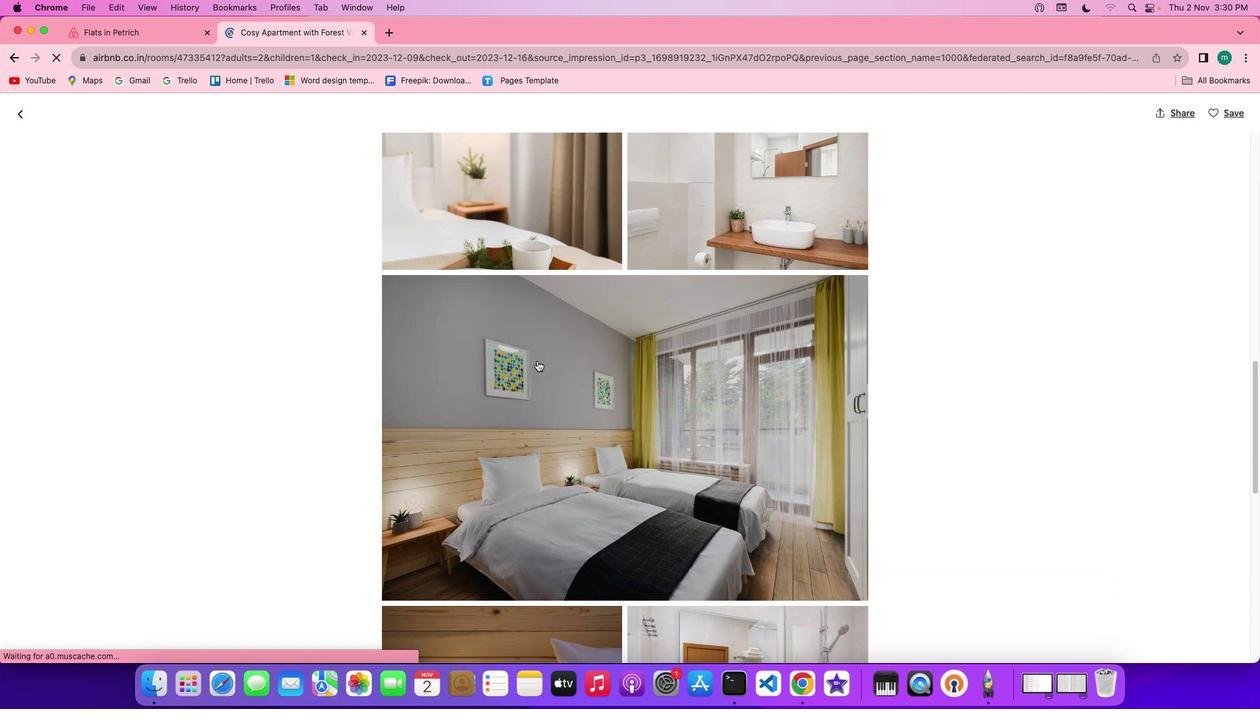 
Action: Mouse scrolled (537, 361) with delta (0, 0)
Screenshot: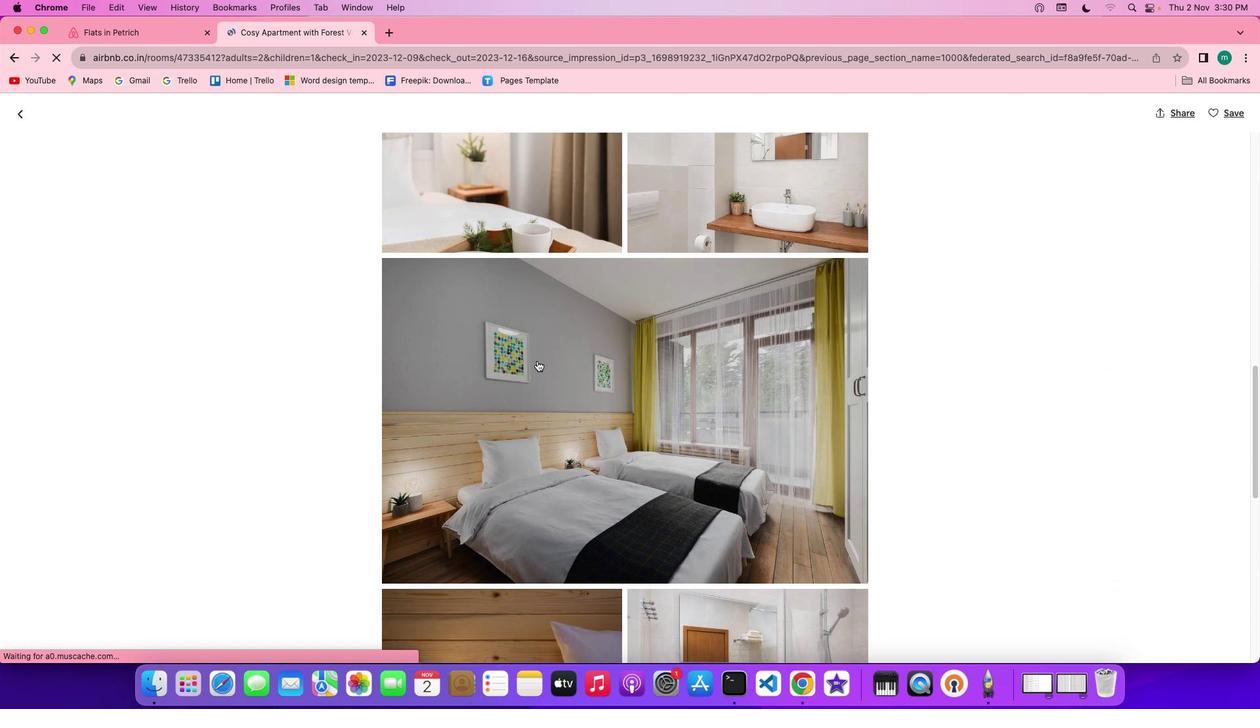 
Action: Mouse scrolled (537, 361) with delta (0, 0)
Screenshot: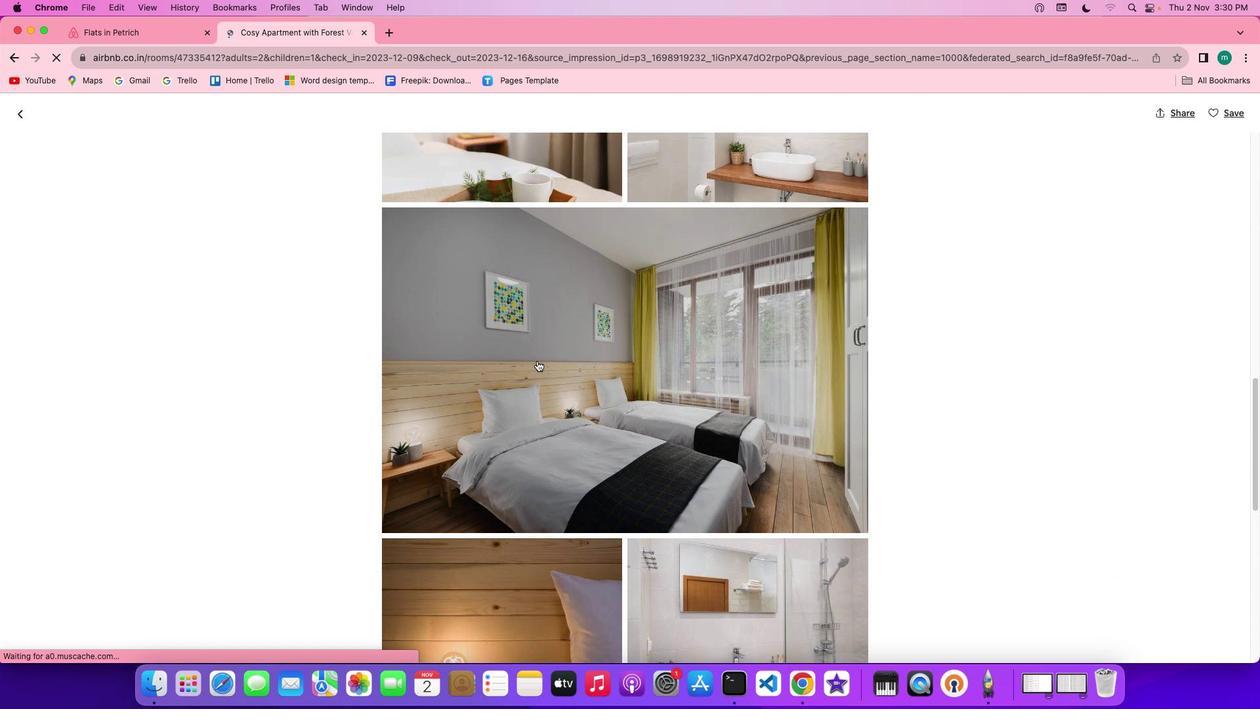 
Action: Mouse scrolled (537, 361) with delta (0, 0)
Screenshot: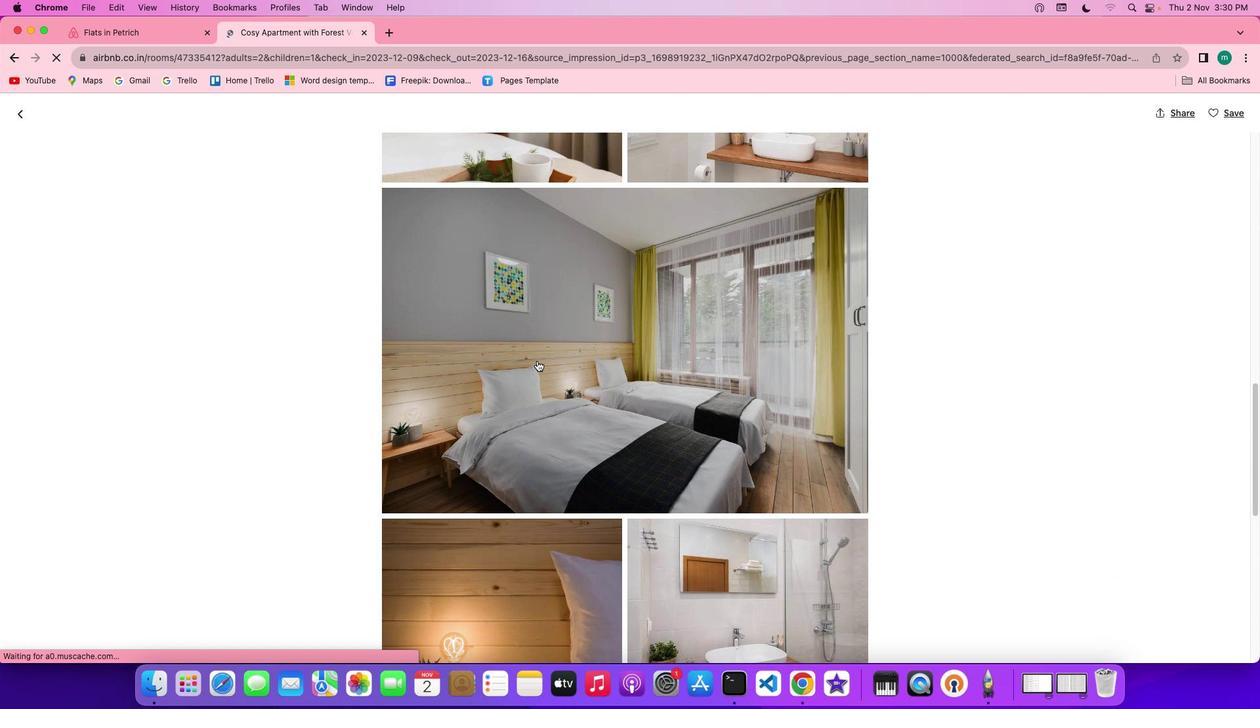 
Action: Mouse scrolled (537, 361) with delta (0, -1)
Screenshot: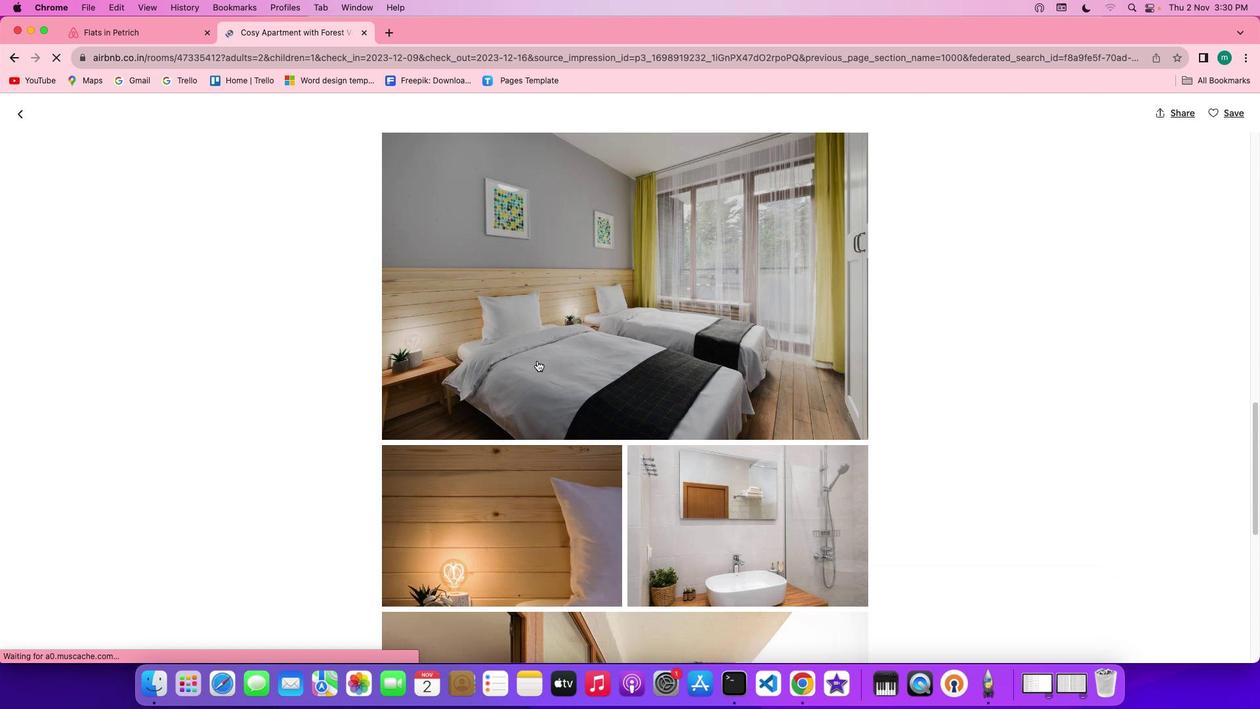 
Action: Mouse scrolled (537, 361) with delta (0, -1)
Screenshot: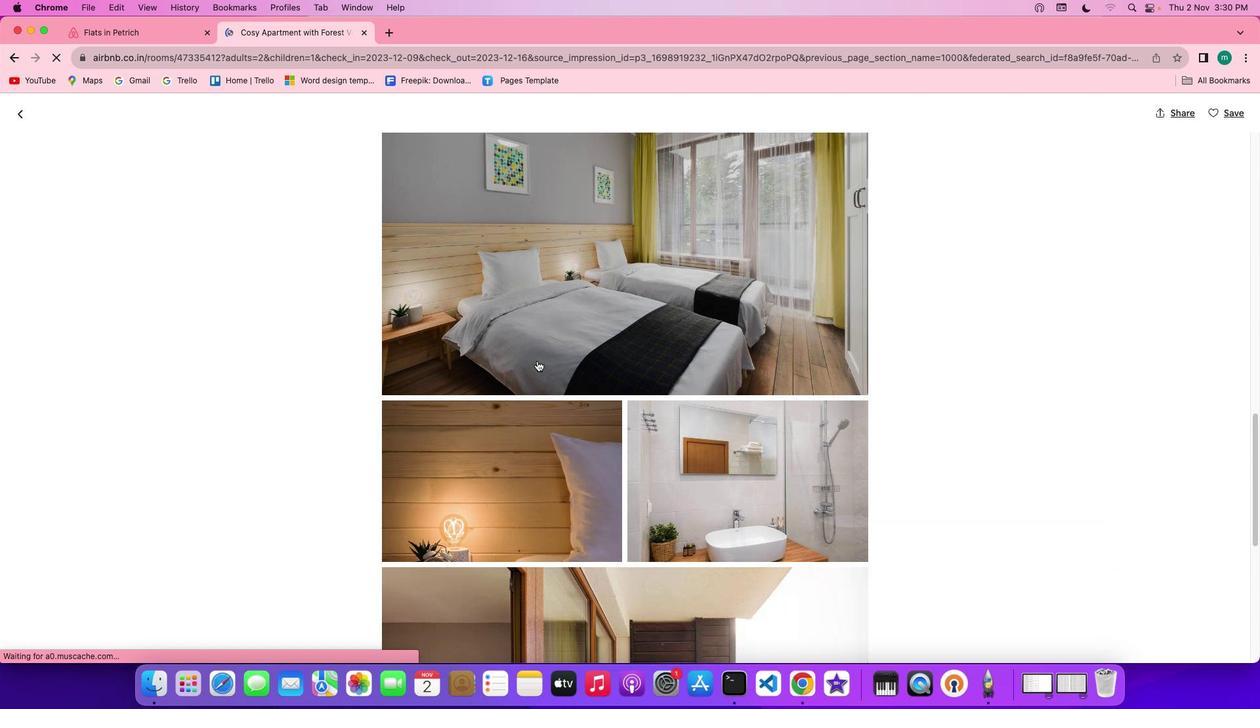 
Action: Mouse scrolled (537, 361) with delta (0, 0)
Screenshot: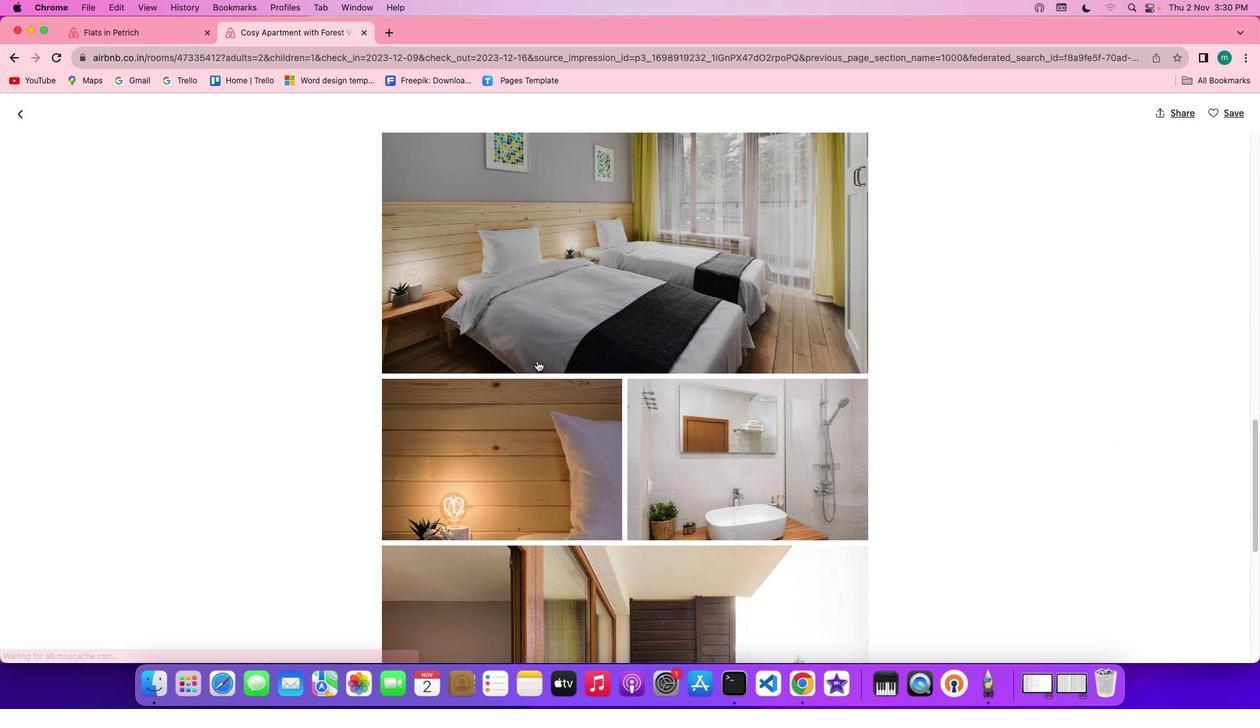 
Action: Mouse scrolled (537, 361) with delta (0, 0)
Screenshot: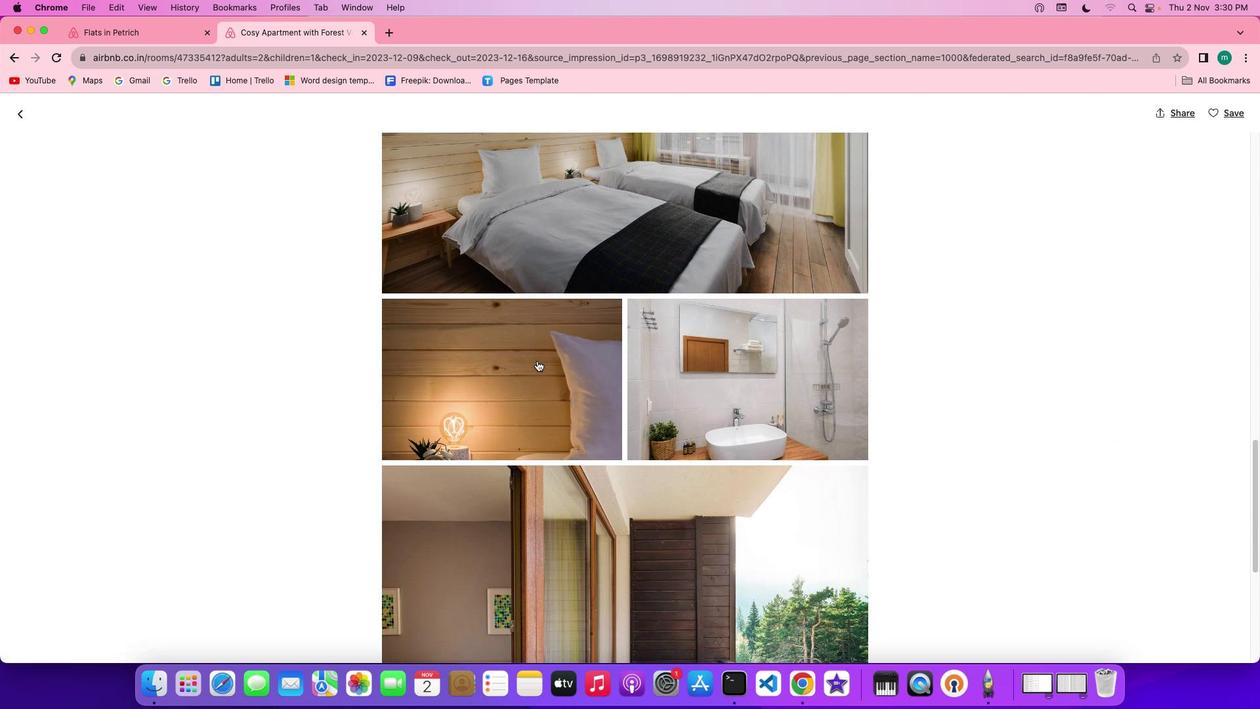 
Action: Mouse scrolled (537, 361) with delta (0, -1)
Screenshot: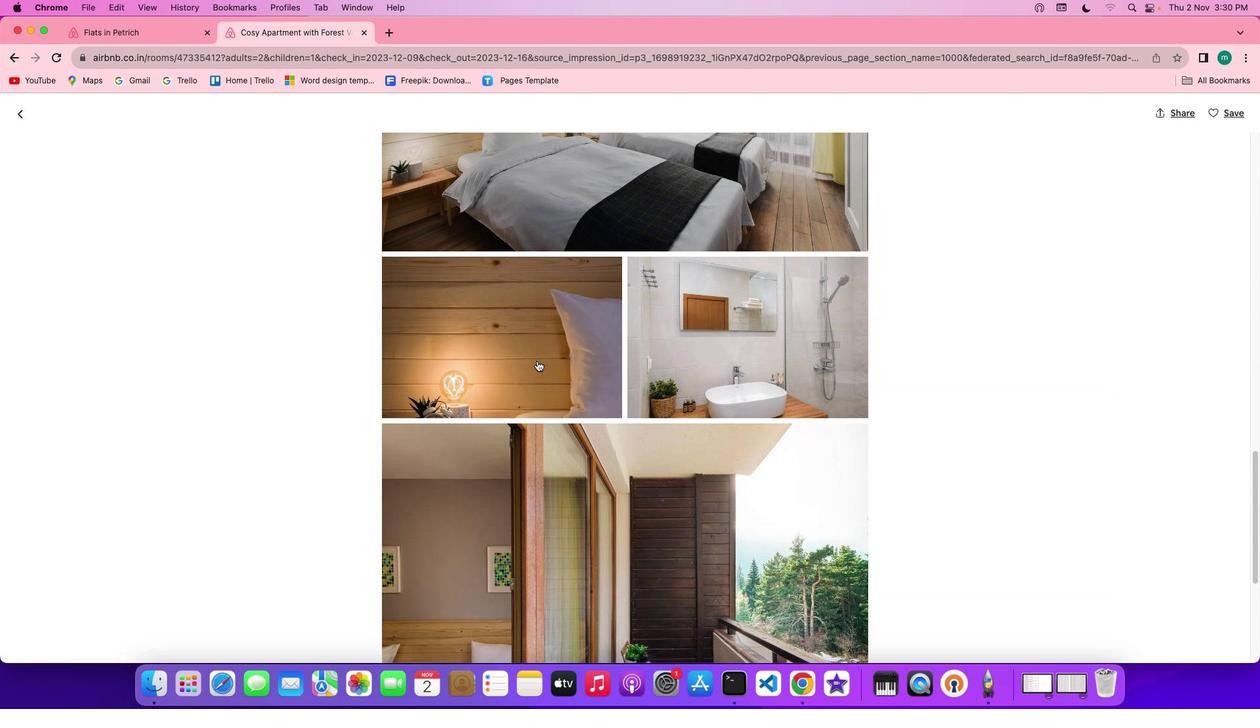 
Action: Mouse scrolled (537, 361) with delta (0, -1)
Screenshot: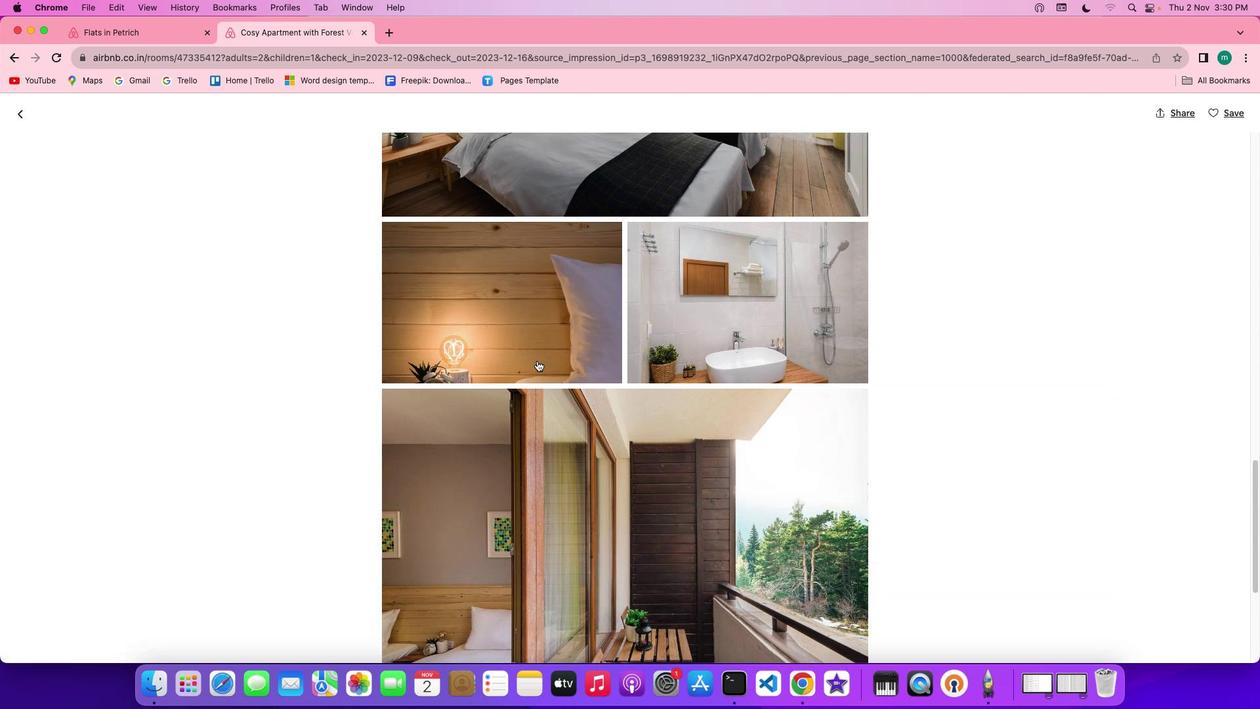 
Action: Mouse scrolled (537, 361) with delta (0, 0)
Screenshot: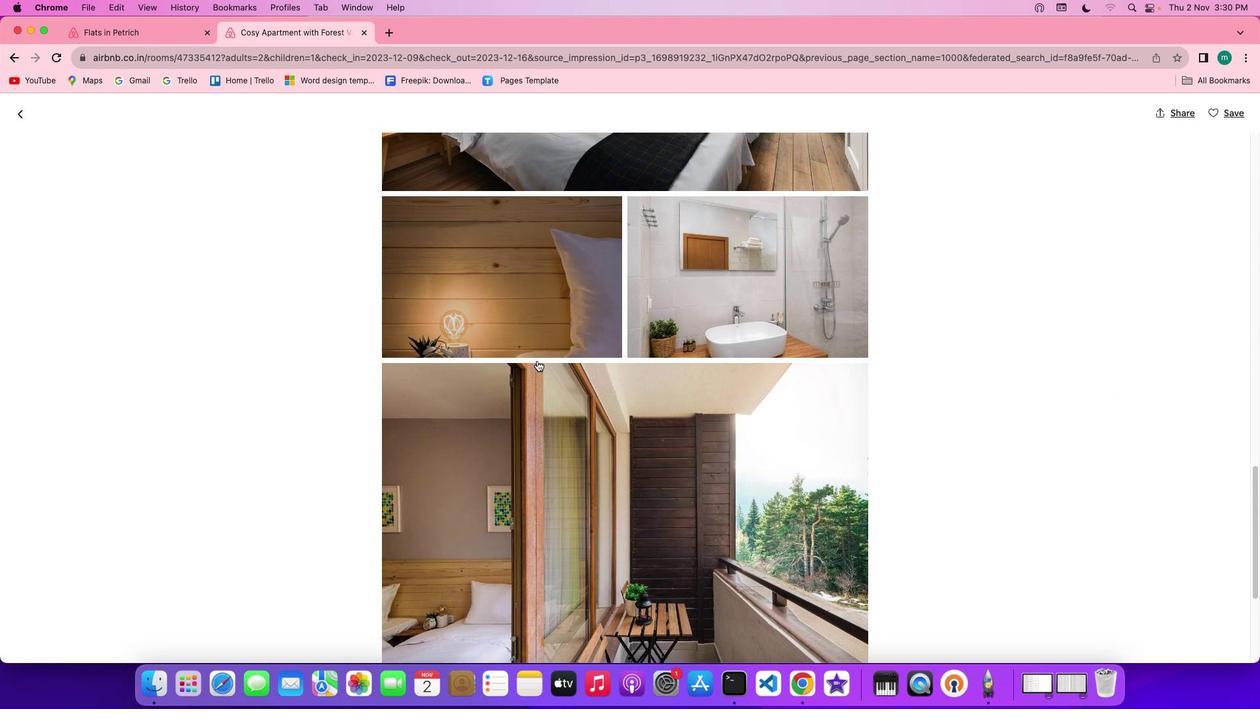 
Action: Mouse scrolled (537, 361) with delta (0, 0)
Screenshot: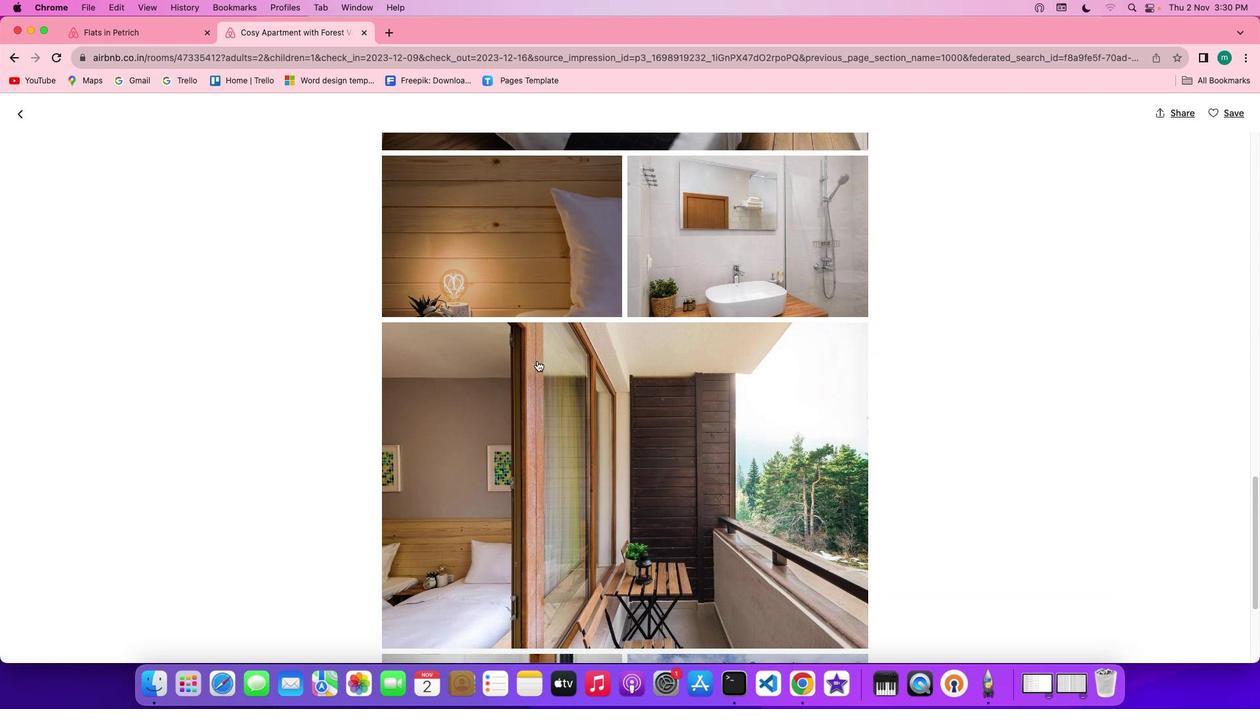 
Action: Mouse scrolled (537, 361) with delta (0, -1)
Screenshot: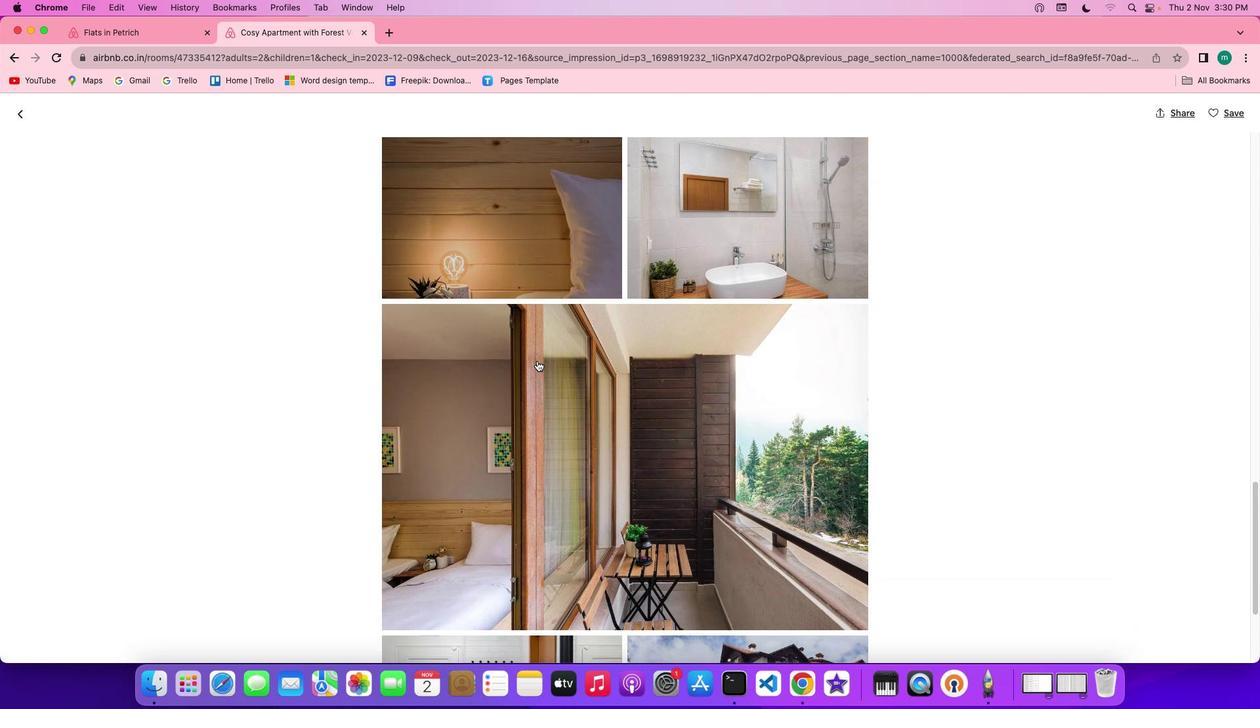 
Action: Mouse scrolled (537, 361) with delta (0, -1)
Screenshot: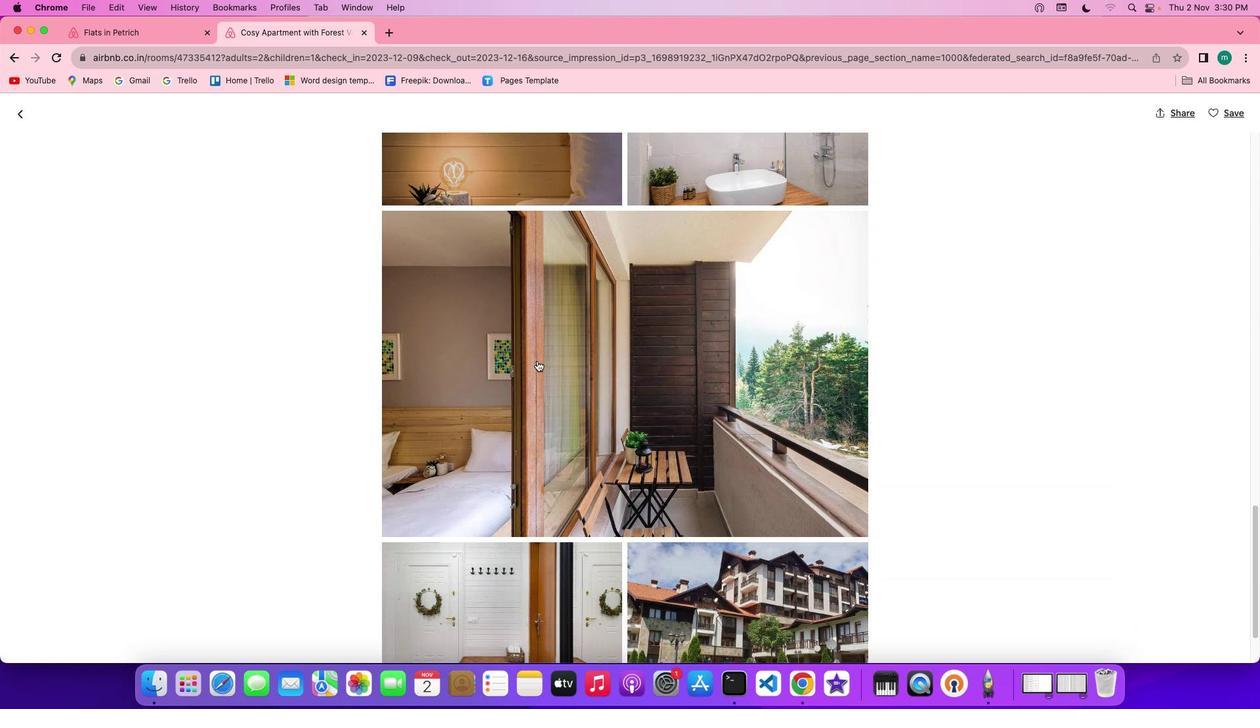 
Action: Mouse scrolled (537, 361) with delta (0, 0)
Screenshot: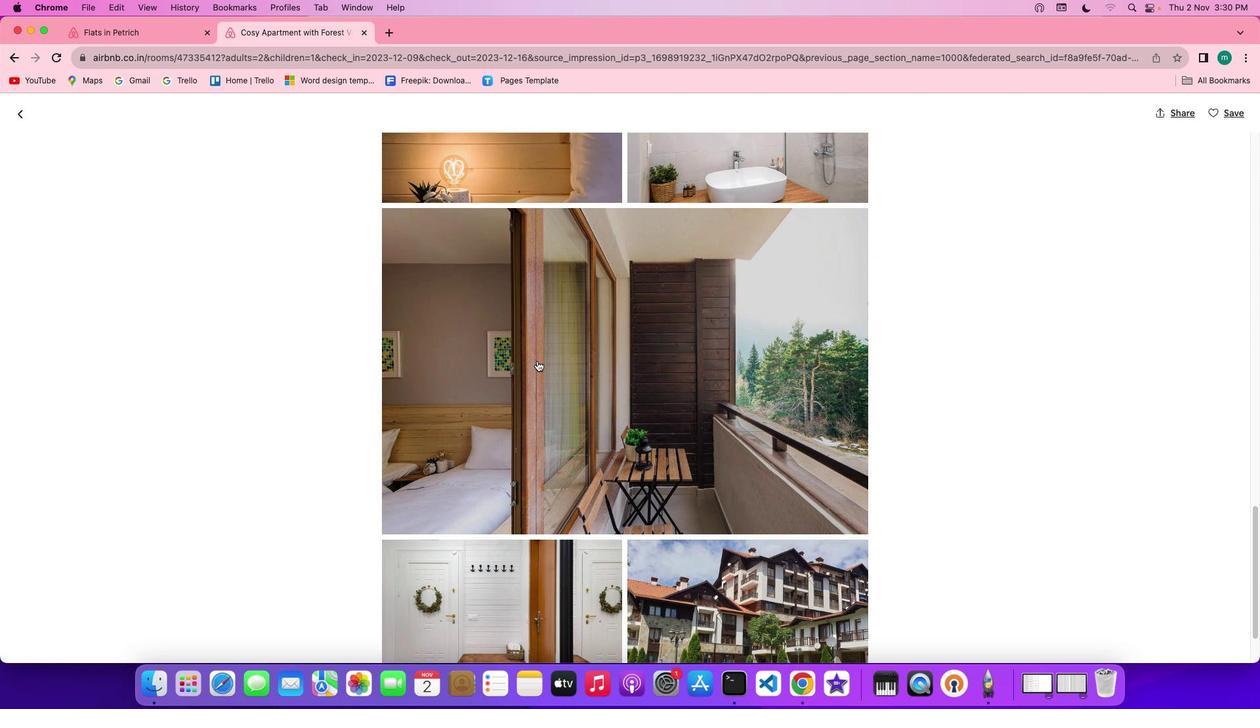 
Action: Mouse scrolled (537, 361) with delta (0, 0)
Screenshot: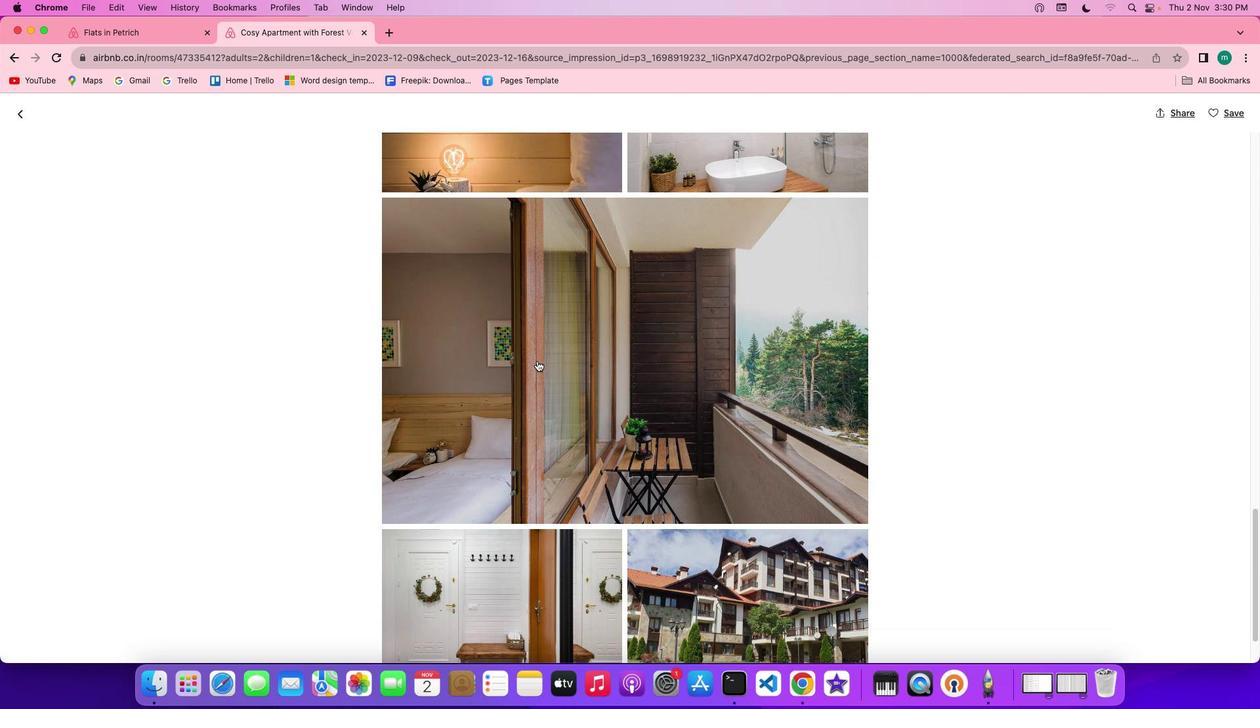 
Action: Mouse scrolled (537, 361) with delta (0, -1)
Screenshot: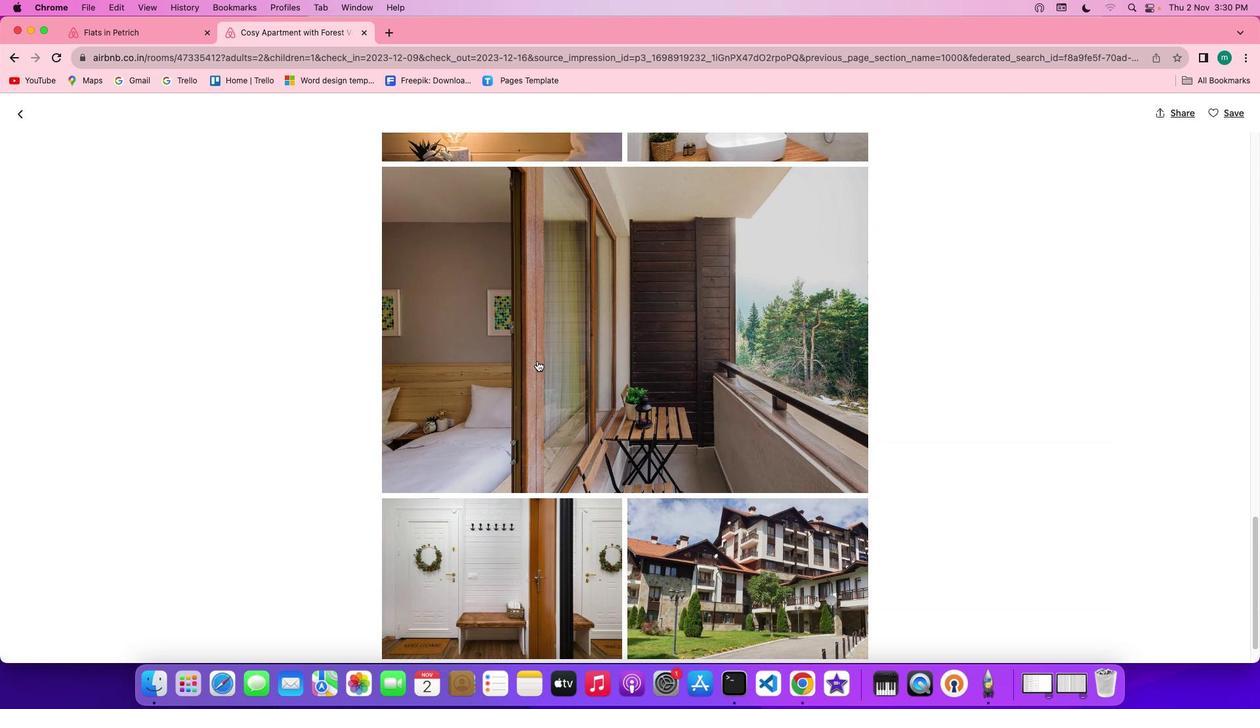 
Action: Mouse scrolled (537, 361) with delta (0, -1)
Screenshot: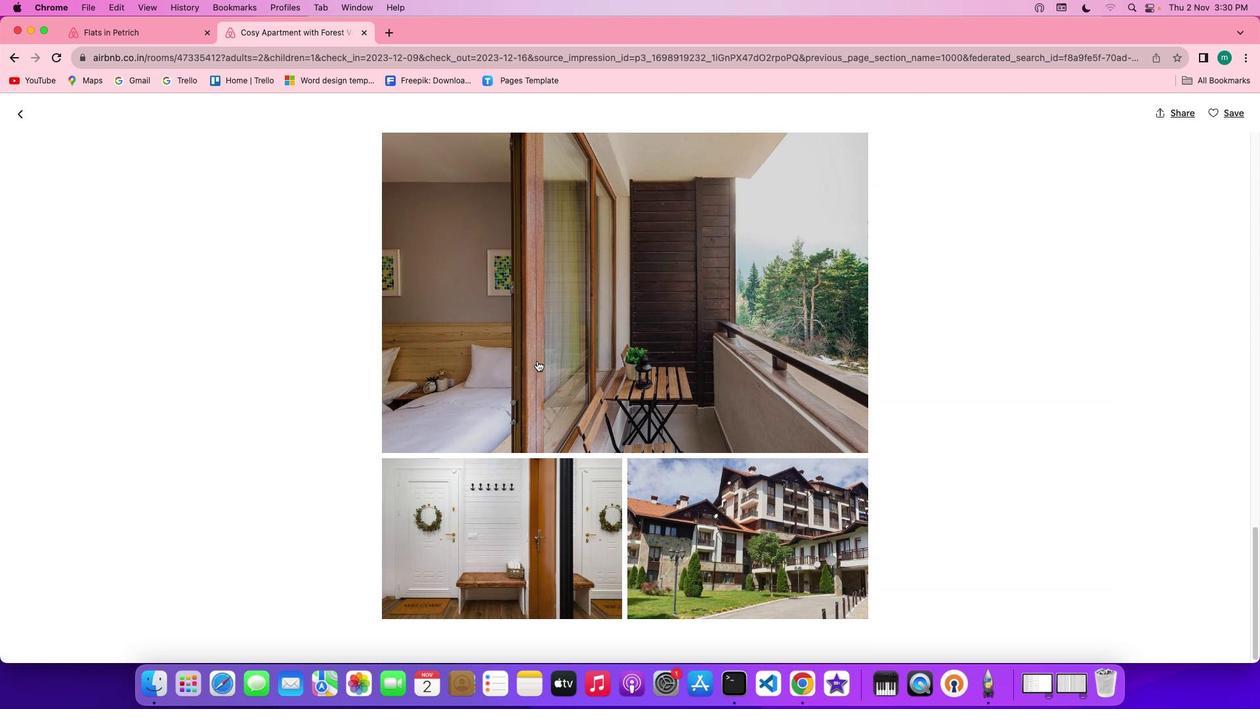 
Action: Mouse scrolled (537, 361) with delta (0, 0)
Screenshot: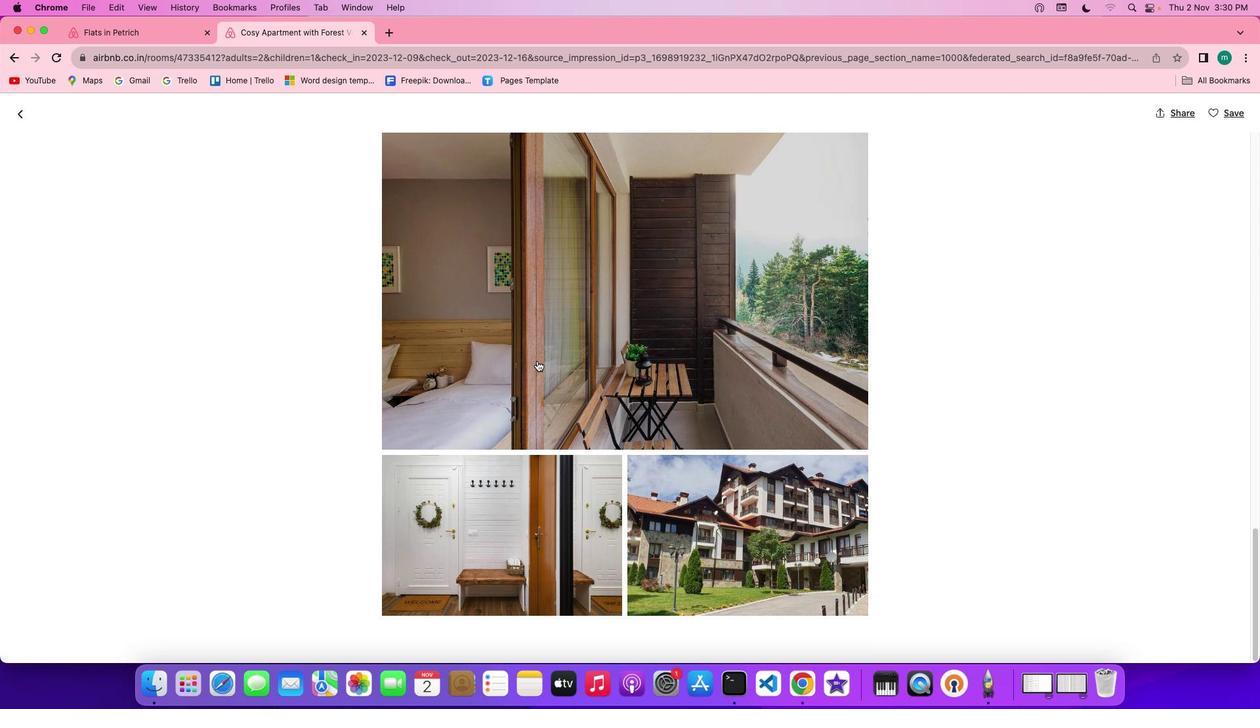 
Action: Mouse scrolled (537, 361) with delta (0, 0)
Screenshot: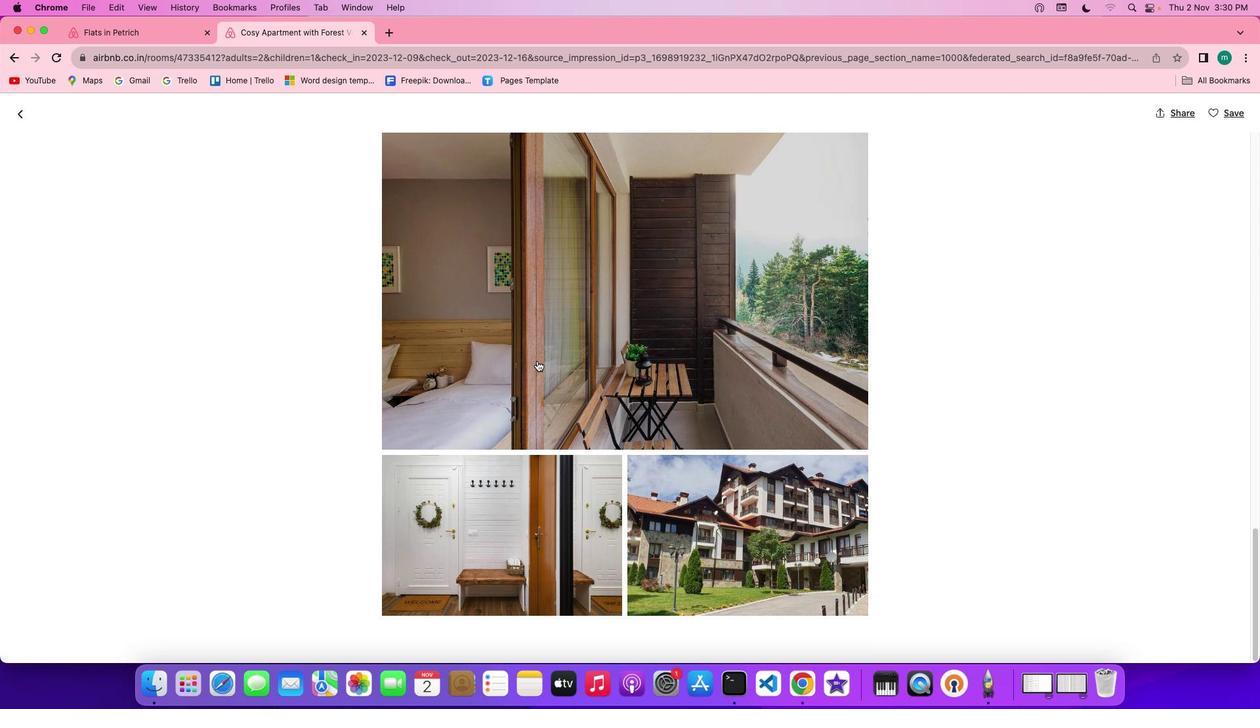 
Action: Mouse scrolled (537, 361) with delta (0, -1)
Screenshot: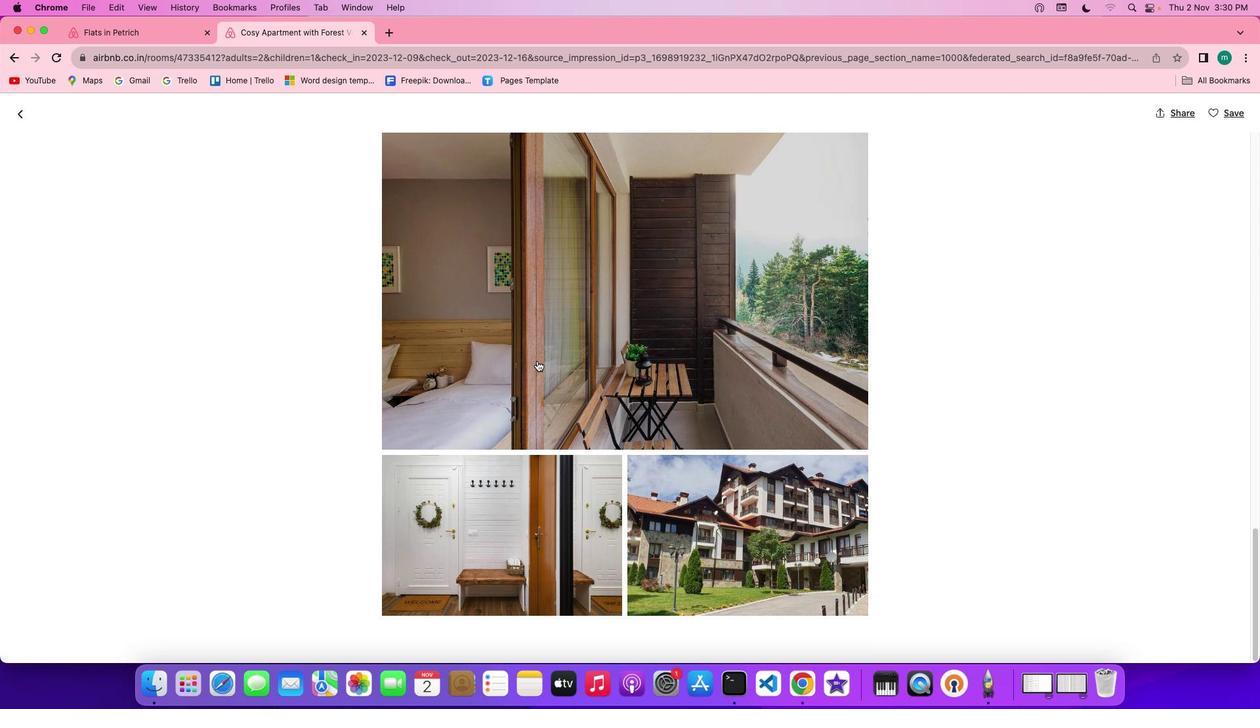 
Action: Mouse scrolled (537, 361) with delta (0, -1)
Screenshot: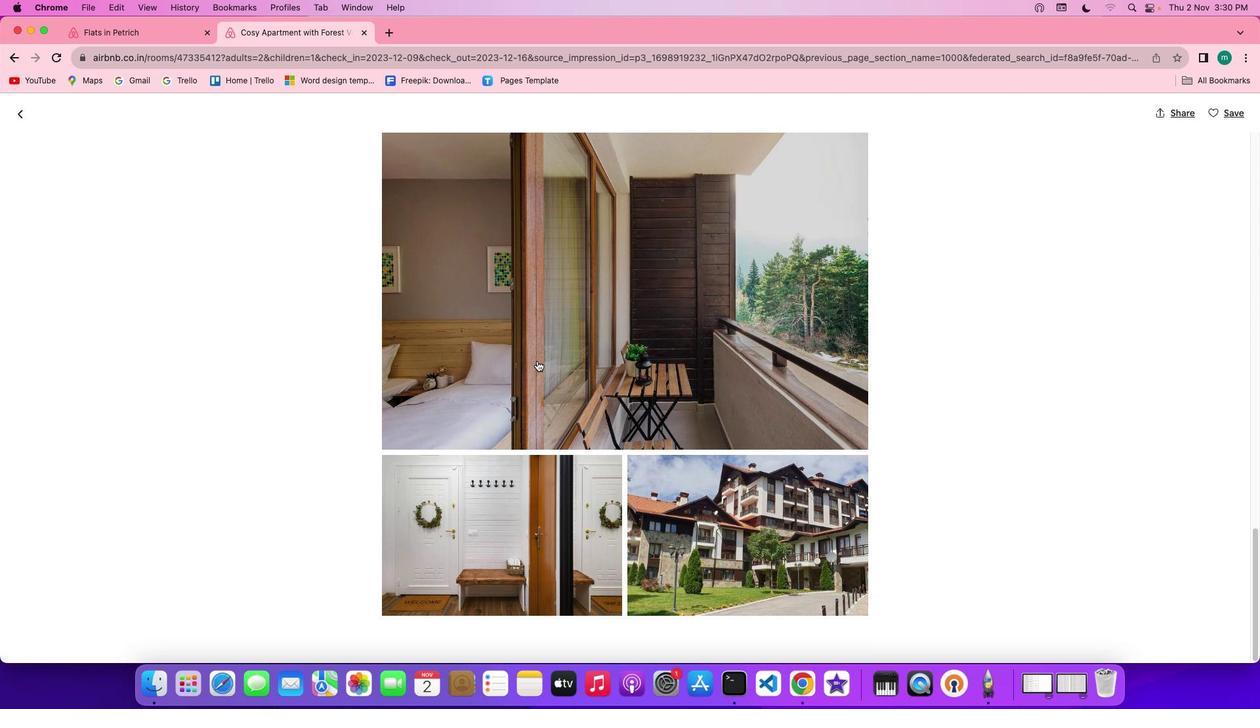 
Action: Mouse scrolled (537, 361) with delta (0, 0)
Screenshot: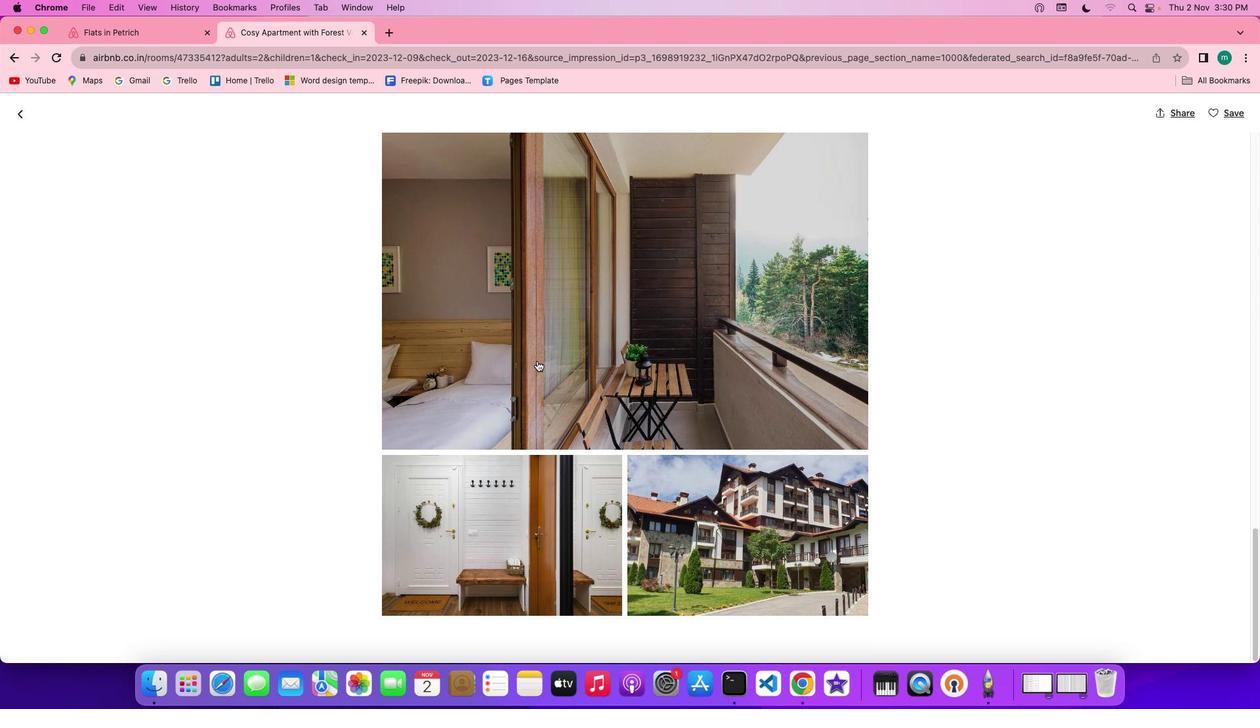 
Action: Mouse scrolled (537, 361) with delta (0, 0)
Screenshot: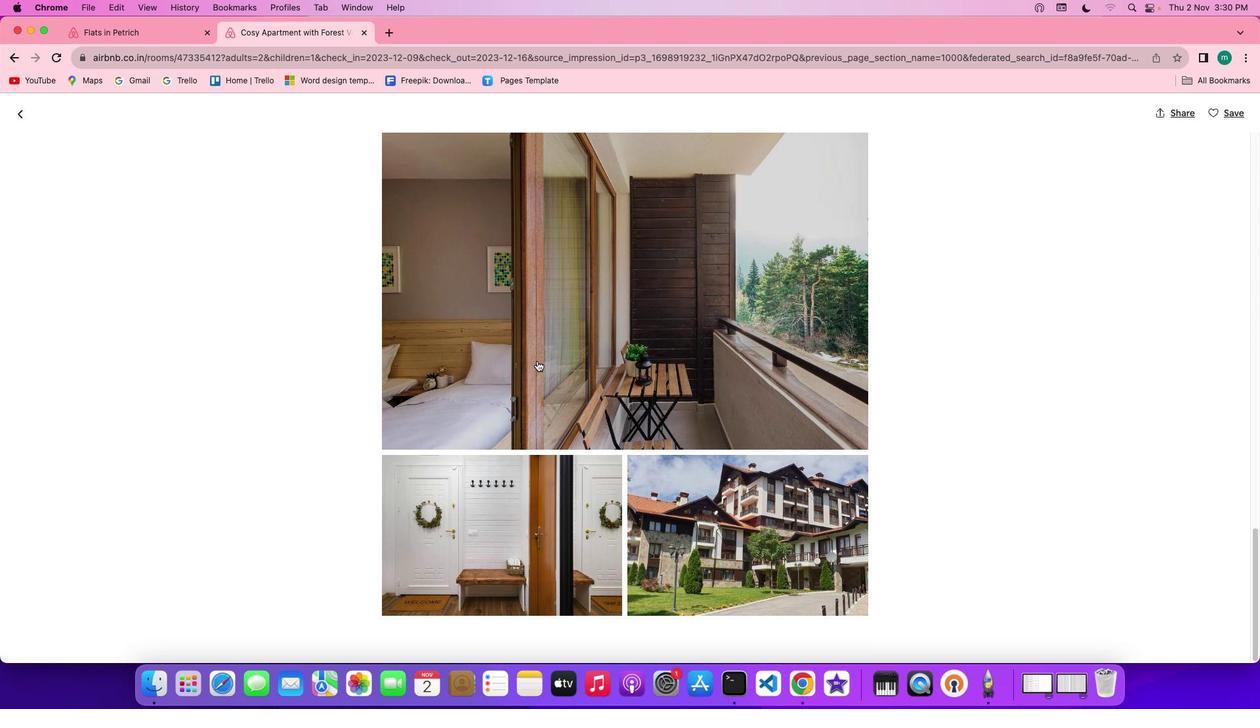 
Action: Mouse scrolled (537, 361) with delta (0, -1)
Screenshot: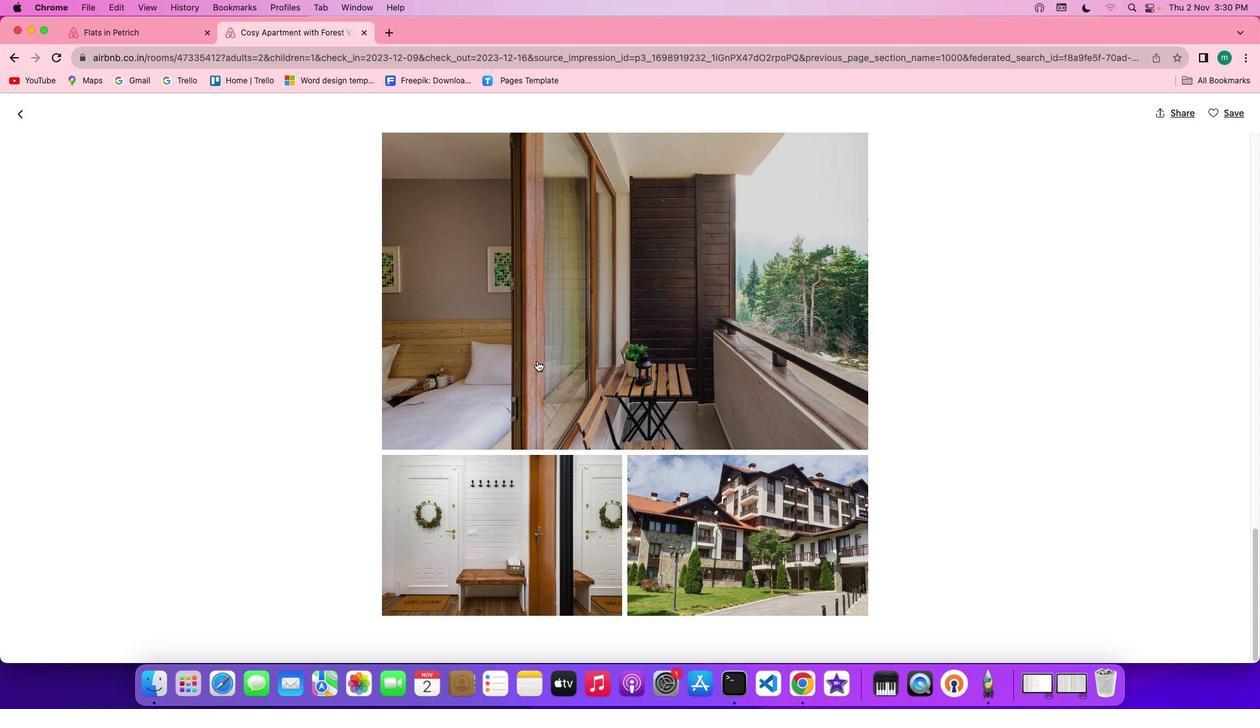 
Action: Mouse moved to (537, 361)
Screenshot: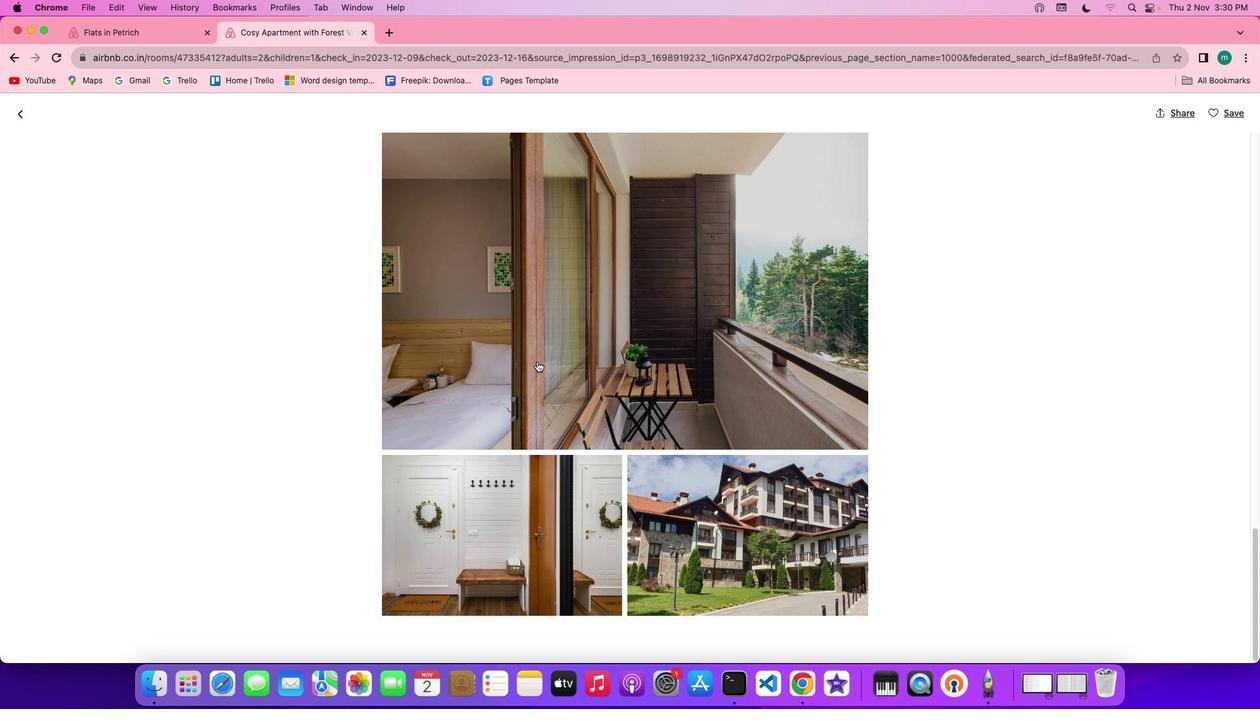 
Action: Mouse scrolled (537, 361) with delta (0, 0)
Screenshot: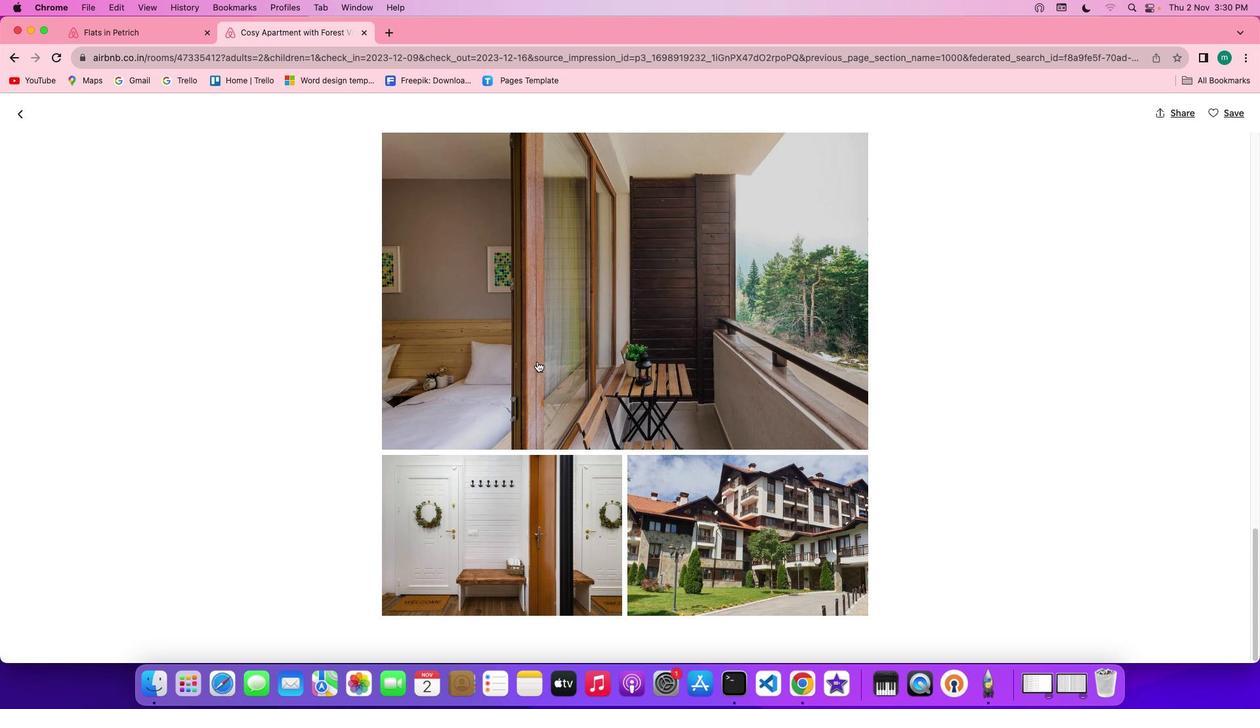 
Action: Mouse scrolled (537, 361) with delta (0, 0)
Screenshot: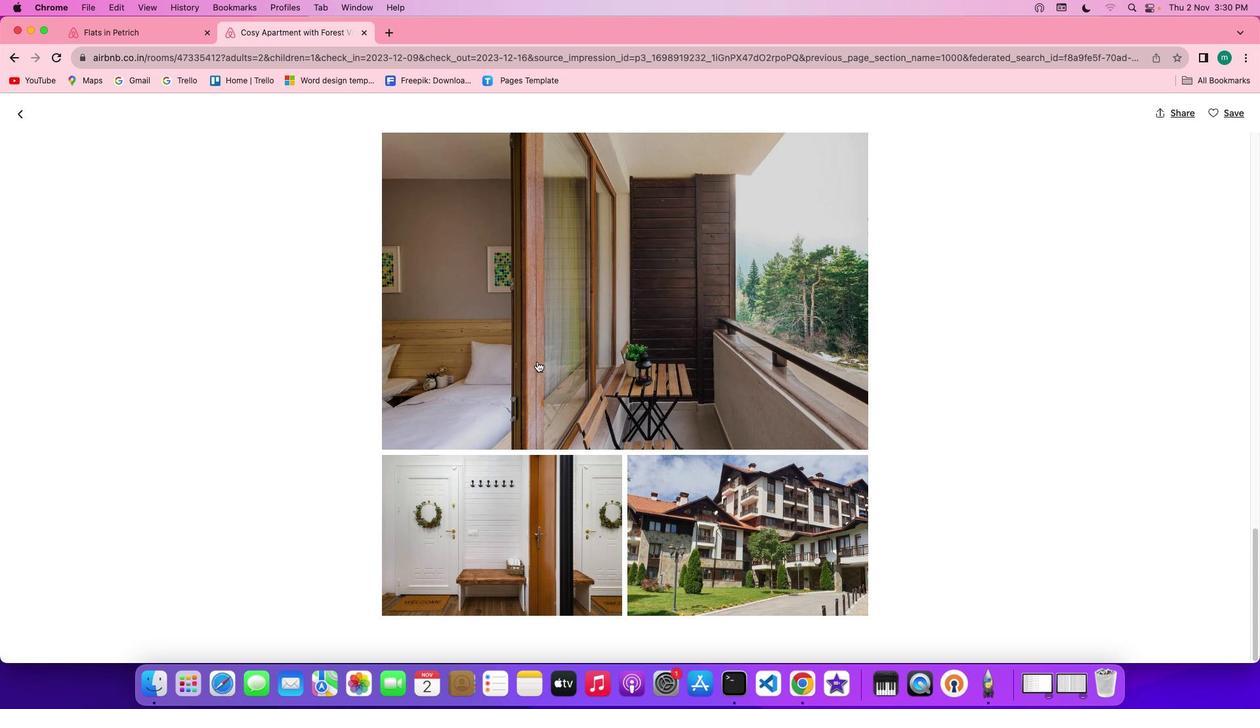 
Action: Mouse scrolled (537, 361) with delta (0, -1)
Screenshot: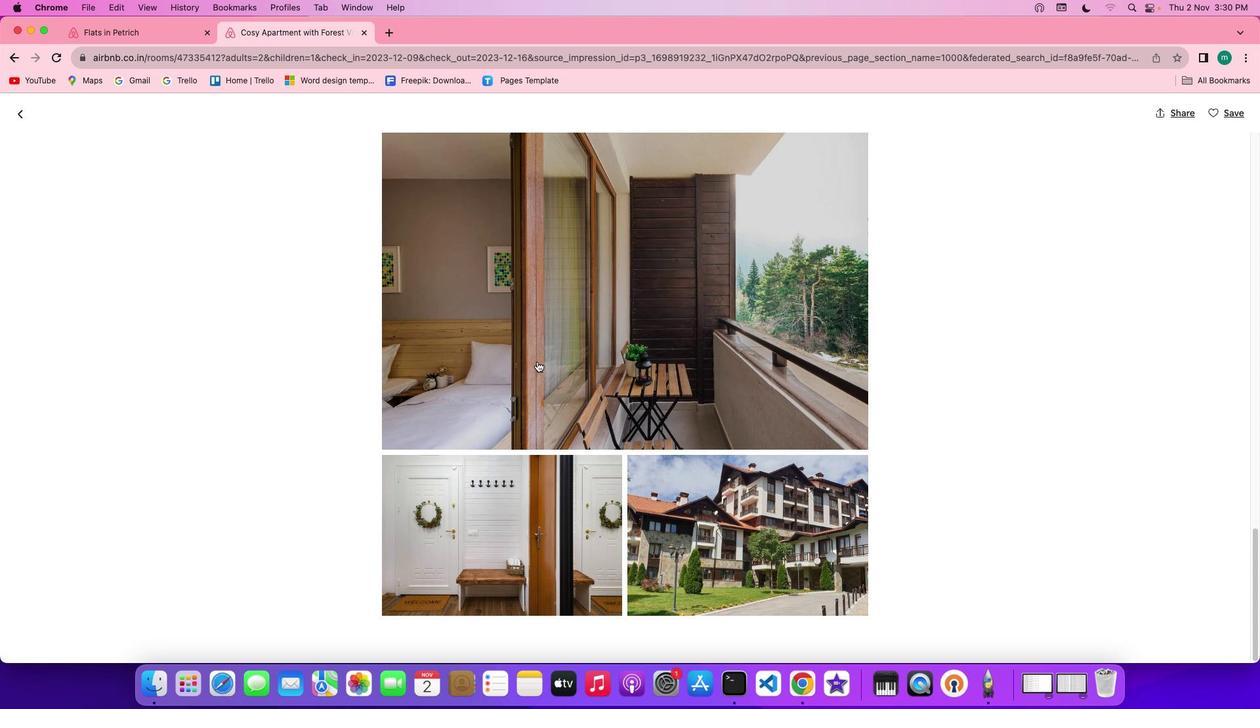 
Action: Mouse scrolled (537, 361) with delta (0, -2)
Screenshot: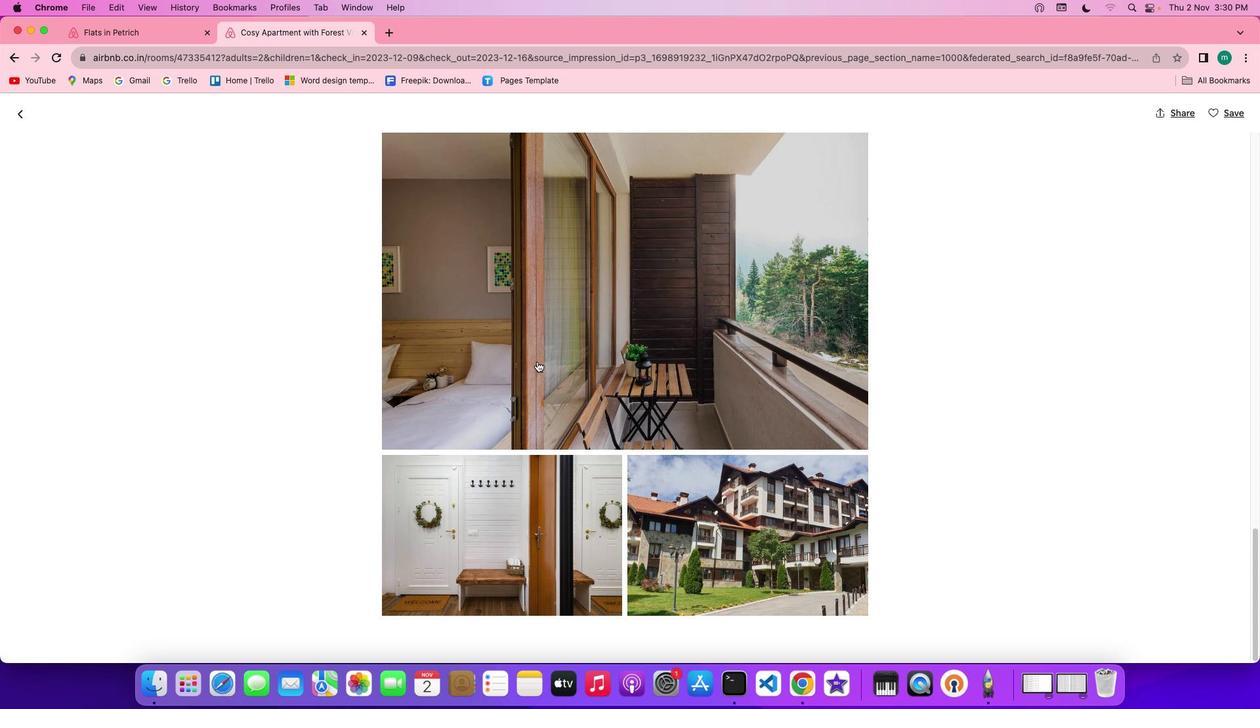 
Action: Mouse moved to (573, 373)
Screenshot: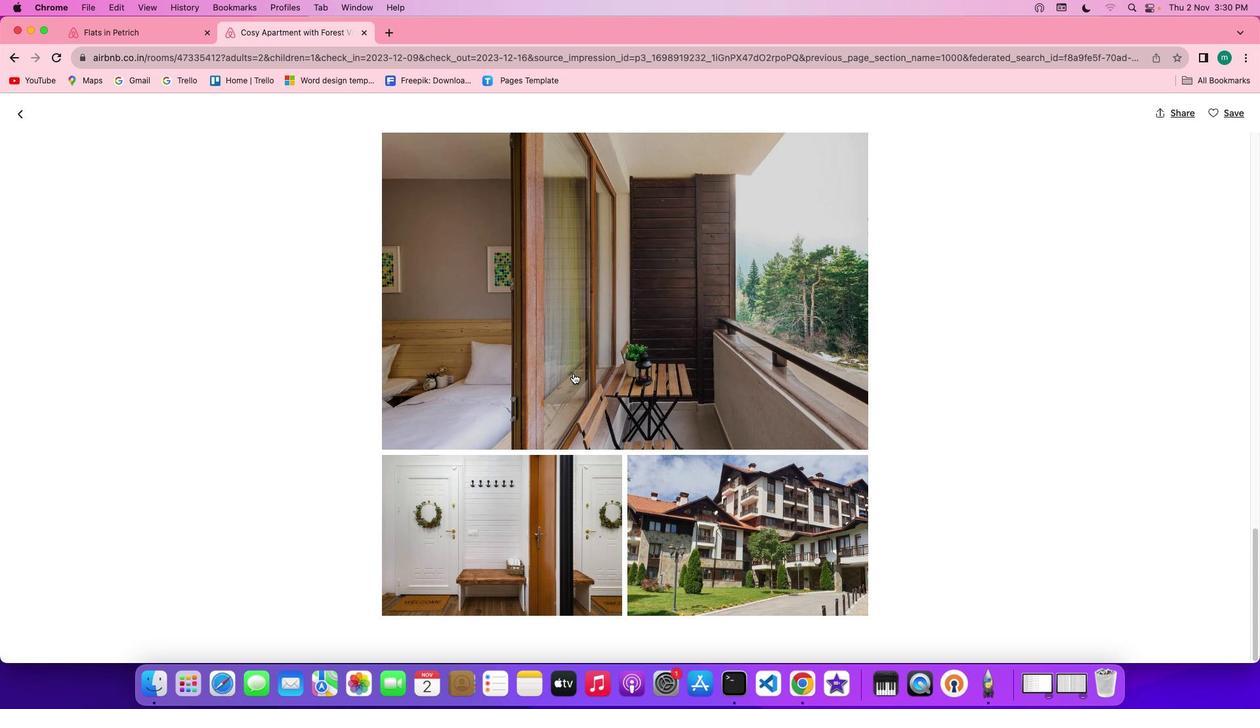 
Action: Mouse scrolled (573, 373) with delta (0, 0)
Screenshot: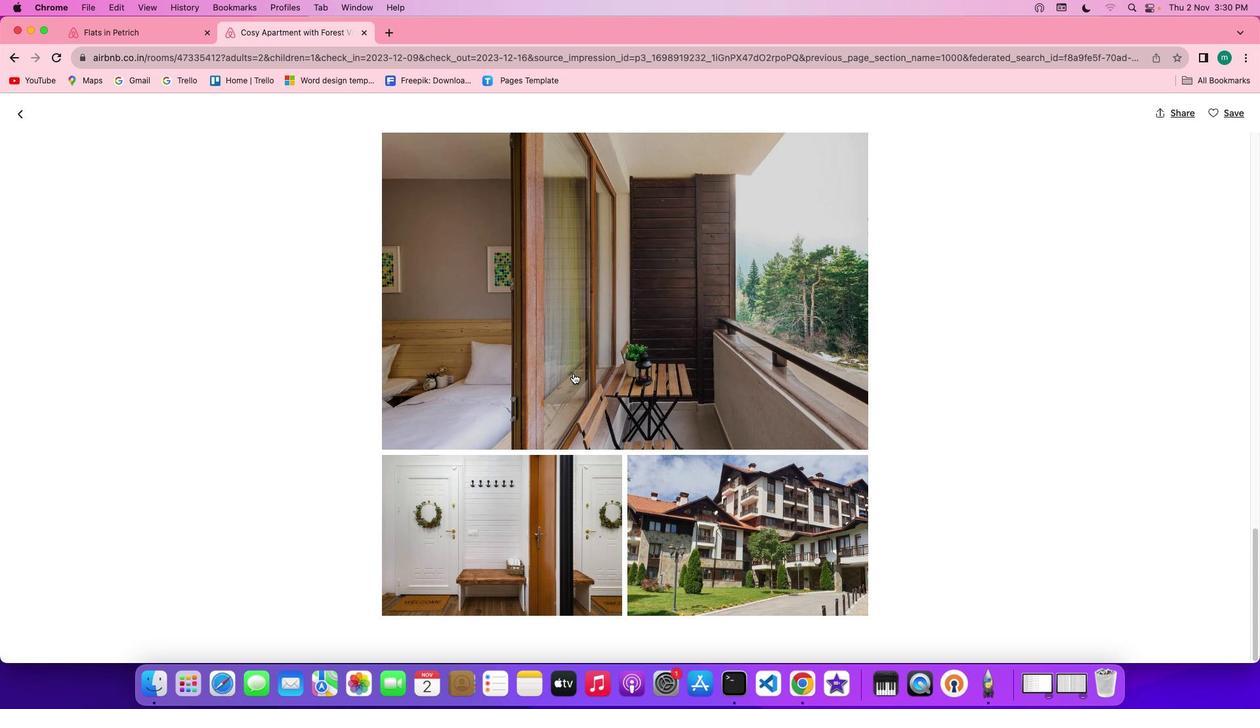 
Action: Mouse scrolled (573, 373) with delta (0, 0)
Screenshot: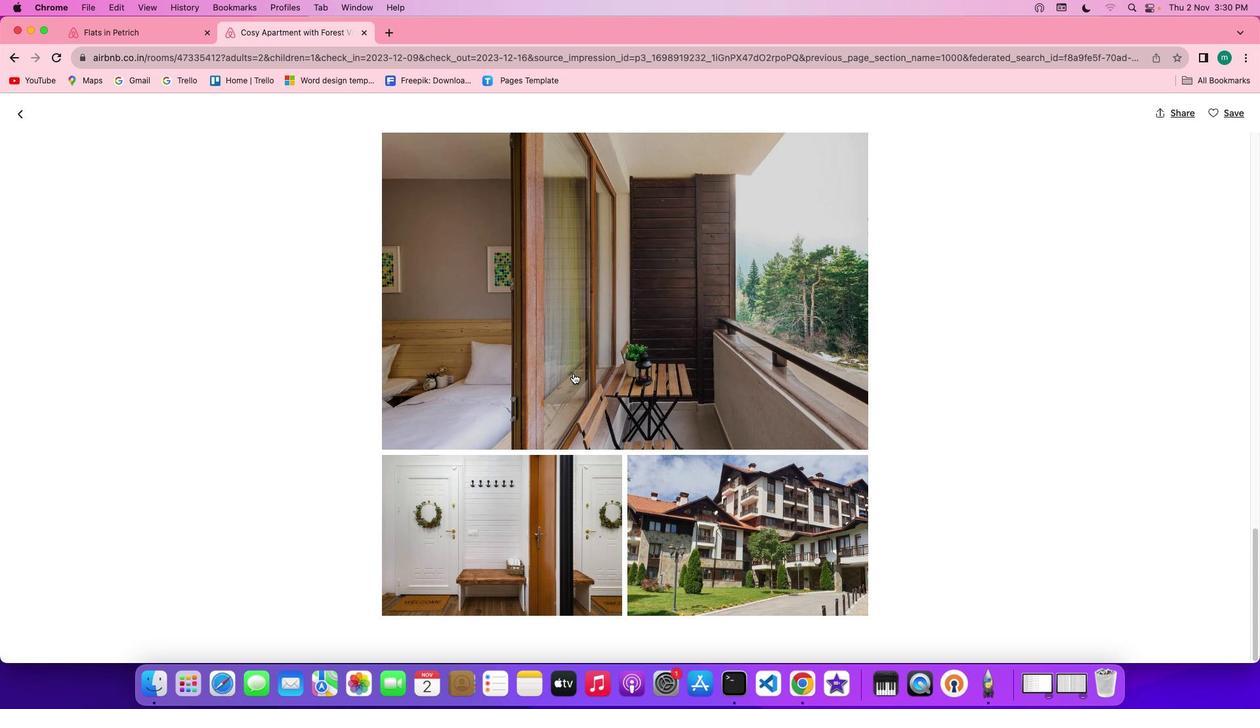 
Action: Mouse scrolled (573, 373) with delta (0, -1)
Screenshot: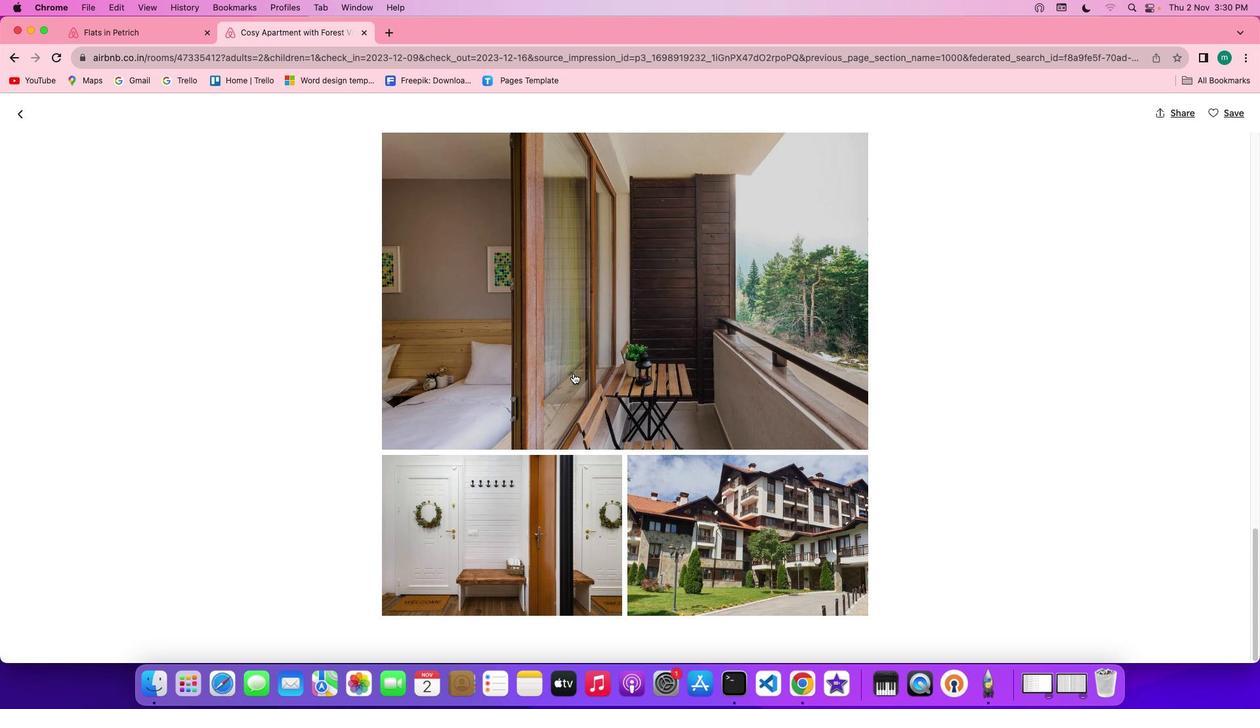 
Action: Mouse moved to (573, 373)
Screenshot: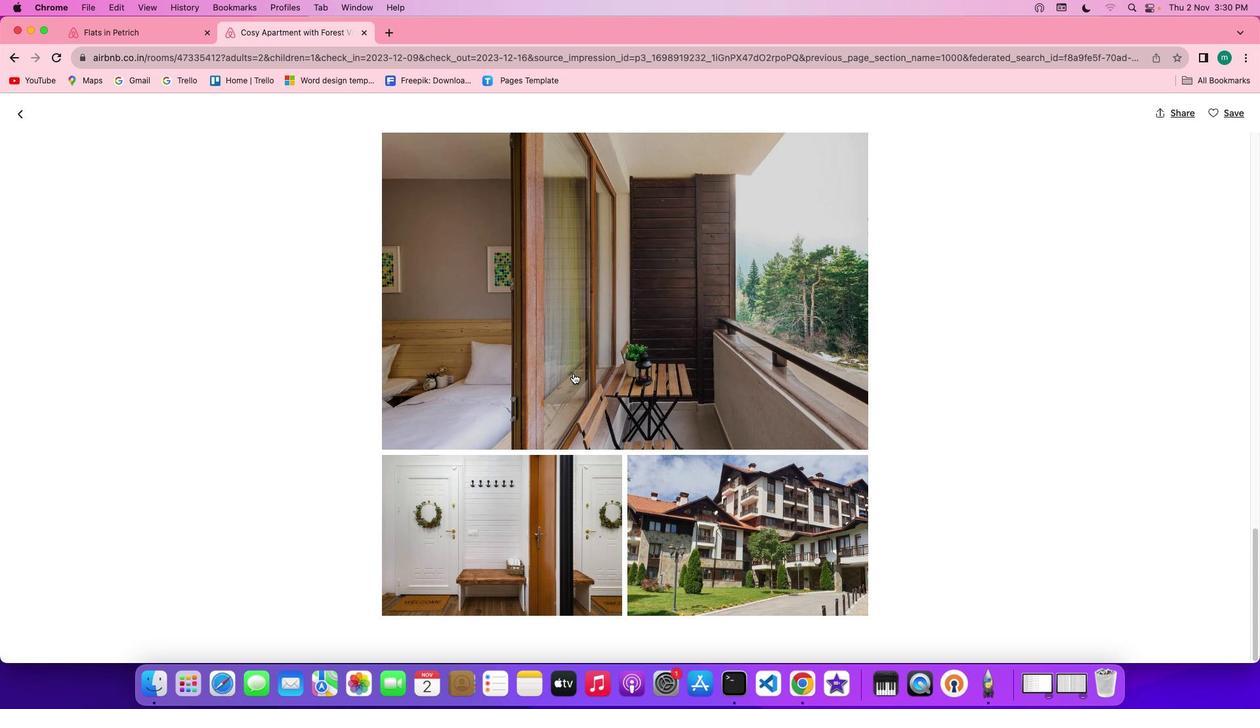 
Action: Mouse scrolled (573, 373) with delta (0, -2)
Screenshot: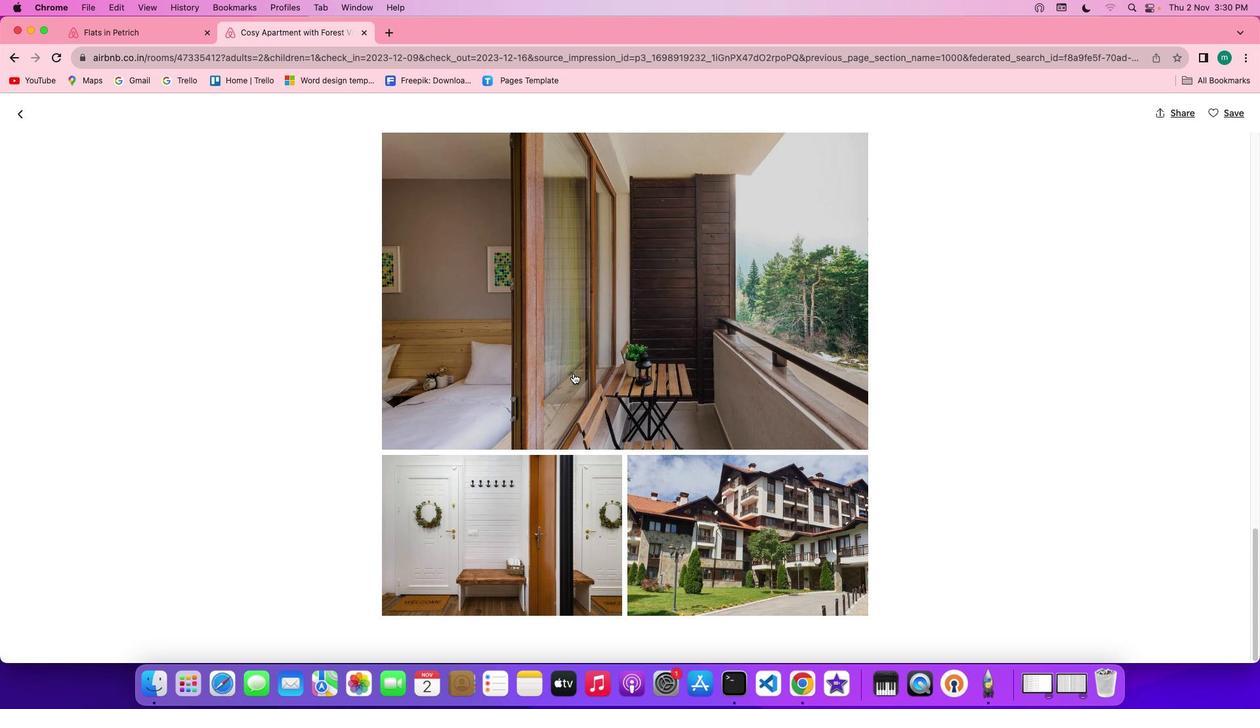 
Action: Mouse moved to (27, 119)
Screenshot: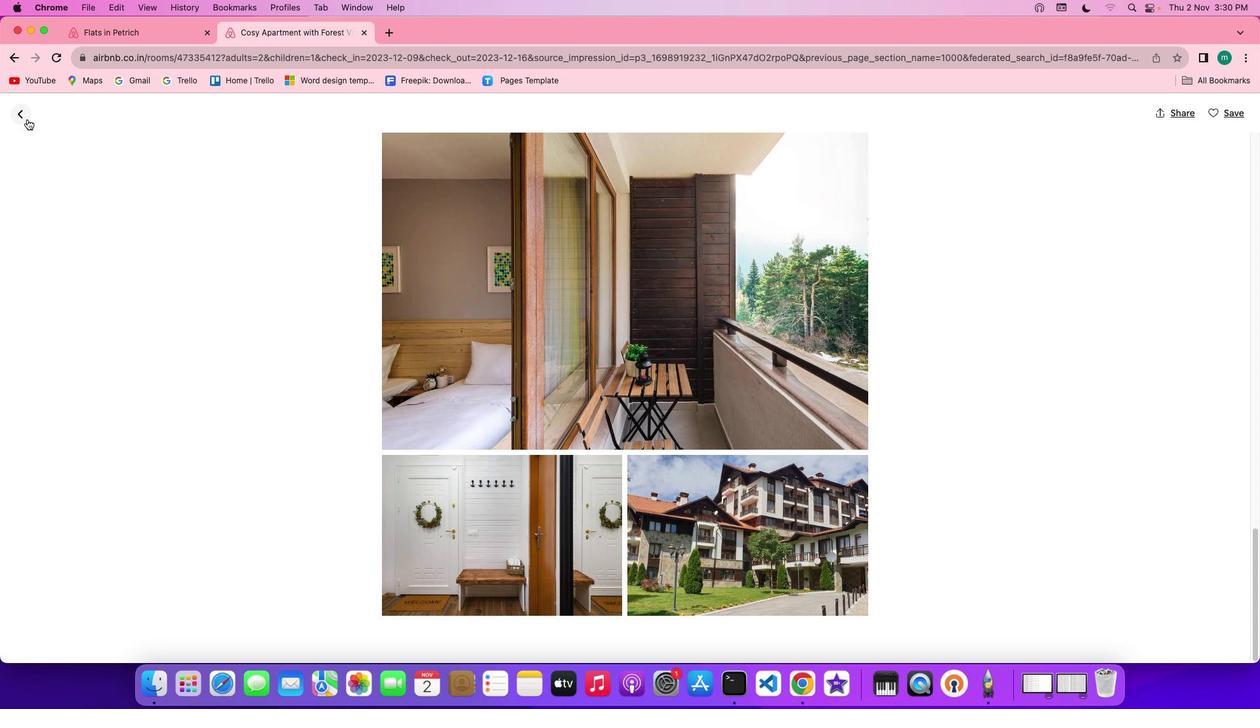 
Action: Mouse pressed left at (27, 119)
Screenshot: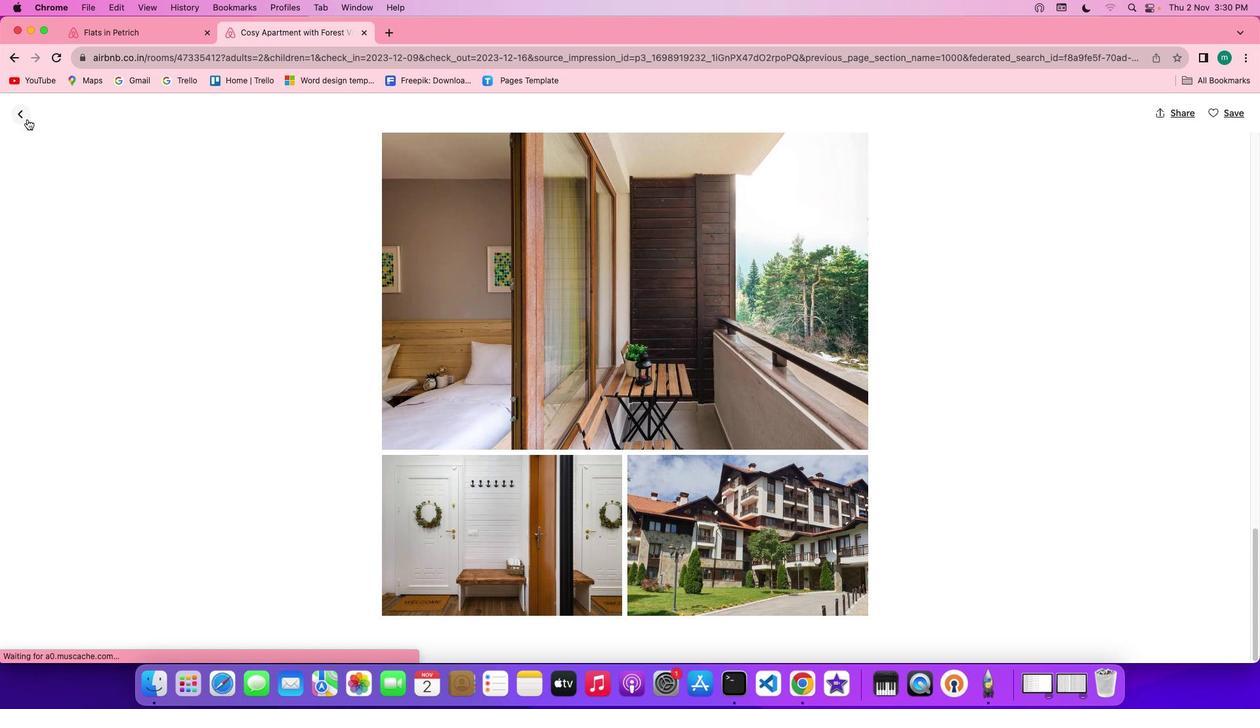 
Action: Mouse moved to (547, 417)
Screenshot: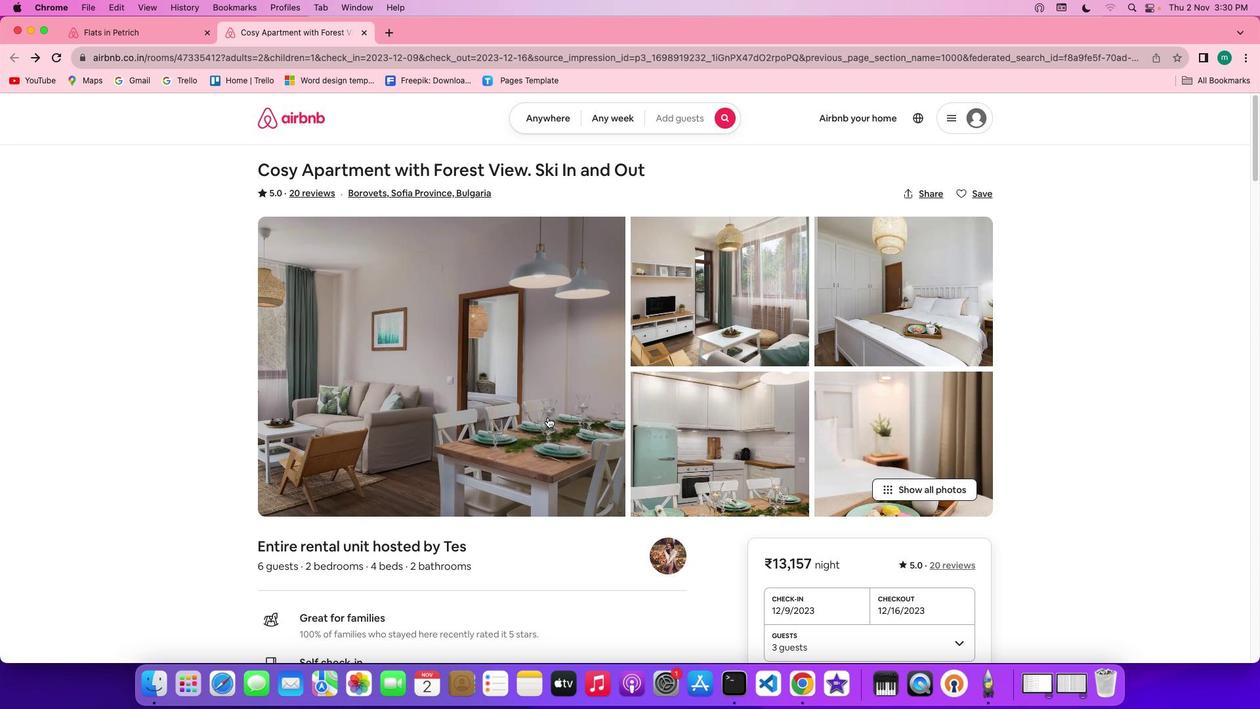 
Action: Mouse scrolled (547, 417) with delta (0, 0)
Screenshot: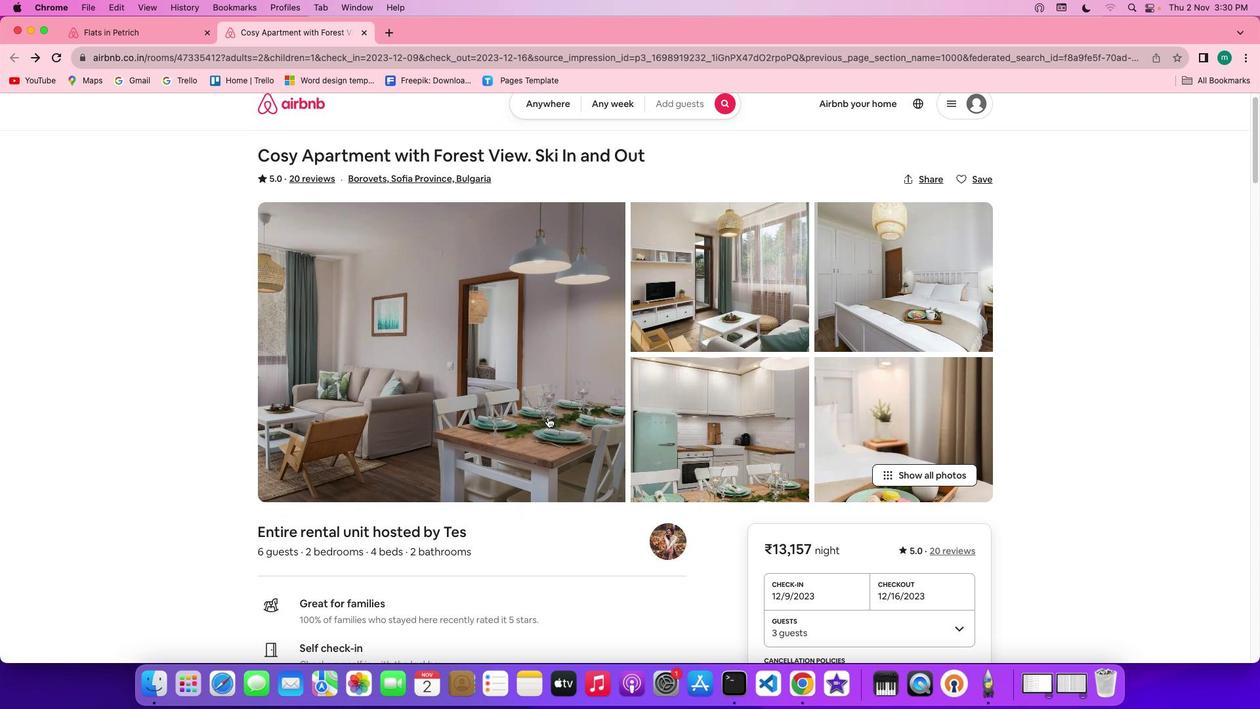 
Action: Mouse moved to (548, 417)
Screenshot: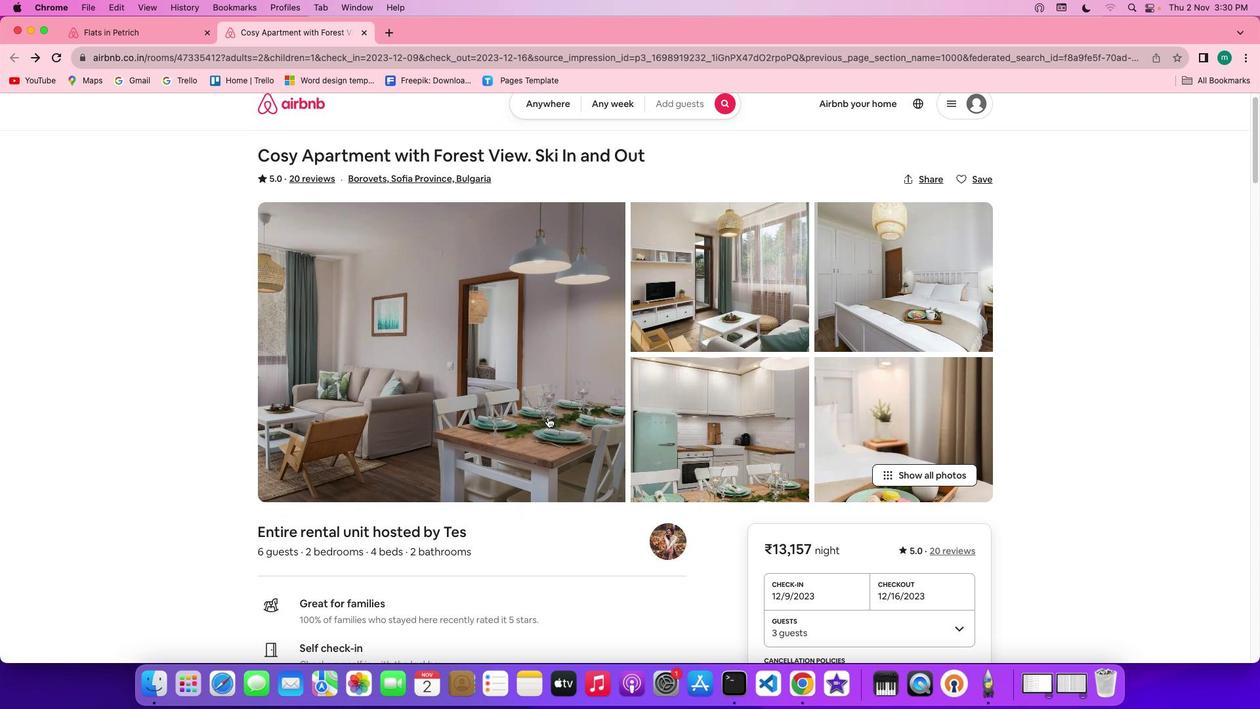 
Action: Mouse scrolled (548, 417) with delta (0, 0)
Screenshot: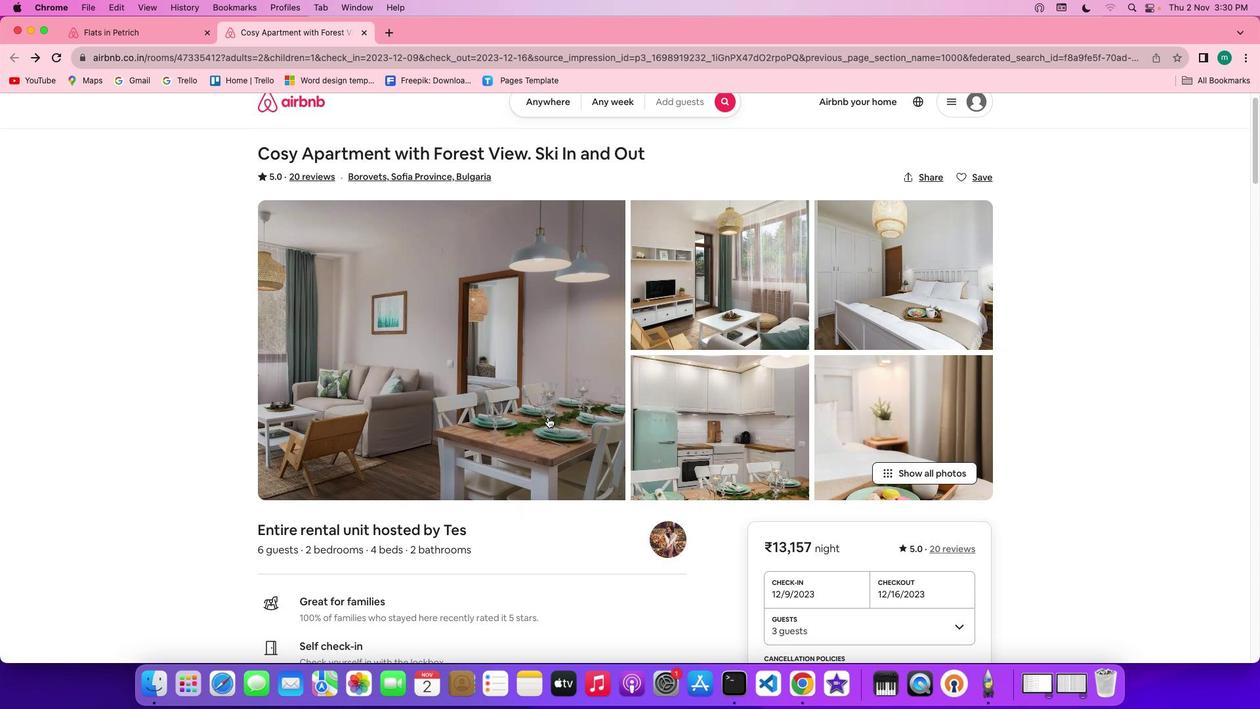 
Action: Mouse scrolled (548, 417) with delta (0, 0)
Screenshot: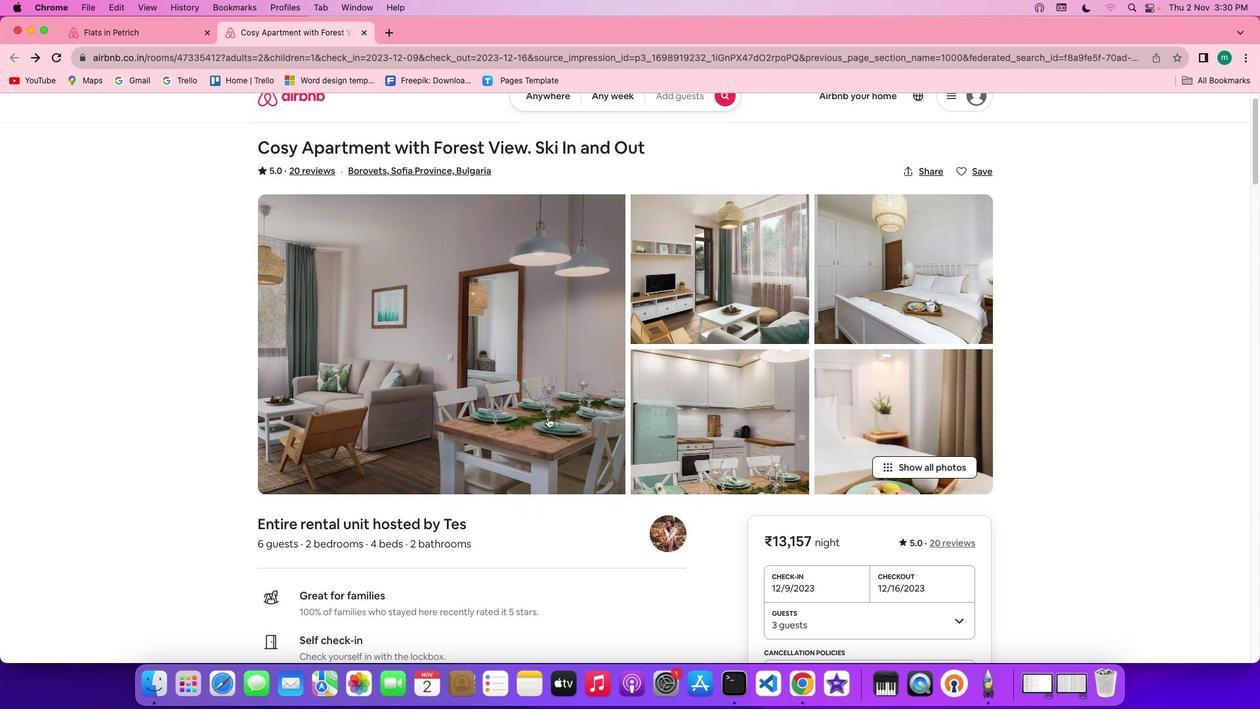 
Action: Mouse scrolled (548, 417) with delta (0, 0)
Screenshot: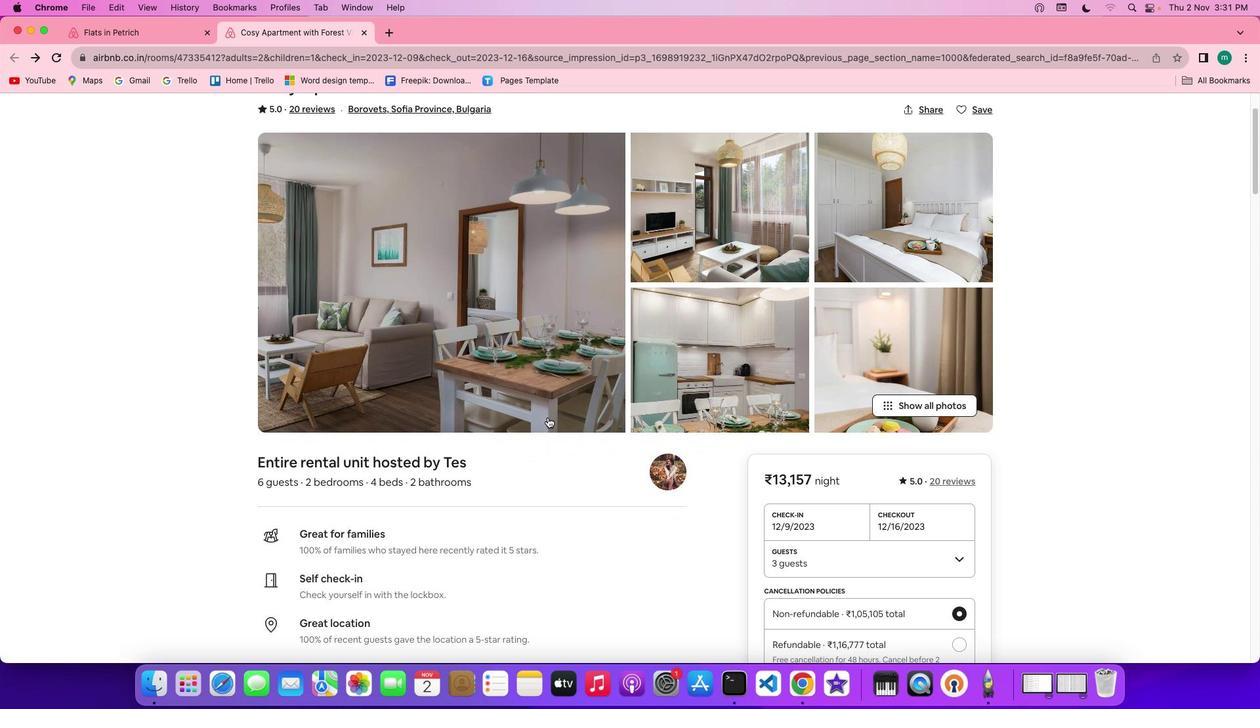 
Action: Mouse scrolled (548, 417) with delta (0, 0)
Screenshot: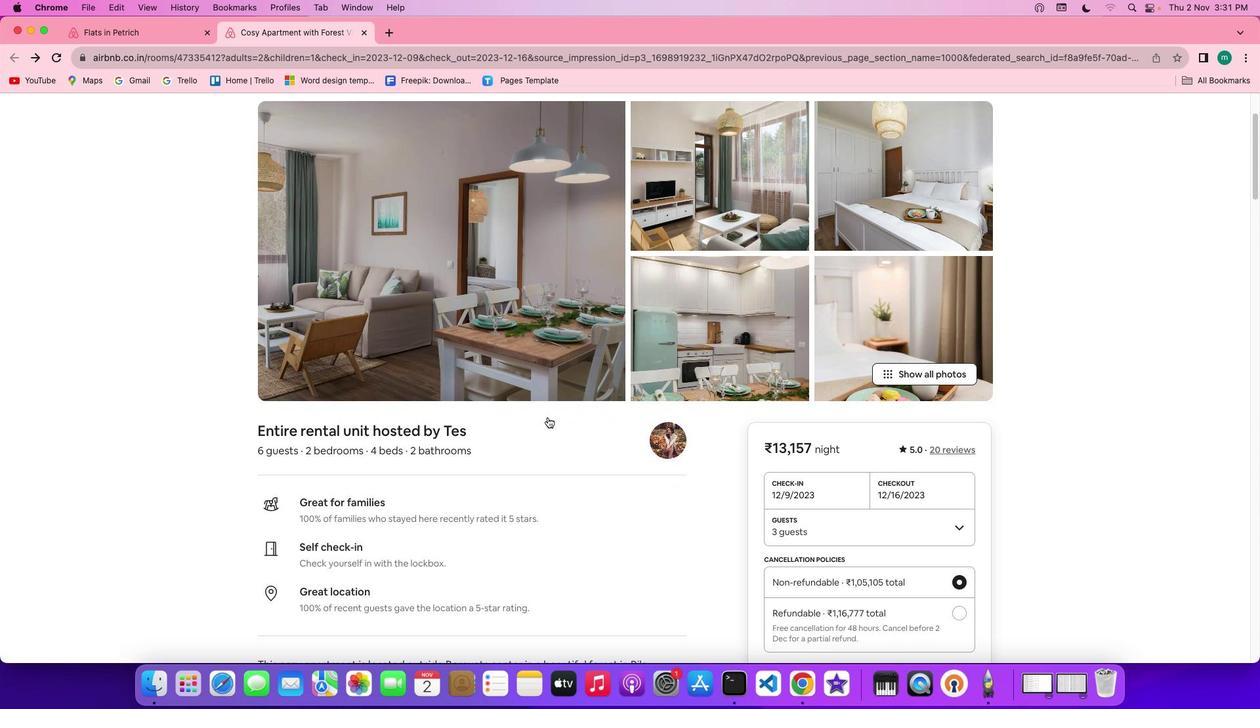 
Action: Mouse scrolled (548, 417) with delta (0, -1)
Screenshot: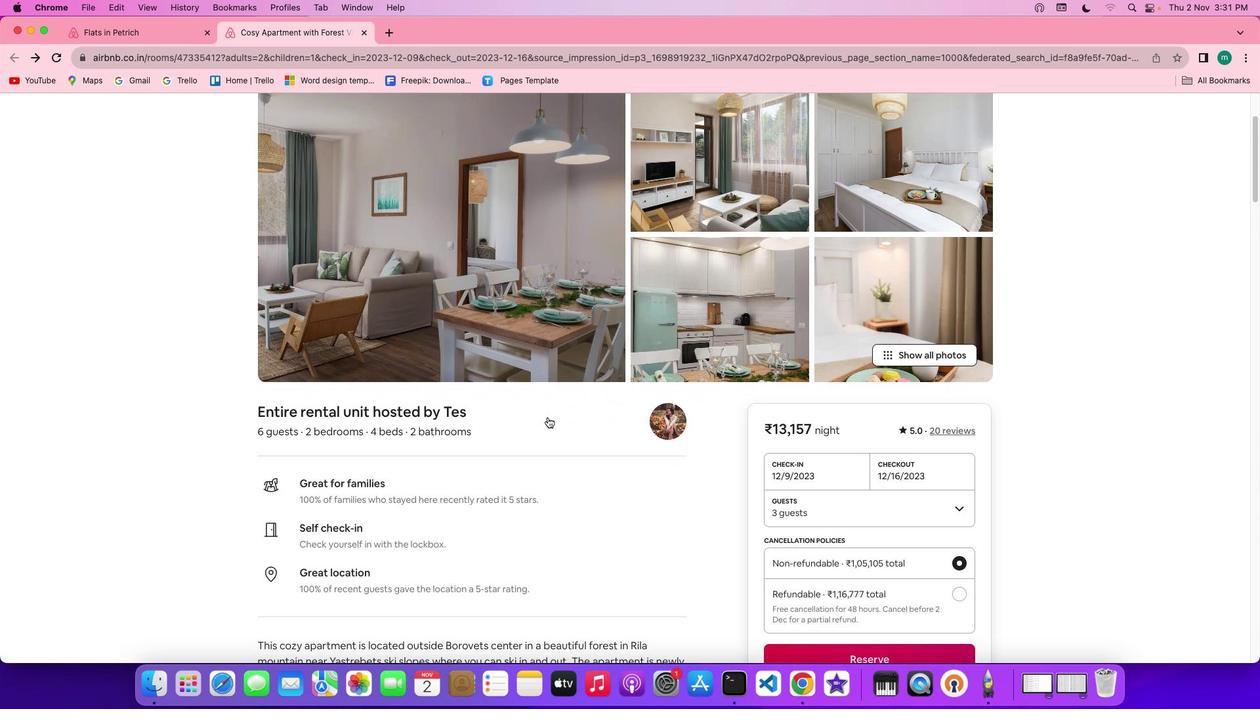 
Action: Mouse scrolled (548, 417) with delta (0, 0)
Screenshot: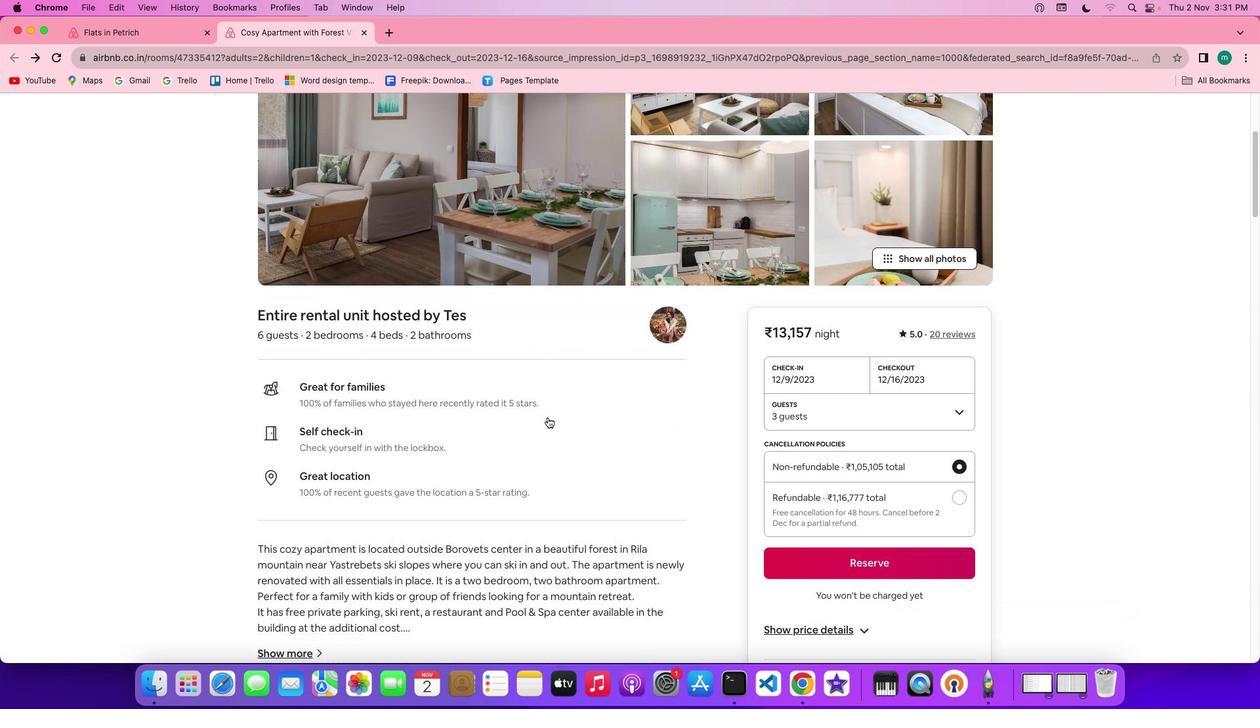
Action: Mouse scrolled (548, 417) with delta (0, 0)
Screenshot: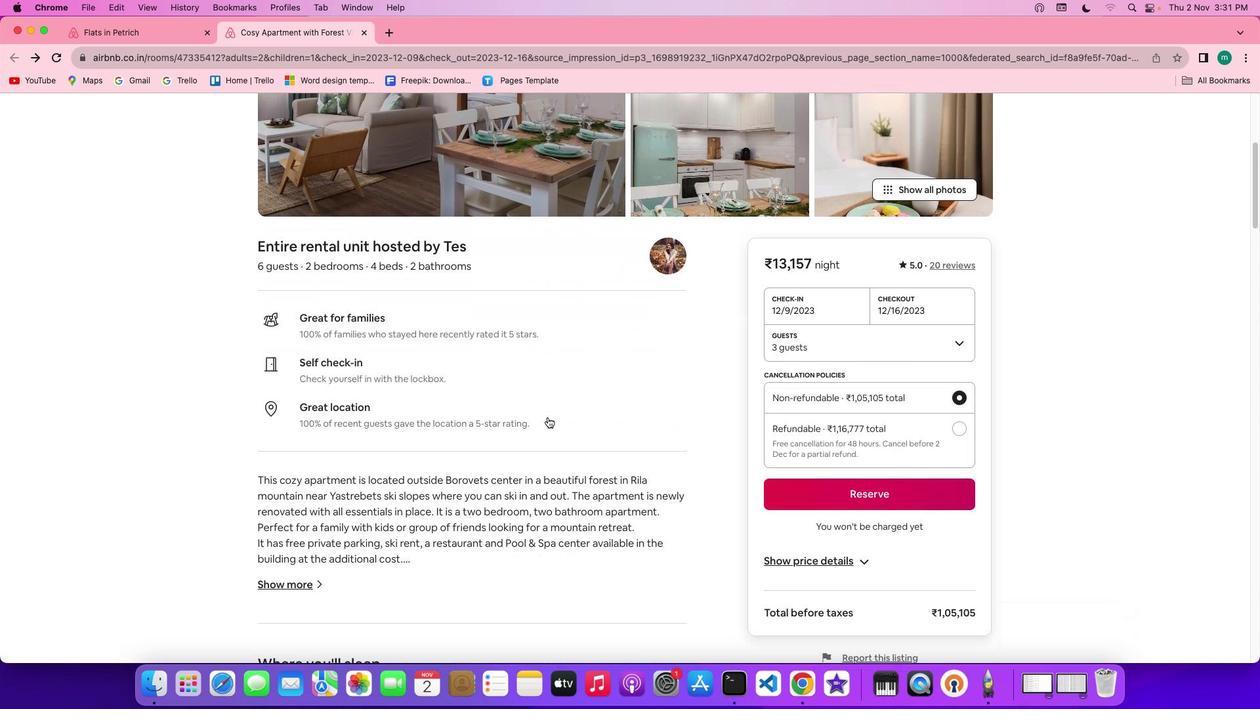 
Action: Mouse scrolled (548, 417) with delta (0, -1)
Screenshot: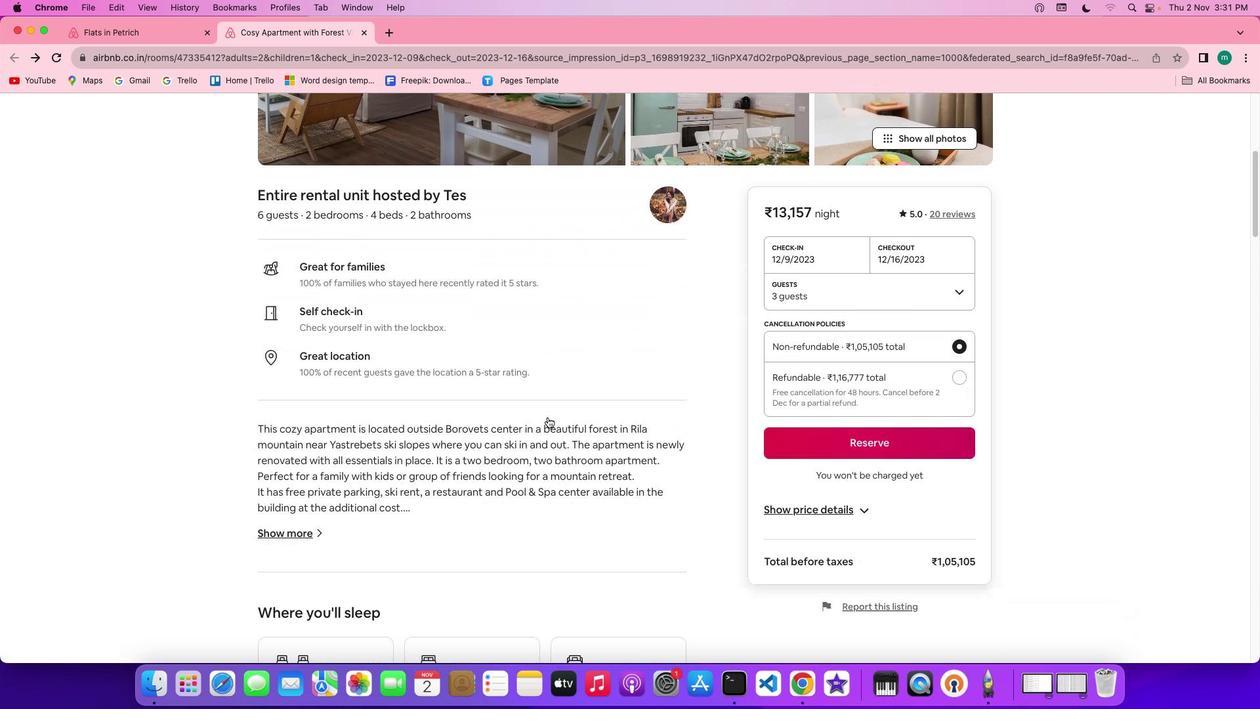 
Action: Mouse scrolled (548, 417) with delta (0, -2)
Screenshot: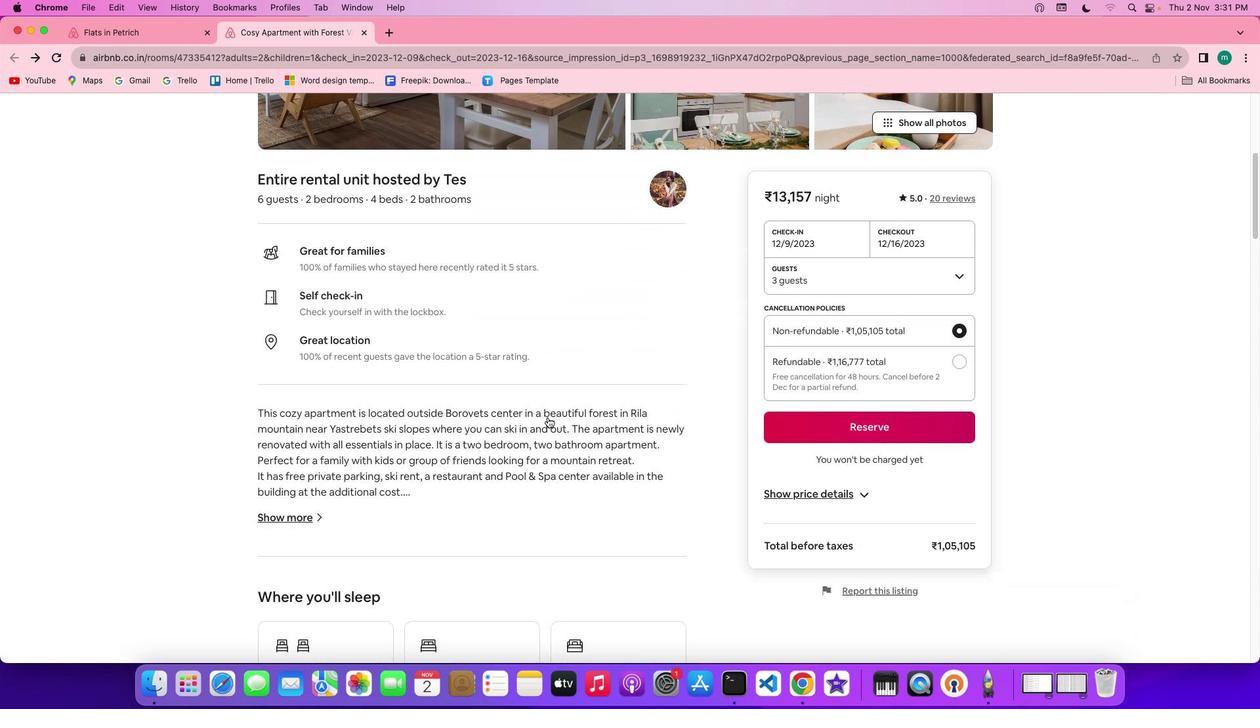 
Action: Mouse scrolled (548, 417) with delta (0, 0)
Screenshot: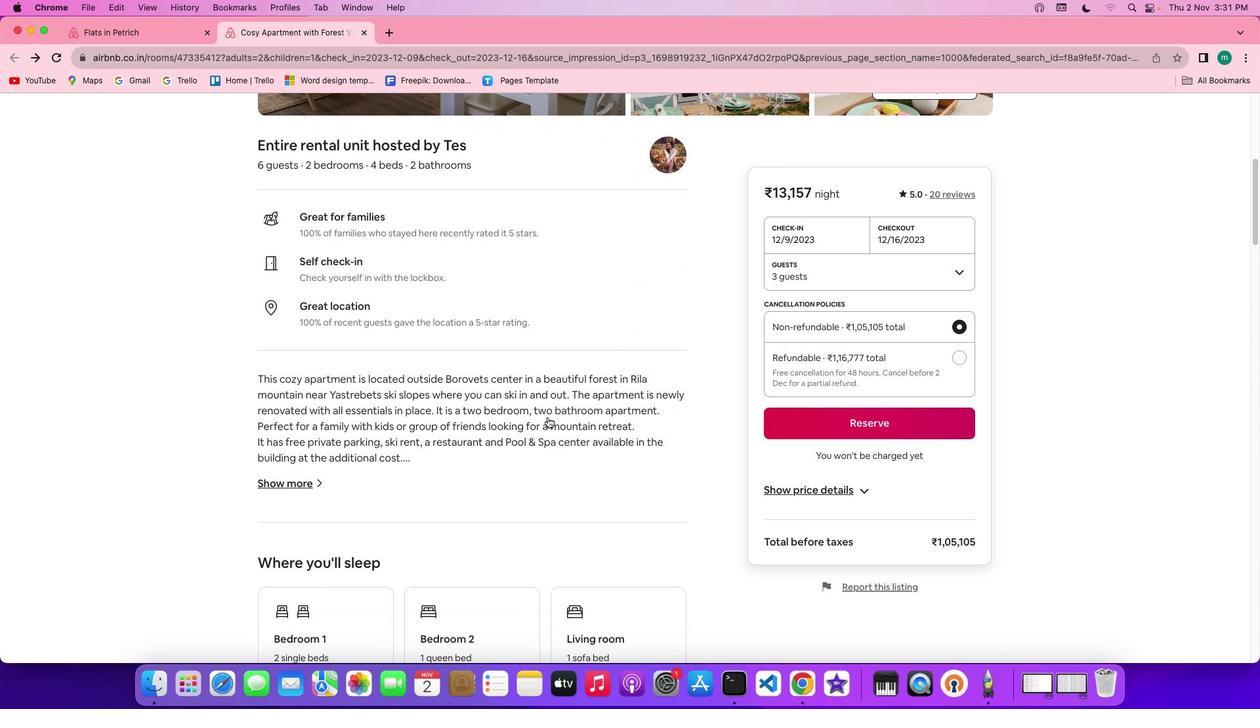 
Action: Mouse scrolled (548, 417) with delta (0, 0)
Screenshot: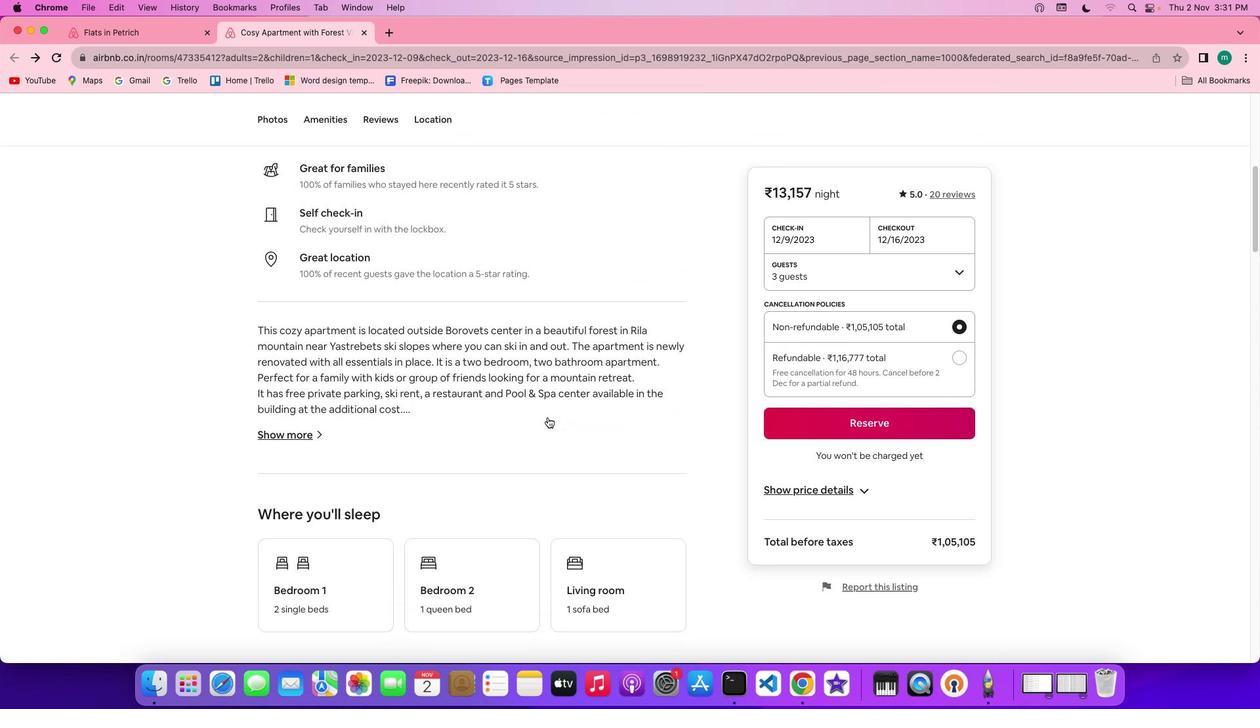 
Action: Mouse scrolled (548, 417) with delta (0, -1)
Screenshot: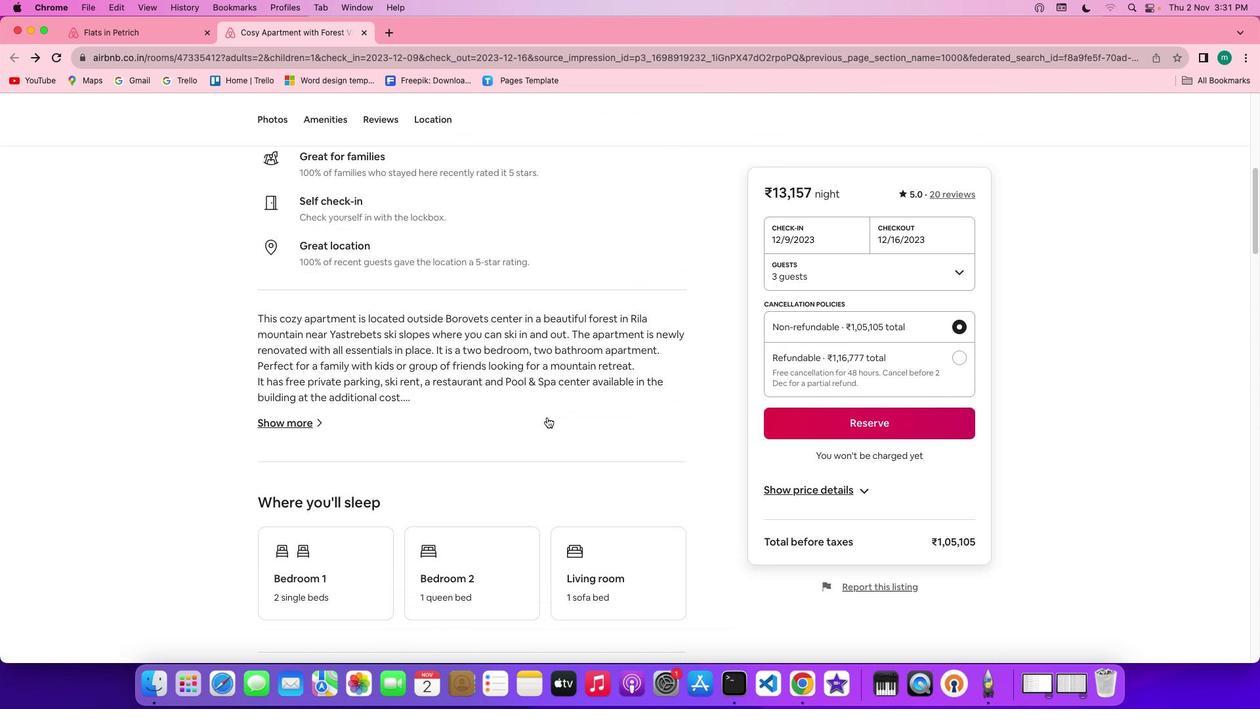 
Action: Mouse moved to (283, 420)
Screenshot: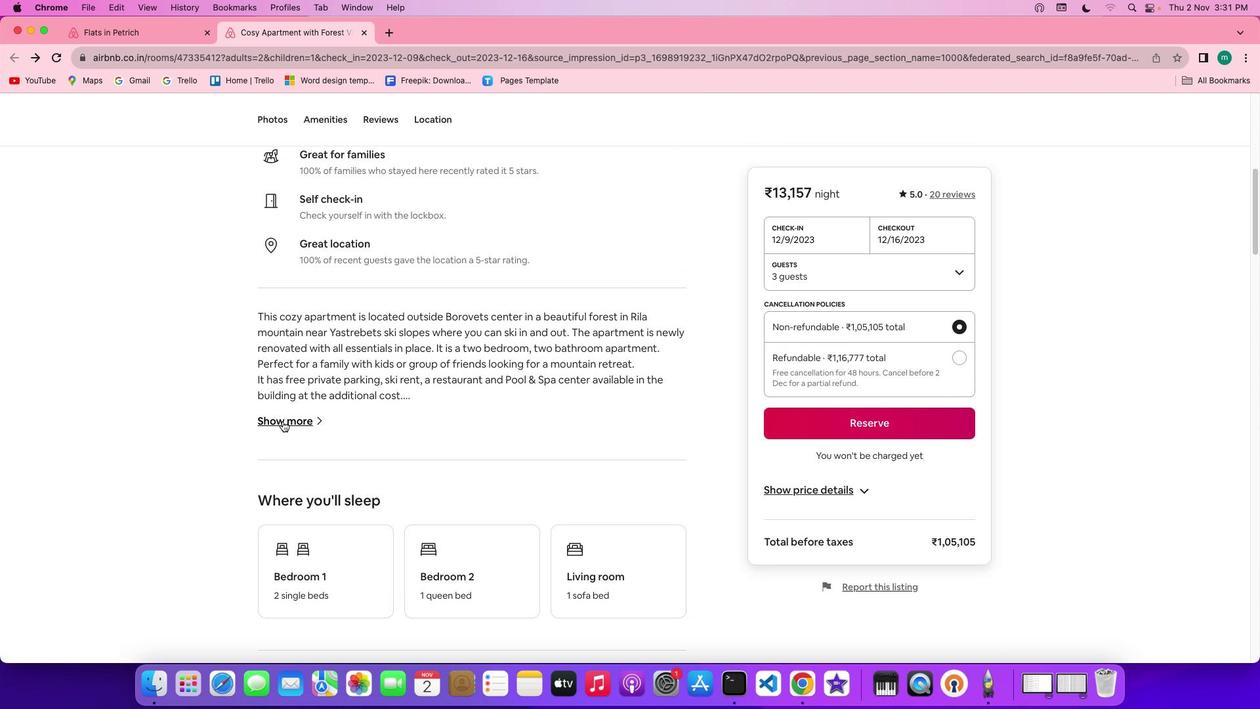 
Action: Mouse pressed left at (283, 420)
Screenshot: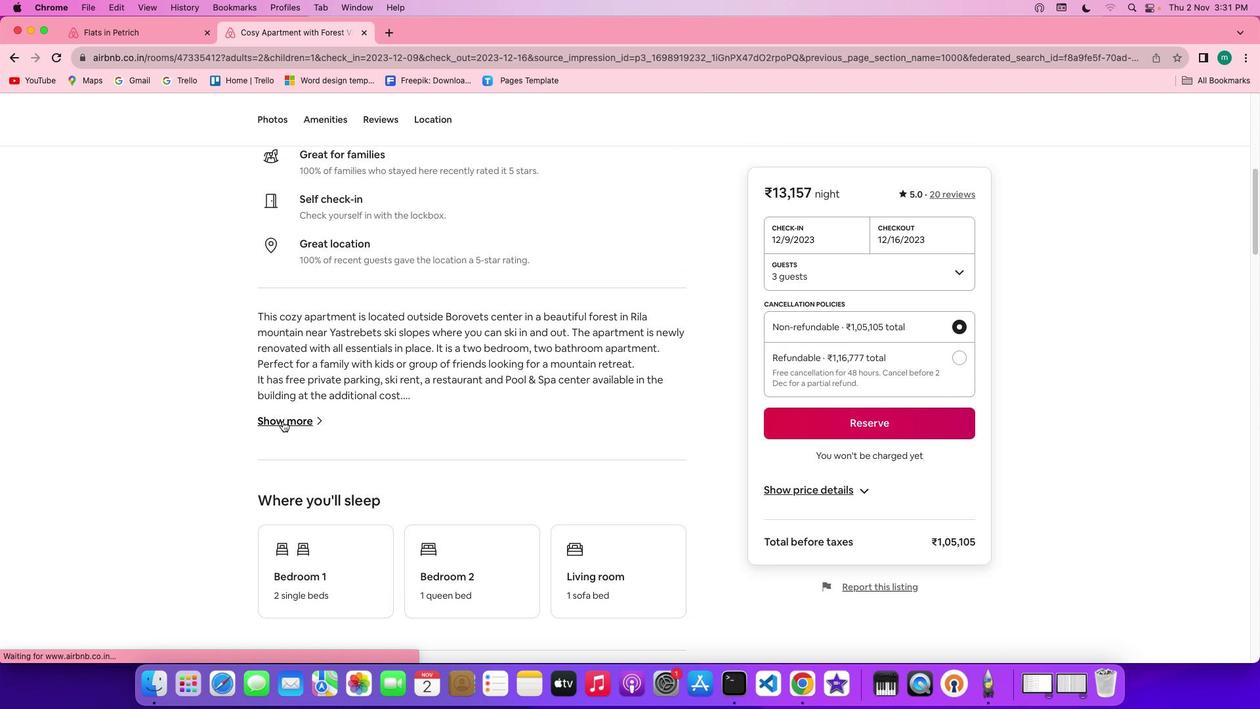 
Action: Mouse moved to (570, 466)
Screenshot: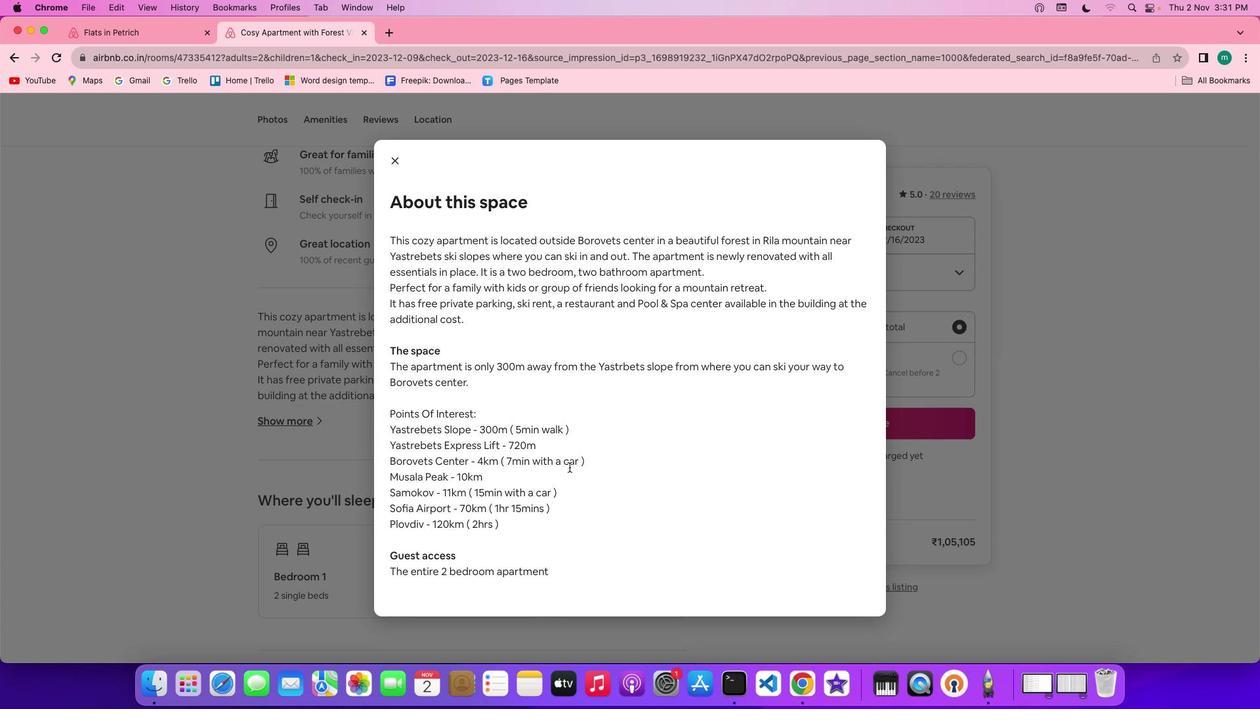 
Action: Mouse scrolled (570, 466) with delta (0, 0)
Screenshot: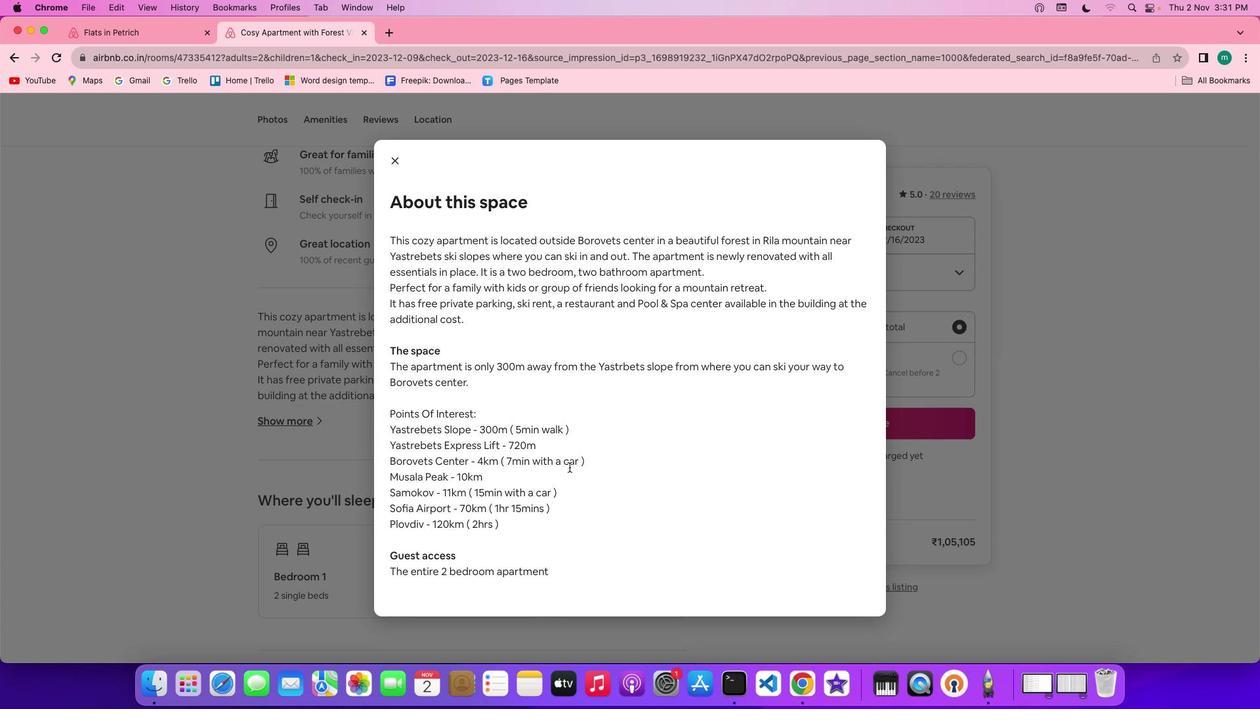 
Action: Mouse scrolled (570, 466) with delta (0, 0)
Screenshot: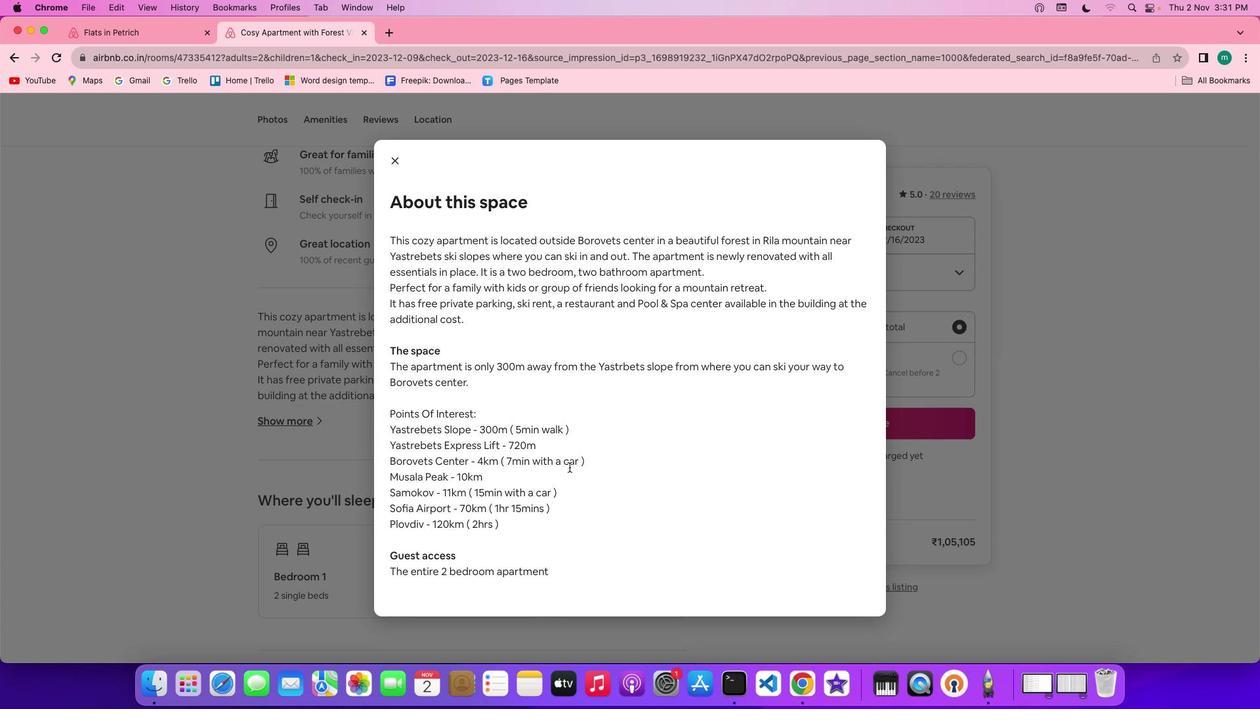 
Action: Mouse scrolled (570, 466) with delta (0, -1)
Screenshot: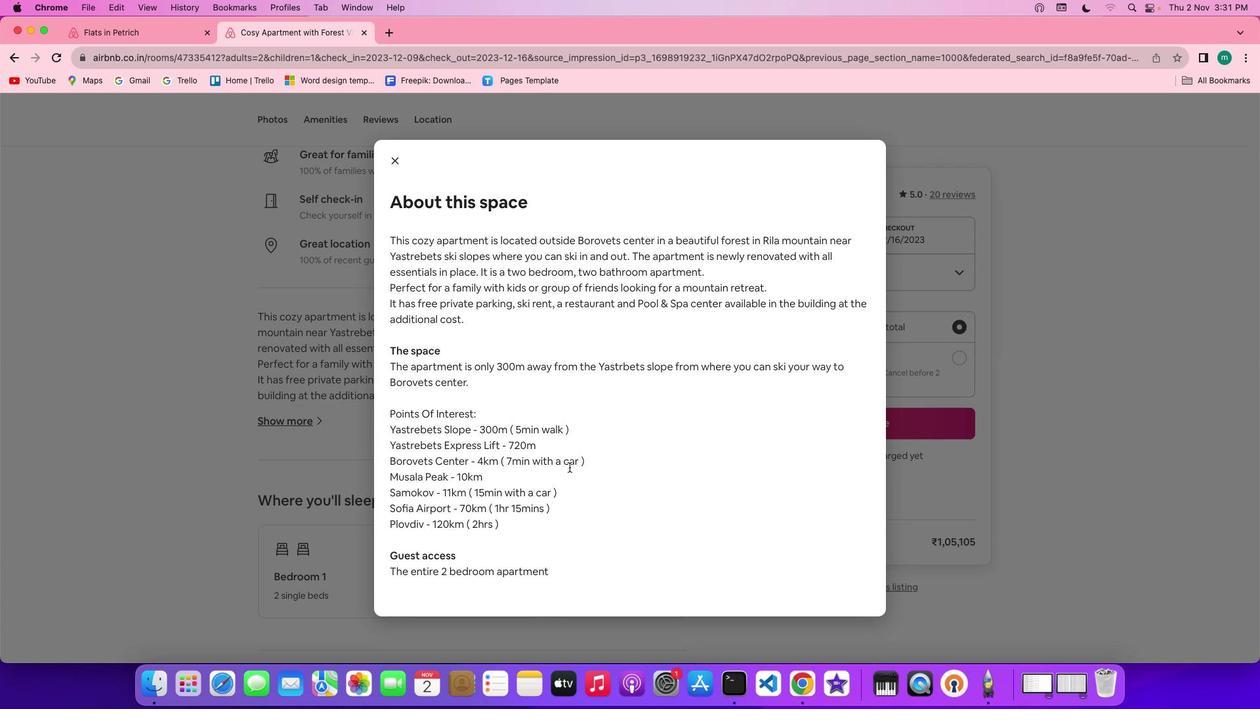 
Action: Mouse scrolled (570, 466) with delta (0, -3)
Screenshot: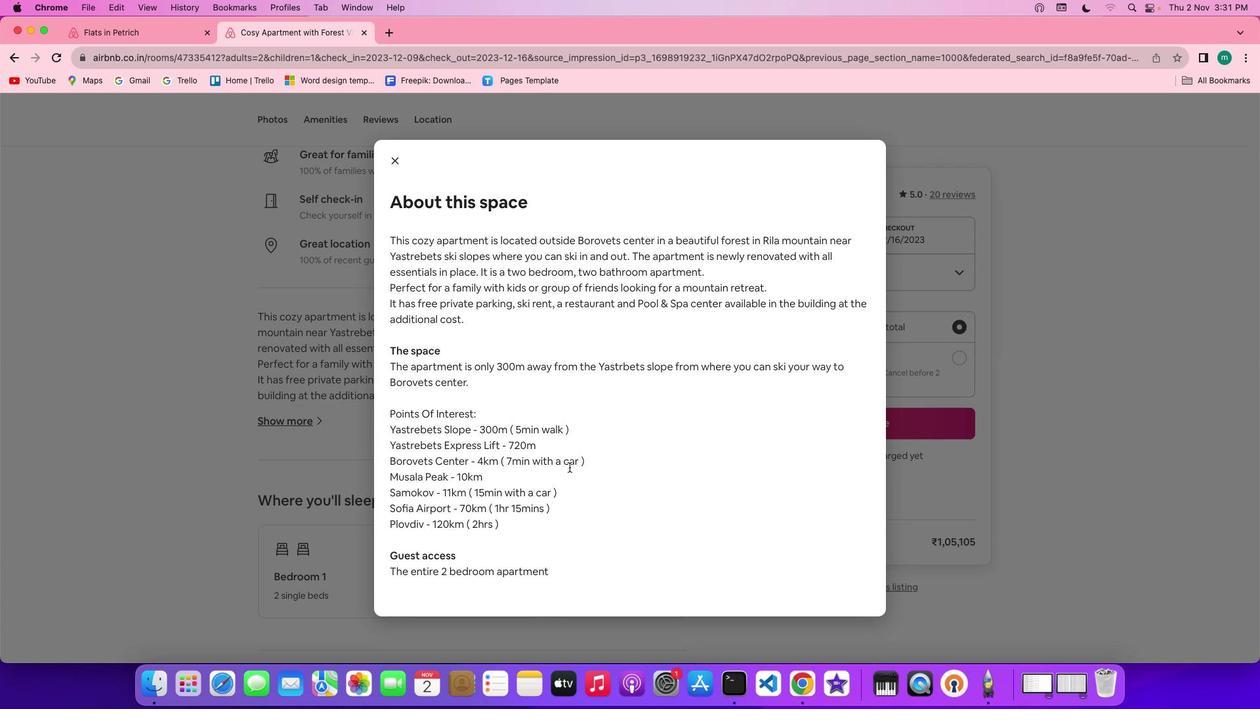 
Action: Mouse scrolled (570, 466) with delta (0, 0)
Screenshot: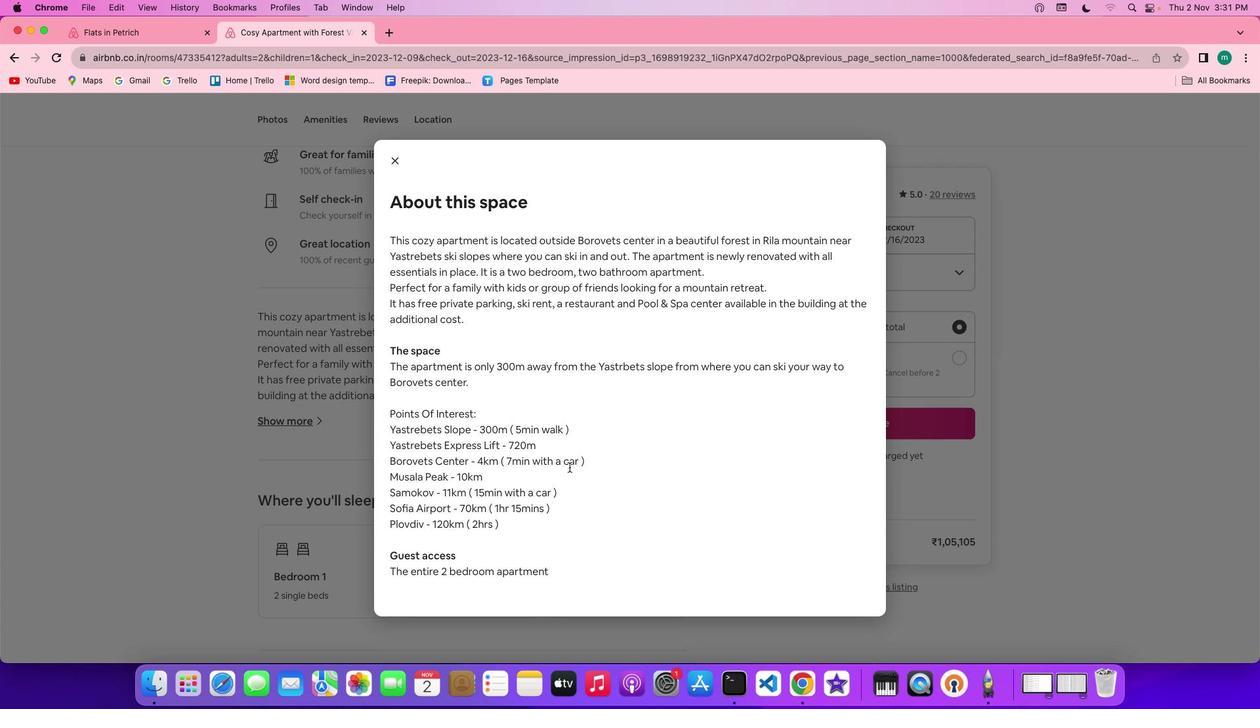 
Action: Mouse scrolled (570, 466) with delta (0, 0)
Screenshot: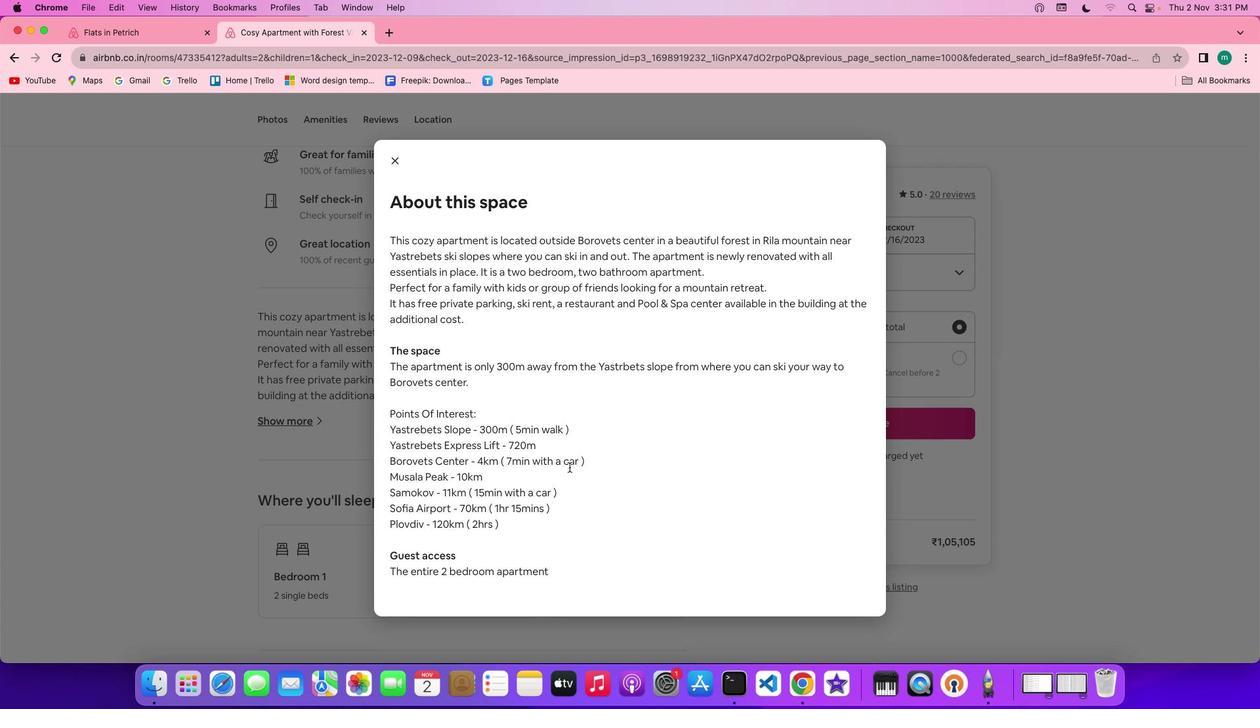 
Action: Mouse scrolled (570, 466) with delta (0, -1)
Screenshot: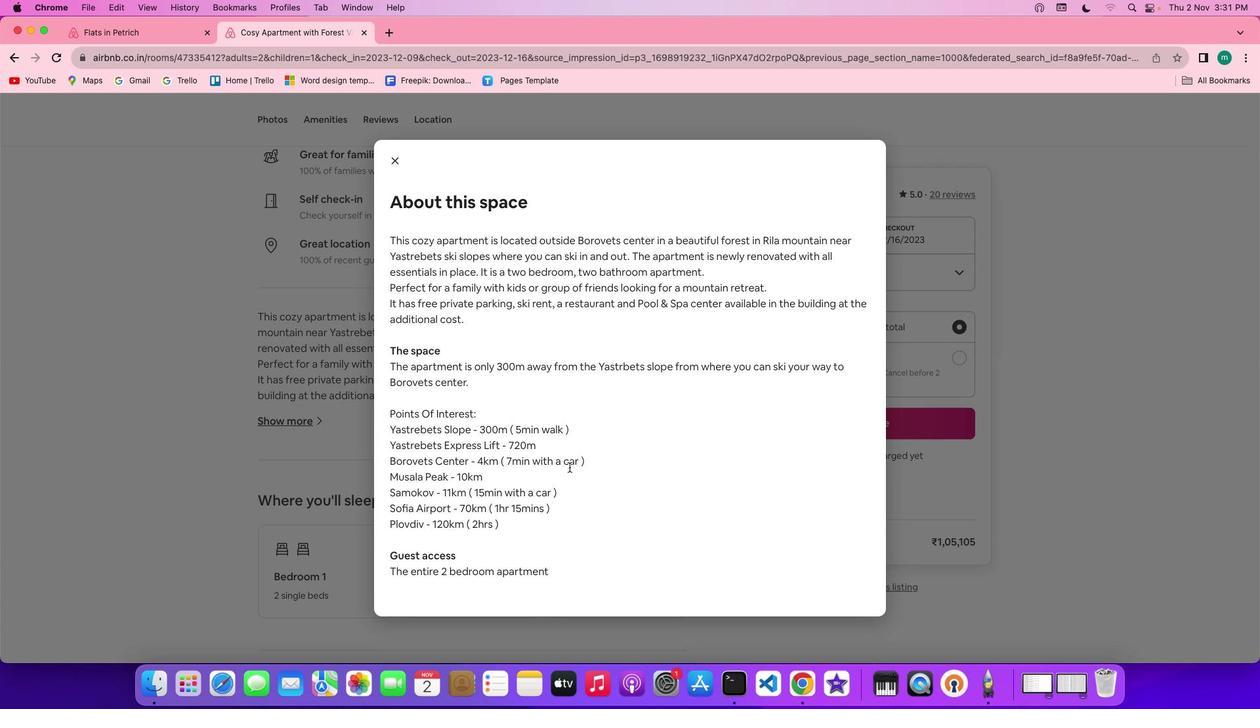 
Action: Mouse scrolled (570, 466) with delta (0, -3)
Screenshot: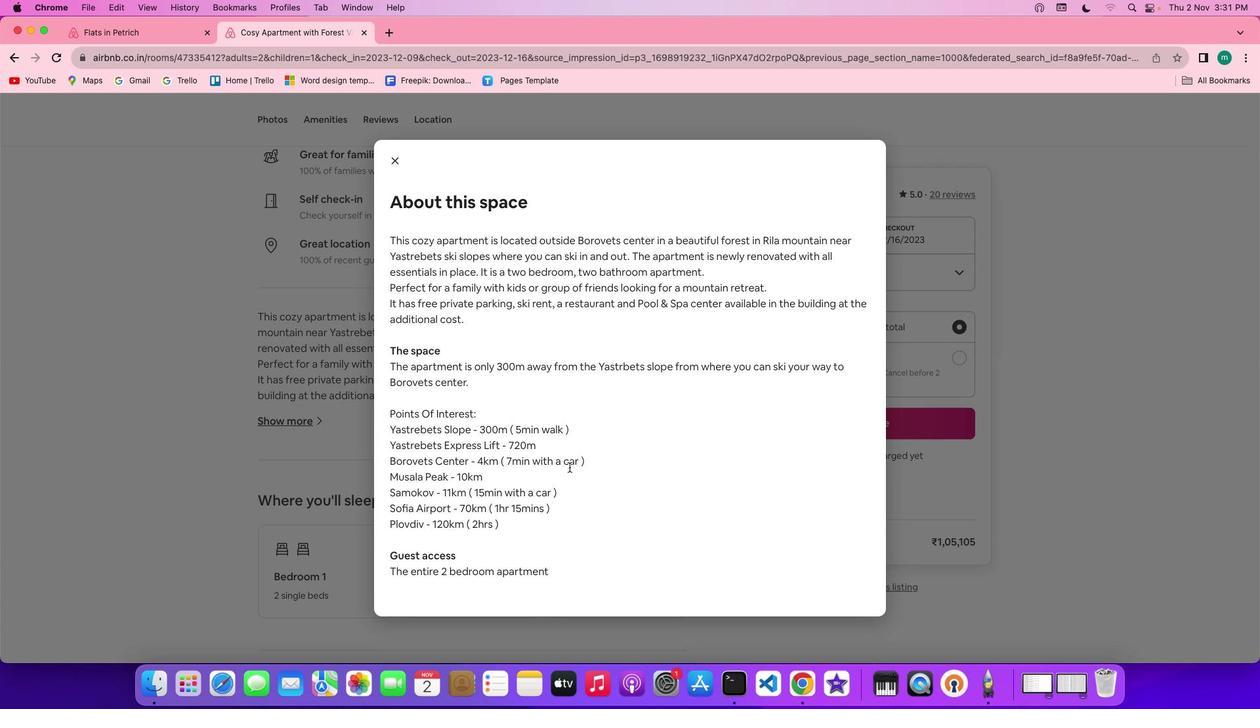 
Action: Mouse scrolled (570, 466) with delta (0, -3)
Screenshot: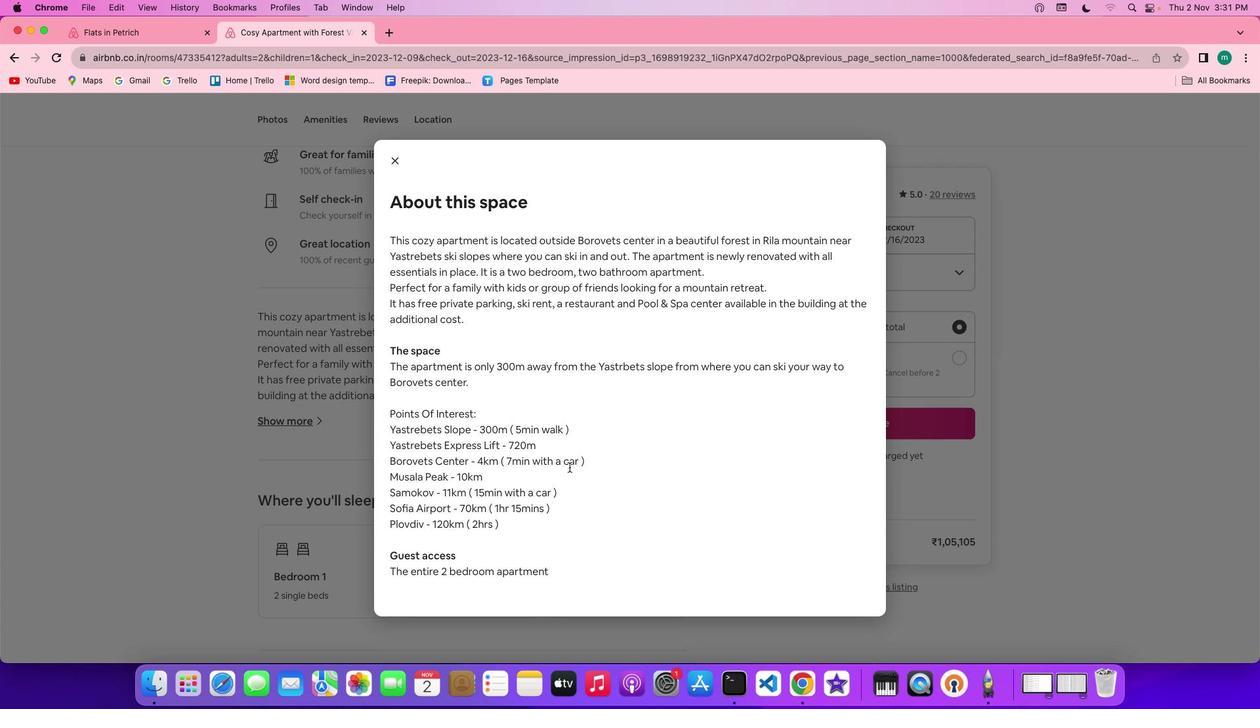 
Action: Mouse scrolled (570, 466) with delta (0, 0)
Screenshot: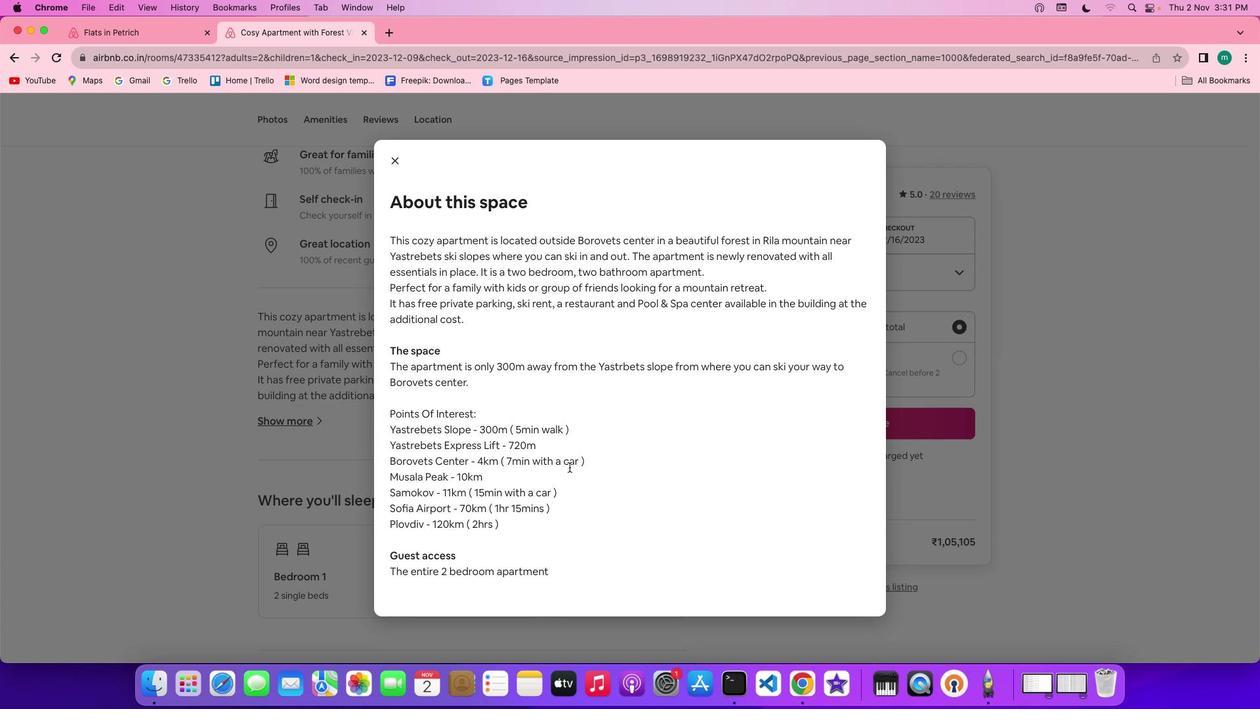 
Action: Mouse scrolled (570, 466) with delta (0, 0)
Screenshot: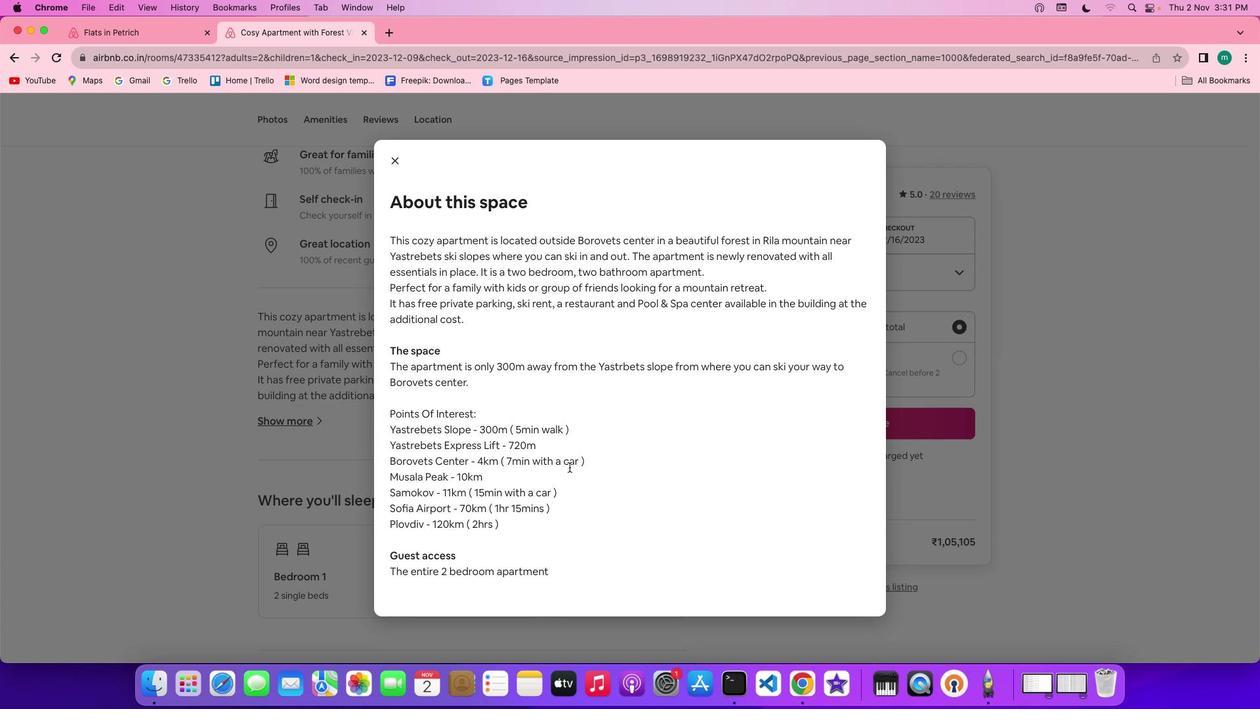 
Action: Mouse scrolled (570, 466) with delta (0, -1)
Screenshot: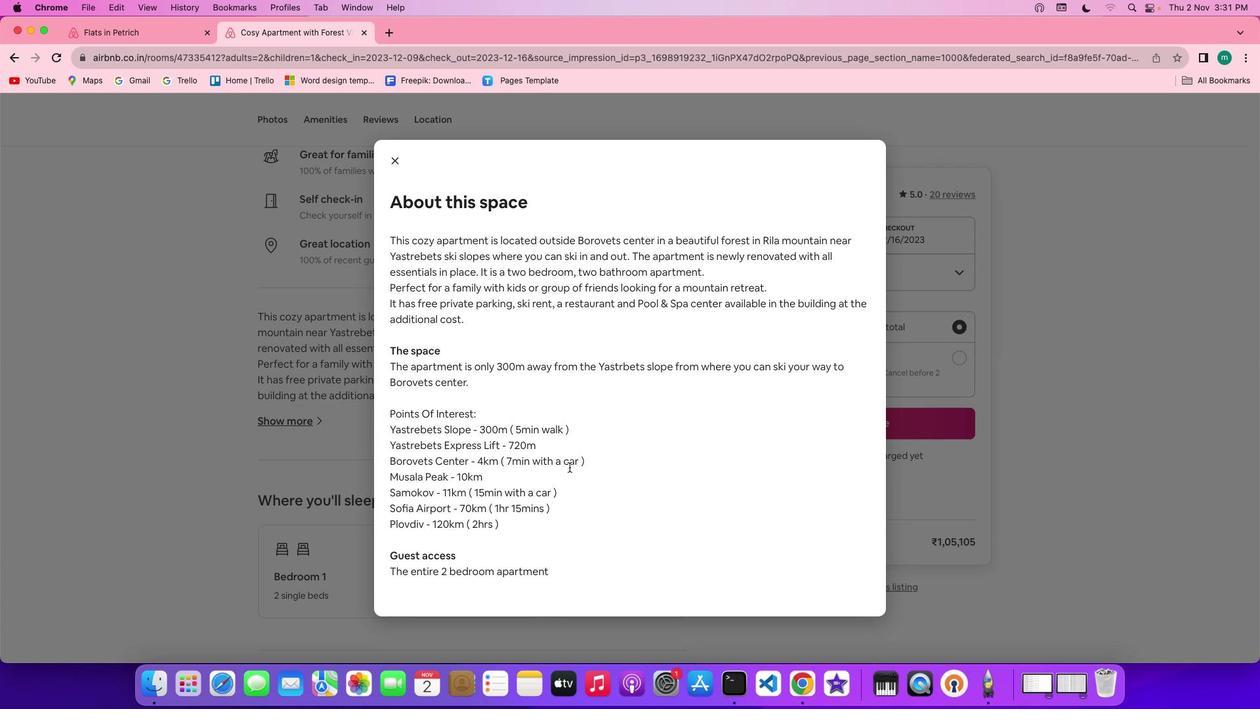 
Action: Mouse scrolled (570, 466) with delta (0, -3)
Screenshot: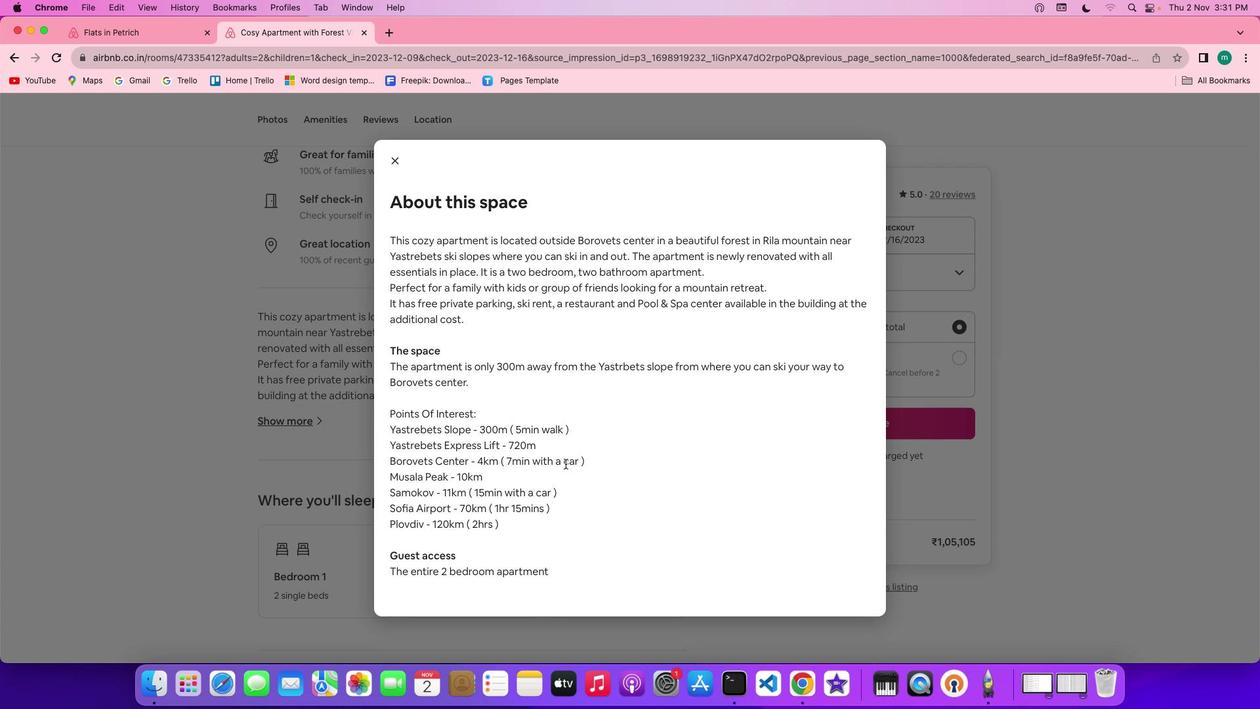 
Action: Mouse scrolled (570, 466) with delta (0, -3)
Screenshot: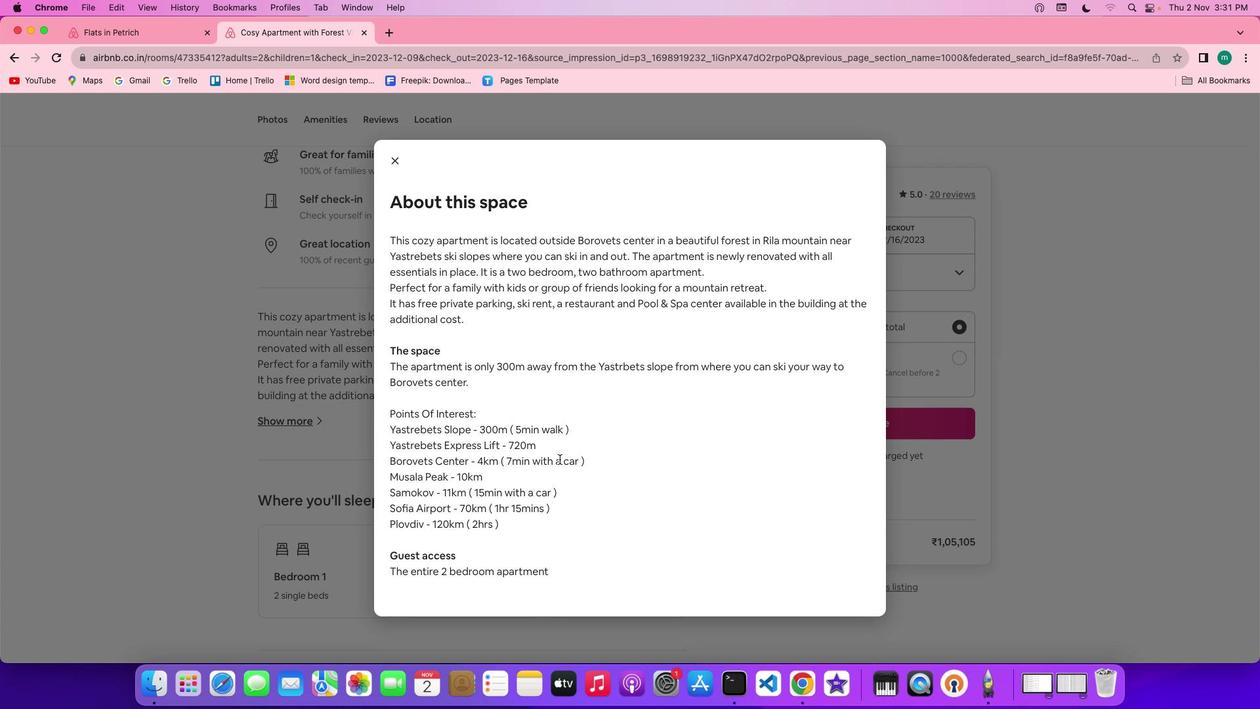 
Action: Mouse moved to (393, 162)
Screenshot: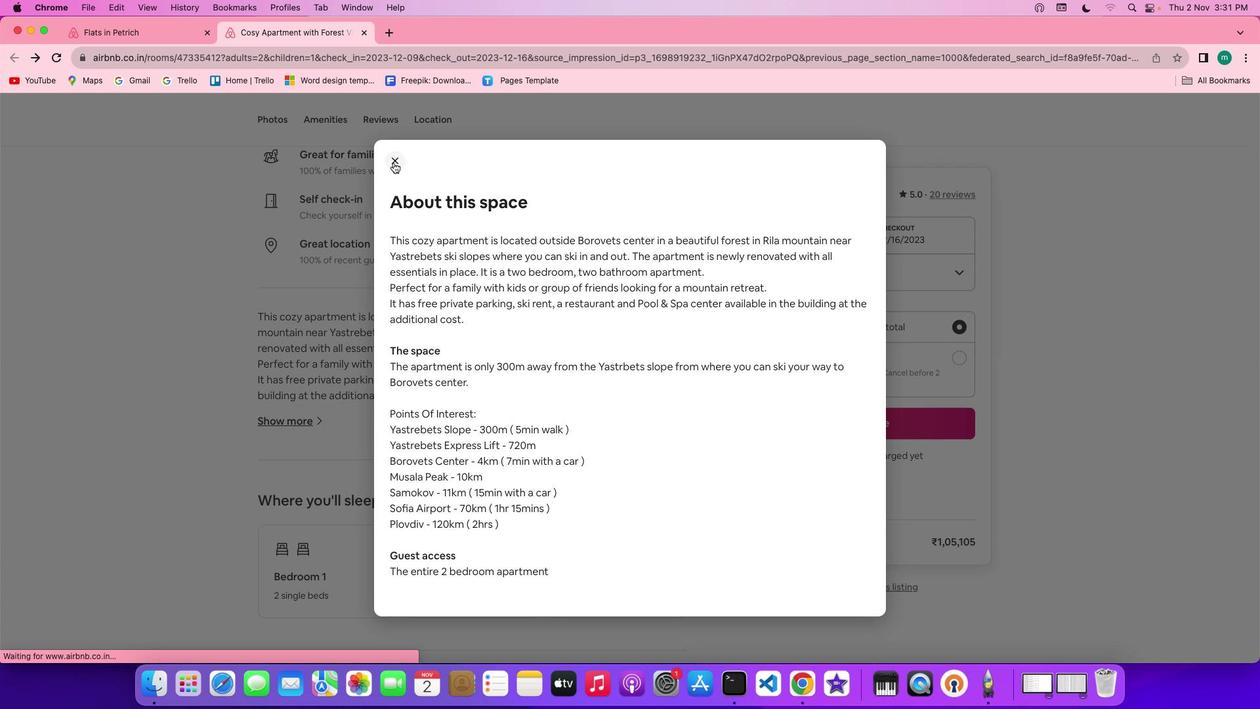 
Action: Mouse pressed left at (393, 162)
Screenshot: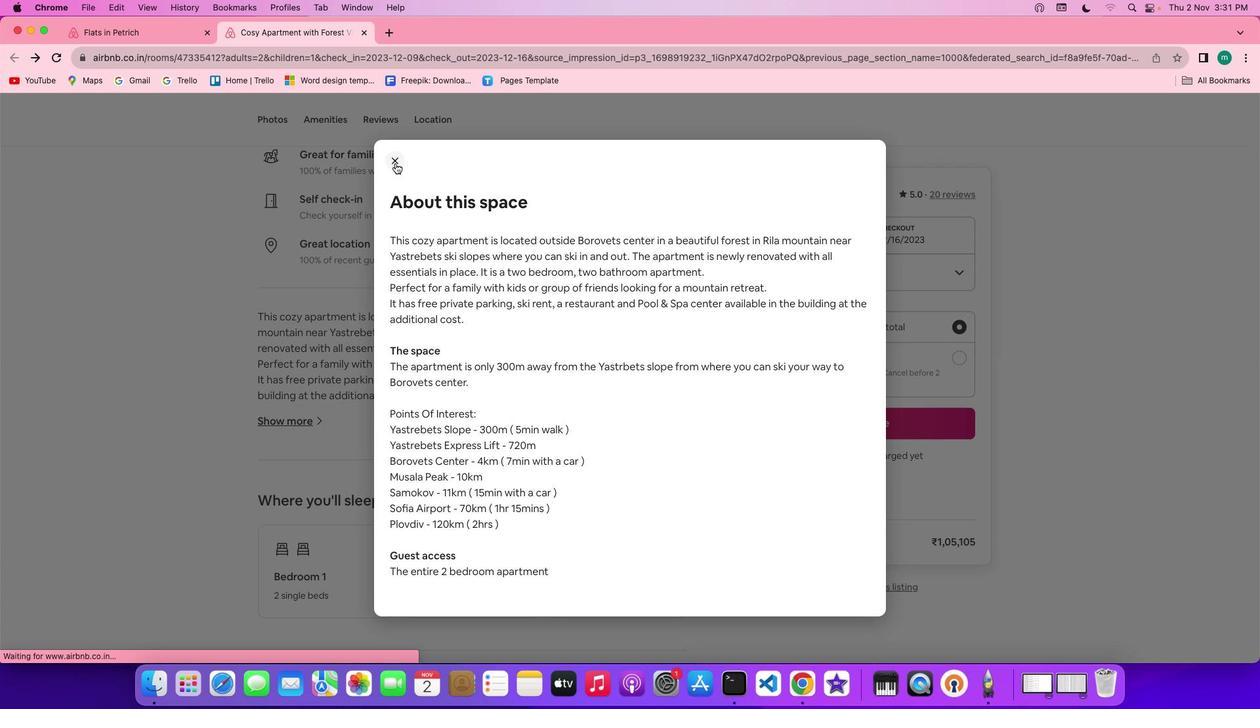 
Action: Mouse moved to (518, 504)
Screenshot: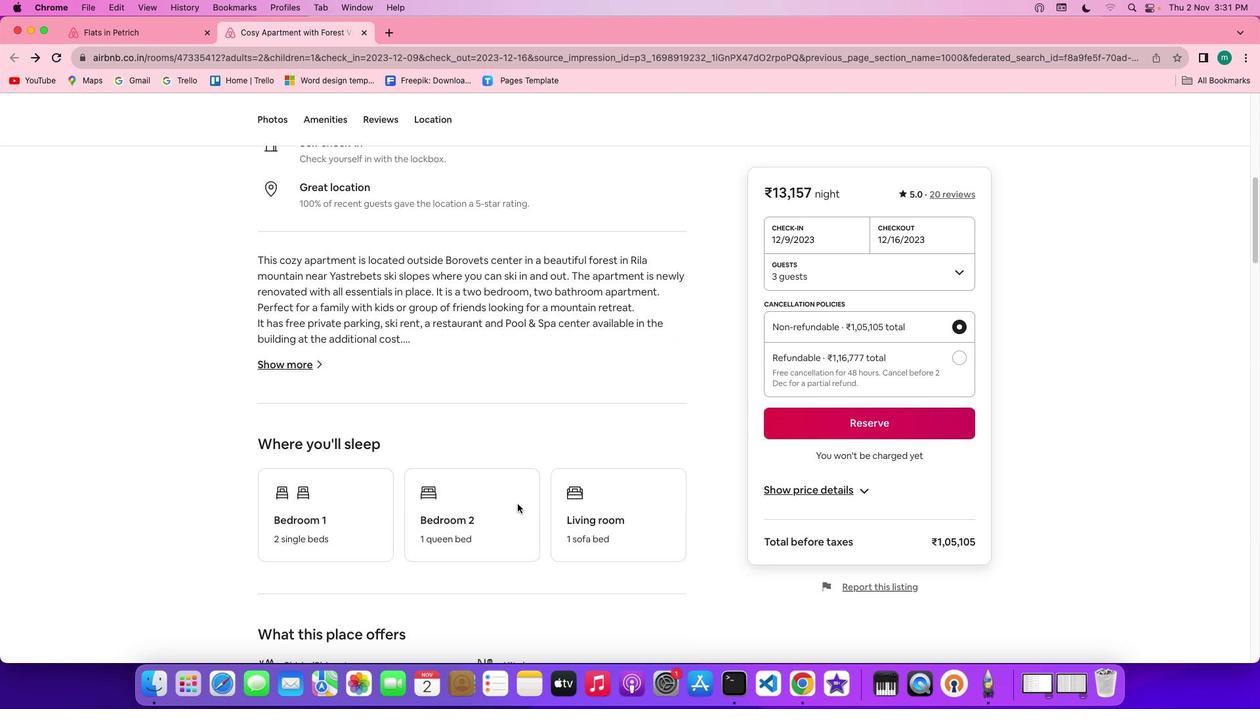 
Action: Mouse scrolled (518, 504) with delta (0, 0)
Screenshot: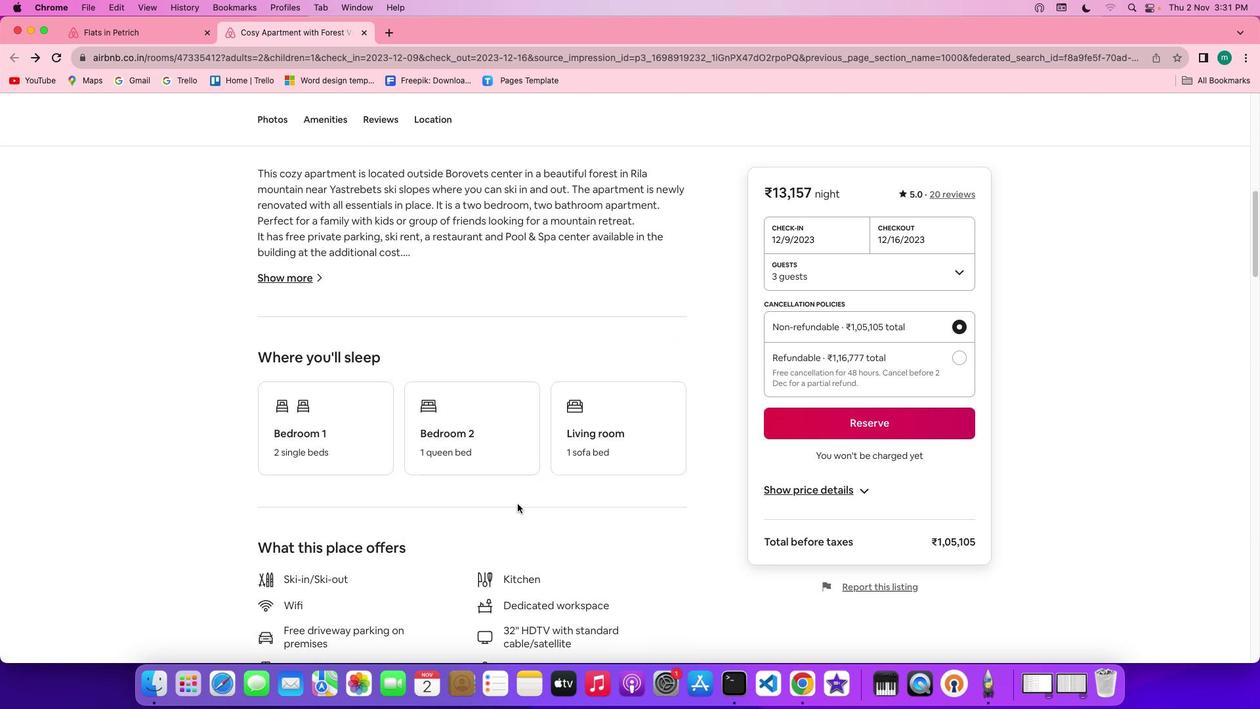 
Action: Mouse scrolled (518, 504) with delta (0, 0)
Screenshot: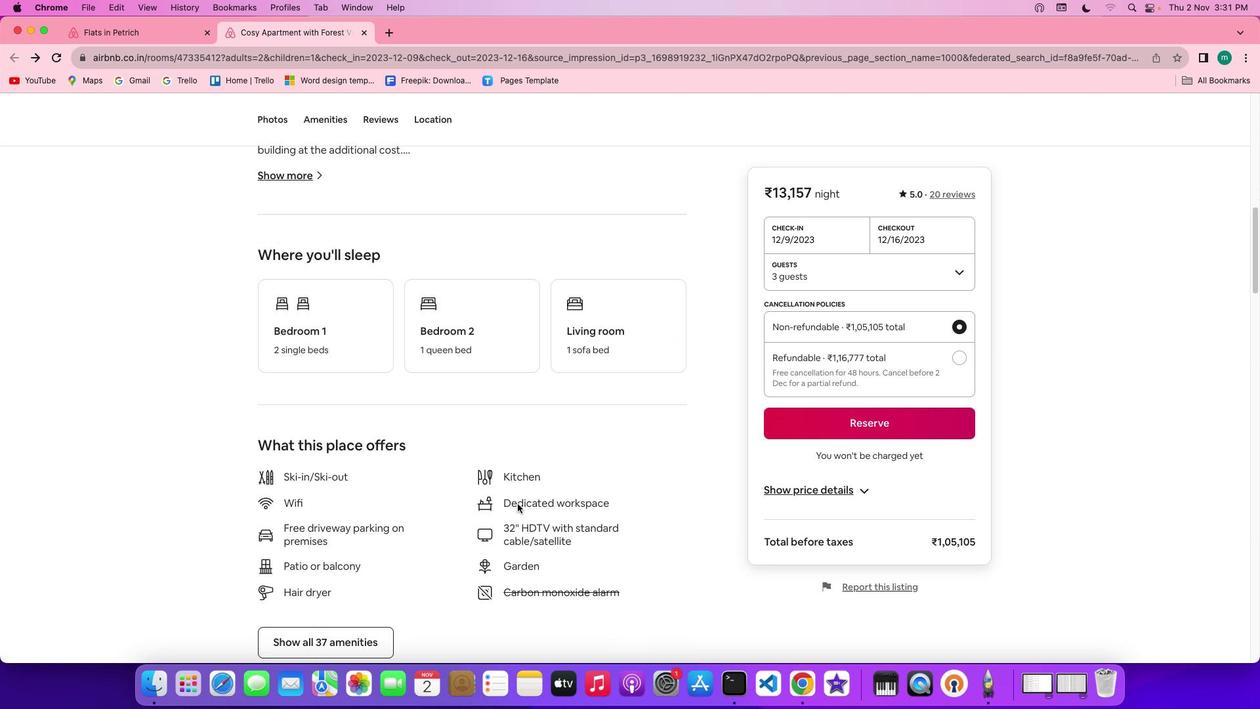 
Action: Mouse scrolled (518, 504) with delta (0, -1)
Screenshot: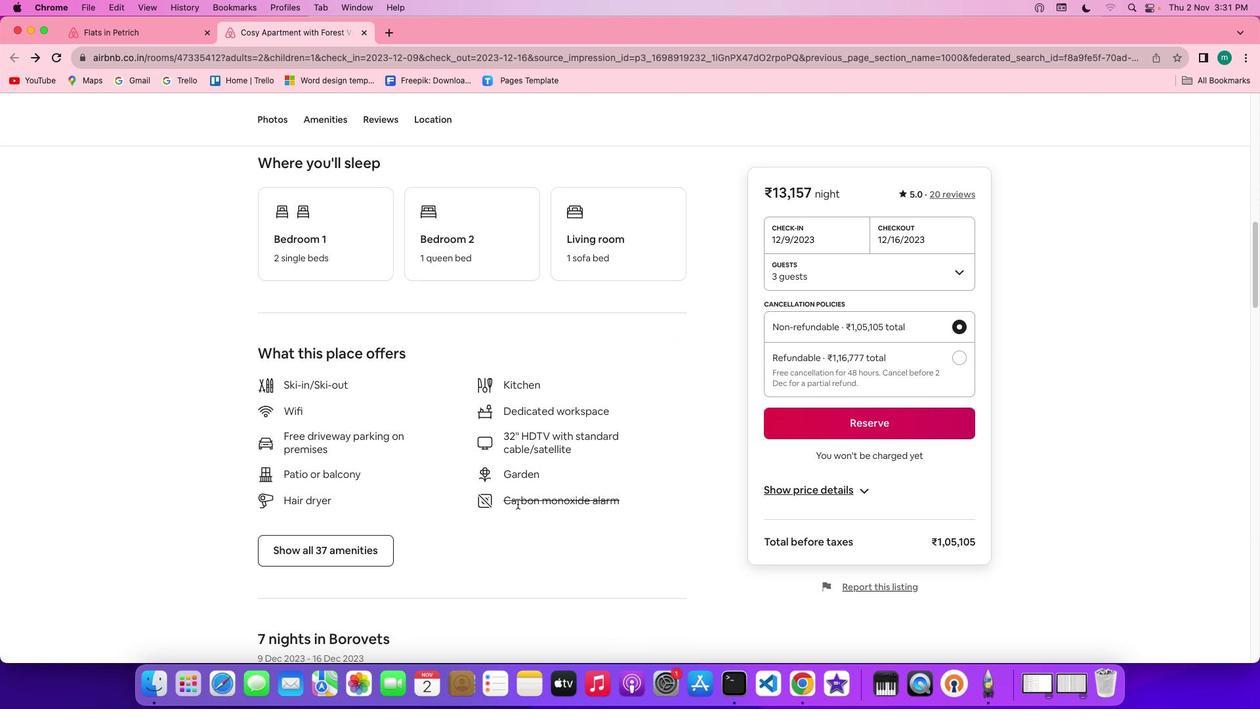 
Action: Mouse scrolled (518, 504) with delta (0, -2)
Screenshot: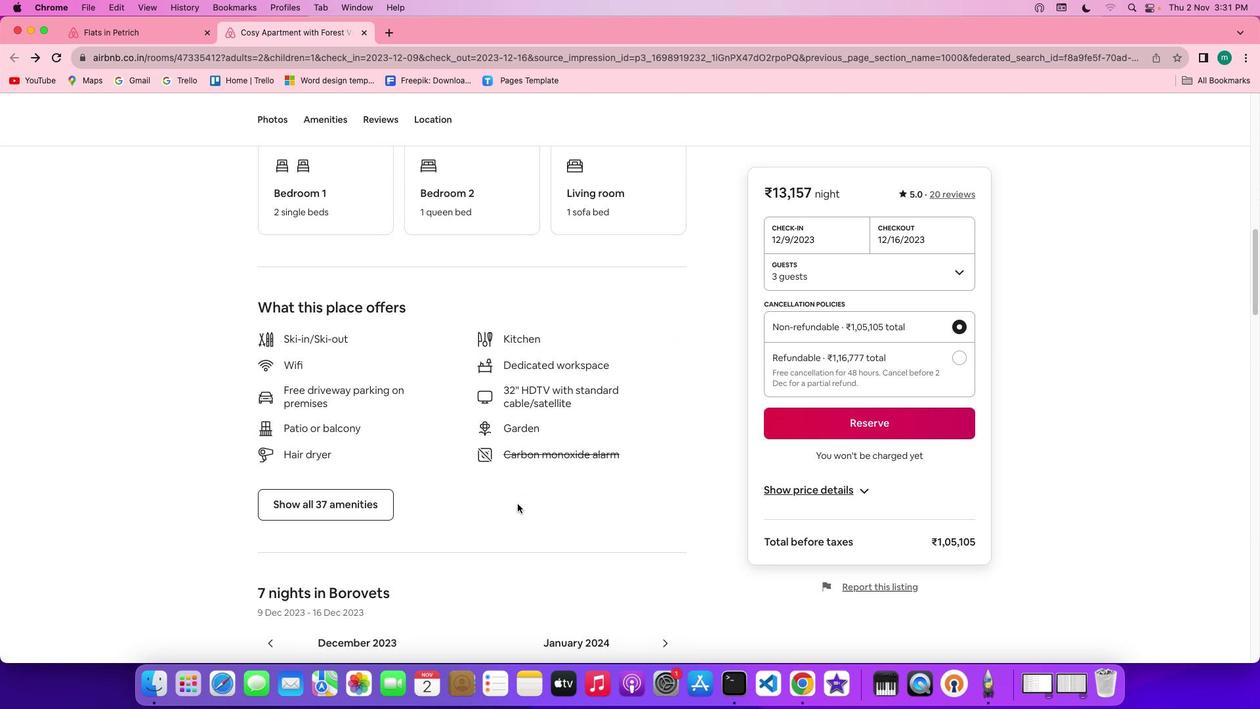 
Action: Mouse scrolled (518, 504) with delta (0, -3)
Screenshot: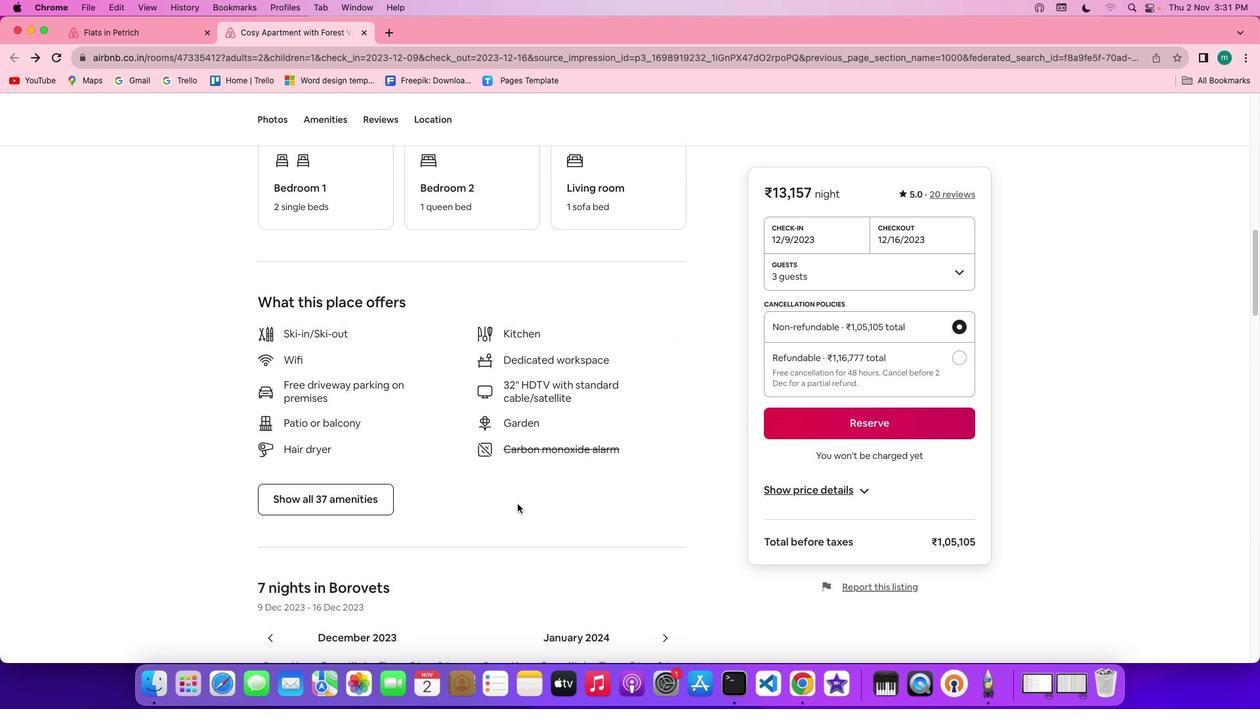 
Action: Mouse scrolled (518, 504) with delta (0, 0)
Screenshot: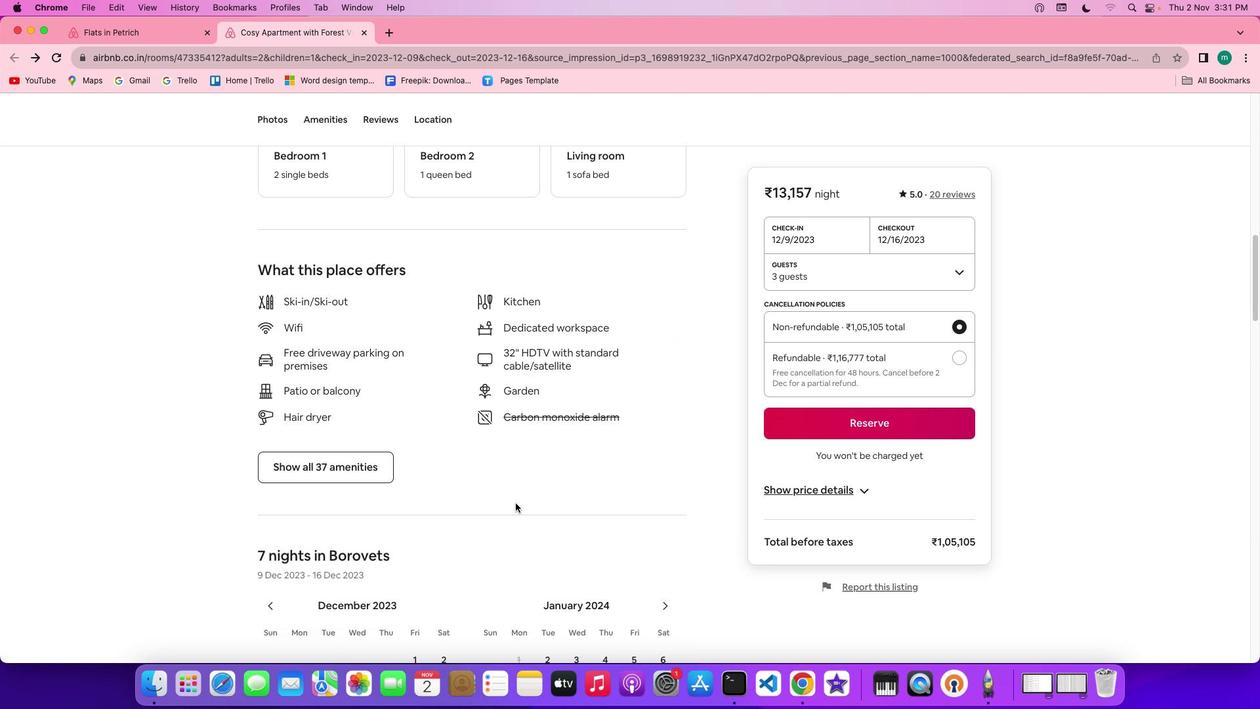 
Action: Mouse scrolled (518, 504) with delta (0, 0)
Screenshot: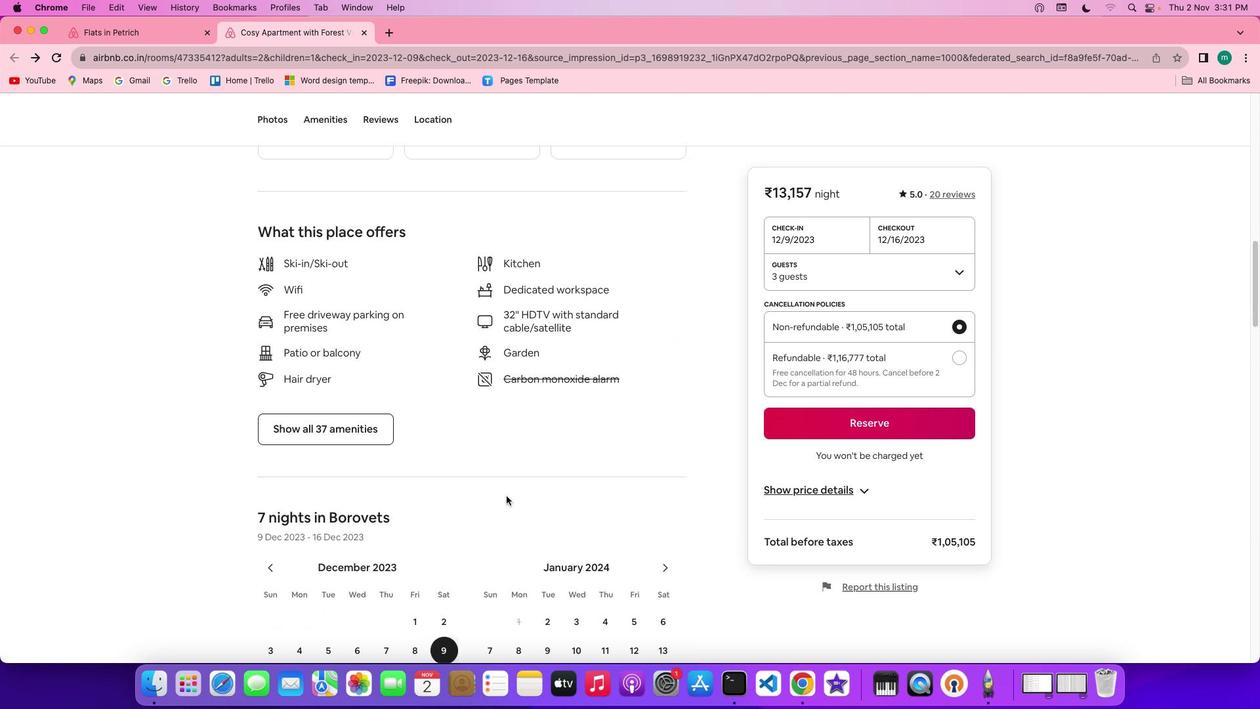 
Action: Mouse scrolled (518, 504) with delta (0, -1)
Screenshot: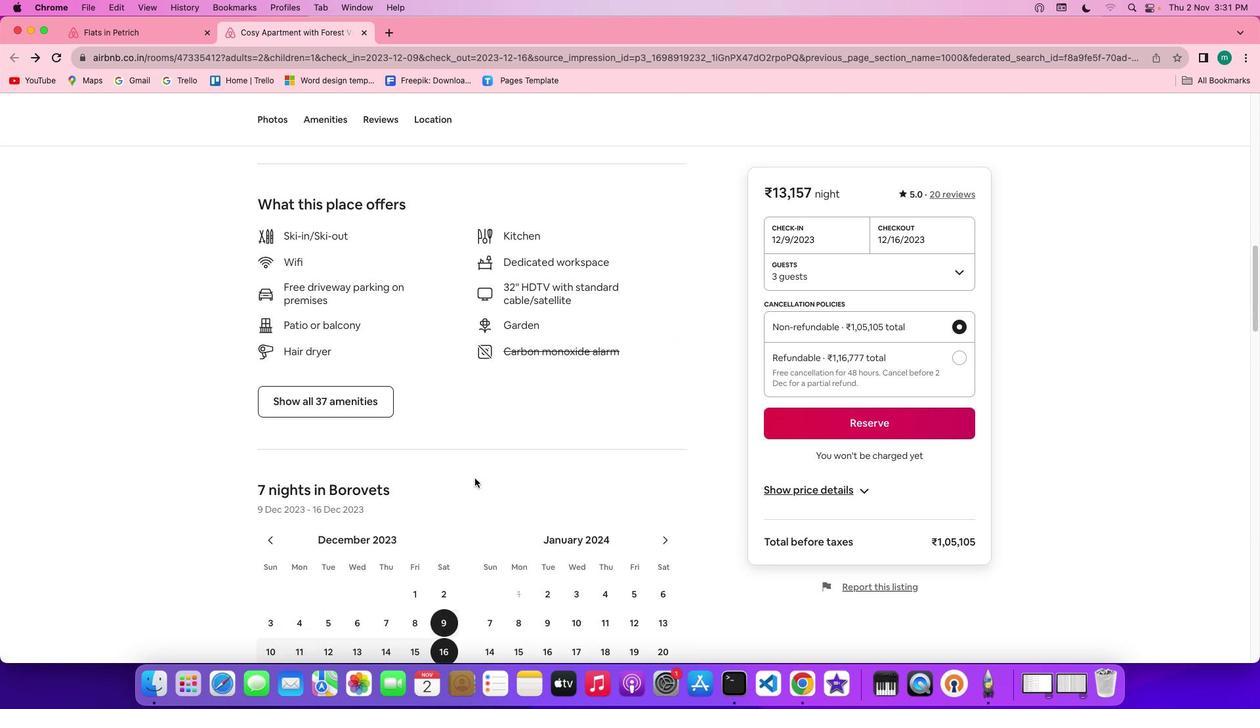 
Action: Mouse moved to (342, 403)
Screenshot: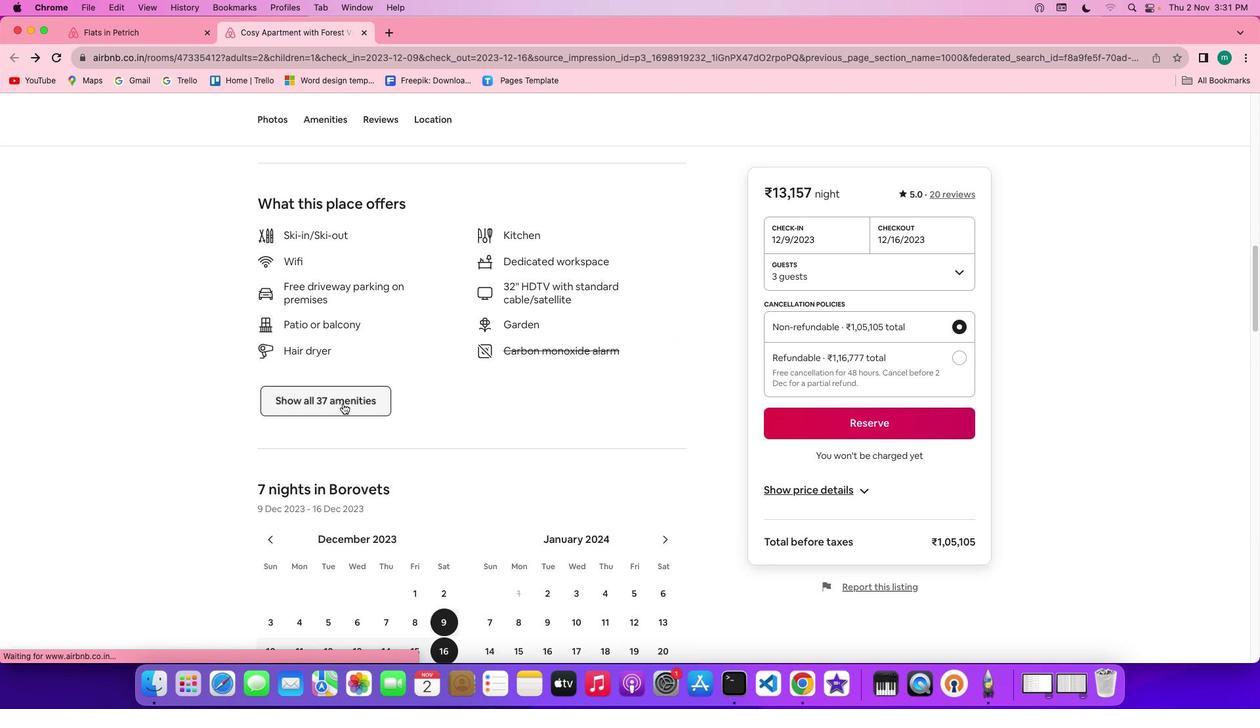 
Action: Mouse pressed left at (342, 403)
Screenshot: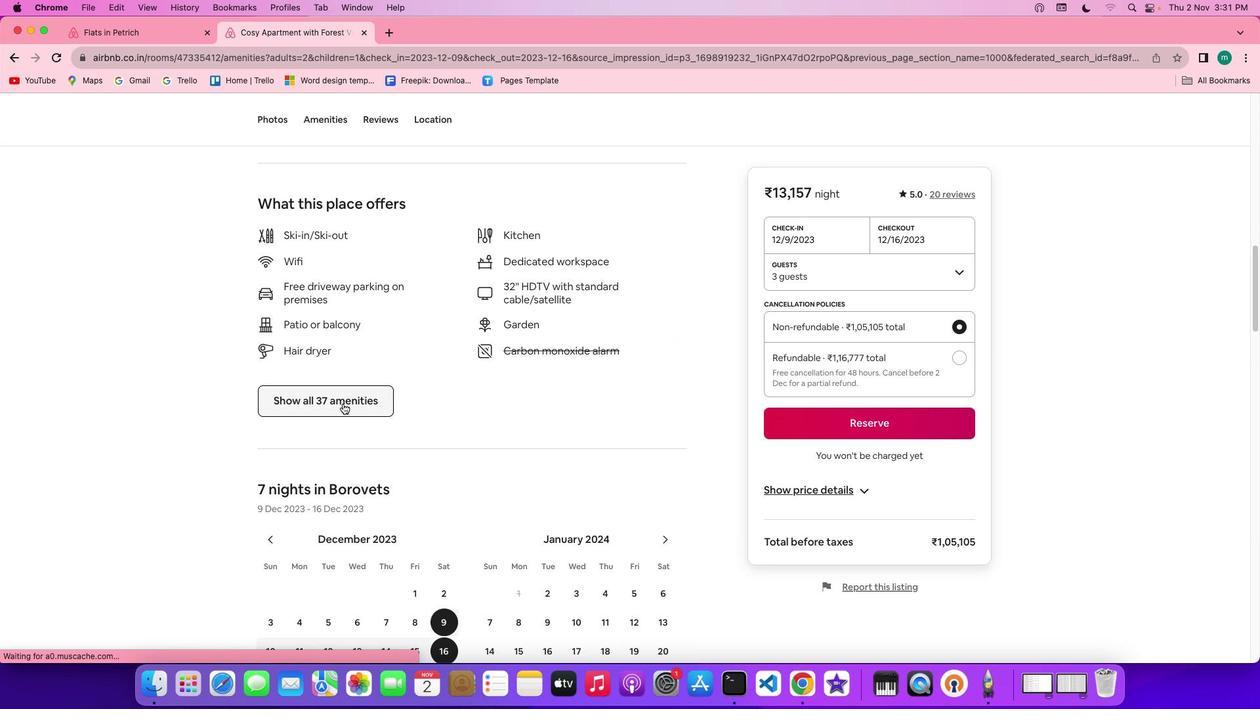
Action: Mouse moved to (581, 484)
Screenshot: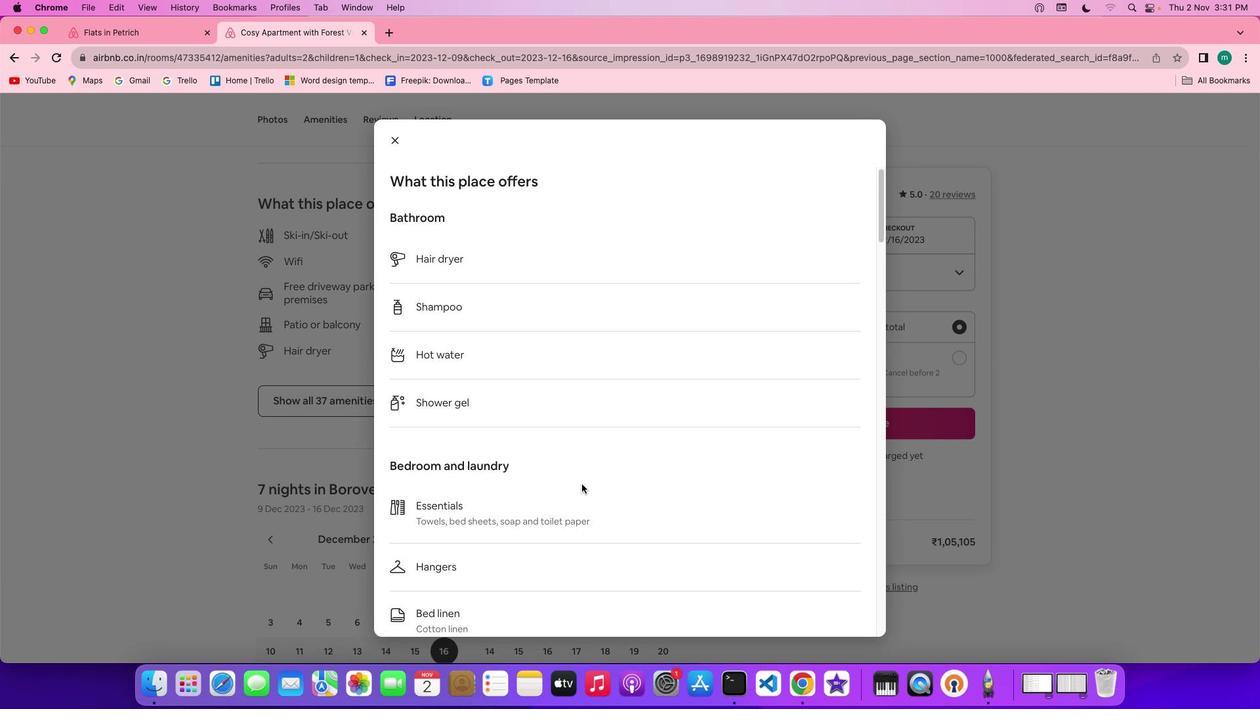
Action: Mouse scrolled (581, 484) with delta (0, 0)
Screenshot: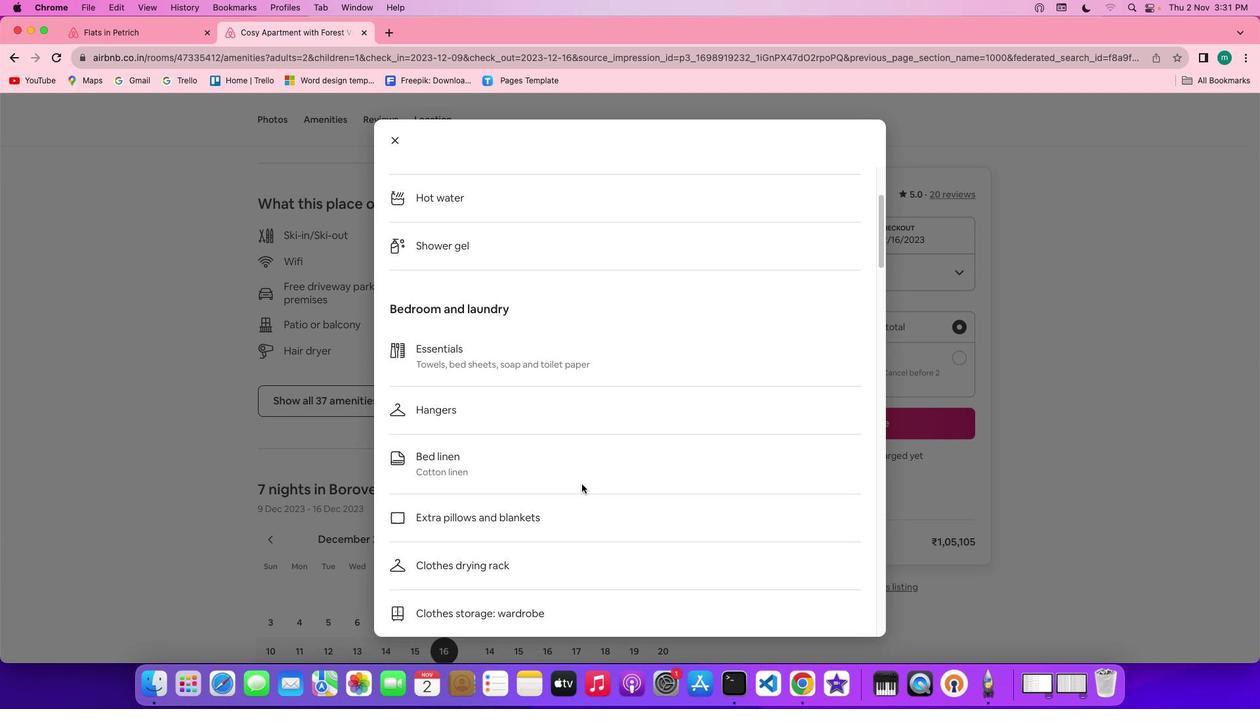 
Action: Mouse scrolled (581, 484) with delta (0, 0)
Screenshot: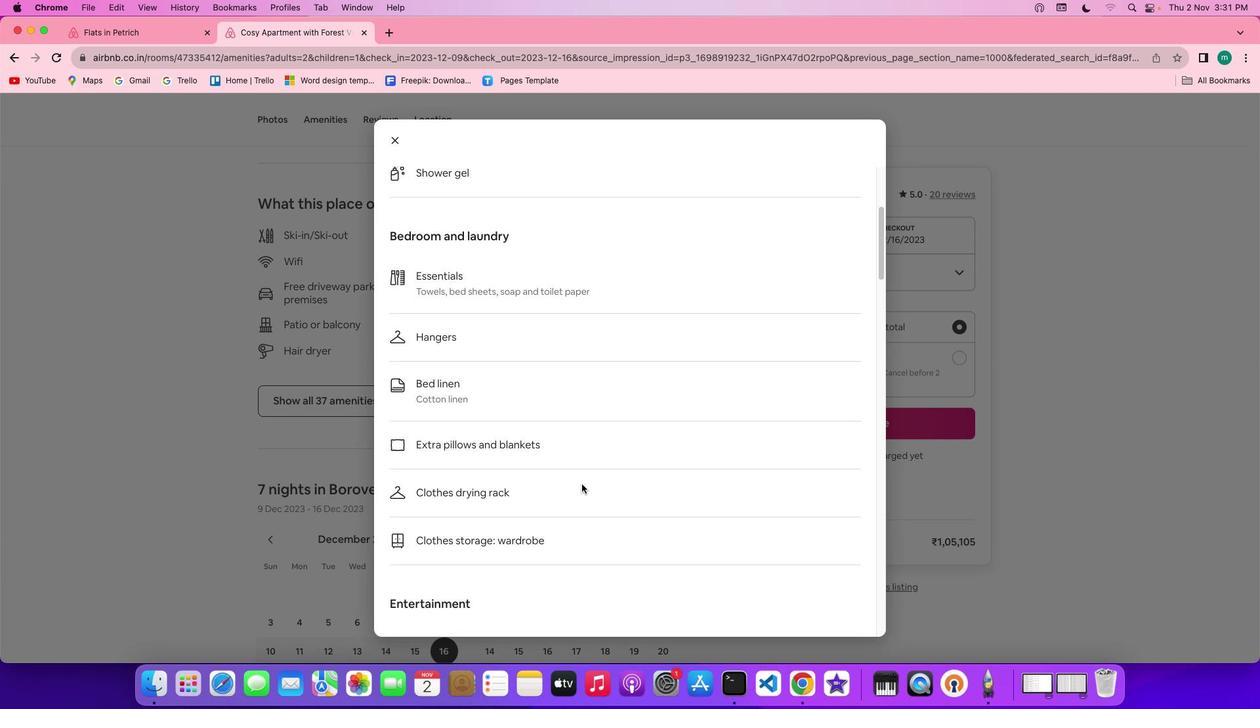 
Action: Mouse scrolled (581, 484) with delta (0, -1)
Screenshot: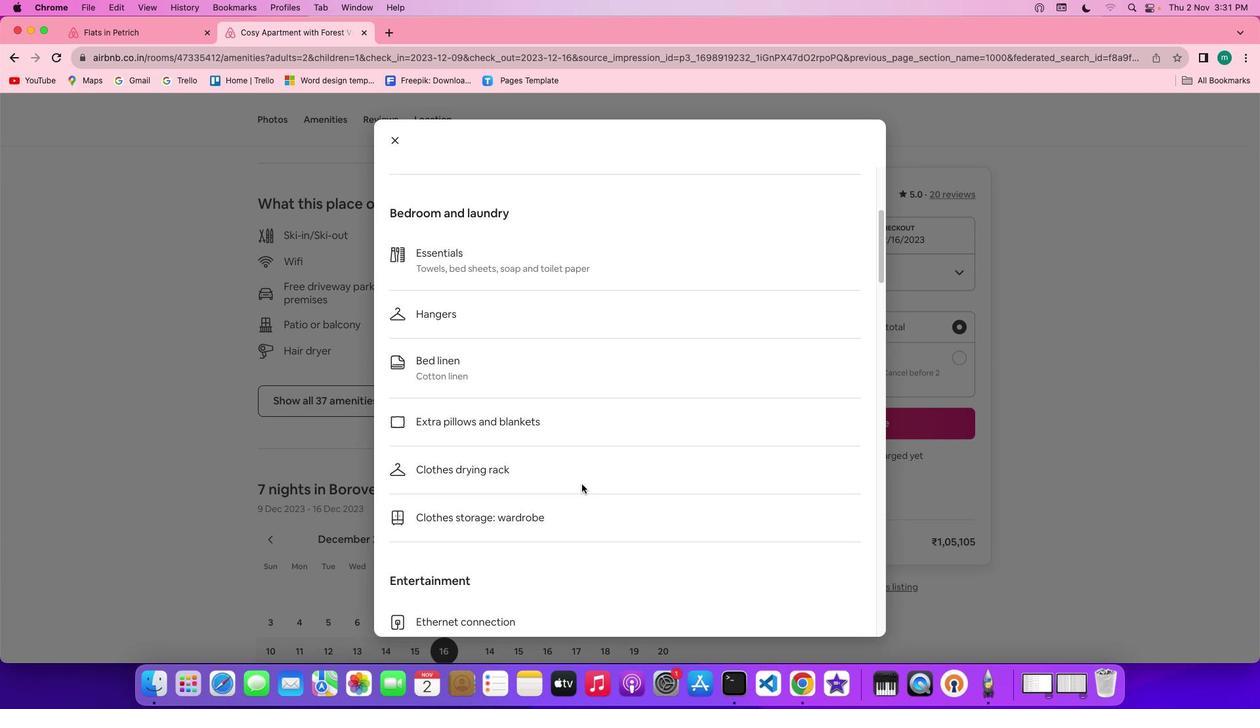 
Action: Mouse scrolled (581, 484) with delta (0, -2)
Screenshot: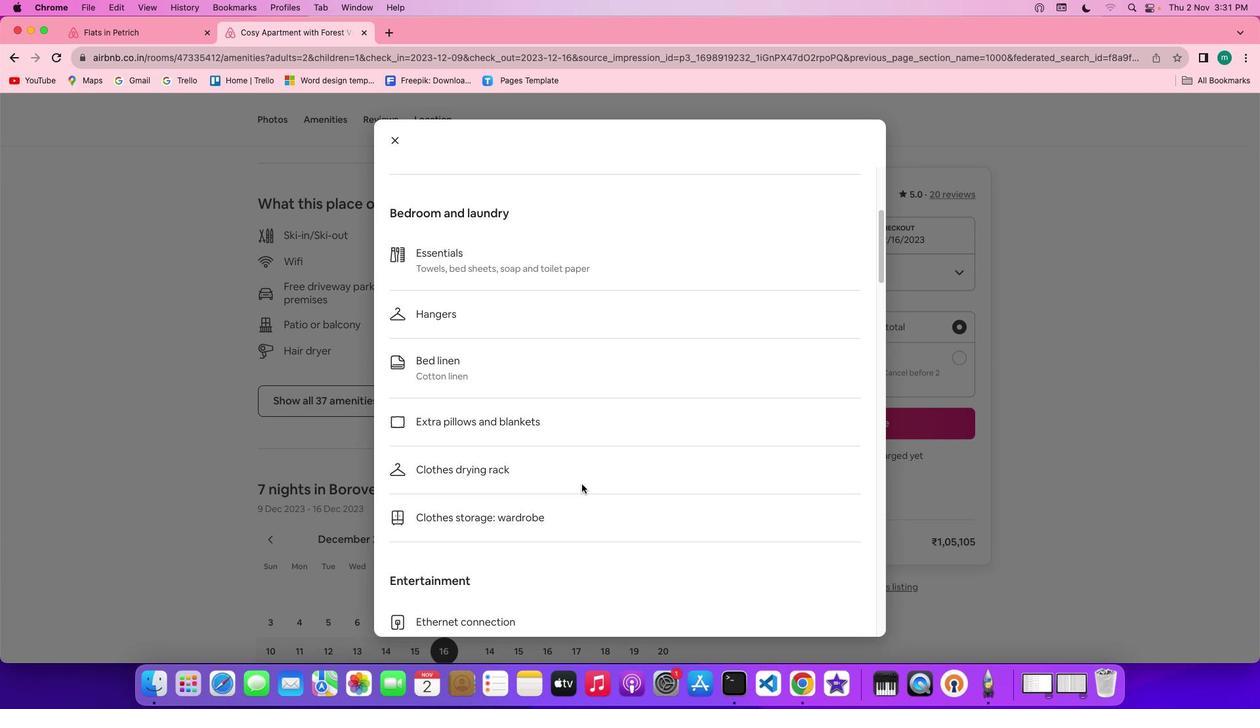 
Action: Mouse scrolled (581, 484) with delta (0, 0)
Screenshot: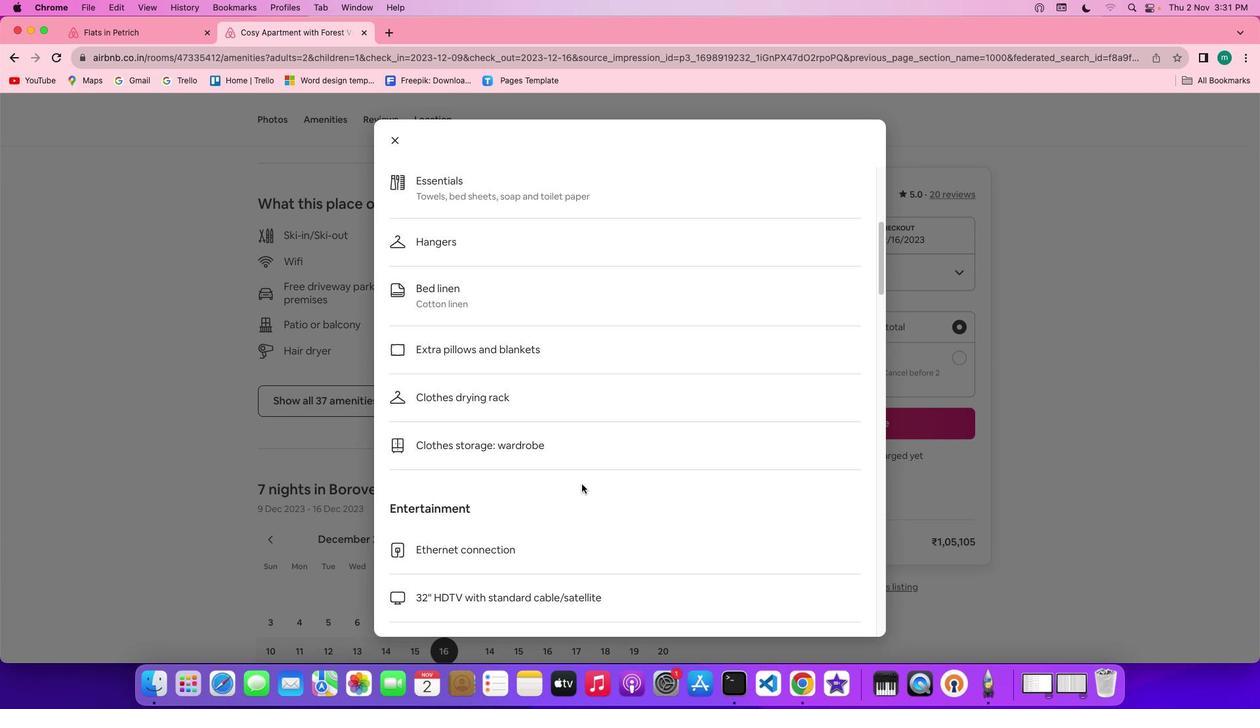 
Action: Mouse scrolled (581, 484) with delta (0, 0)
Screenshot: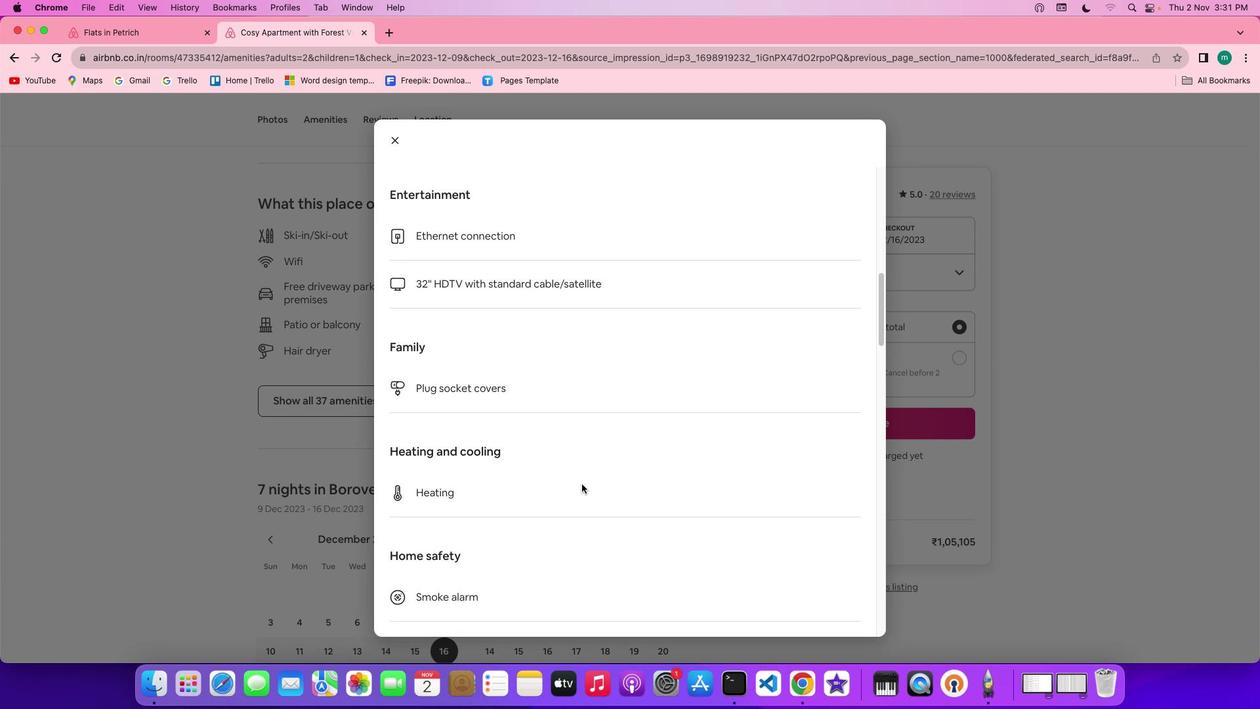
Action: Mouse scrolled (581, 484) with delta (0, -1)
Screenshot: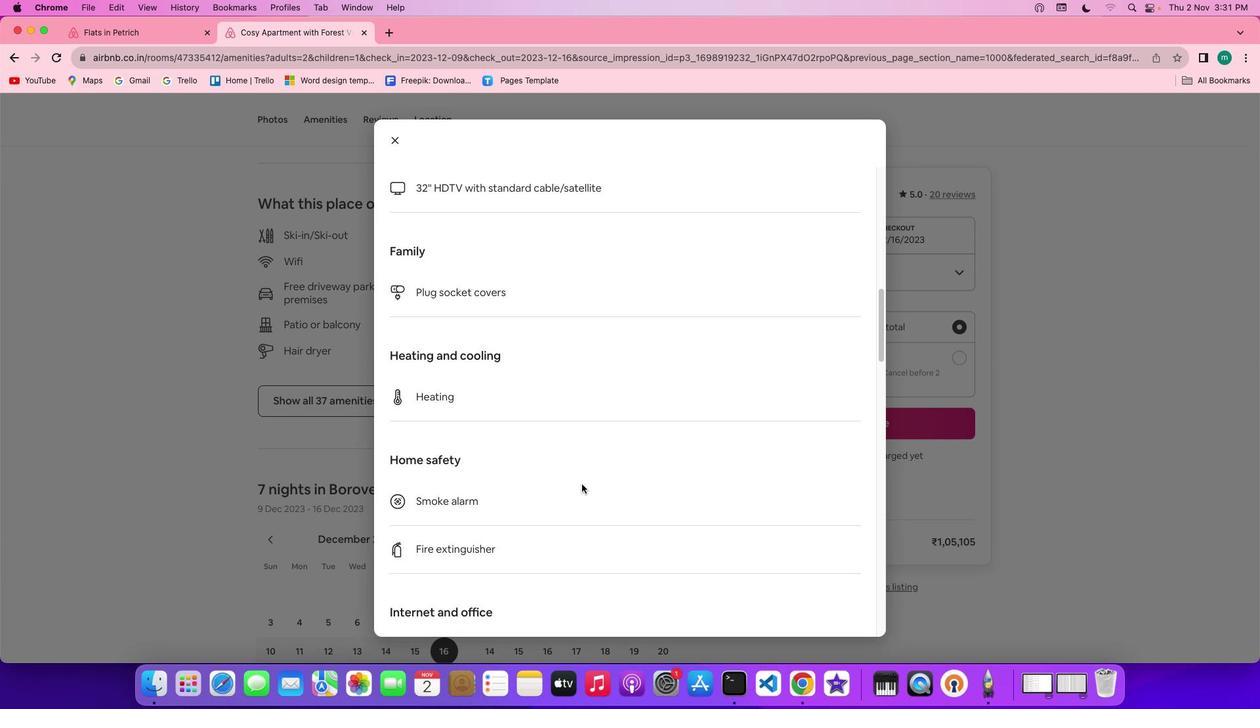 
Action: Mouse scrolled (581, 484) with delta (0, -2)
Screenshot: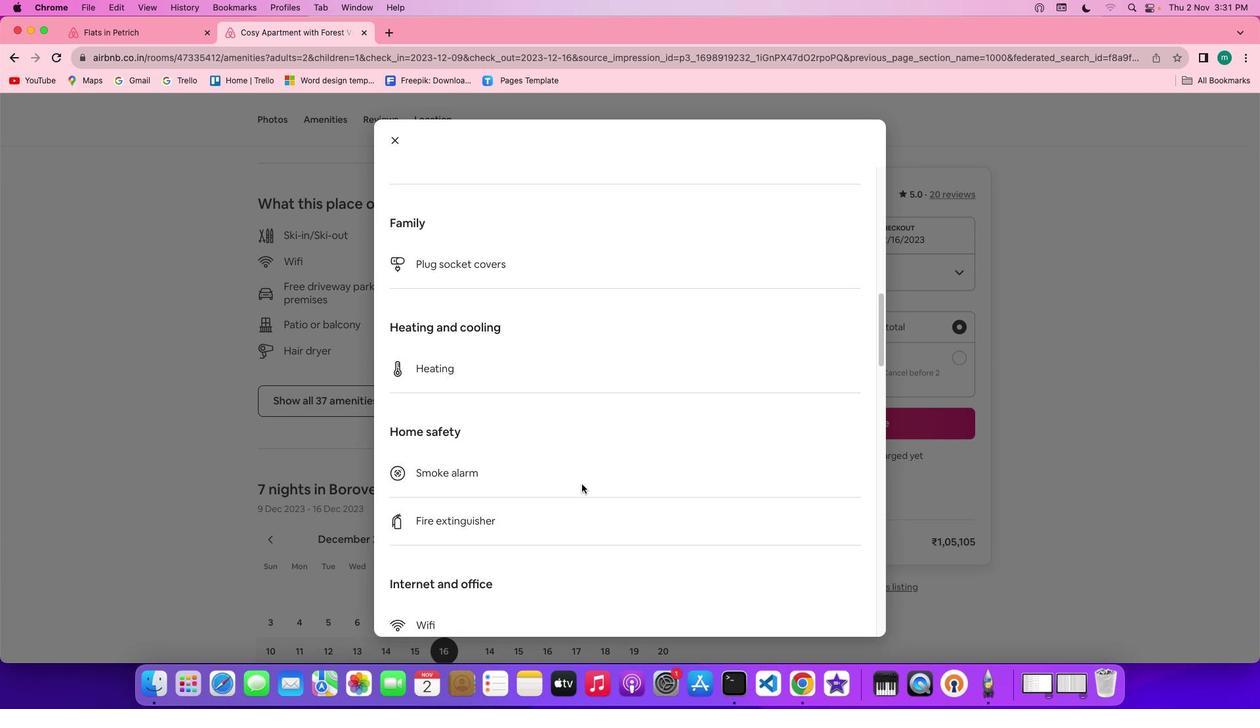 
Action: Mouse scrolled (581, 484) with delta (0, -3)
Screenshot: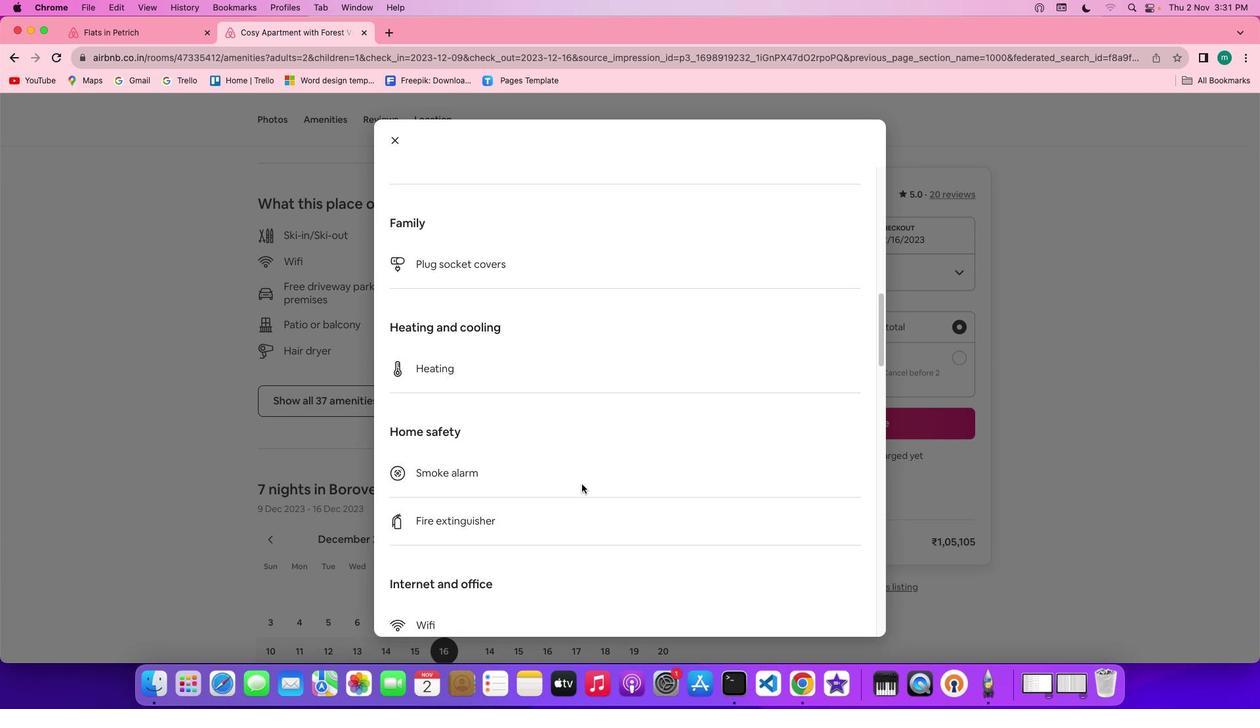 
Action: Mouse scrolled (581, 484) with delta (0, -3)
Screenshot: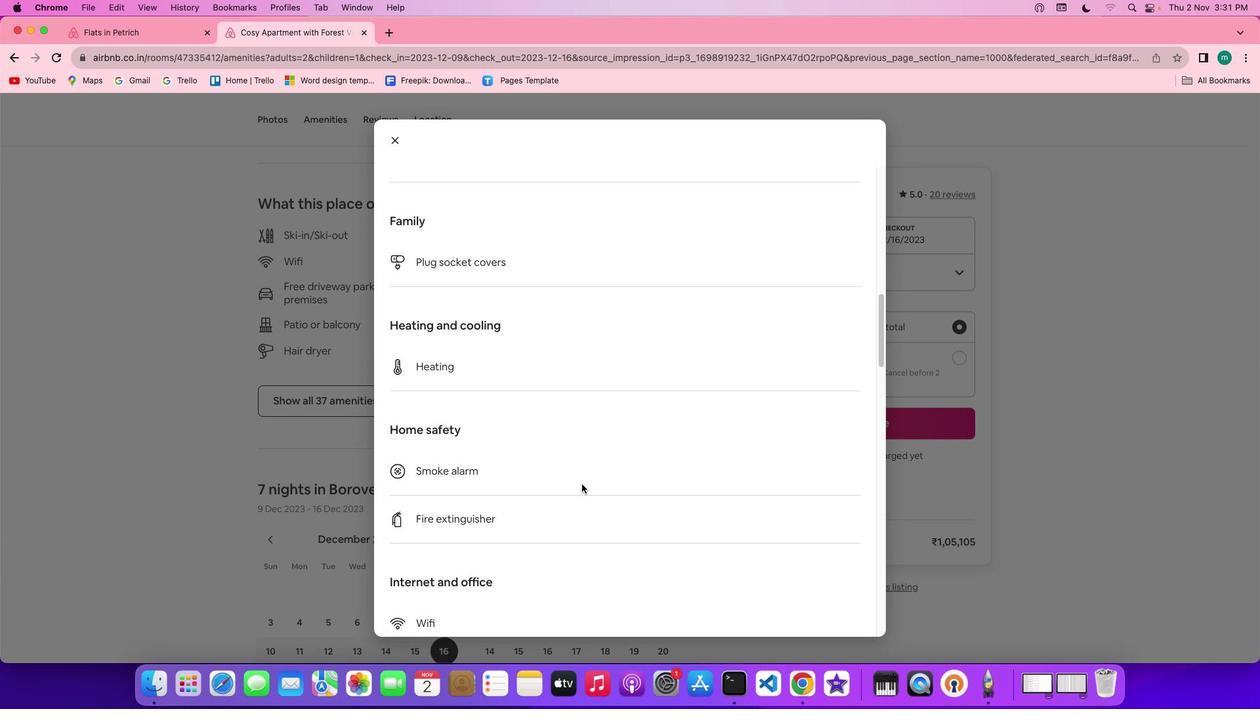 
Action: Mouse scrolled (581, 484) with delta (0, 0)
Screenshot: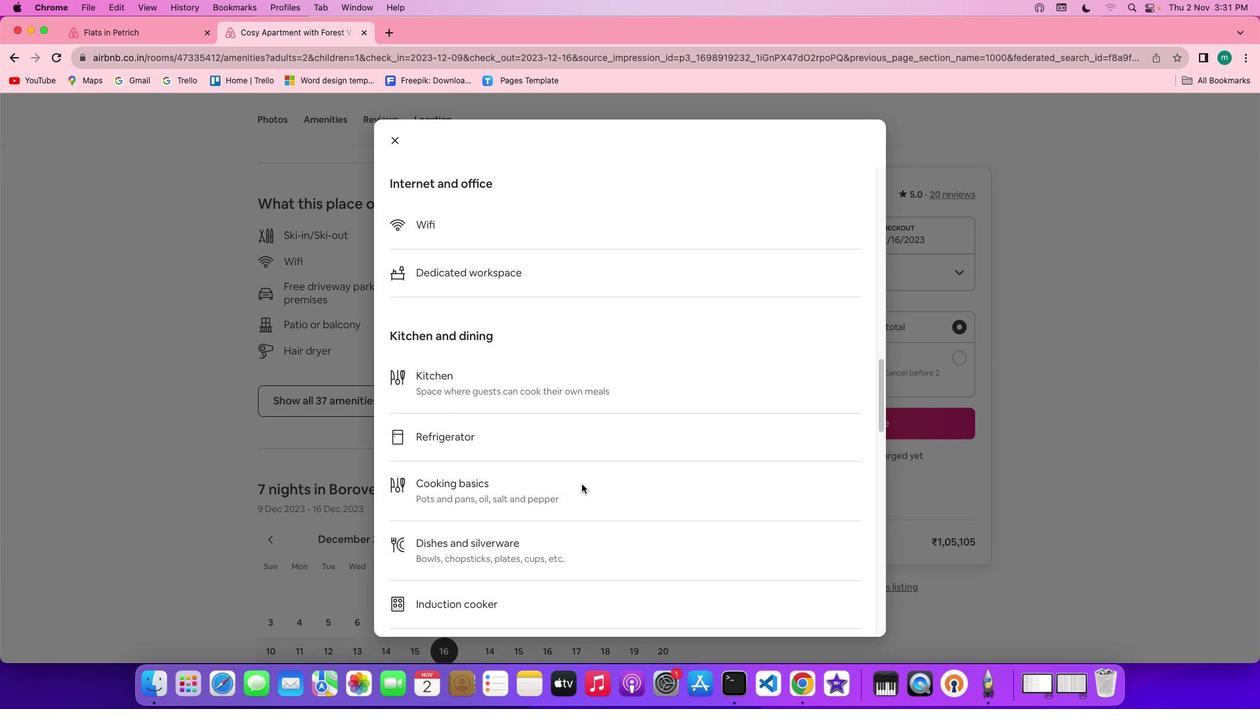 
Action: Mouse scrolled (581, 484) with delta (0, 0)
Screenshot: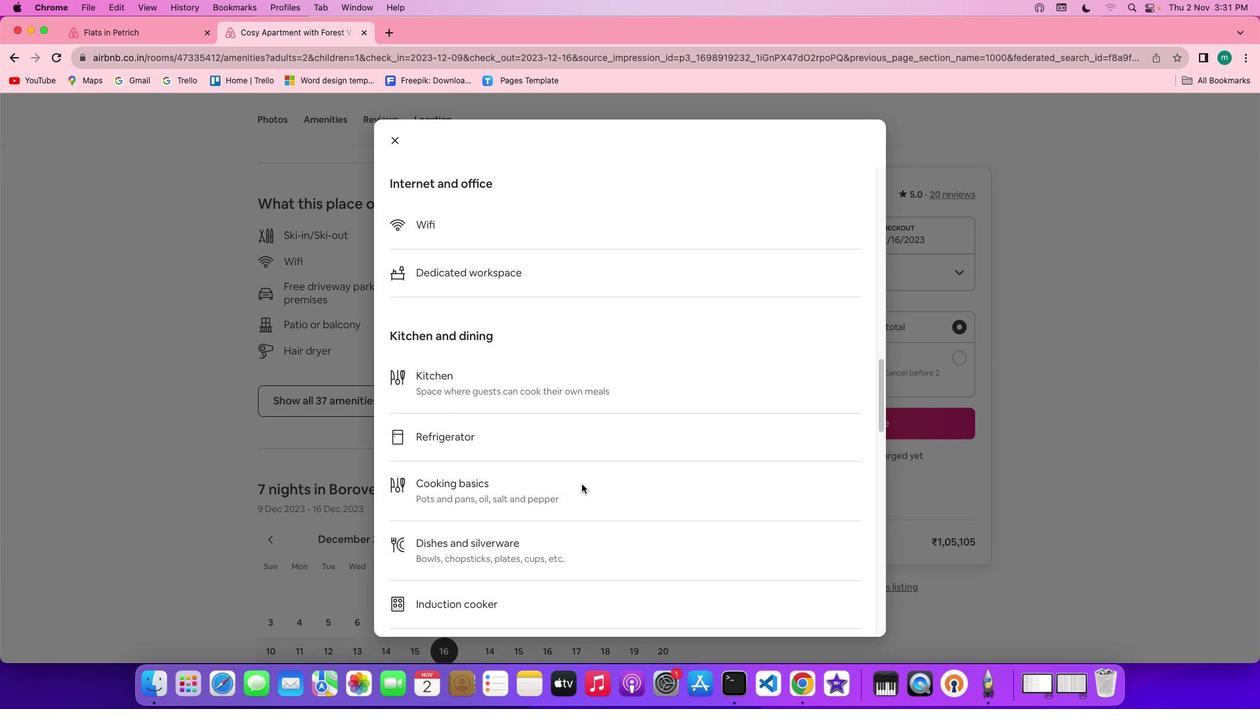 
Action: Mouse scrolled (581, 484) with delta (0, -1)
Screenshot: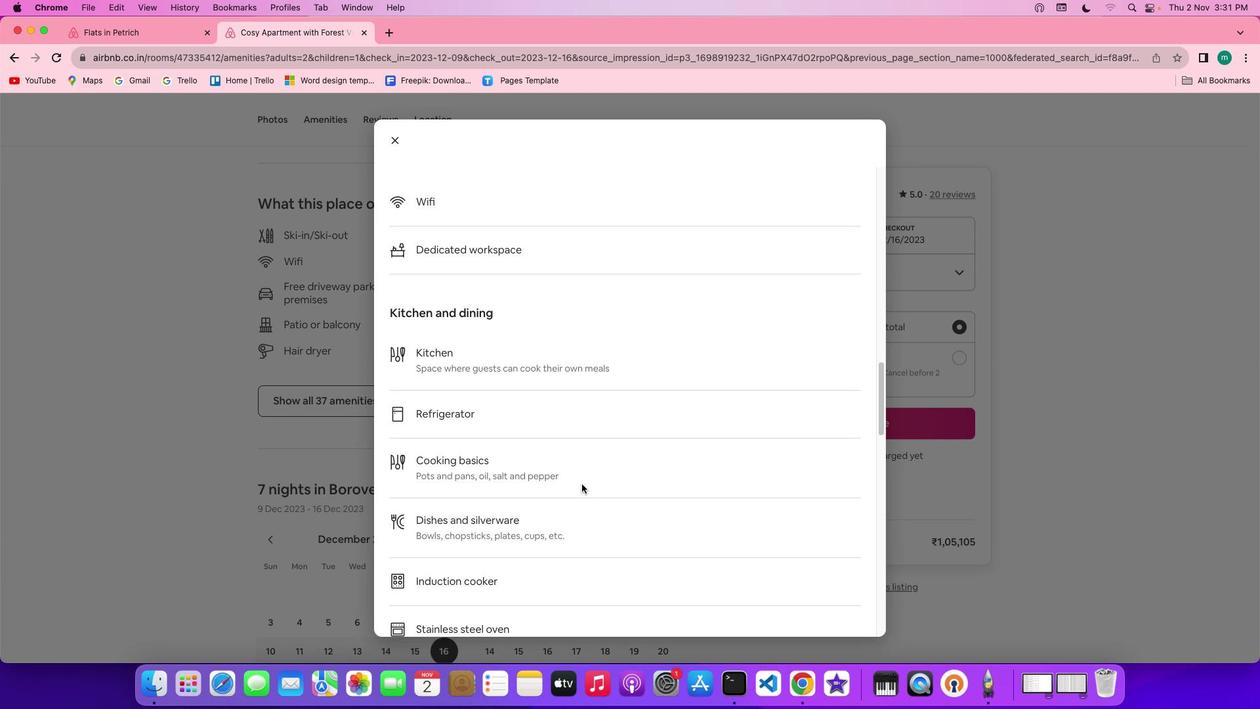 
Action: Mouse scrolled (581, 484) with delta (0, -3)
Screenshot: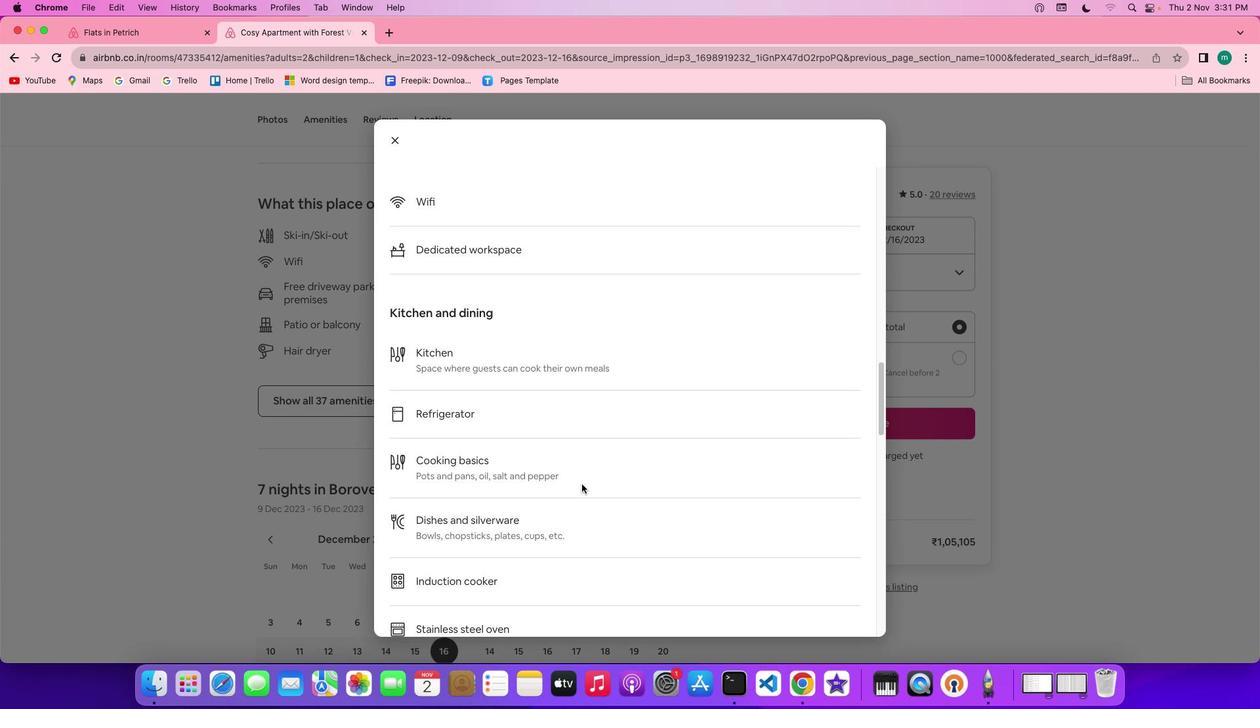
Action: Mouse scrolled (581, 484) with delta (0, -3)
Screenshot: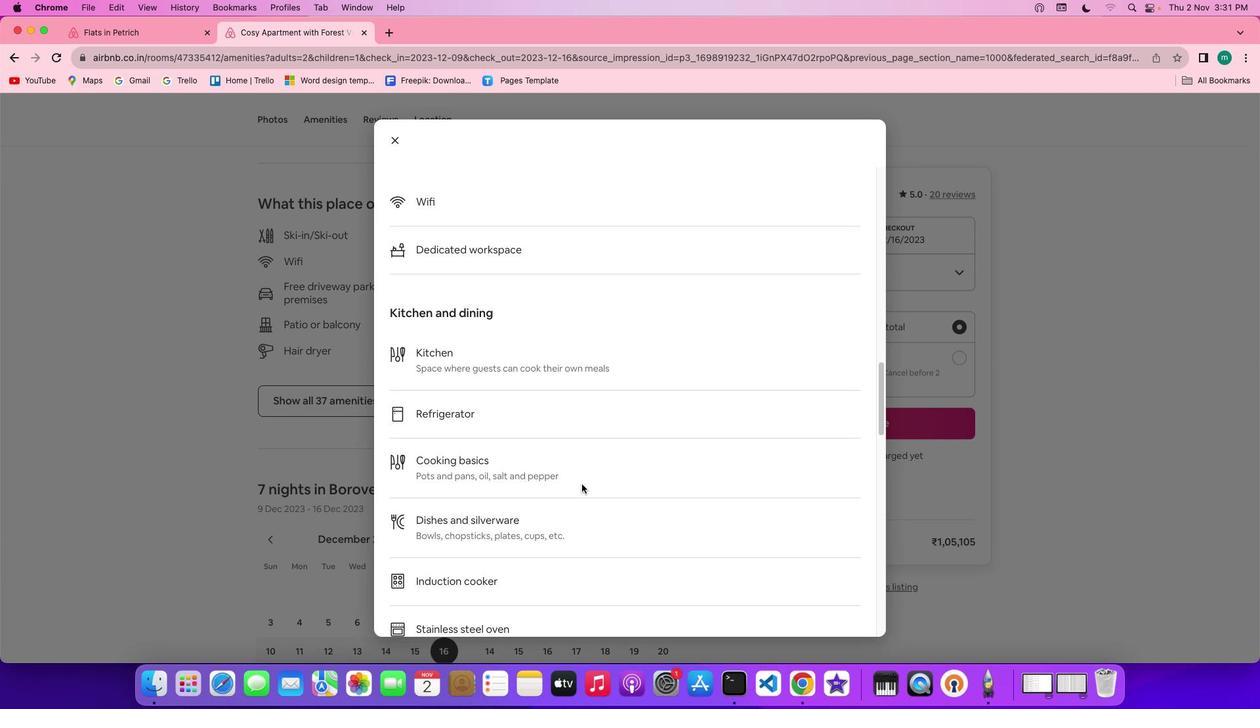 
Action: Mouse scrolled (581, 484) with delta (0, 0)
Screenshot: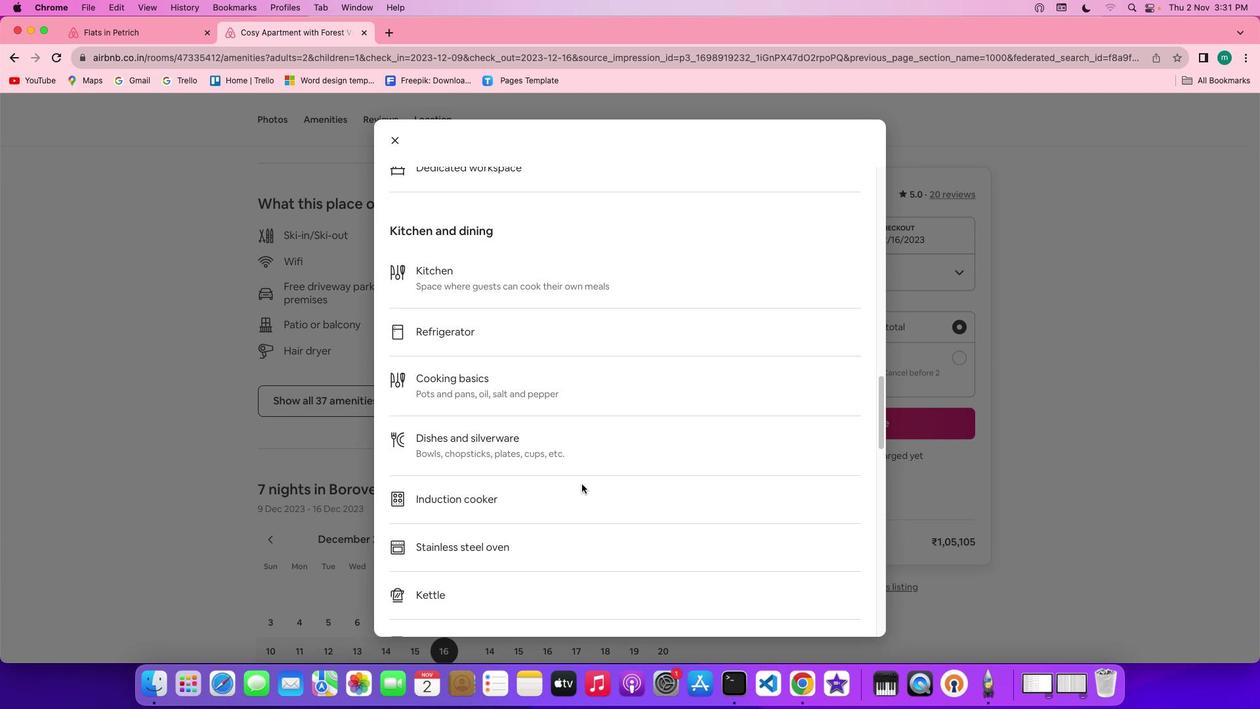 
Action: Mouse scrolled (581, 484) with delta (0, 0)
Screenshot: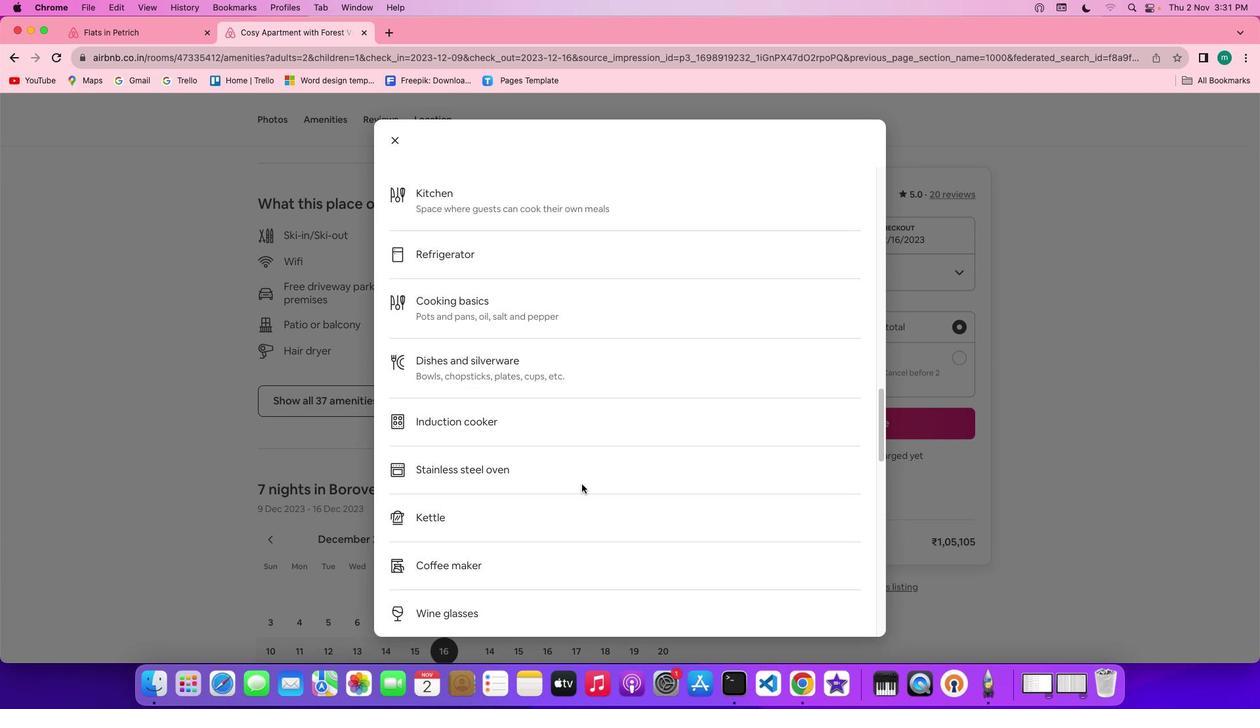 
Action: Mouse scrolled (581, 484) with delta (0, -1)
Screenshot: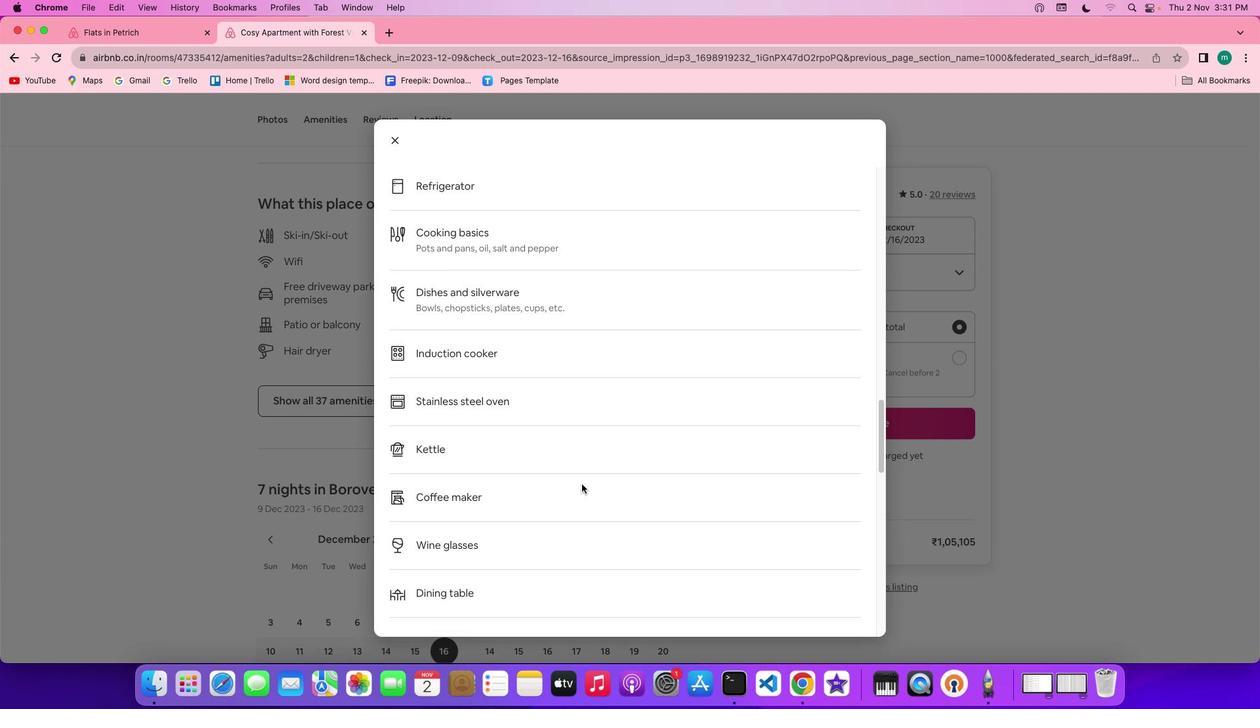 
Action: Mouse scrolled (581, 484) with delta (0, -2)
Screenshot: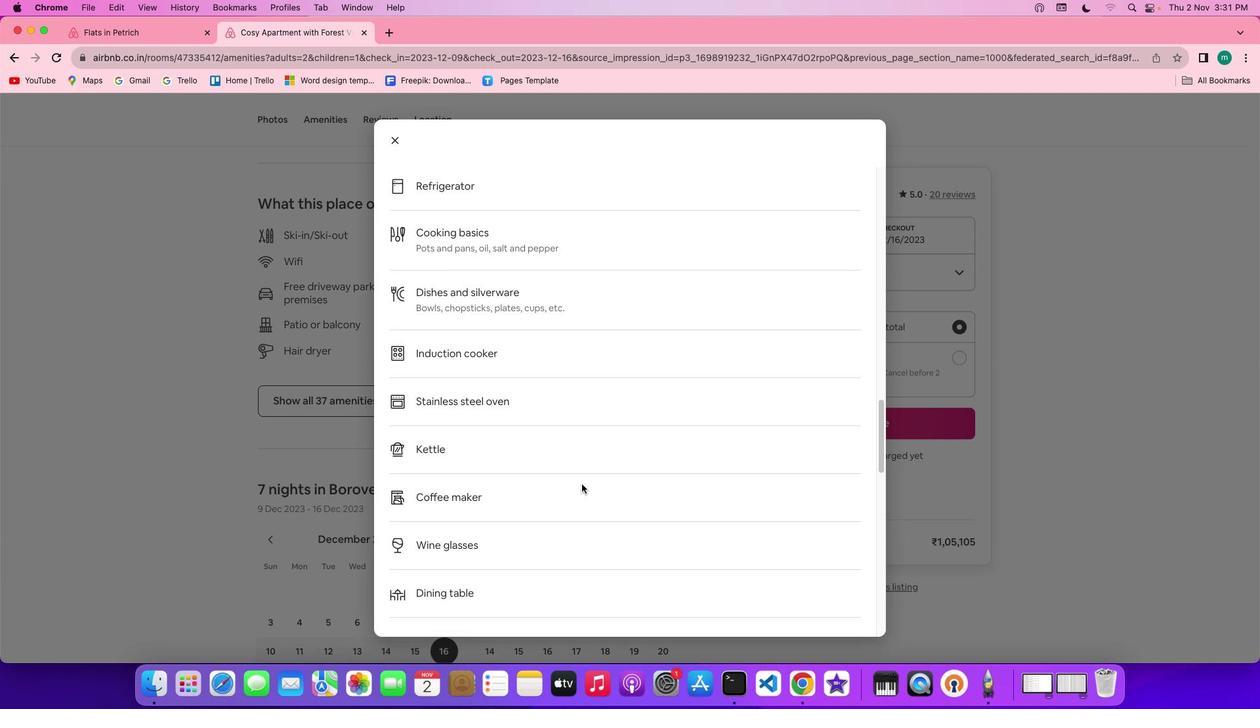
Action: Mouse scrolled (581, 484) with delta (0, 0)
